 Task: Find and review customer feedback for a specific book on Amazon.
Action: Mouse pressed left at (489, 227)
Screenshot: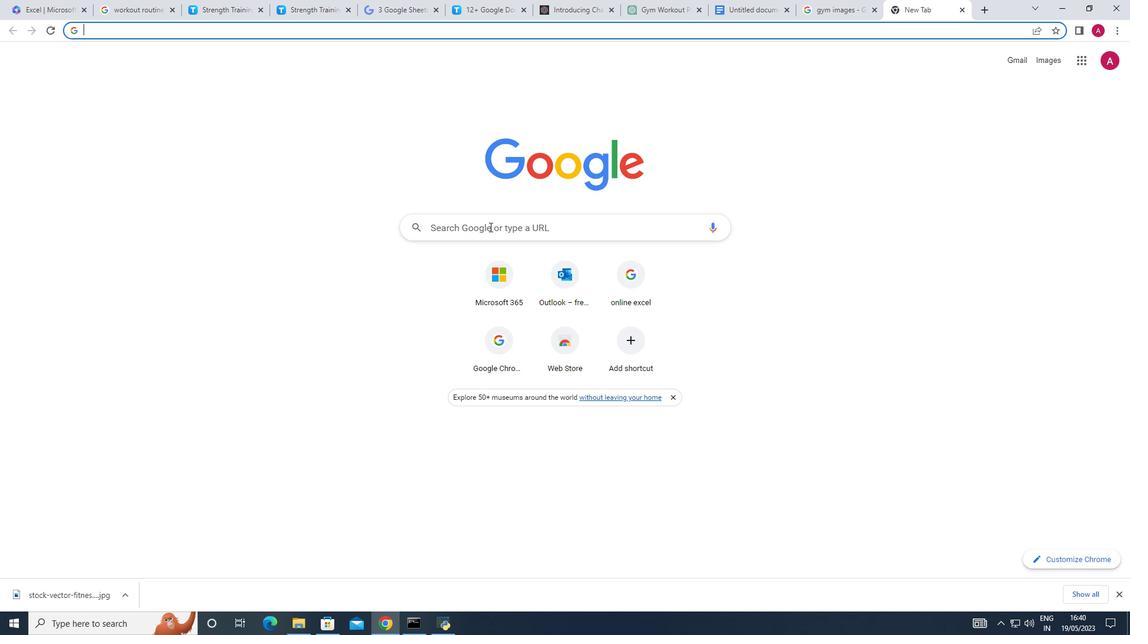 
Action: Mouse moved to (488, 254)
Screenshot: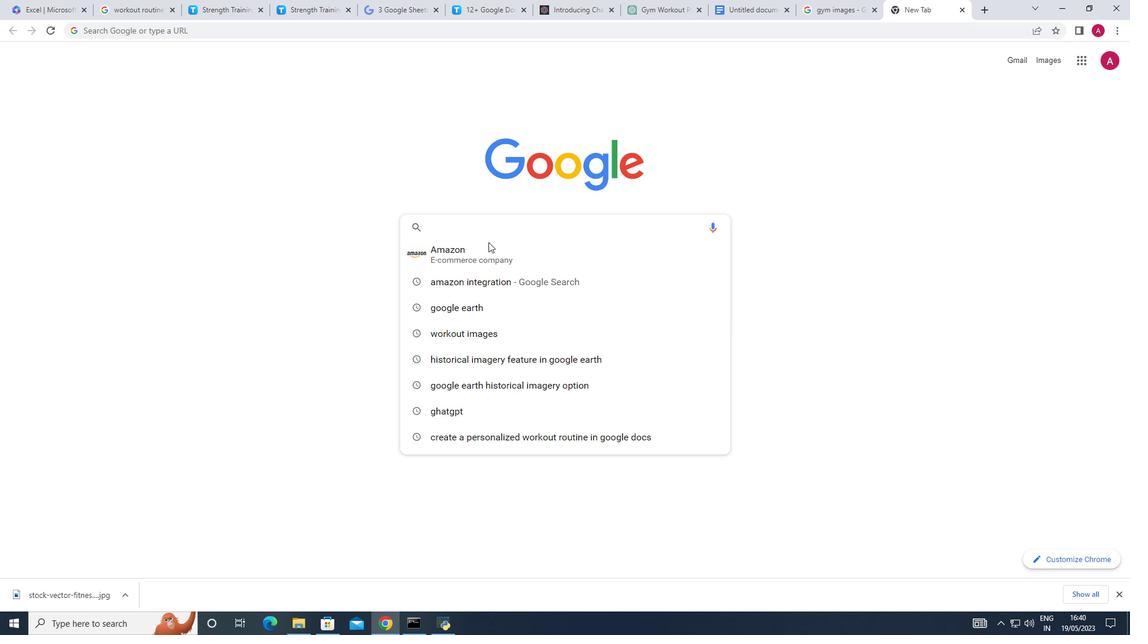 
Action: Mouse pressed left at (488, 254)
Screenshot: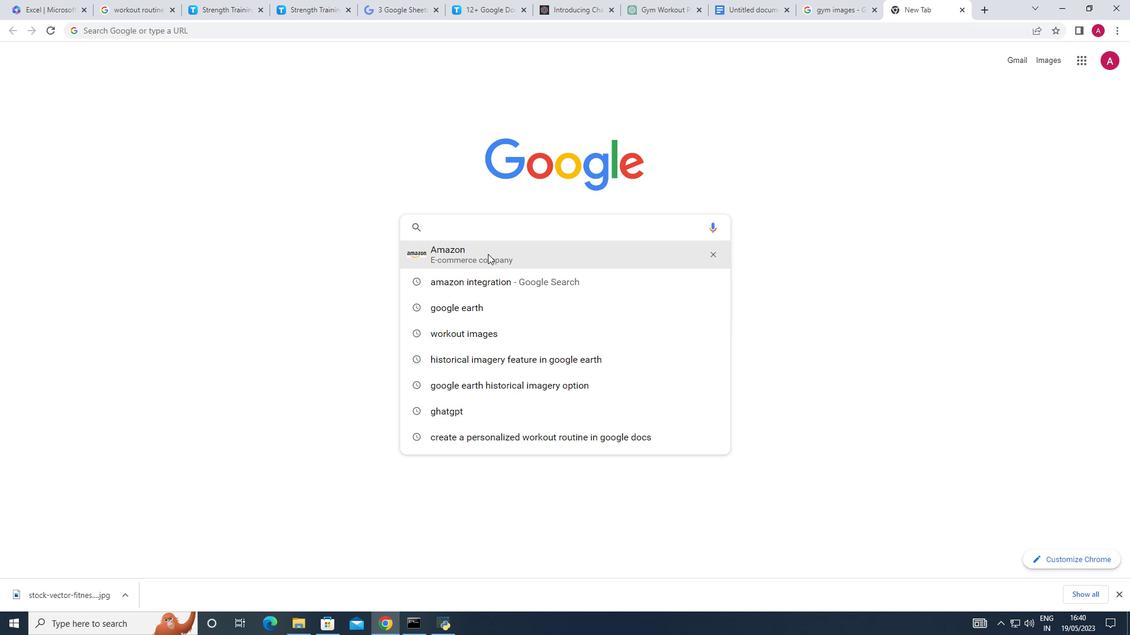 
Action: Mouse moved to (239, 198)
Screenshot: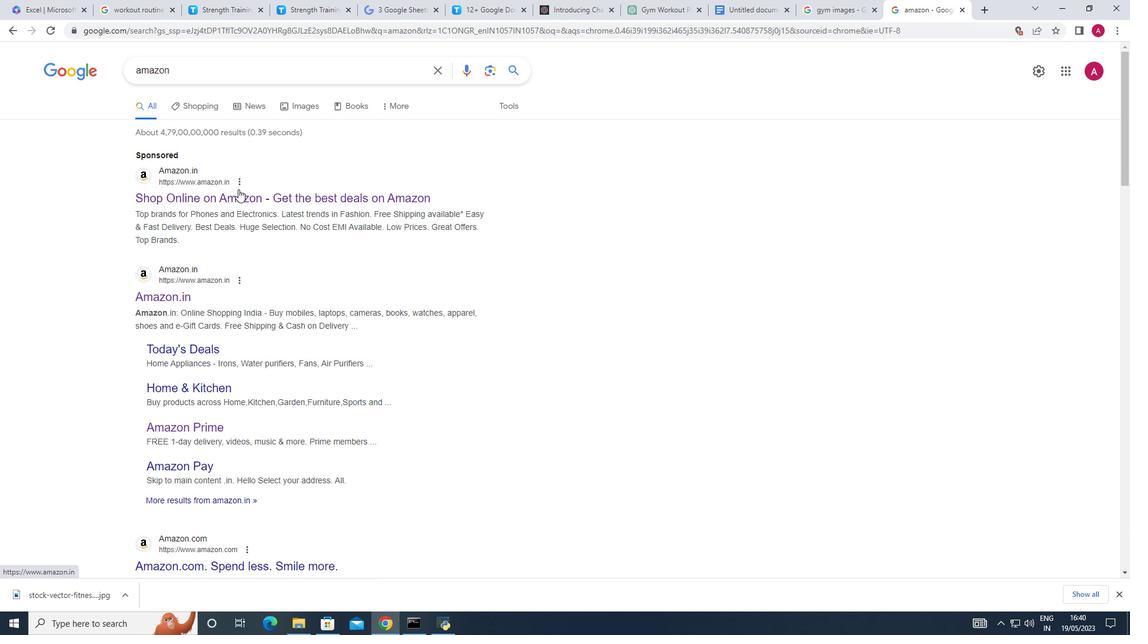 
Action: Mouse pressed left at (239, 198)
Screenshot: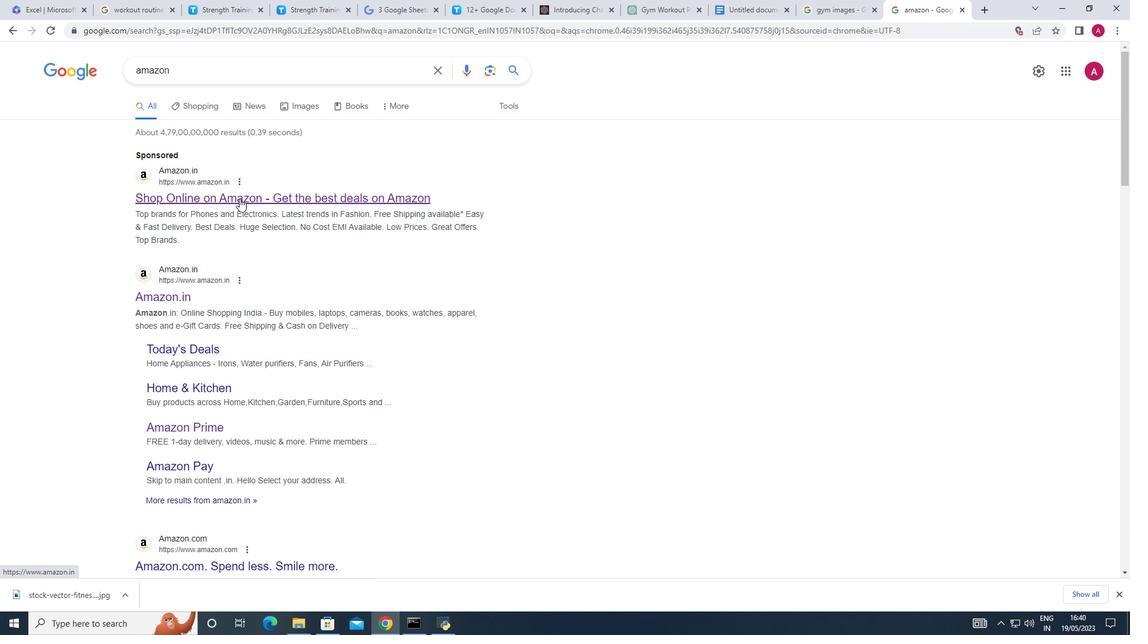 
Action: Mouse scrolled (239, 199) with delta (0, 0)
Screenshot: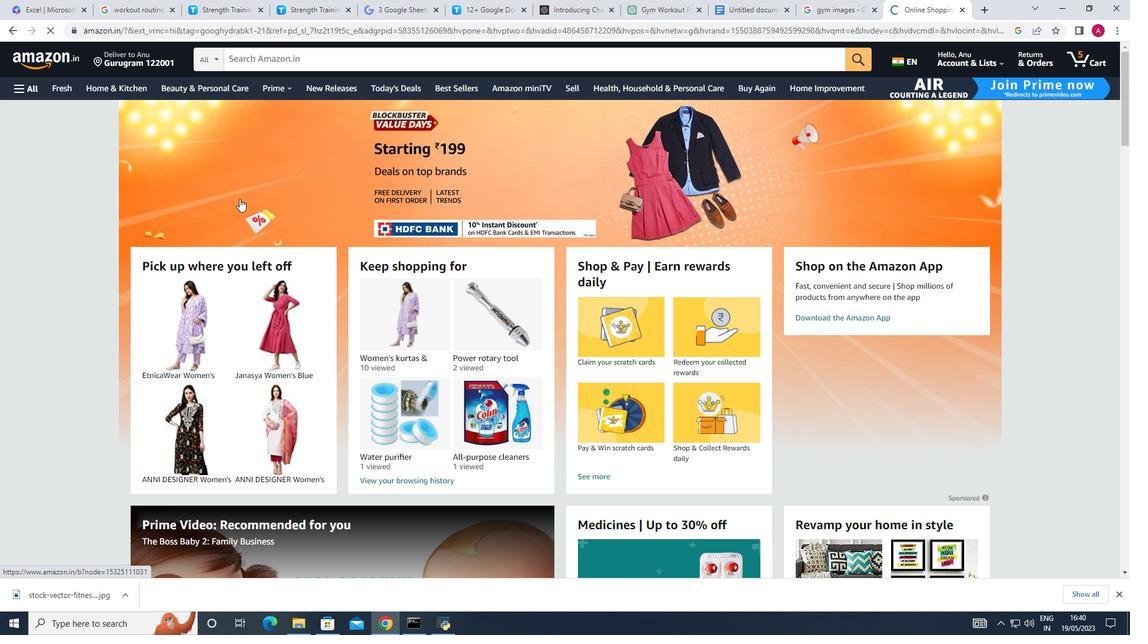 
Action: Mouse moved to (22, 85)
Screenshot: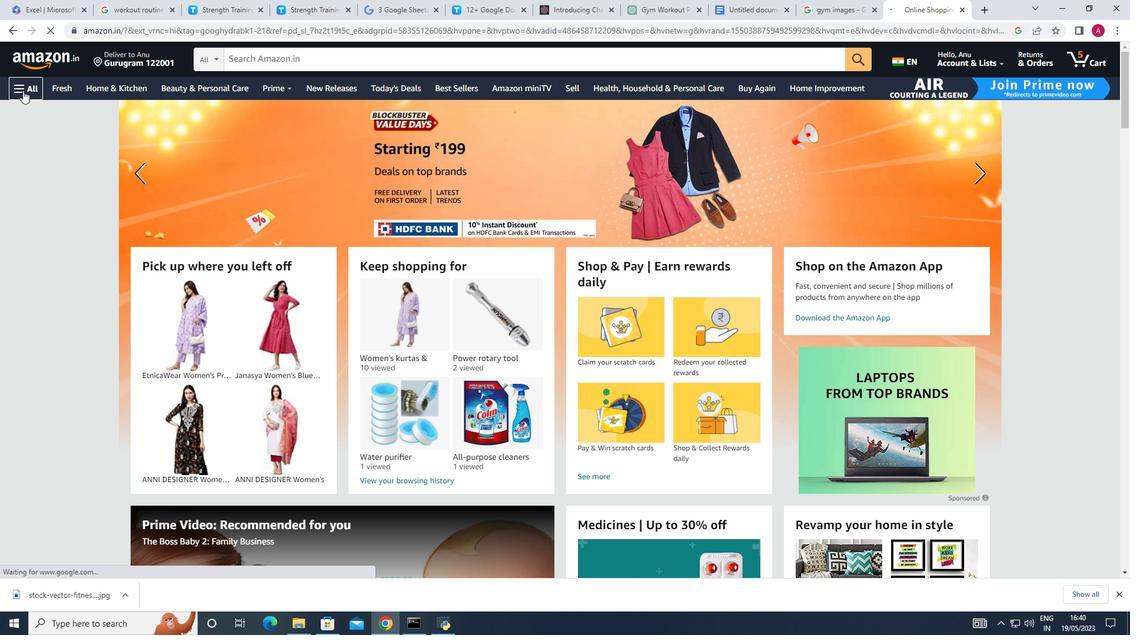 
Action: Mouse pressed left at (22, 85)
Screenshot: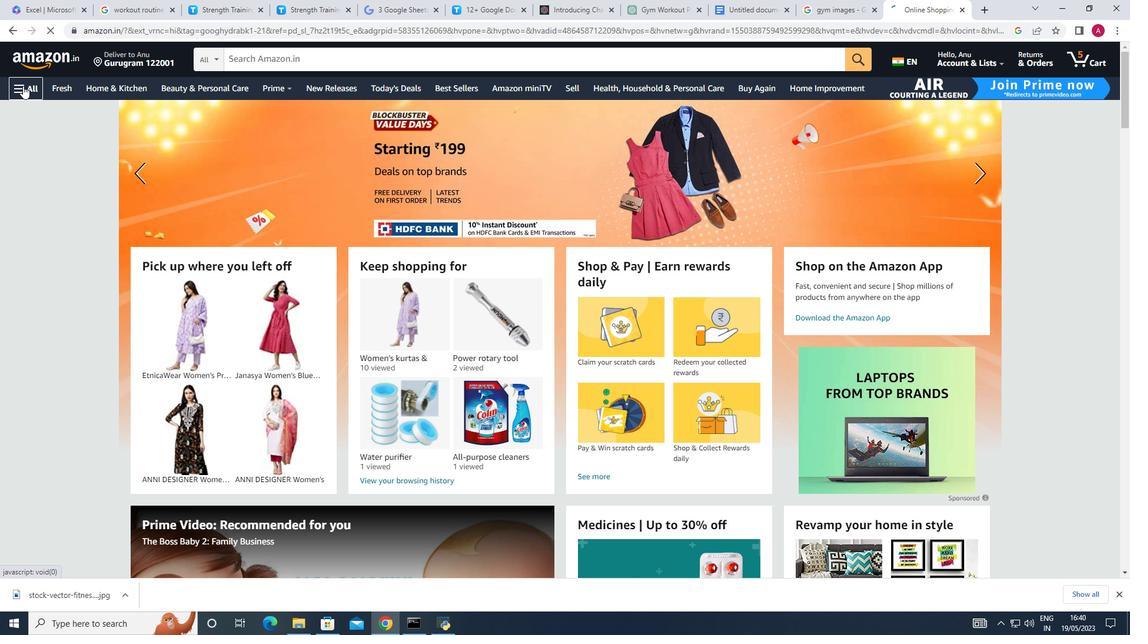 
Action: Mouse moved to (64, 279)
Screenshot: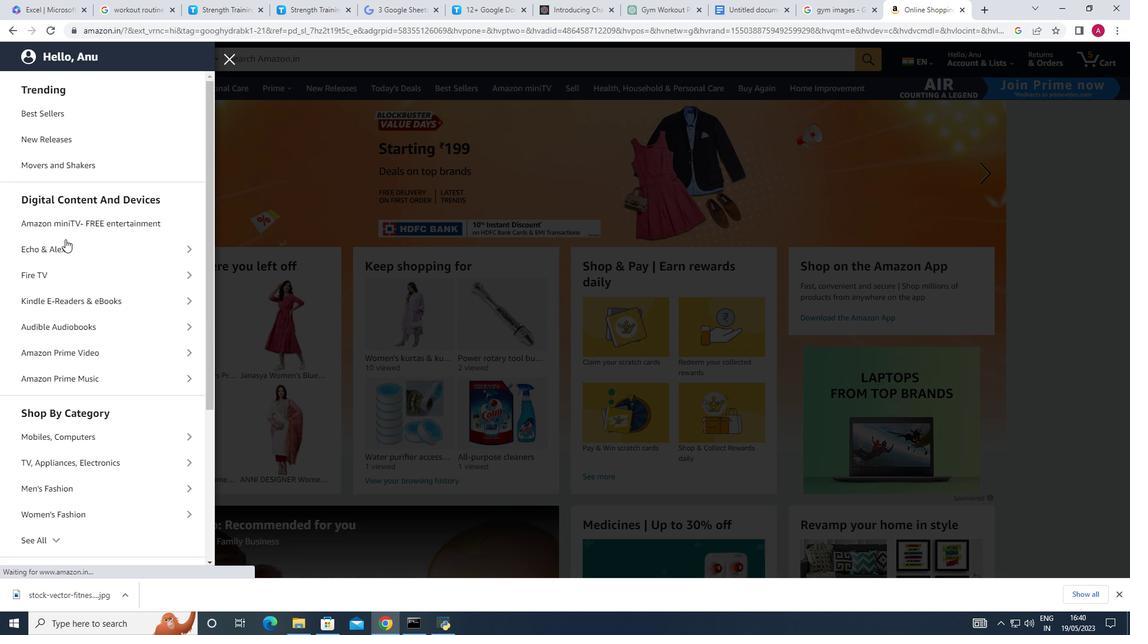 
Action: Mouse scrolled (64, 278) with delta (0, 0)
Screenshot: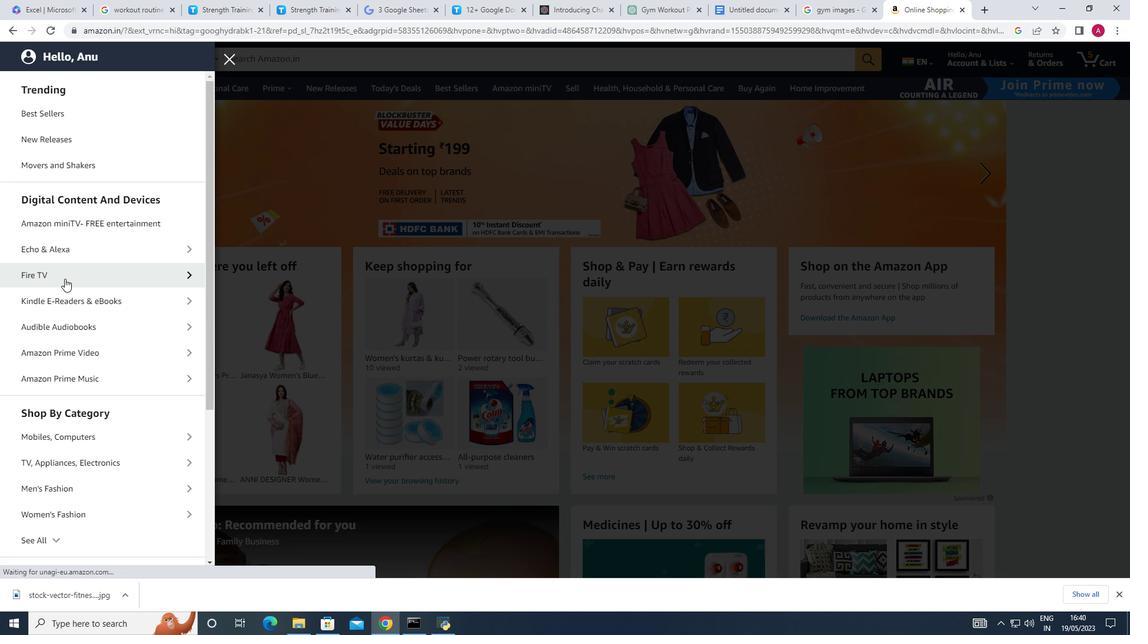 
Action: Mouse scrolled (64, 278) with delta (0, 0)
Screenshot: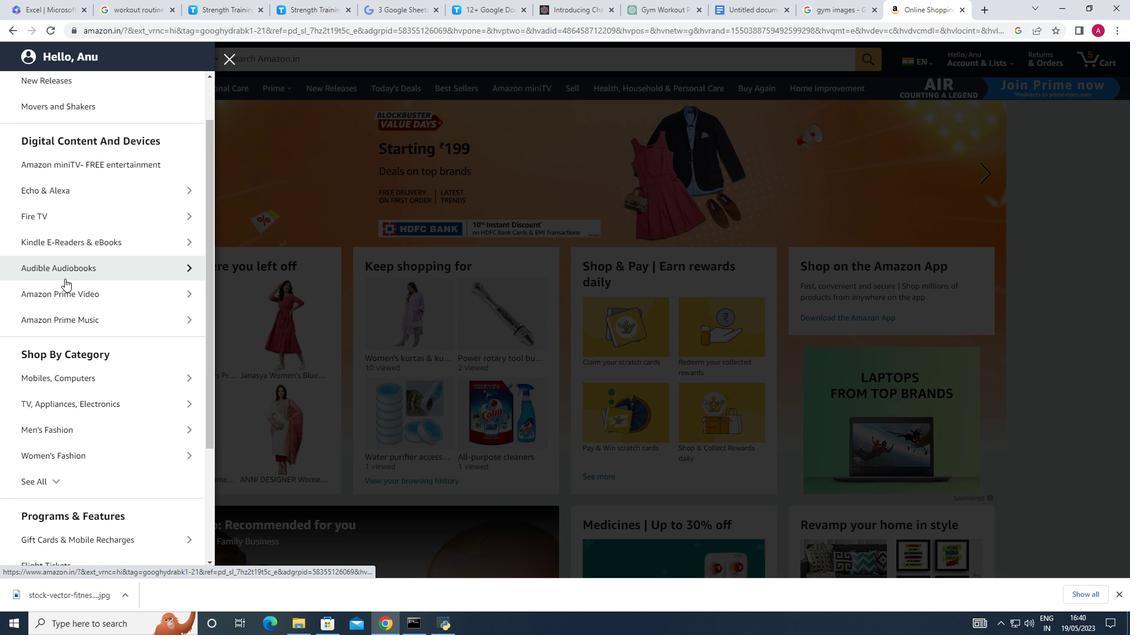 
Action: Mouse moved to (44, 421)
Screenshot: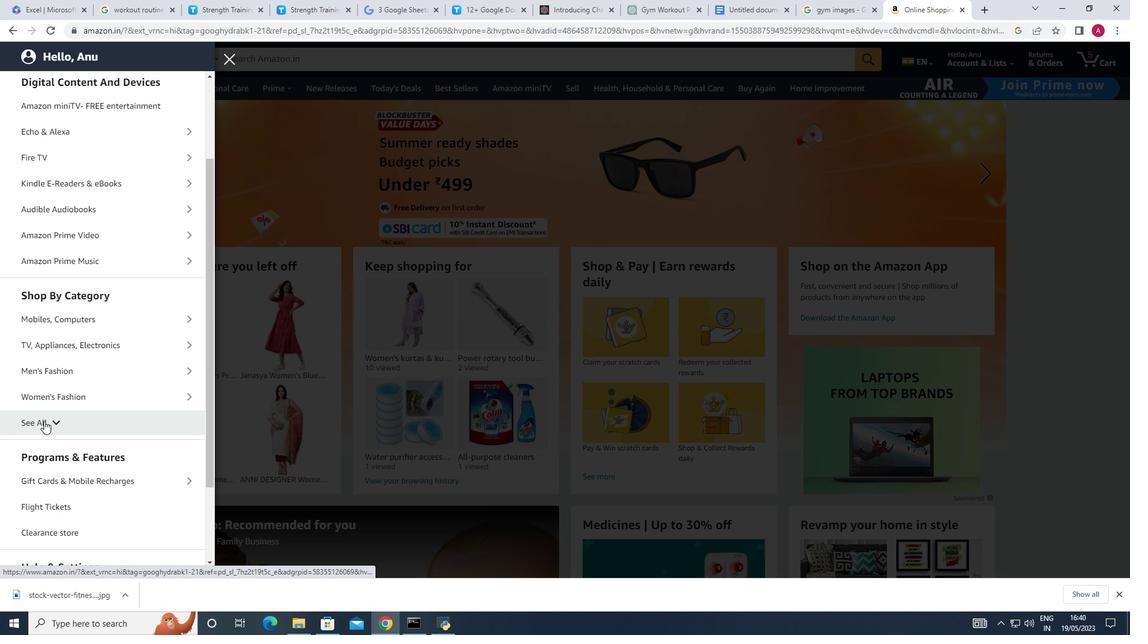 
Action: Mouse pressed left at (44, 421)
Screenshot: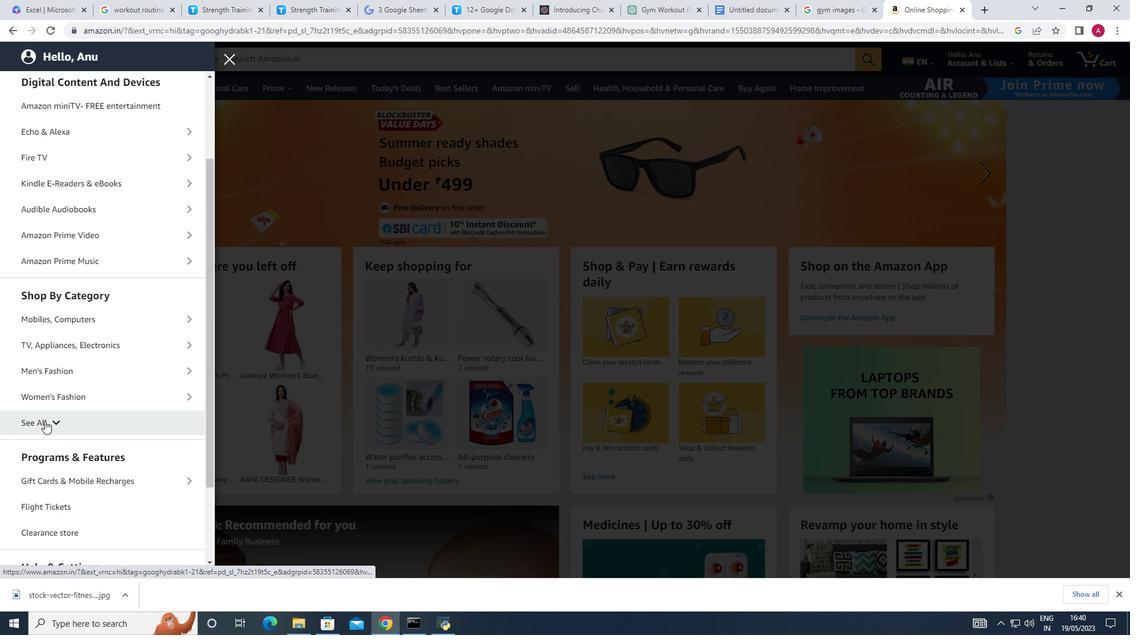 
Action: Mouse moved to (46, 420)
Screenshot: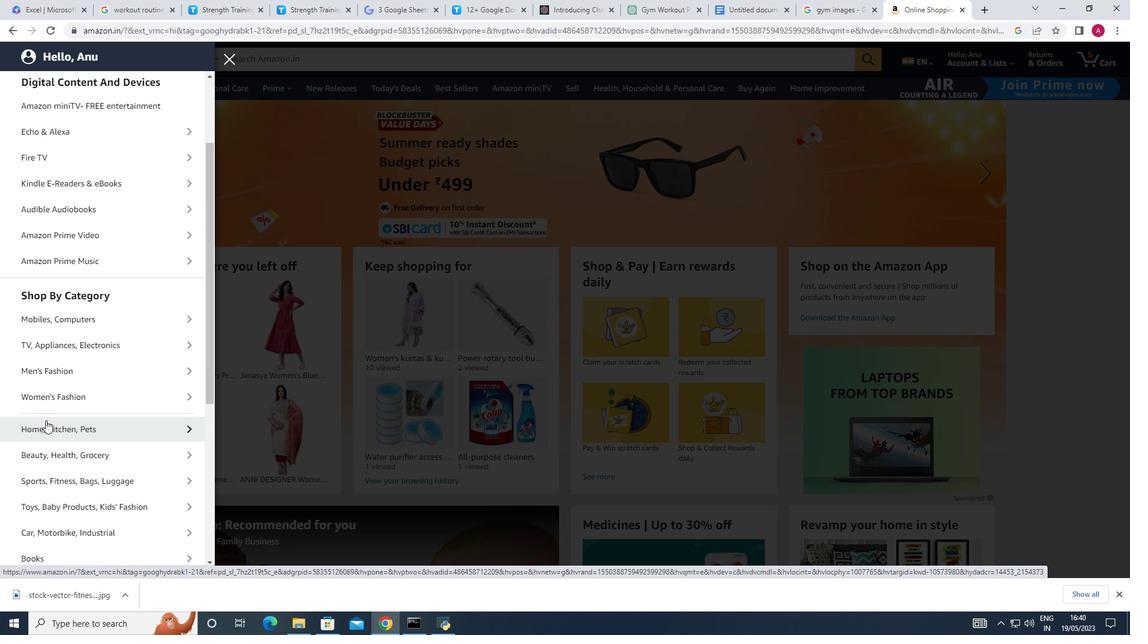 
Action: Mouse scrolled (46, 420) with delta (0, 0)
Screenshot: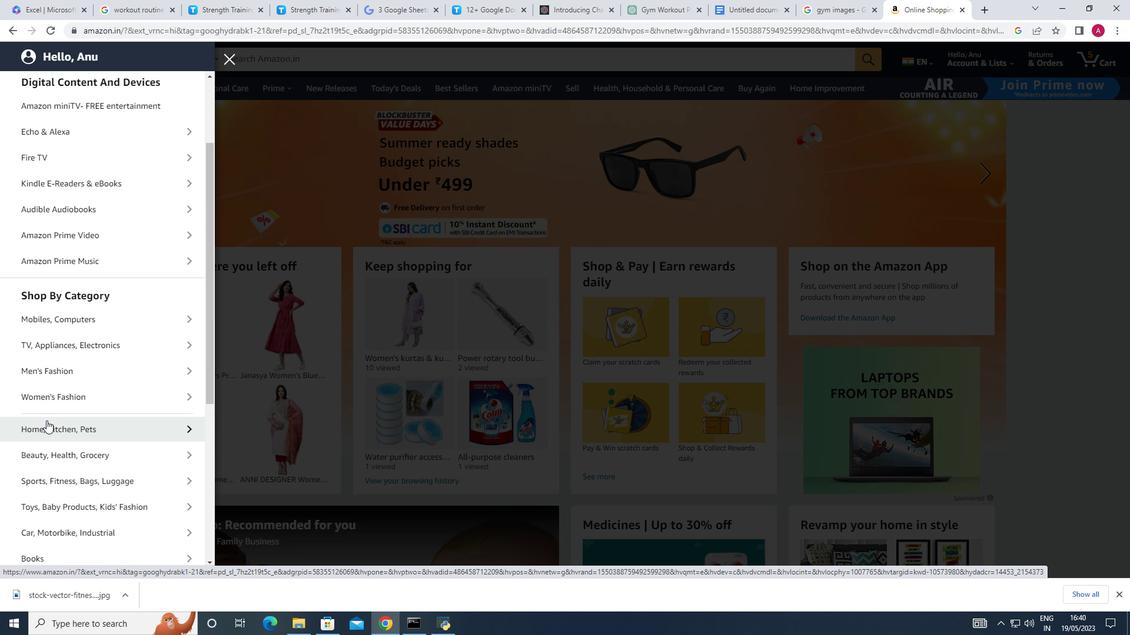 
Action: Mouse scrolled (46, 420) with delta (0, 0)
Screenshot: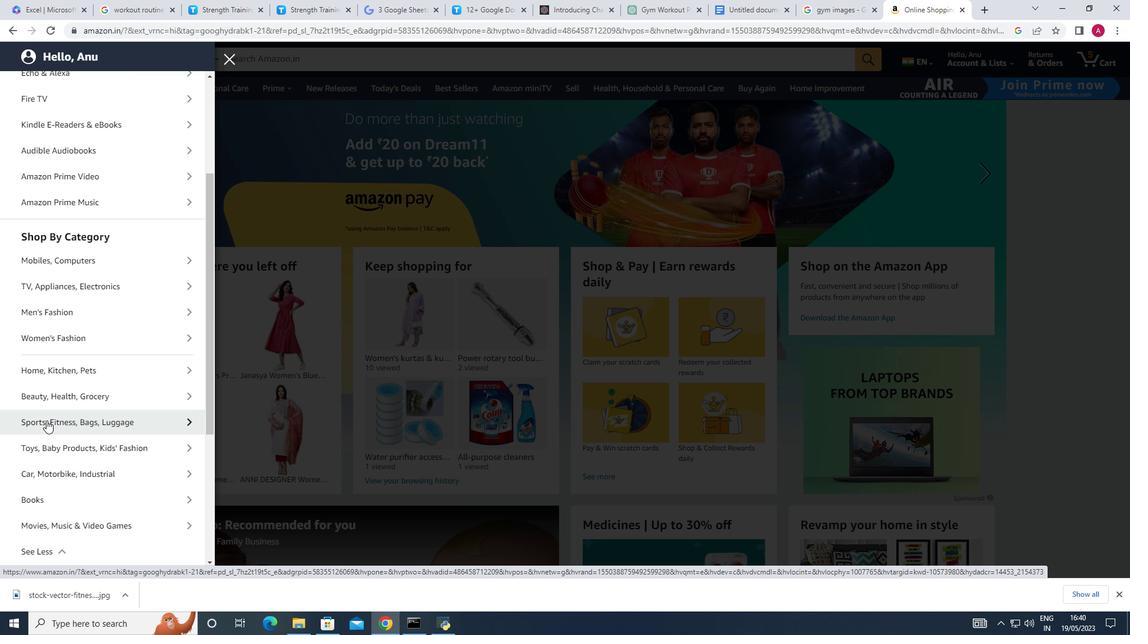 
Action: Mouse moved to (46, 434)
Screenshot: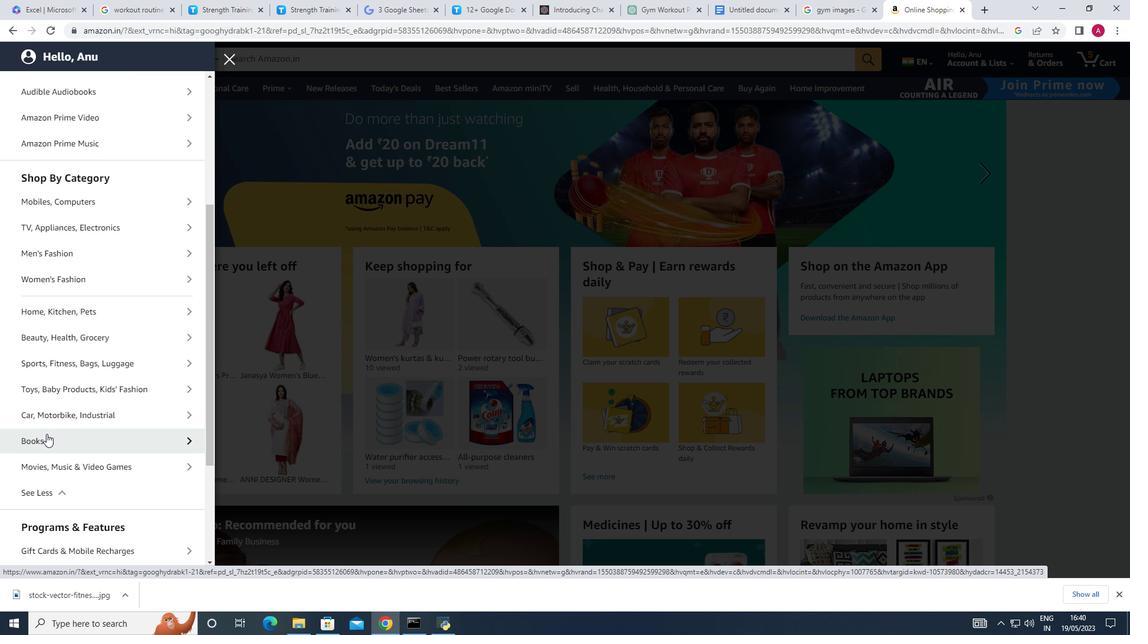 
Action: Mouse pressed left at (46, 434)
Screenshot: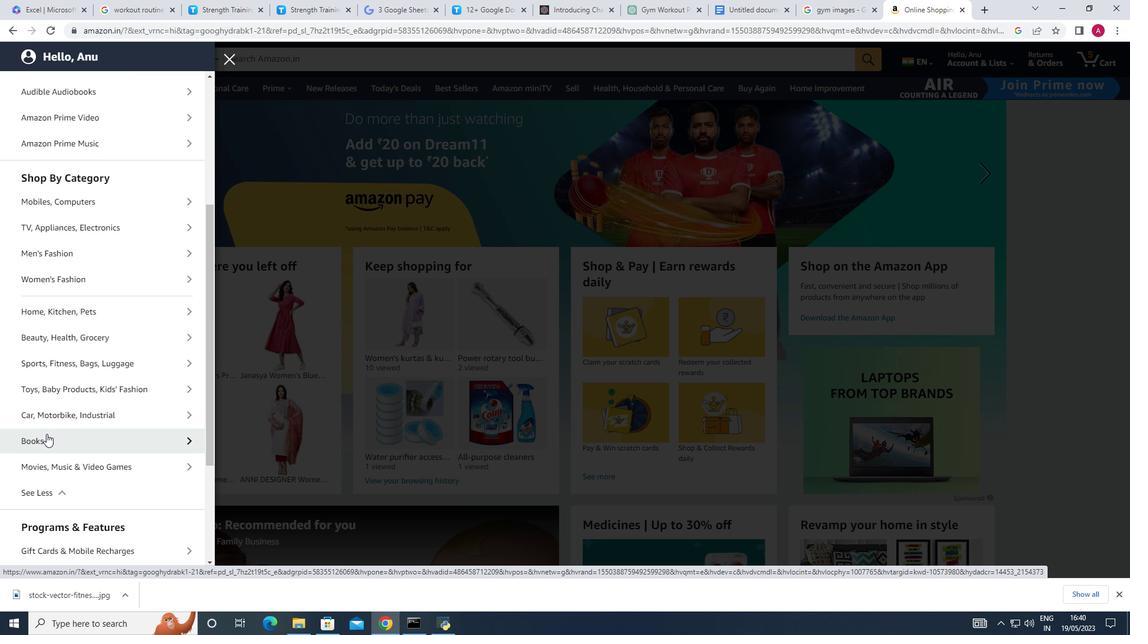 
Action: Mouse moved to (482, 120)
Screenshot: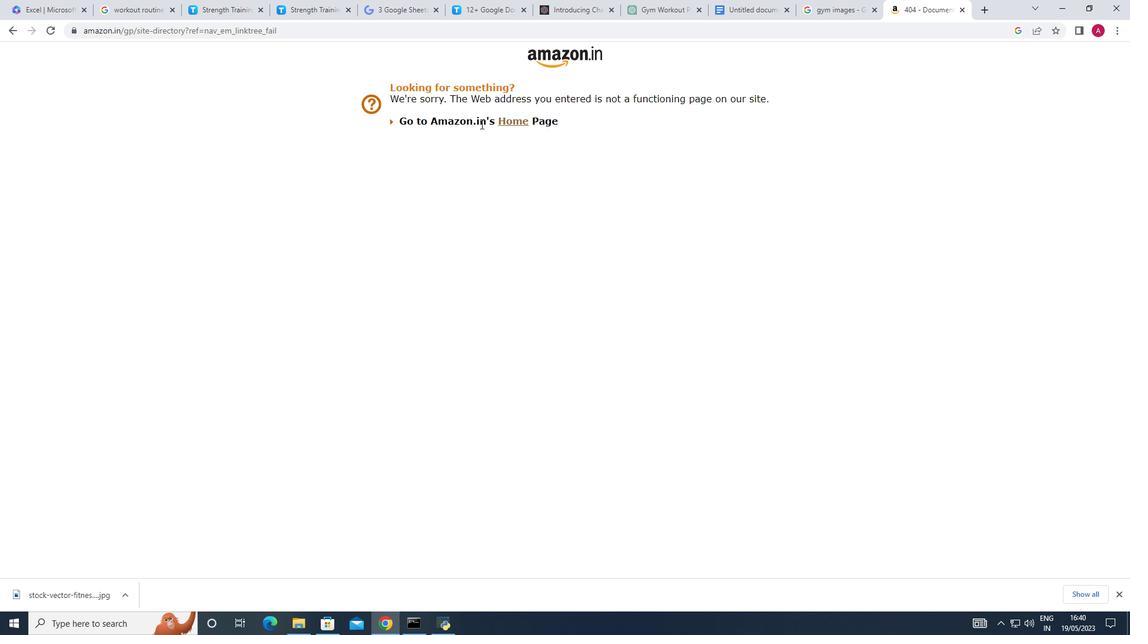 
Action: Mouse pressed left at (482, 120)
Screenshot: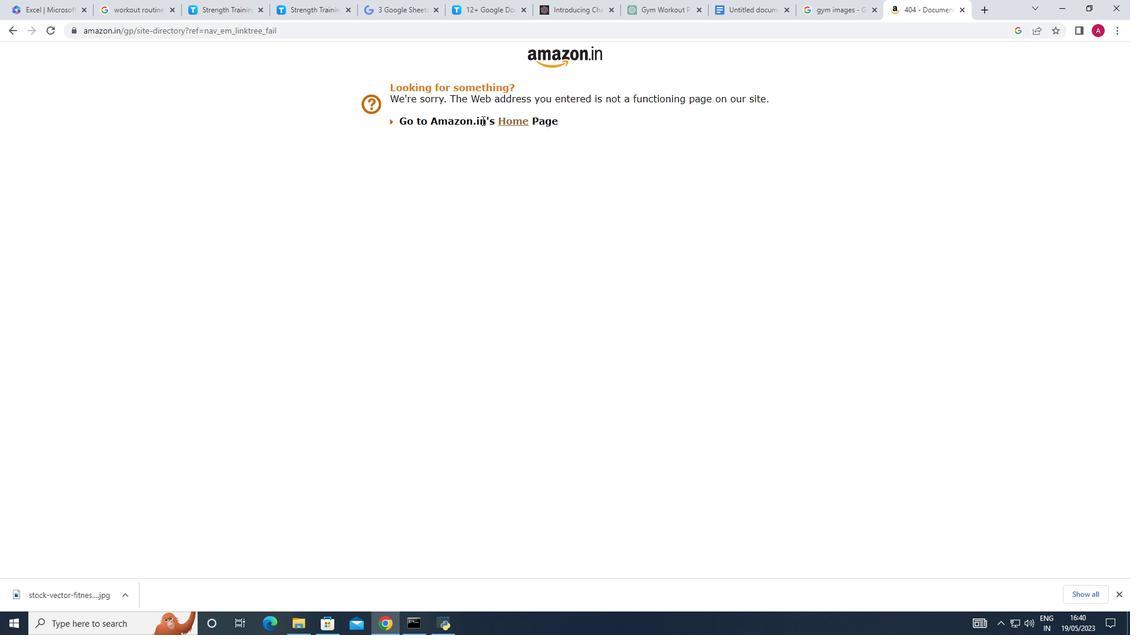 
Action: Mouse moved to (393, 122)
Screenshot: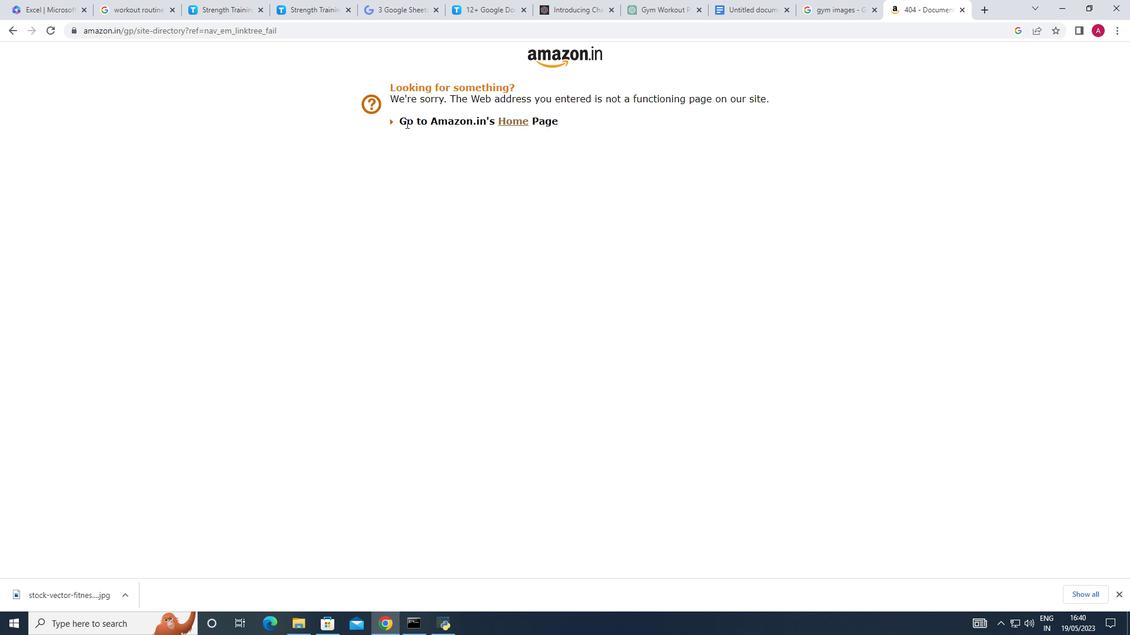 
Action: Mouse pressed left at (393, 122)
Screenshot: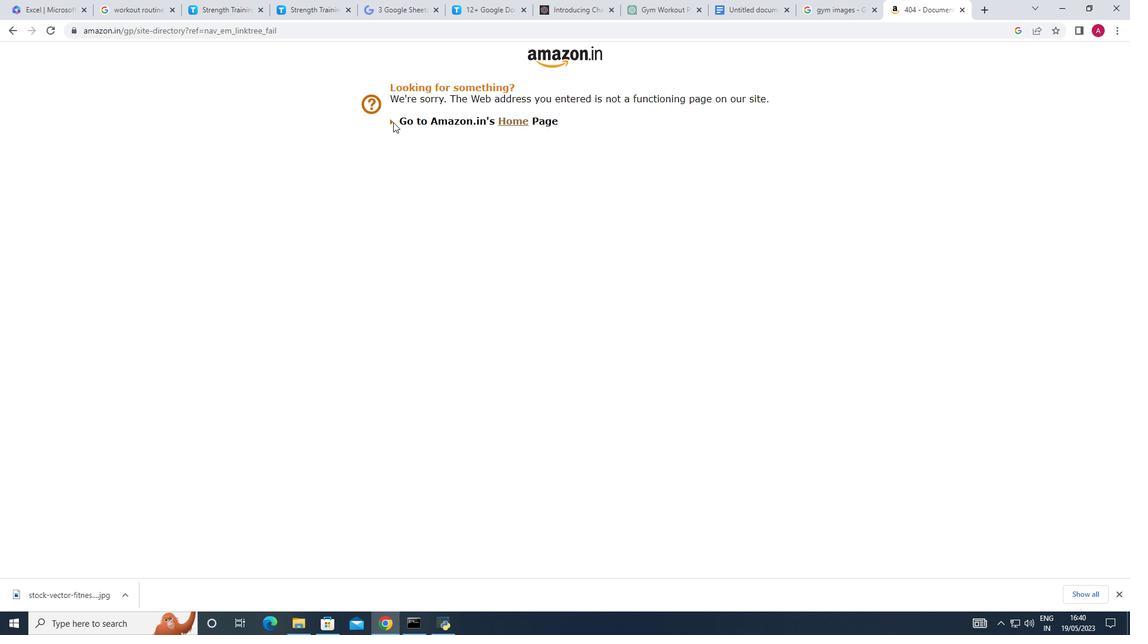 
Action: Mouse moved to (409, 117)
Screenshot: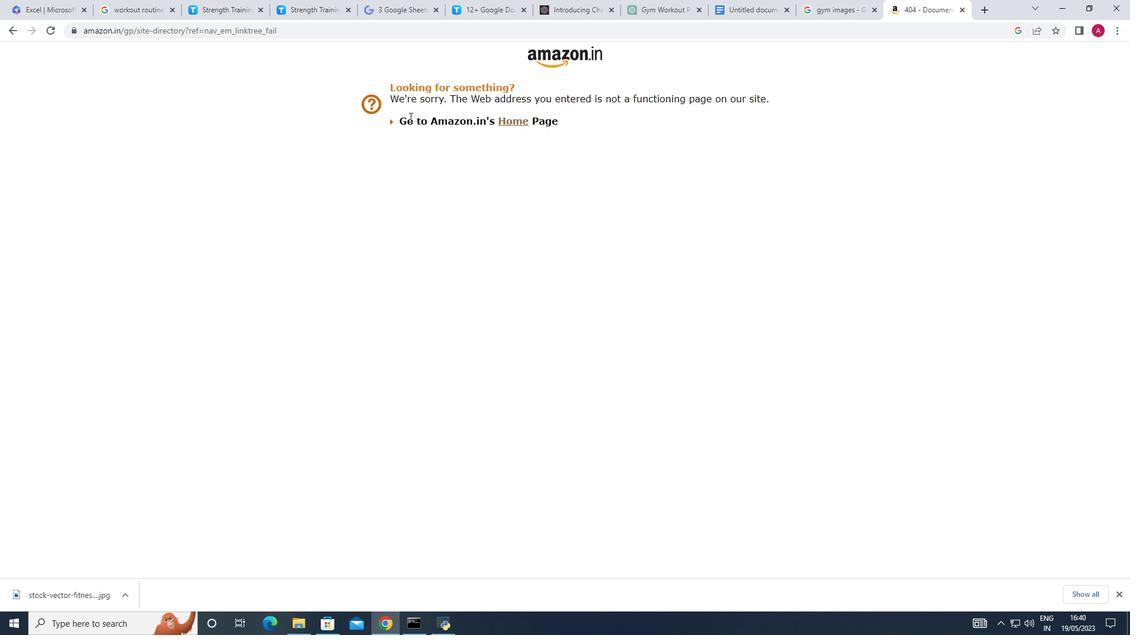 
Action: Mouse pressed left at (409, 117)
Screenshot: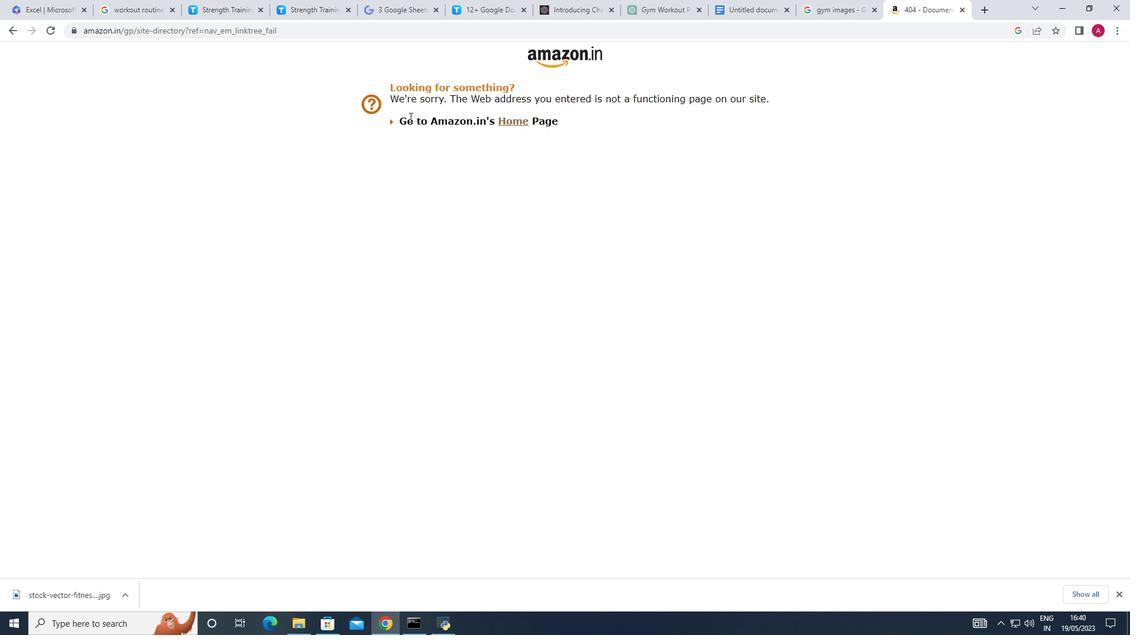 
Action: Mouse moved to (519, 122)
Screenshot: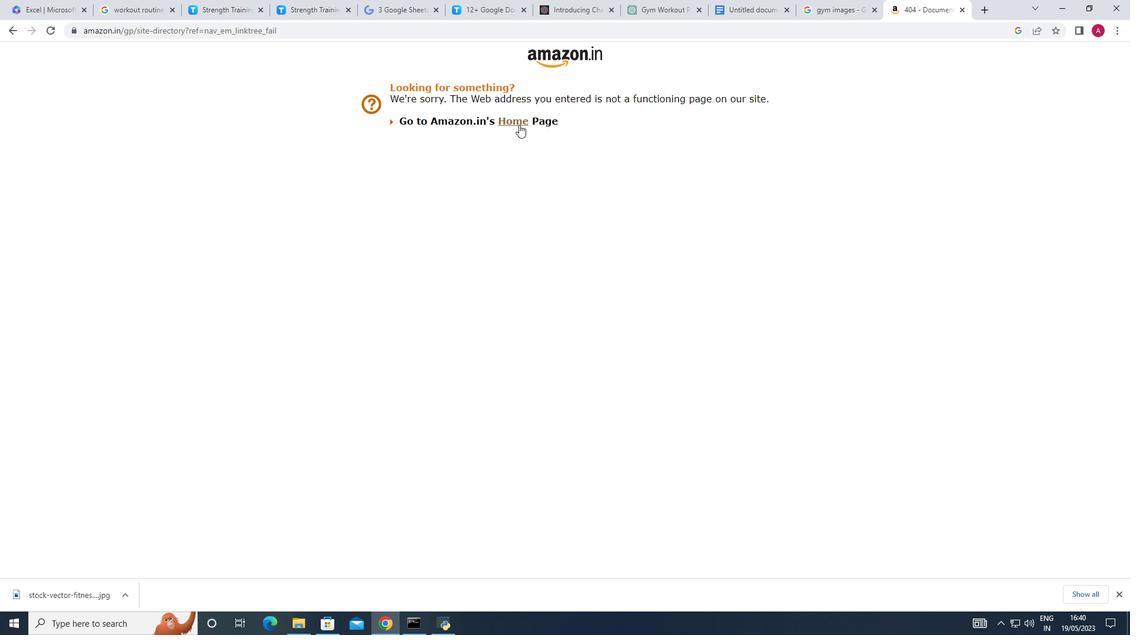 
Action: Mouse pressed left at (519, 122)
Screenshot: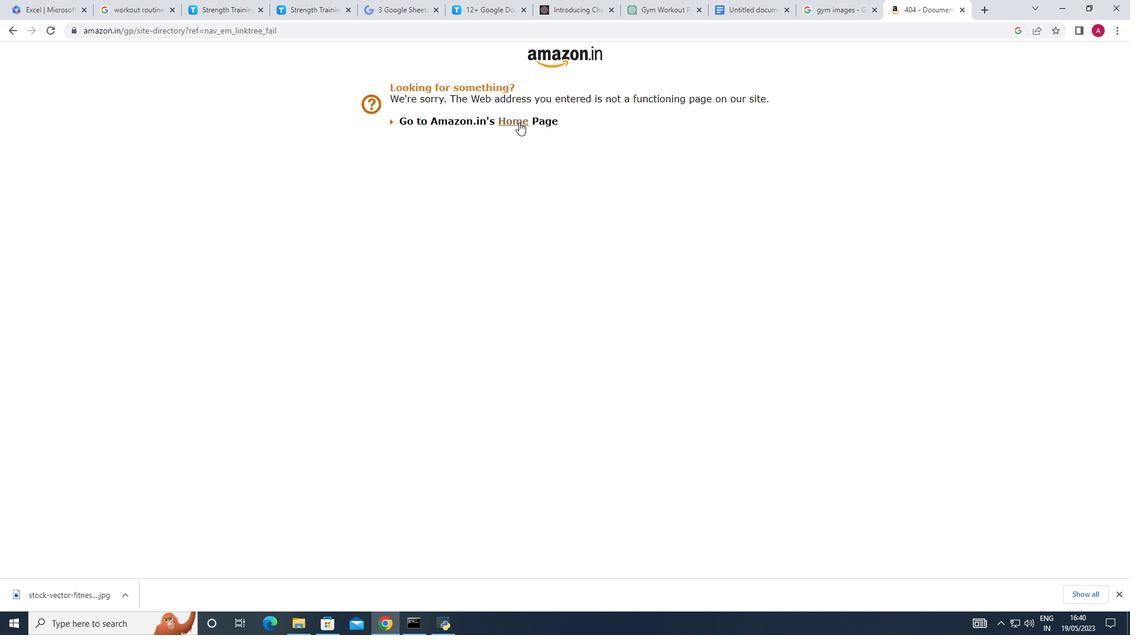 
Action: Mouse moved to (21, 86)
Screenshot: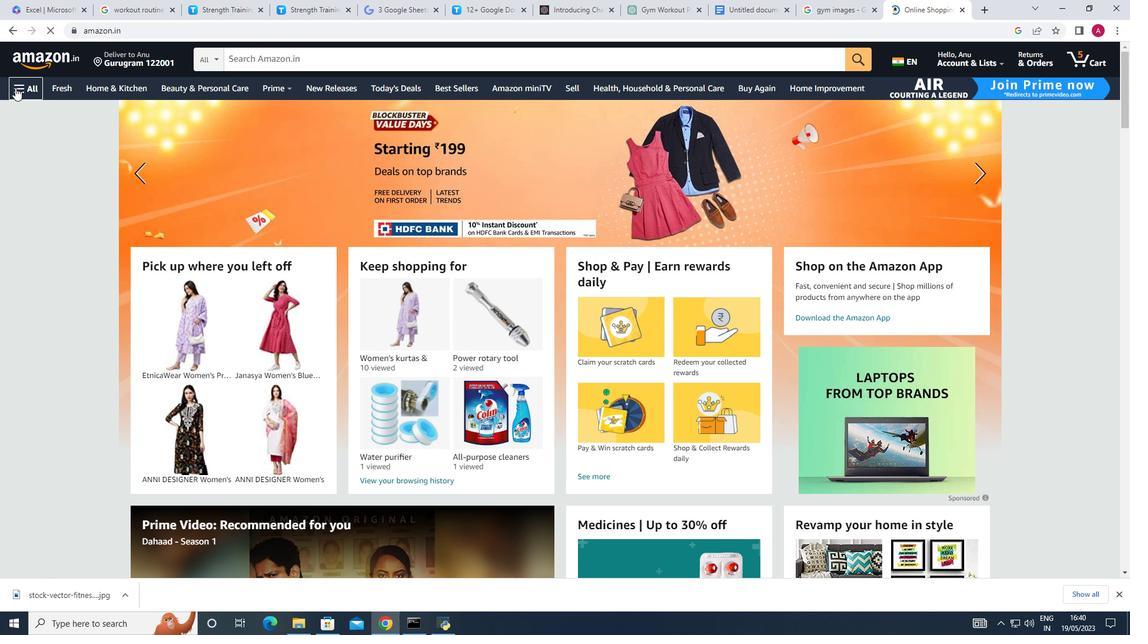 
Action: Mouse pressed left at (21, 86)
Screenshot: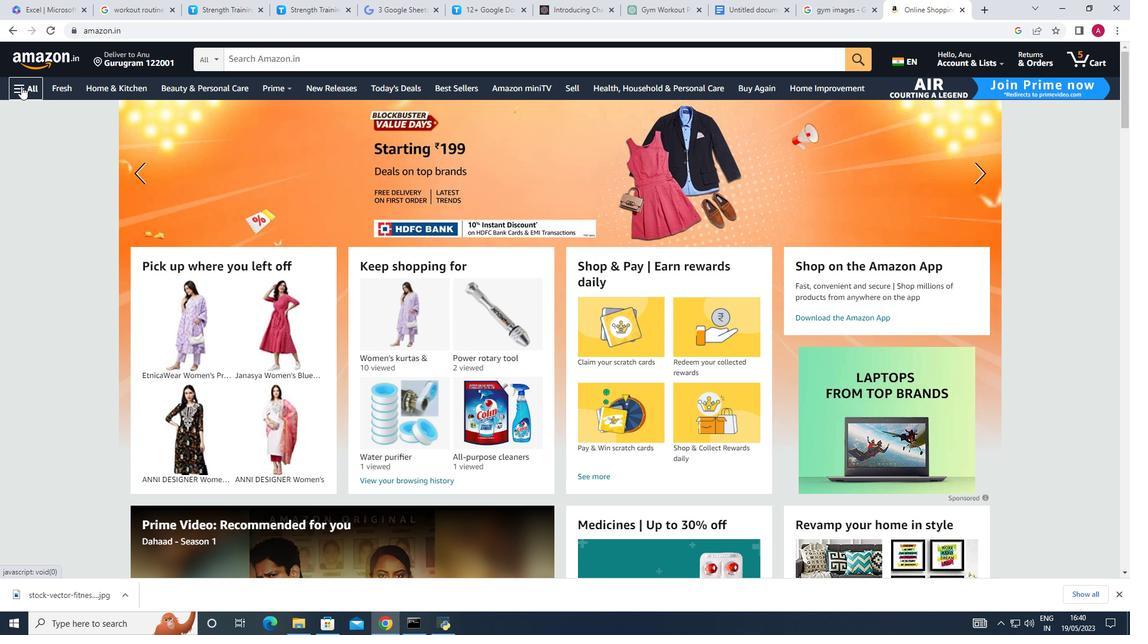 
Action: Mouse moved to (40, 287)
Screenshot: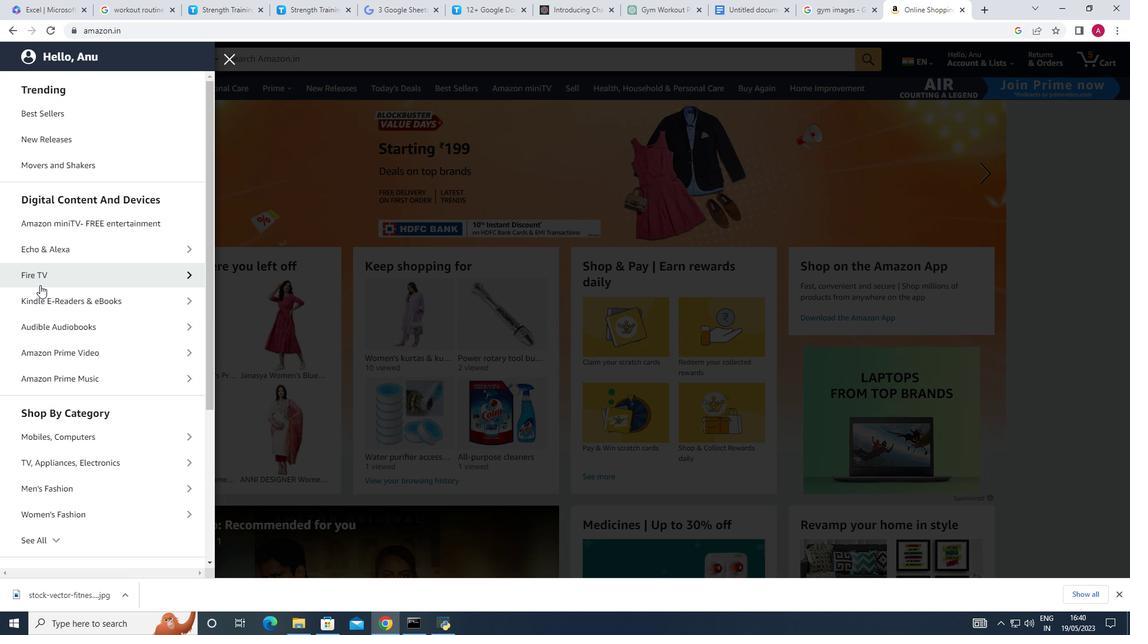 
Action: Mouse scrolled (40, 287) with delta (0, 0)
Screenshot: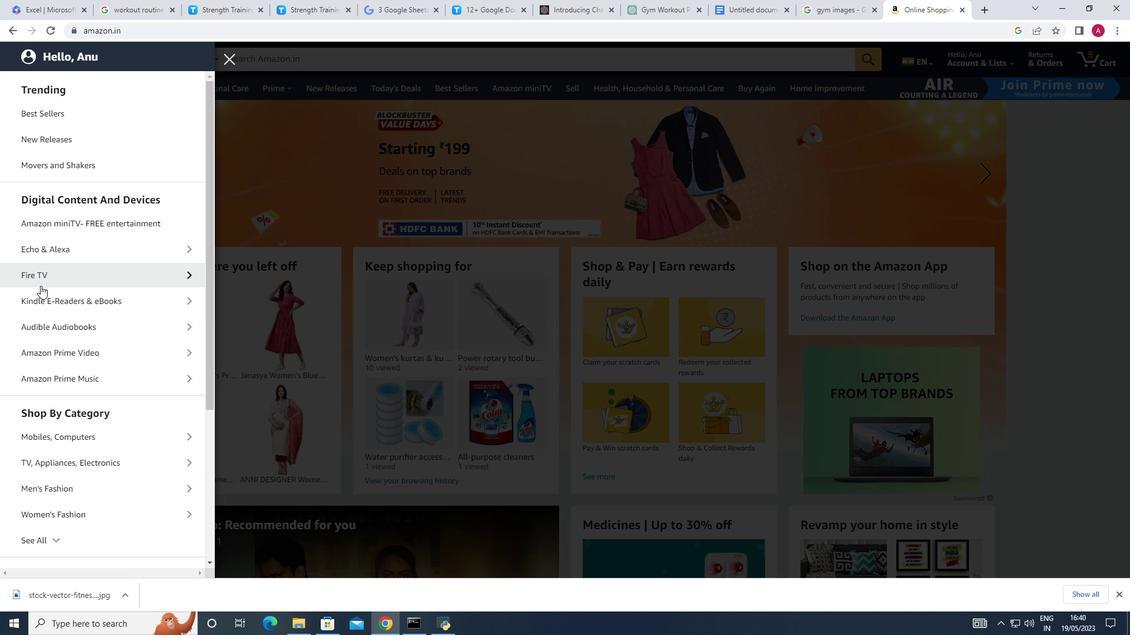 
Action: Mouse moved to (40, 289)
Screenshot: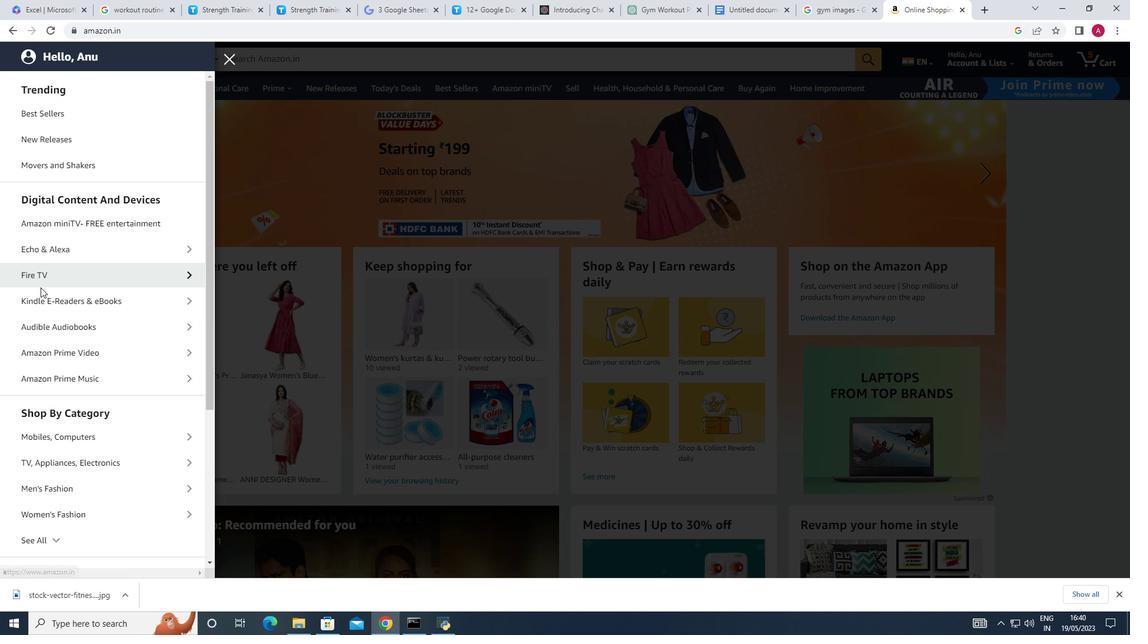 
Action: Mouse scrolled (40, 288) with delta (0, 0)
Screenshot: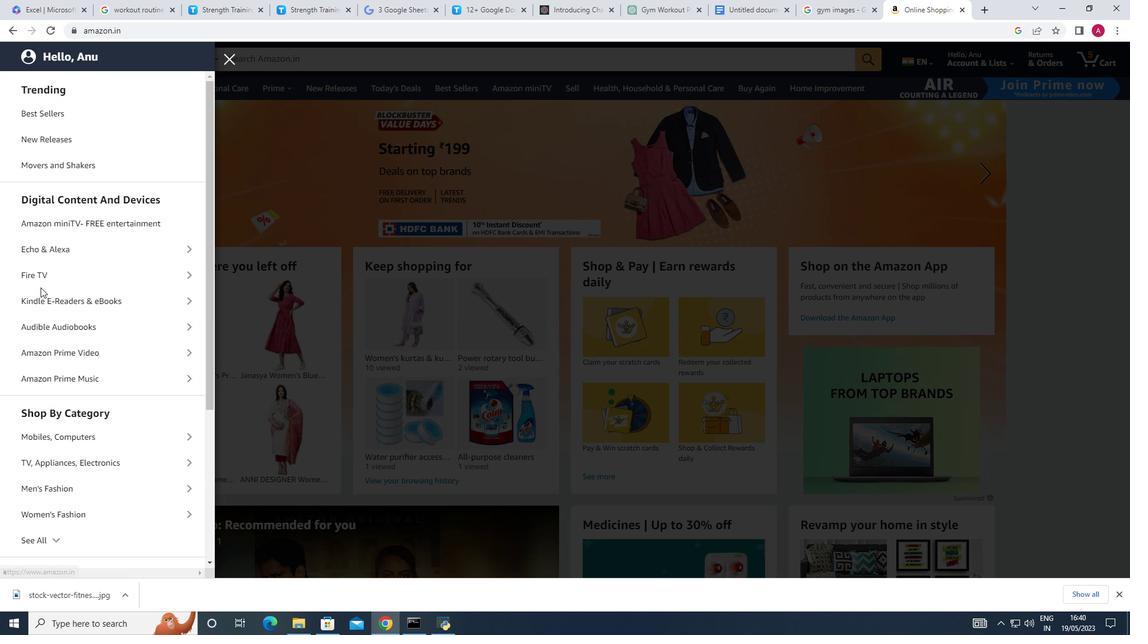 
Action: Mouse moved to (40, 290)
Screenshot: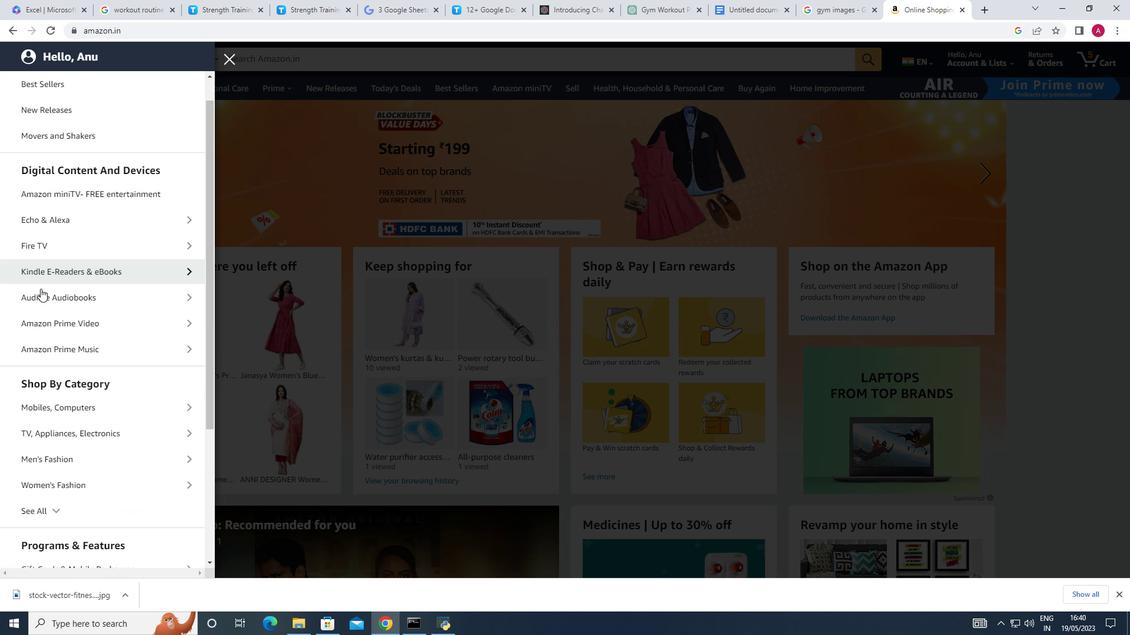 
Action: Mouse scrolled (40, 290) with delta (0, 0)
Screenshot: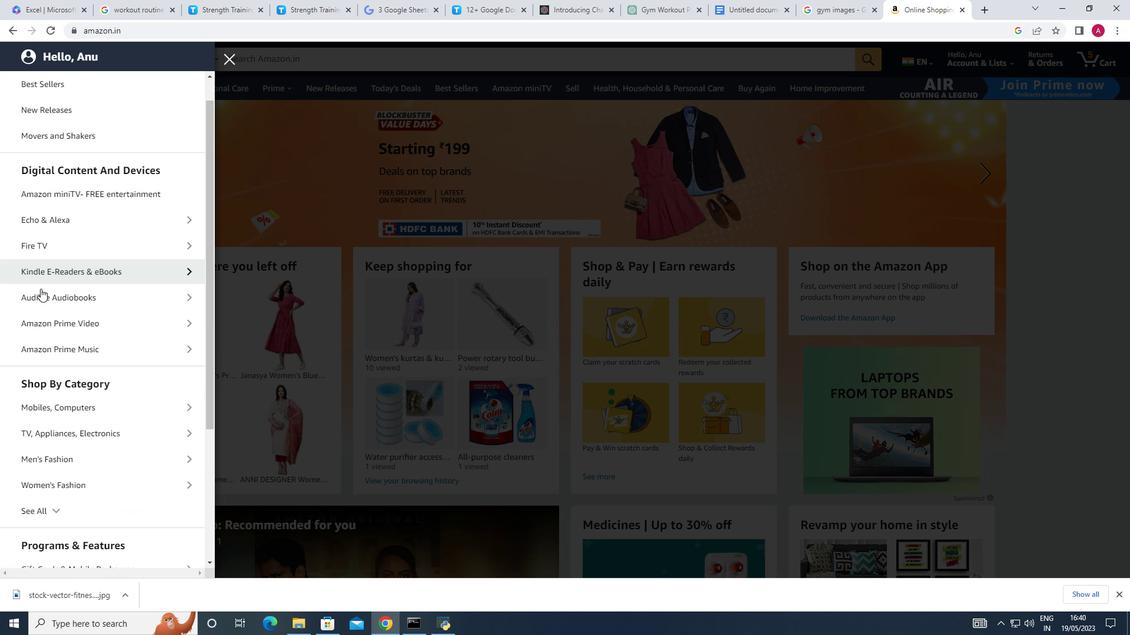 
Action: Mouse moved to (58, 365)
Screenshot: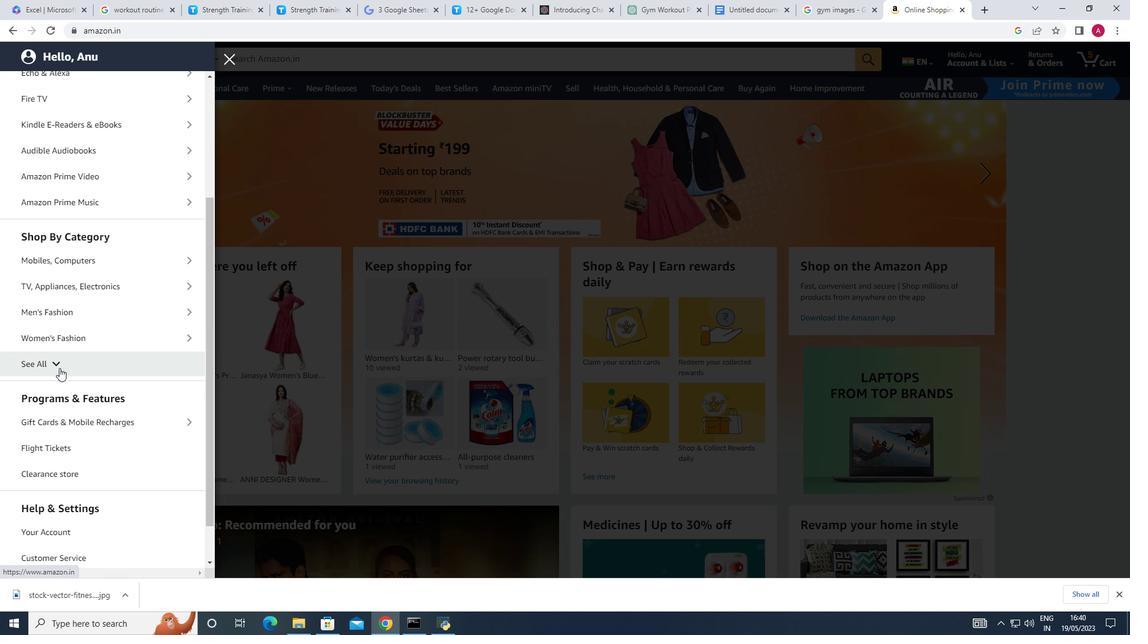 
Action: Mouse pressed left at (58, 365)
Screenshot: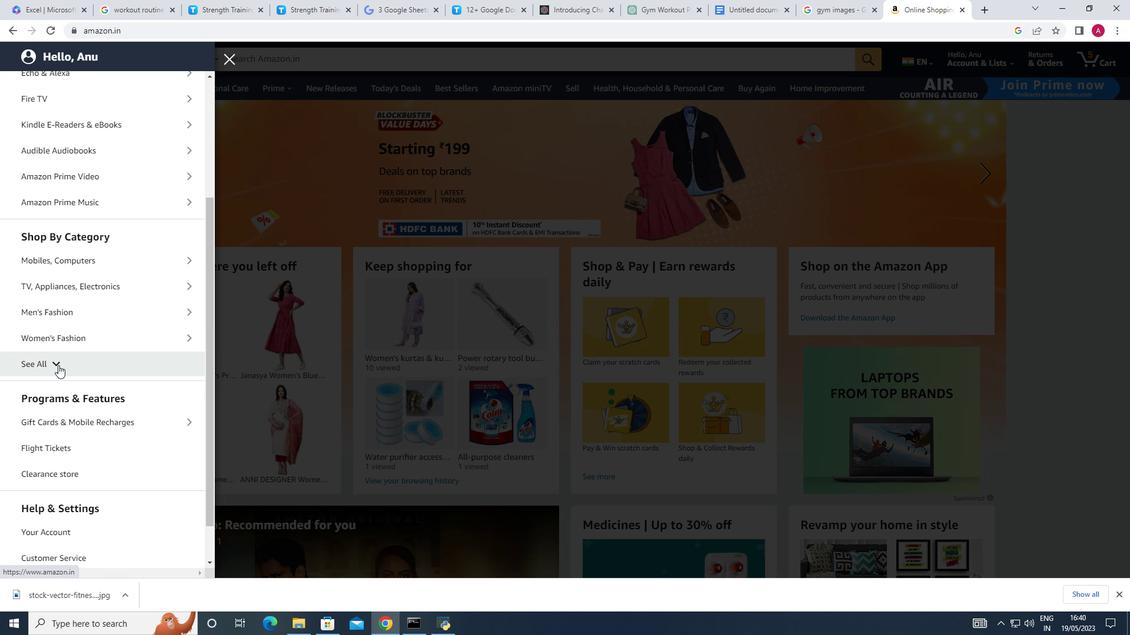 
Action: Mouse moved to (58, 364)
Screenshot: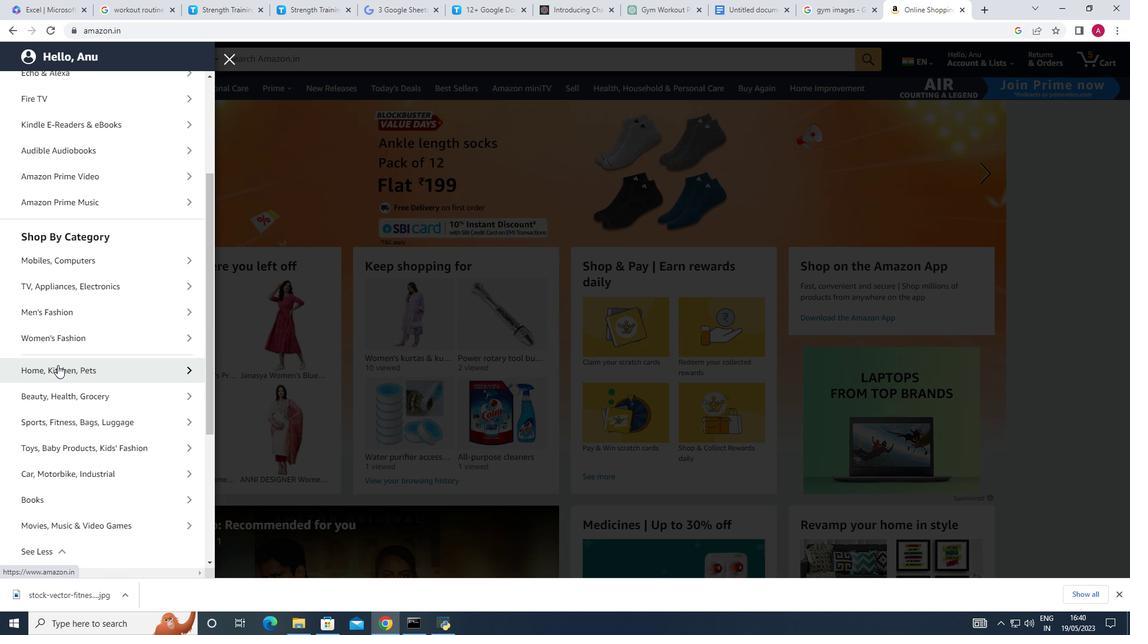 
Action: Mouse scrolled (58, 364) with delta (0, 0)
Screenshot: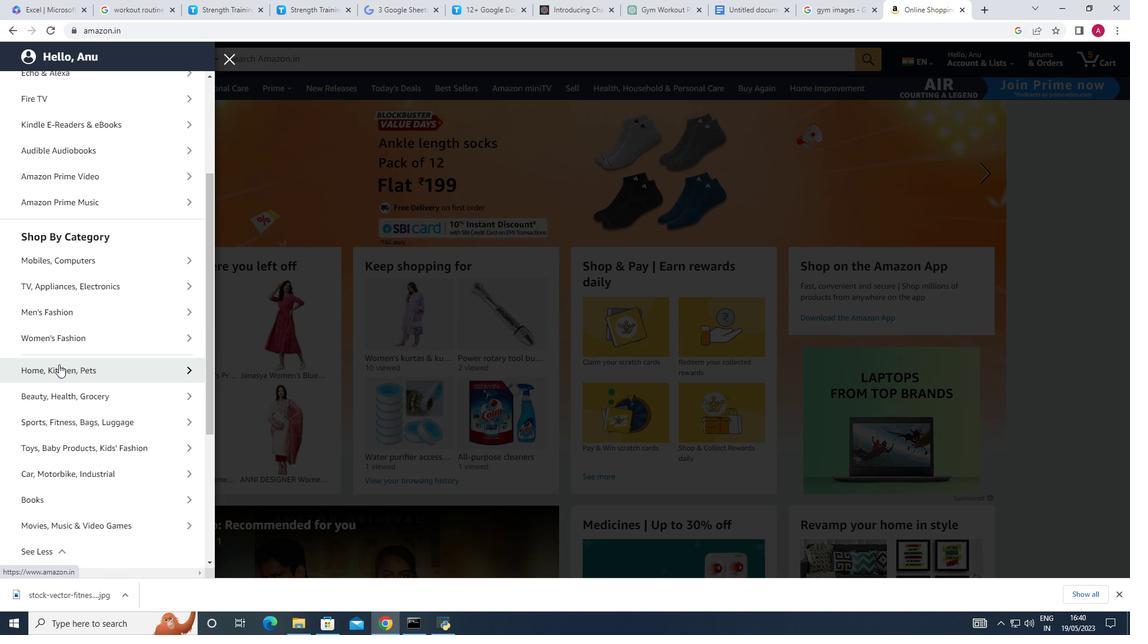 
Action: Mouse scrolled (58, 364) with delta (0, 0)
Screenshot: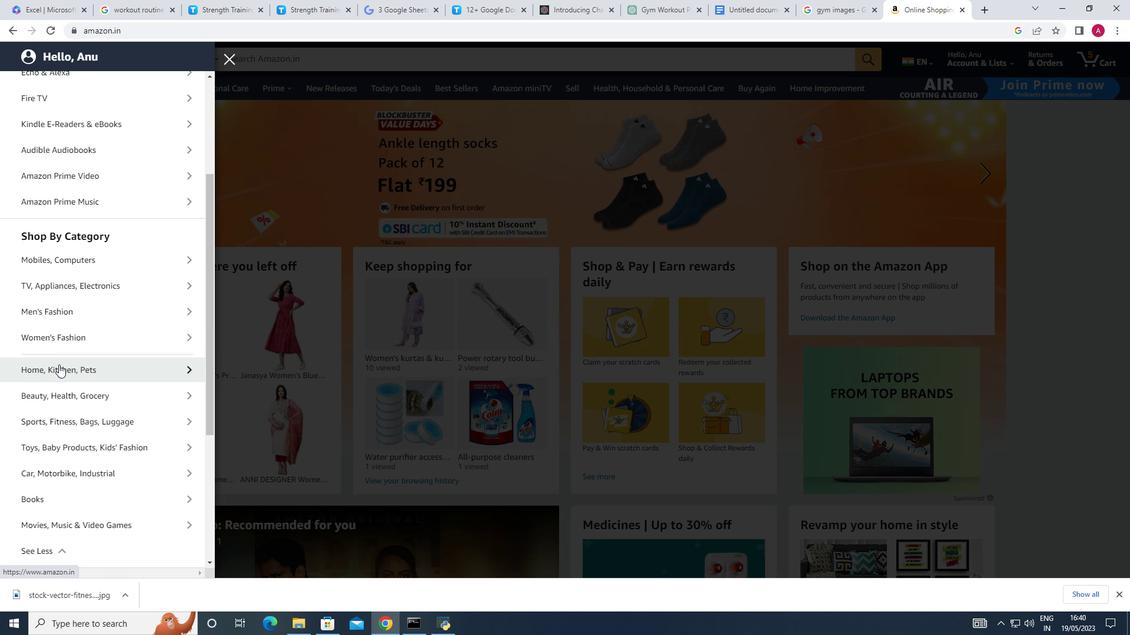 
Action: Mouse moved to (52, 378)
Screenshot: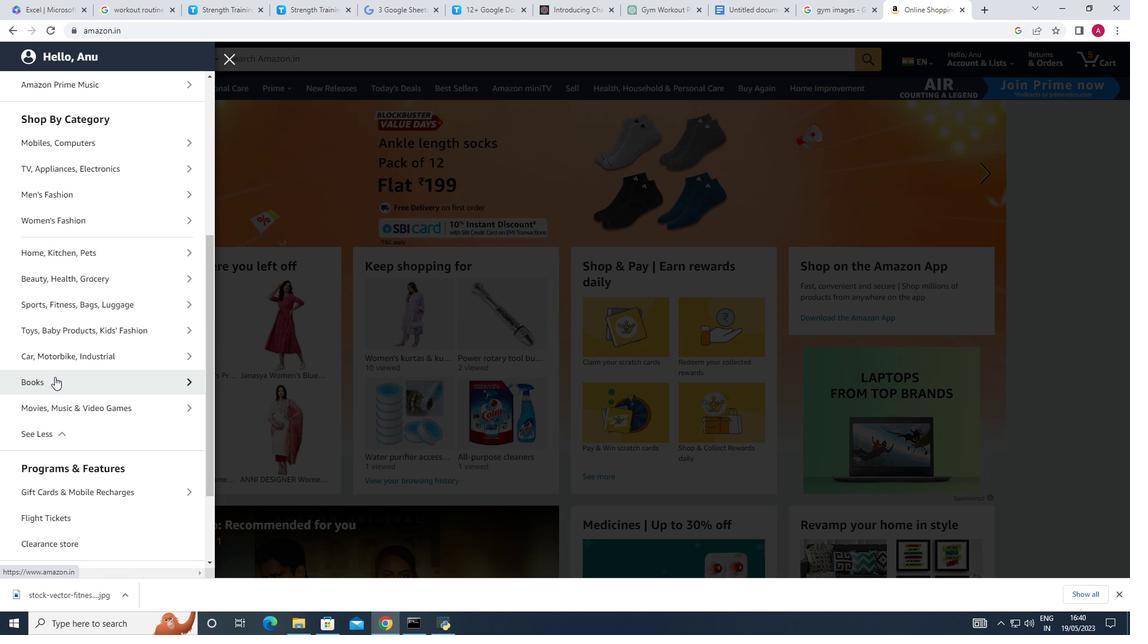 
Action: Mouse pressed left at (52, 378)
Screenshot: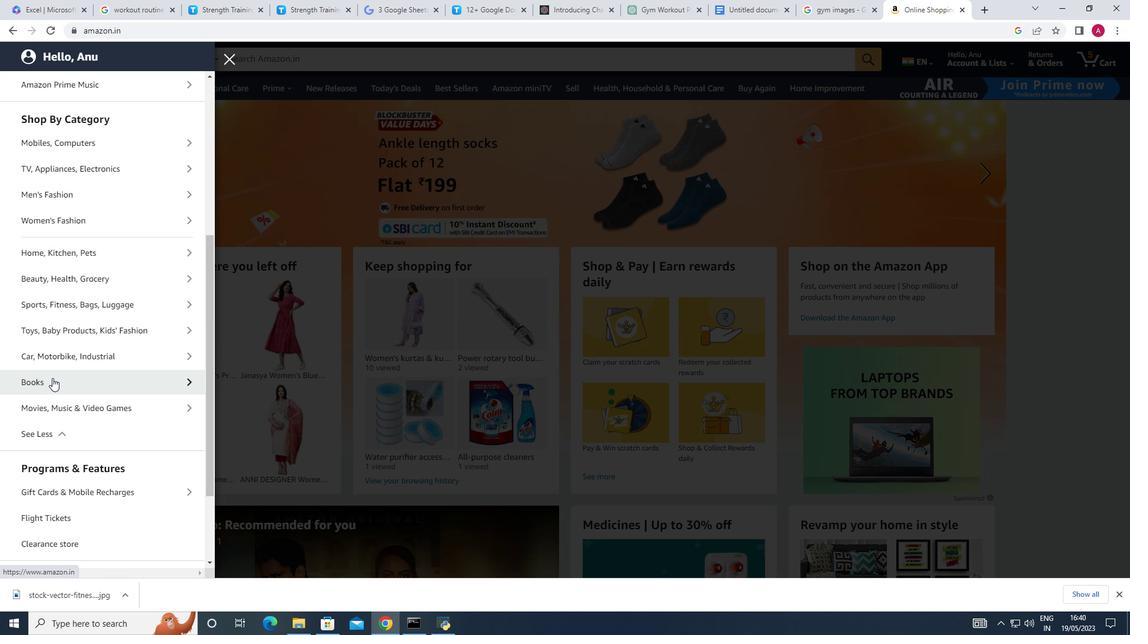 
Action: Mouse moved to (60, 145)
Screenshot: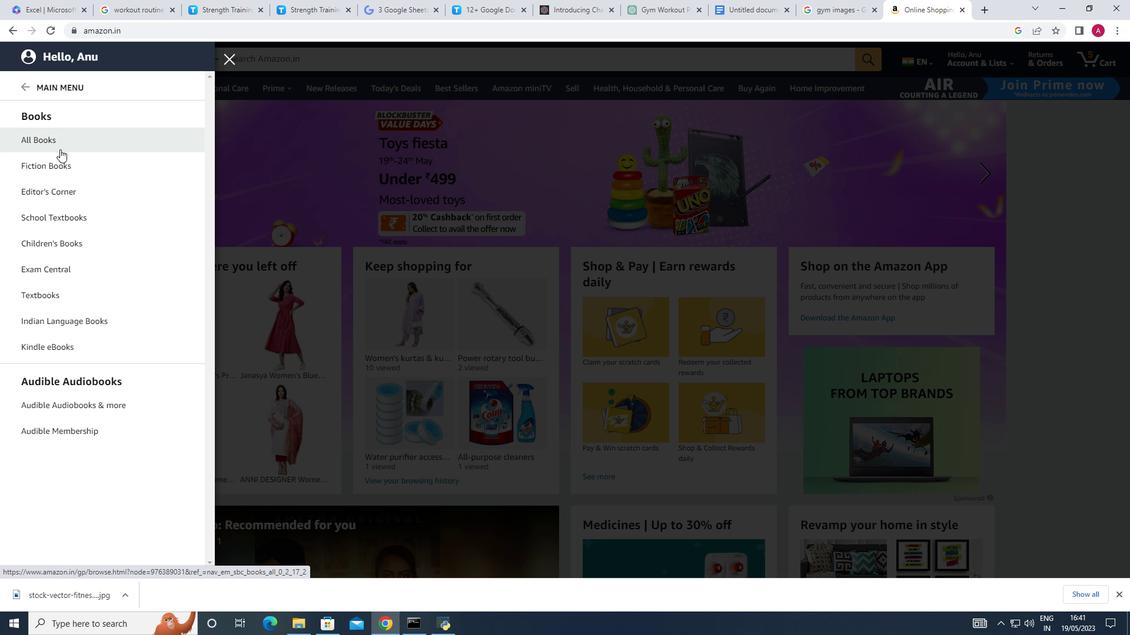 
Action: Mouse pressed left at (60, 145)
Screenshot: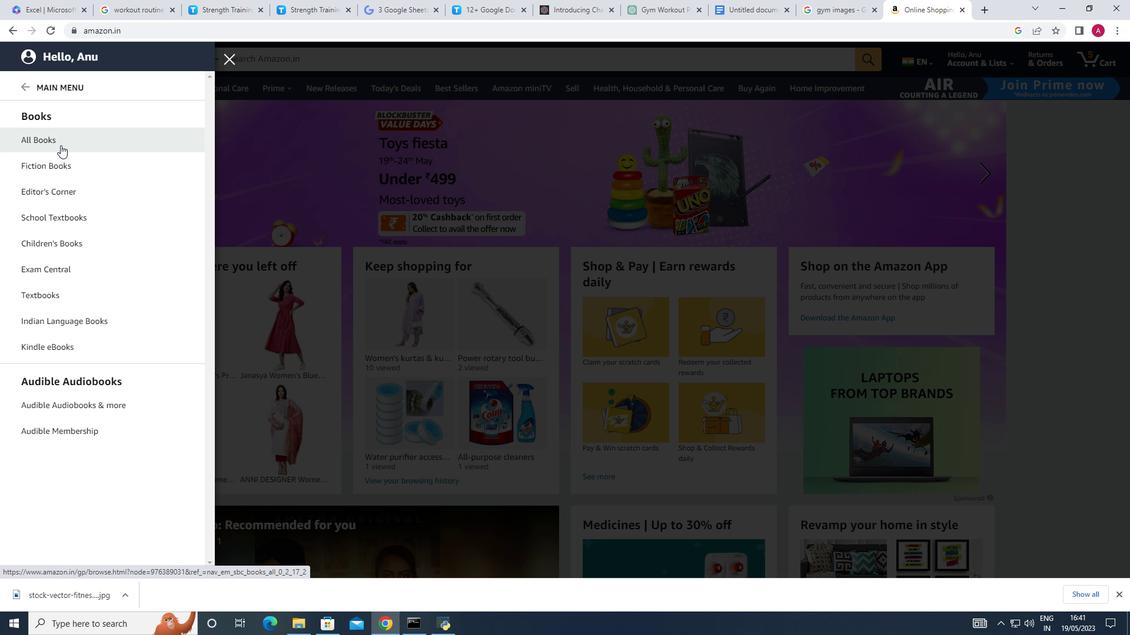 
Action: Mouse moved to (287, 303)
Screenshot: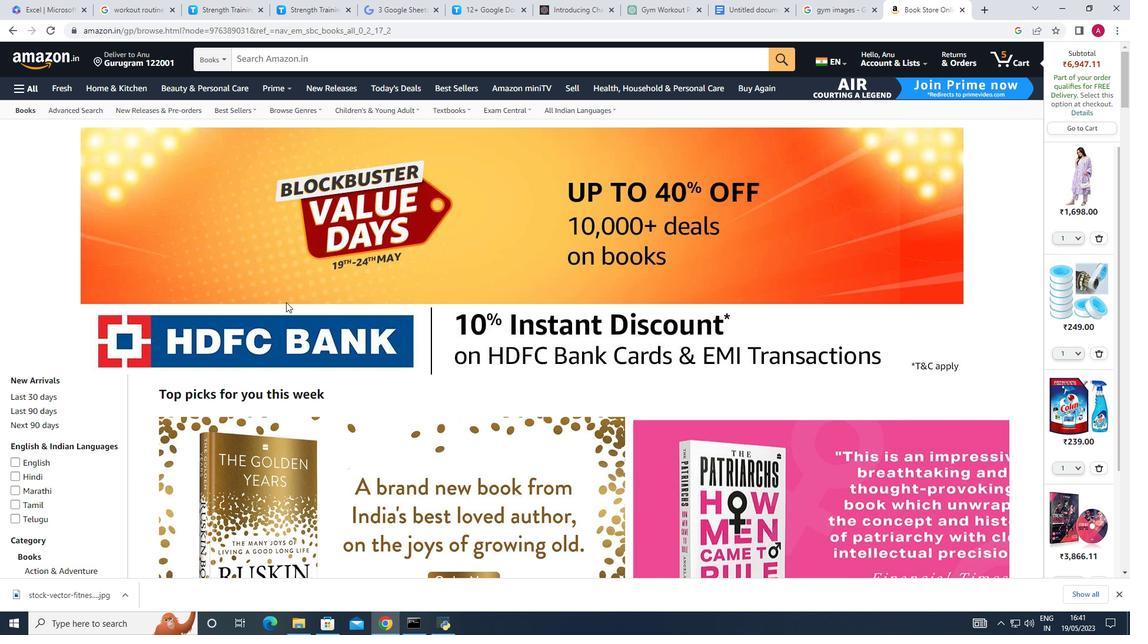 
Action: Mouse scrolled (287, 303) with delta (0, 0)
Screenshot: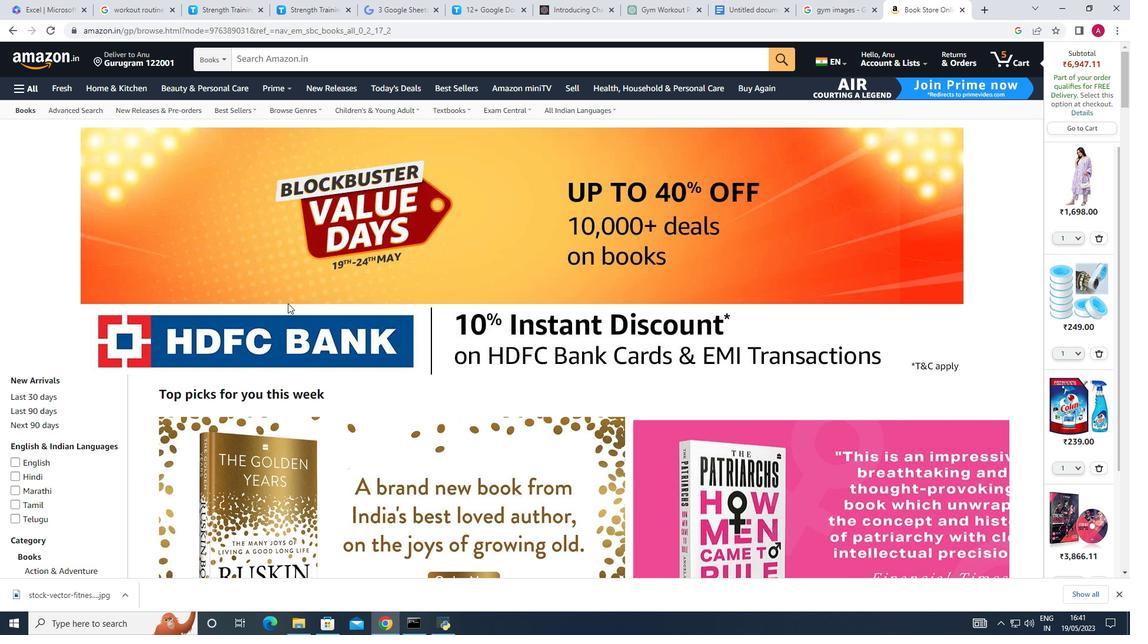 
Action: Mouse scrolled (287, 303) with delta (0, 0)
Screenshot: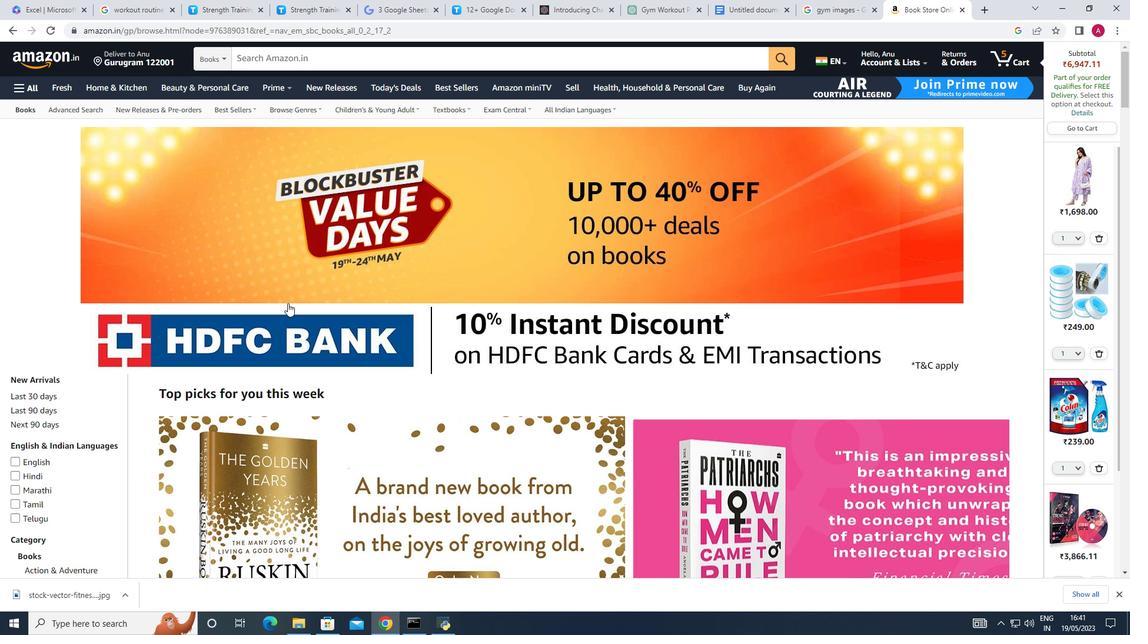 
Action: Mouse scrolled (287, 303) with delta (0, 0)
Screenshot: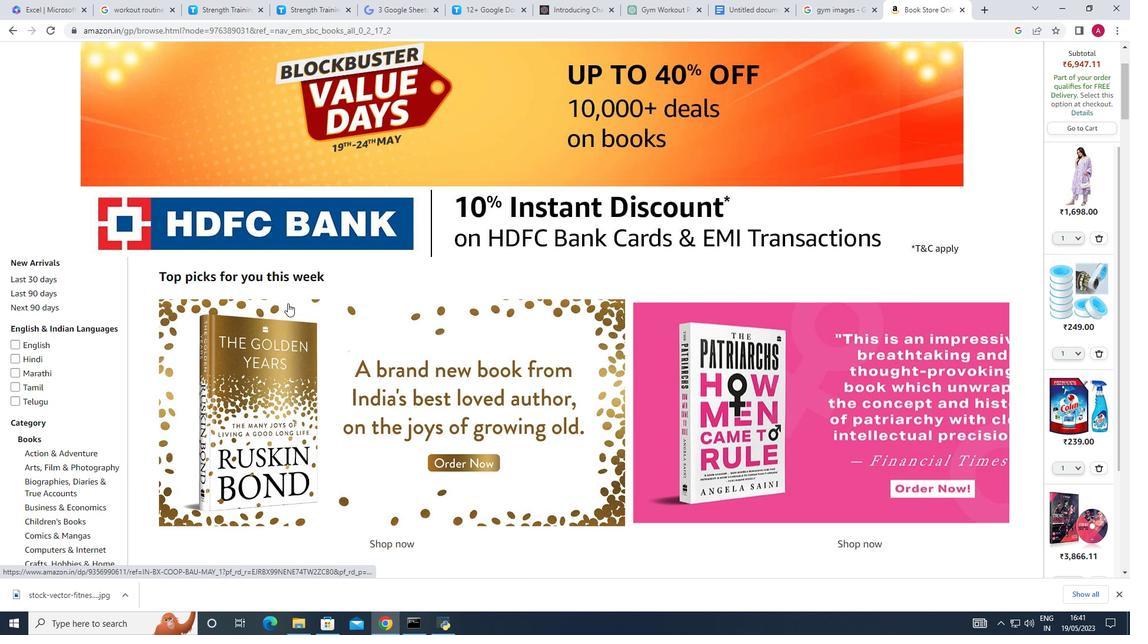 
Action: Mouse moved to (279, 312)
Screenshot: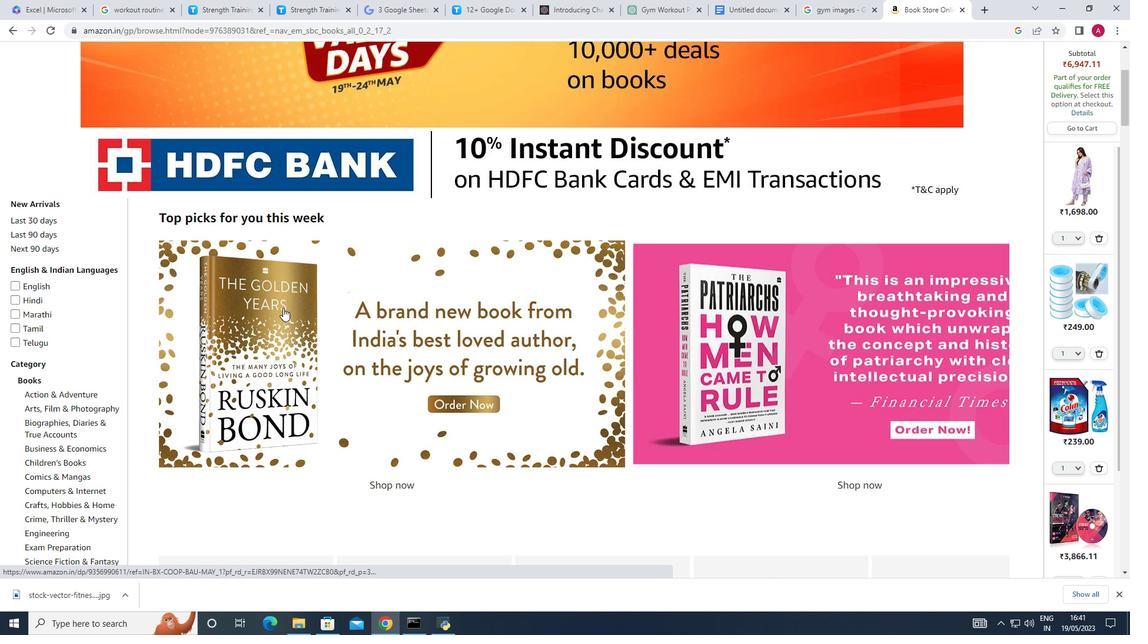 
Action: Mouse scrolled (279, 311) with delta (0, 0)
Screenshot: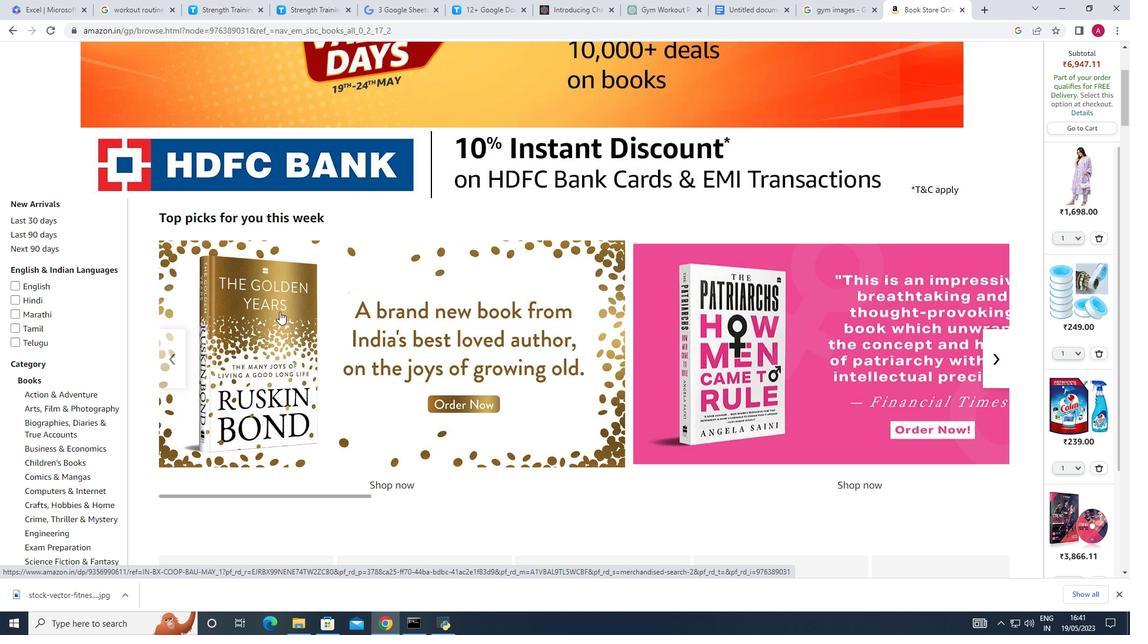 
Action: Mouse moved to (93, 363)
Screenshot: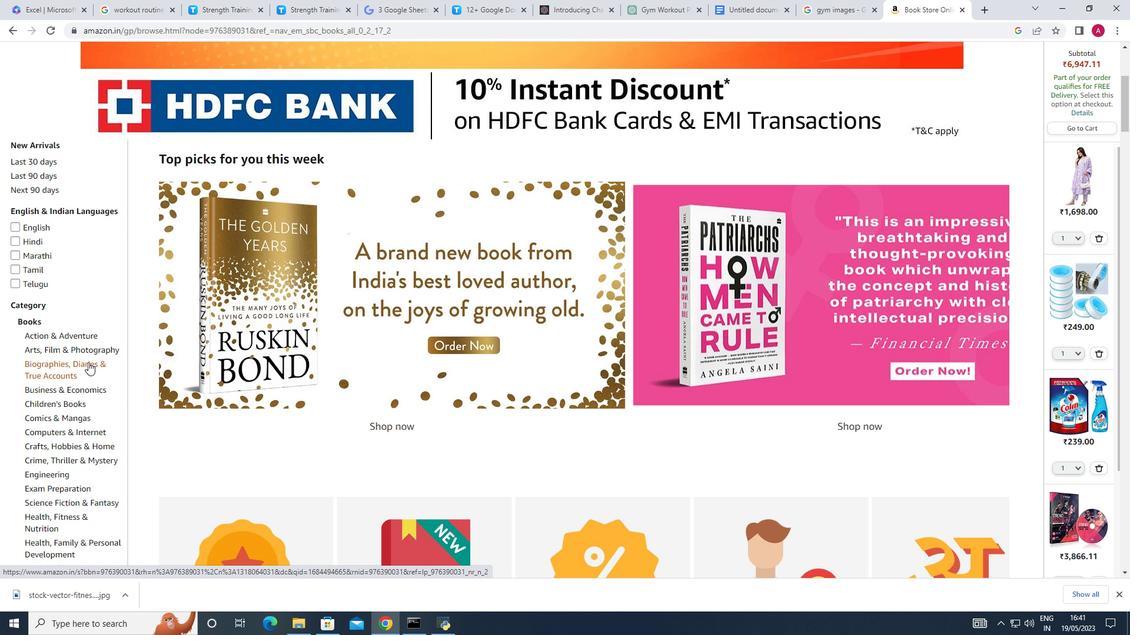 
Action: Mouse pressed left at (93, 363)
Screenshot: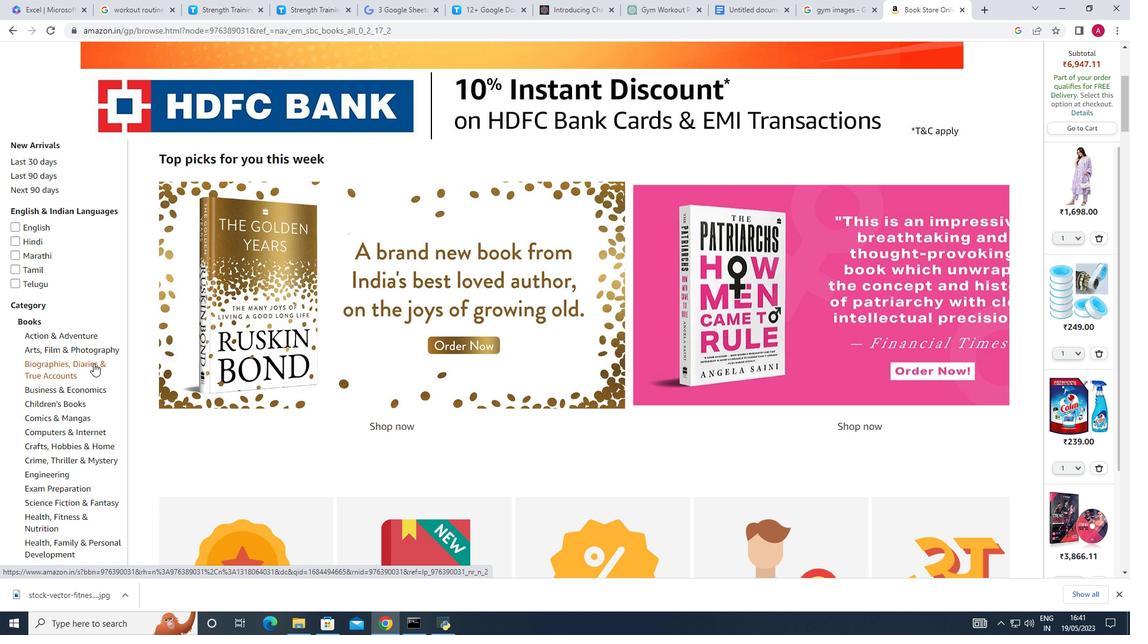 
Action: Mouse moved to (344, 360)
Screenshot: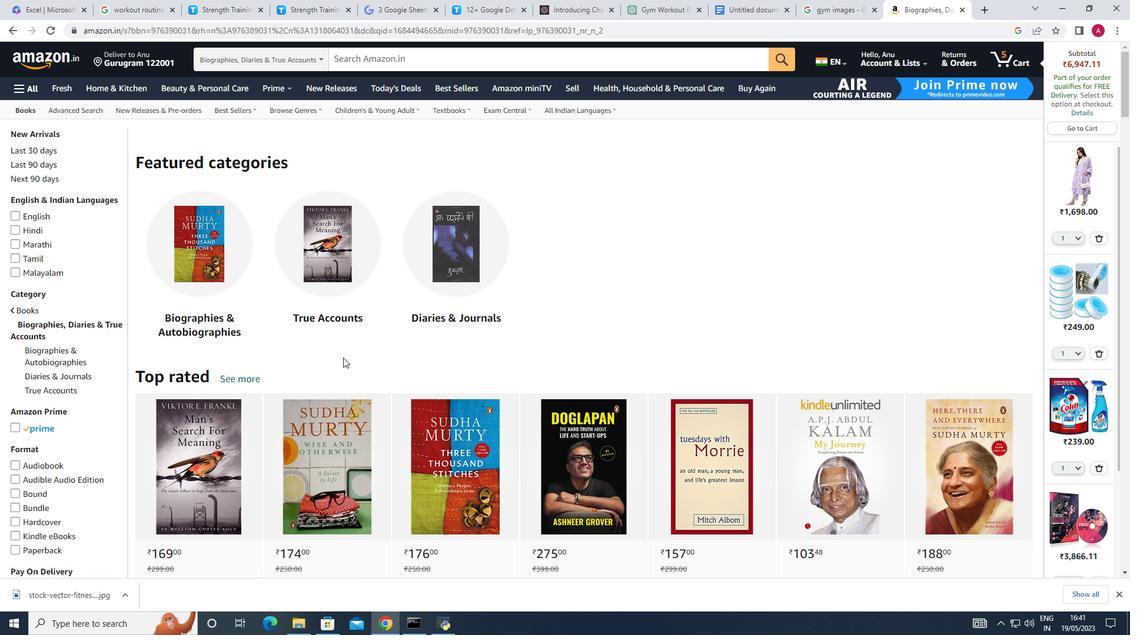 
Action: Mouse scrolled (344, 360) with delta (0, 0)
Screenshot: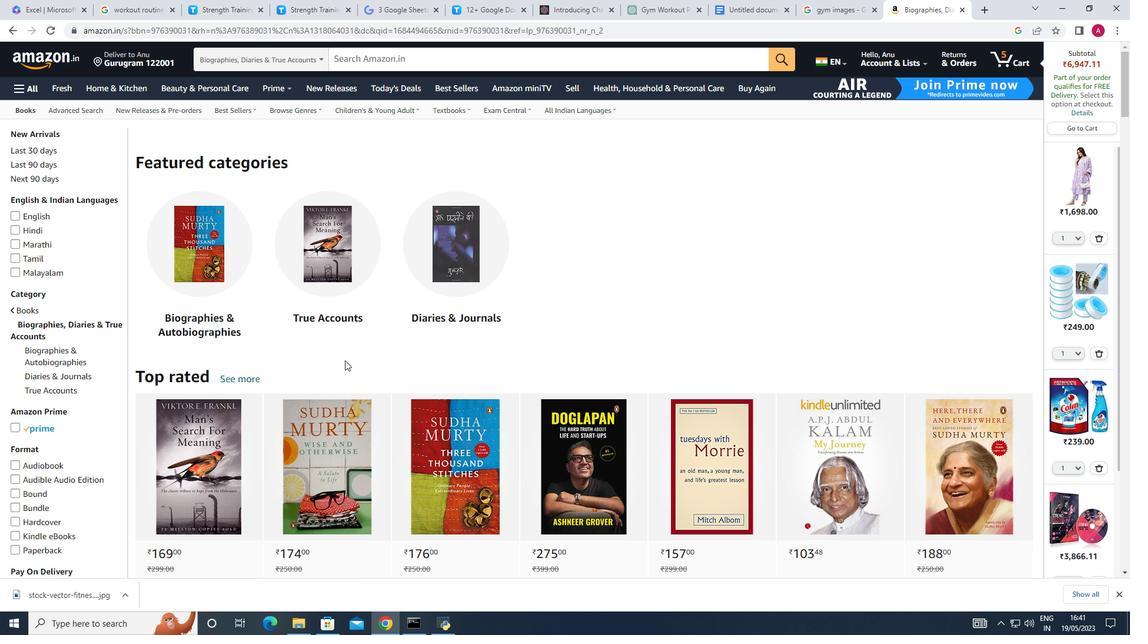 
Action: Mouse scrolled (344, 360) with delta (0, 0)
Screenshot: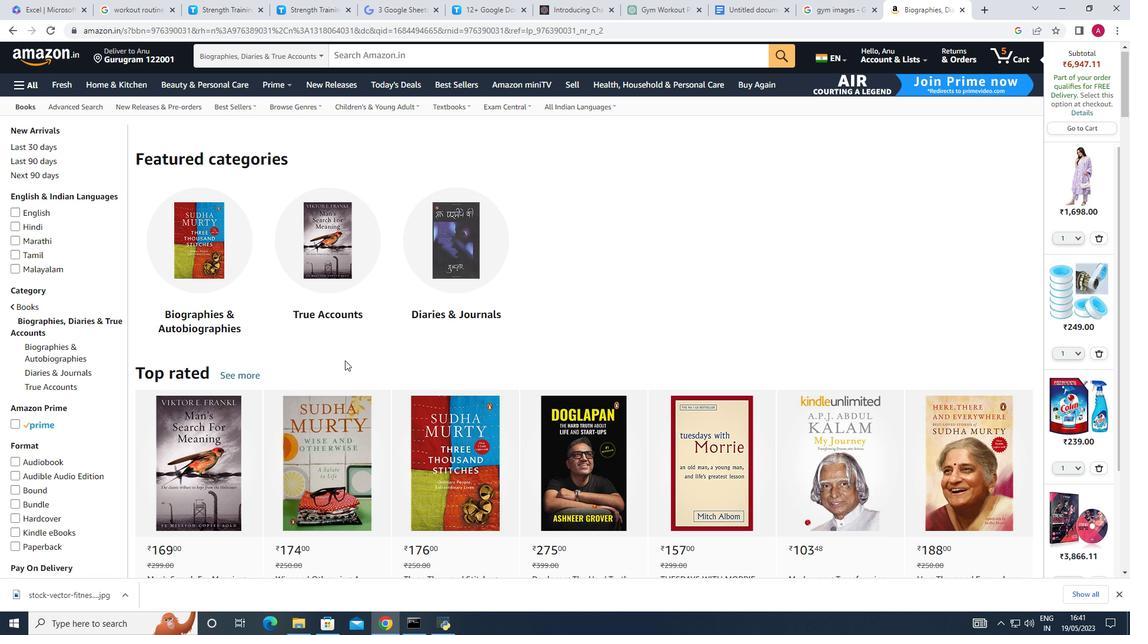 
Action: Mouse moved to (342, 364)
Screenshot: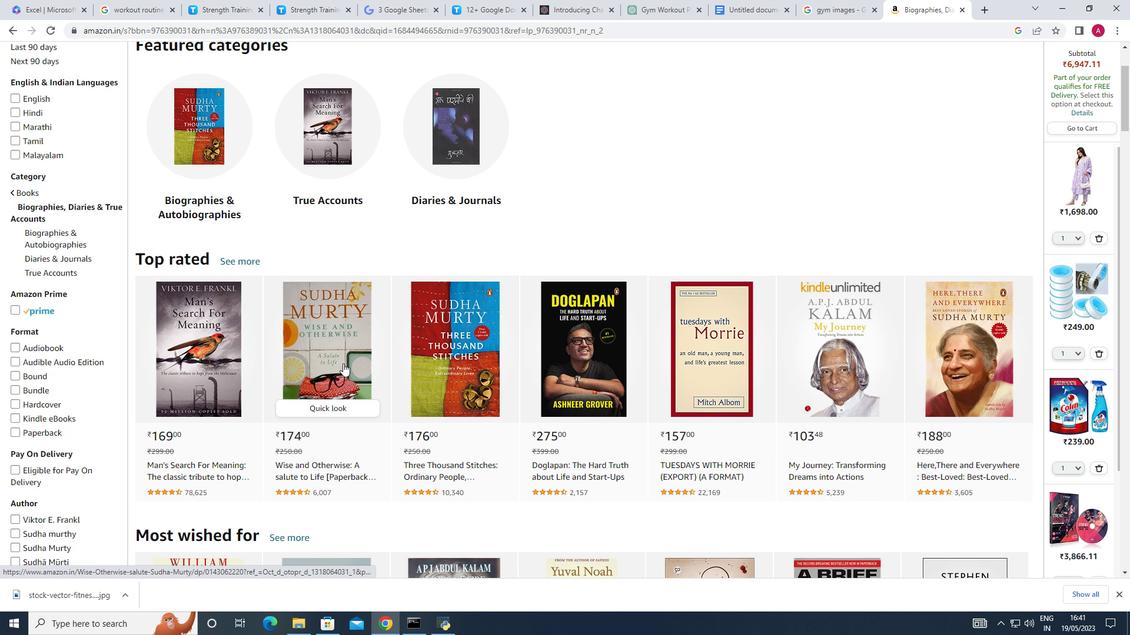 
Action: Mouse scrolled (342, 363) with delta (0, 0)
Screenshot: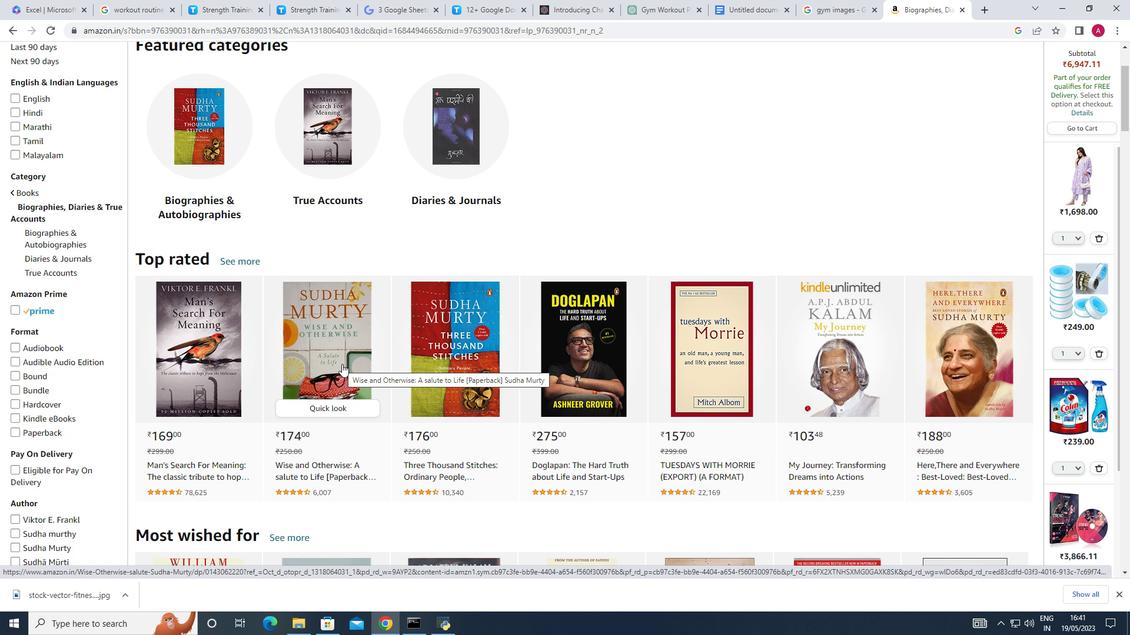 
Action: Mouse scrolled (342, 363) with delta (0, 0)
Screenshot: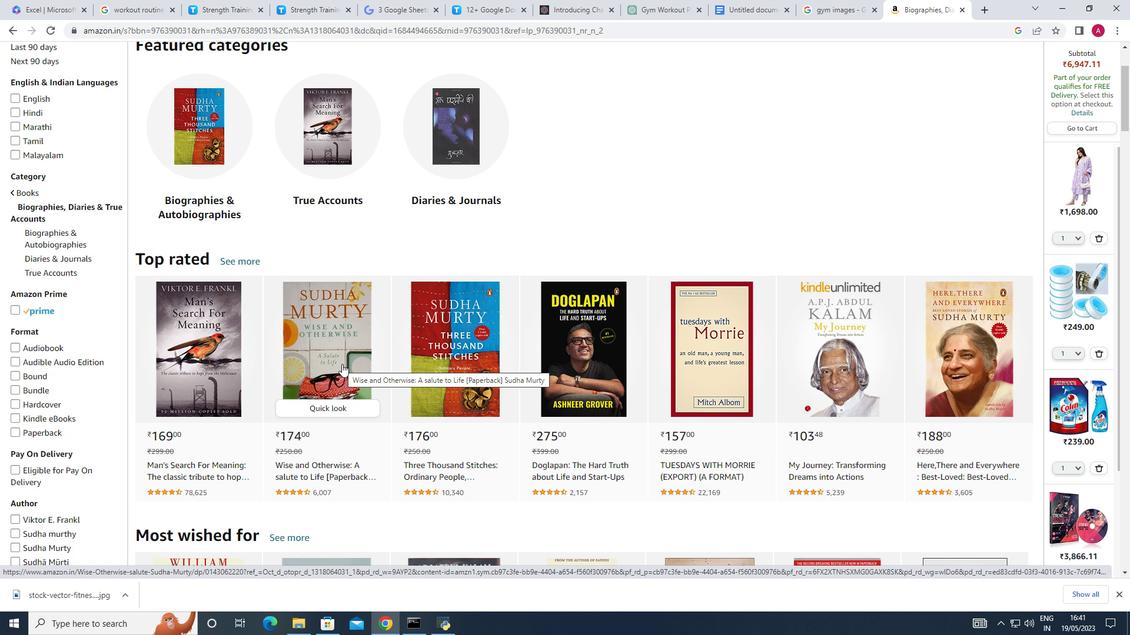 
Action: Mouse scrolled (342, 363) with delta (0, 0)
Screenshot: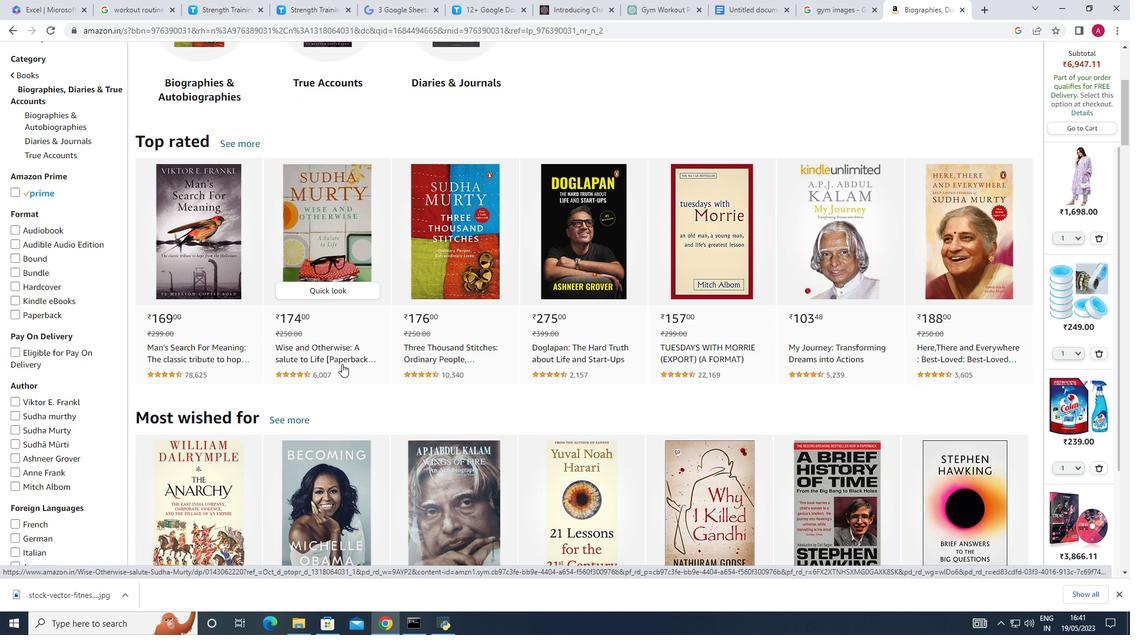 
Action: Mouse moved to (337, 367)
Screenshot: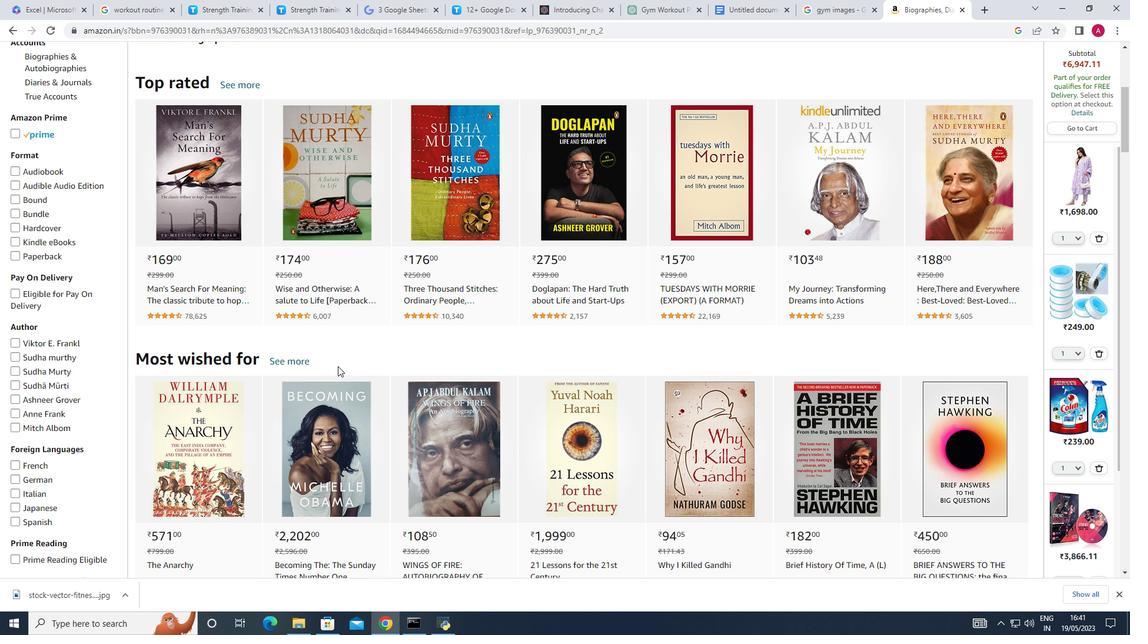 
Action: Mouse scrolled (337, 366) with delta (0, 0)
Screenshot: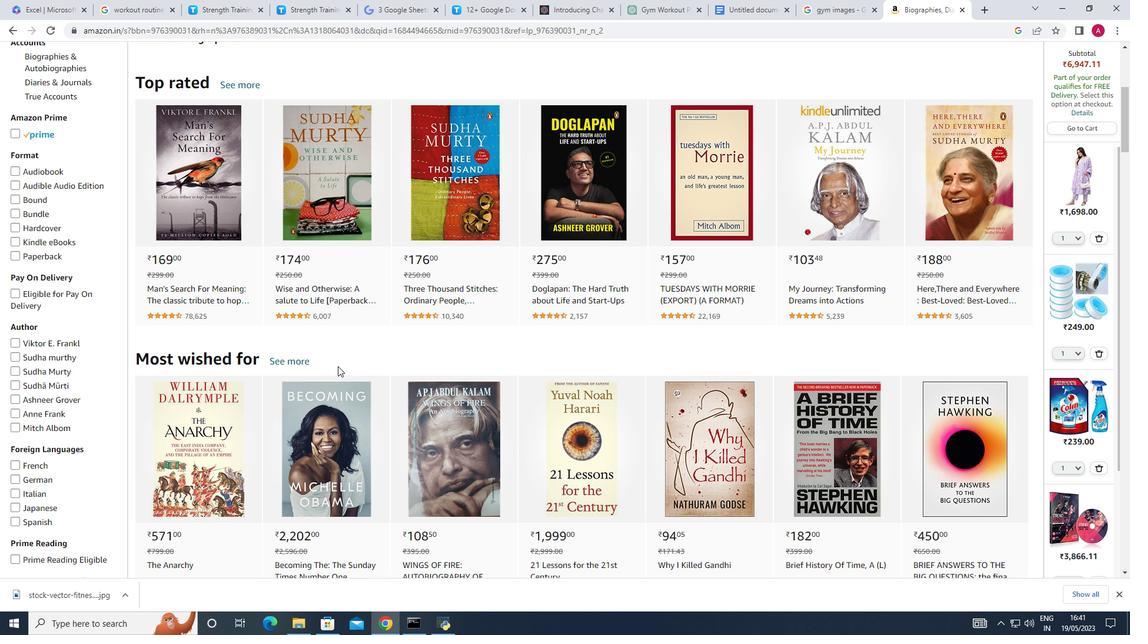 
Action: Mouse moved to (335, 368)
Screenshot: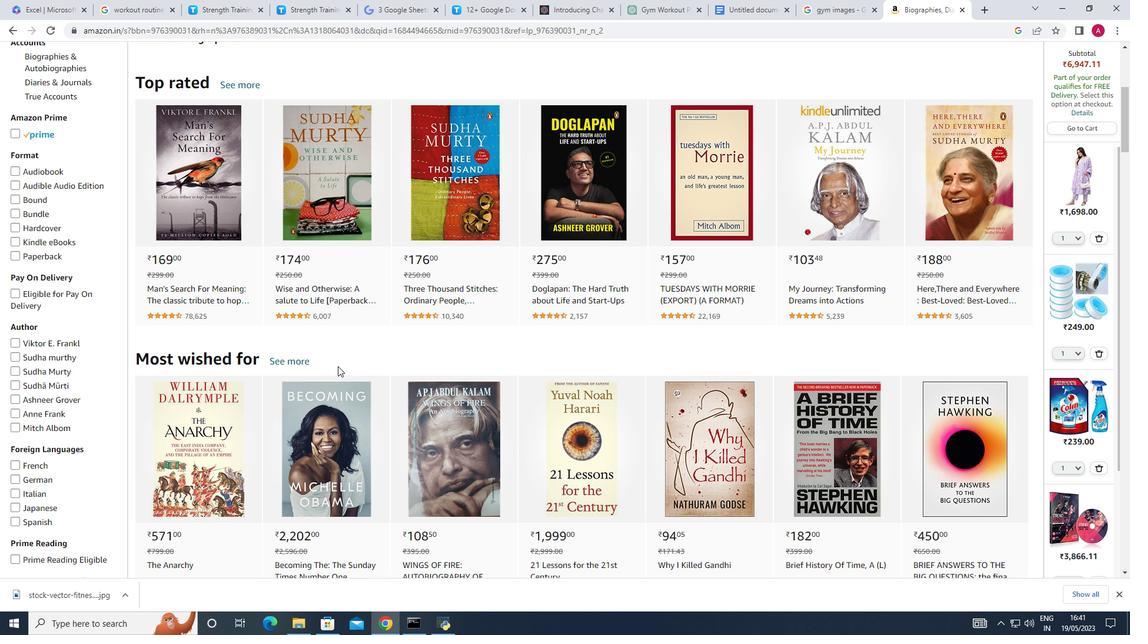 
Action: Mouse scrolled (335, 367) with delta (0, 0)
Screenshot: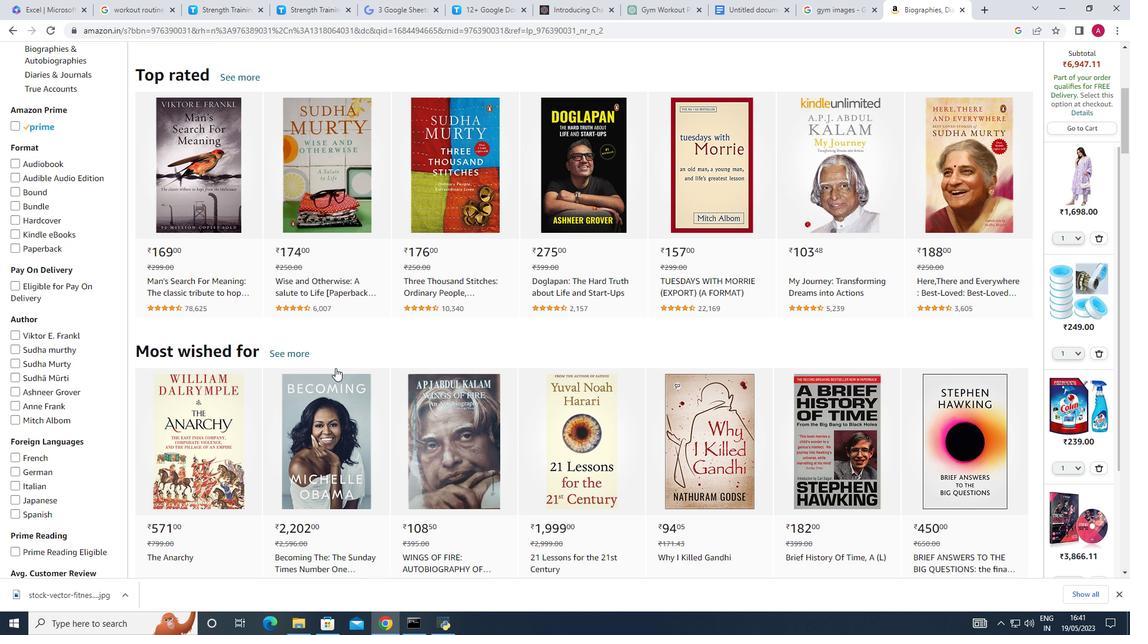 
Action: Mouse moved to (340, 363)
Screenshot: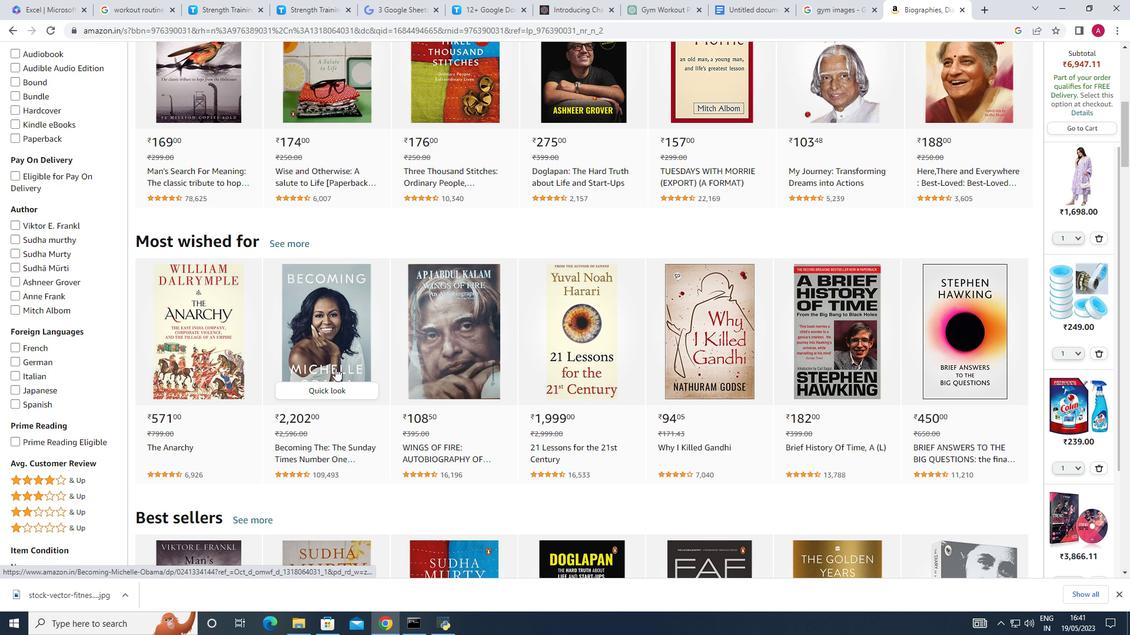 
Action: Mouse scrolled (340, 363) with delta (0, 0)
Screenshot: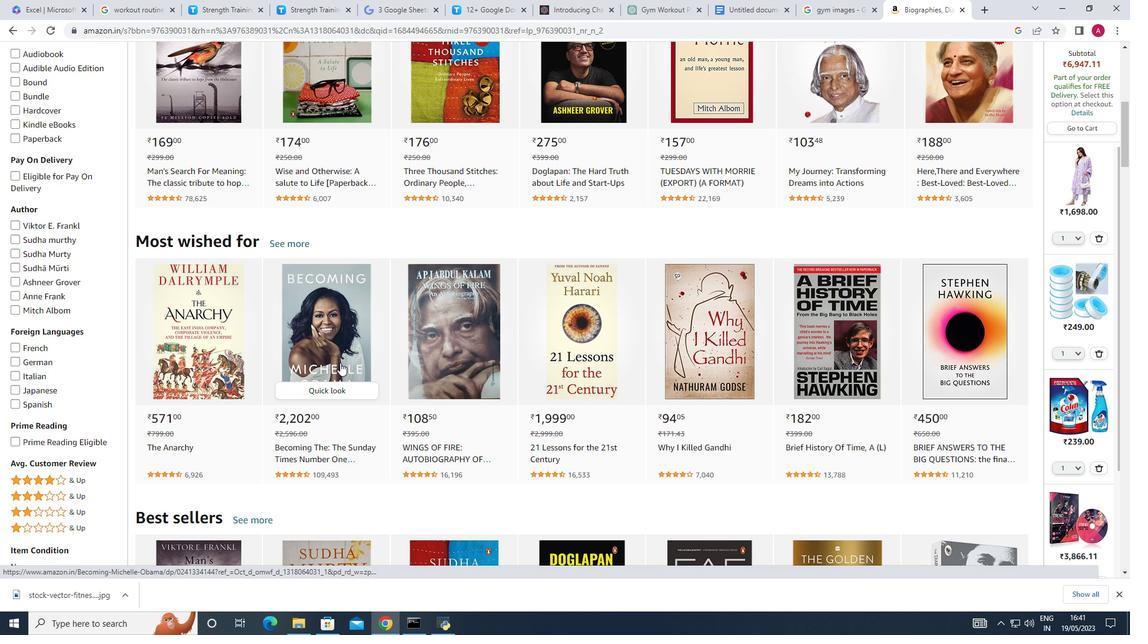 
Action: Mouse moved to (380, 361)
Screenshot: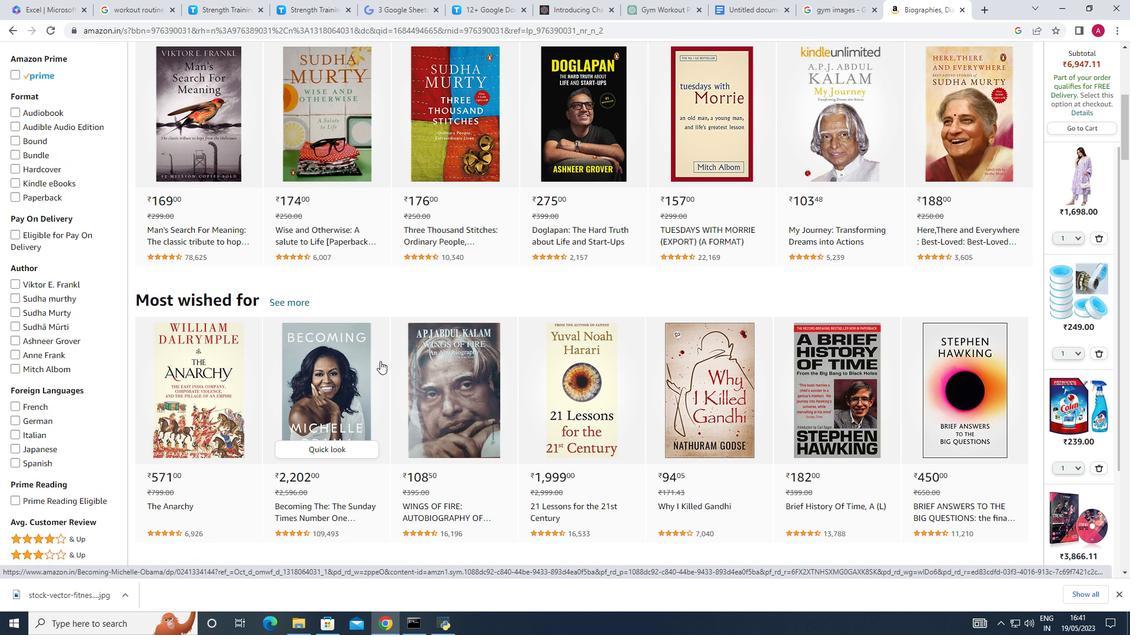 
Action: Mouse scrolled (380, 362) with delta (0, 0)
Screenshot: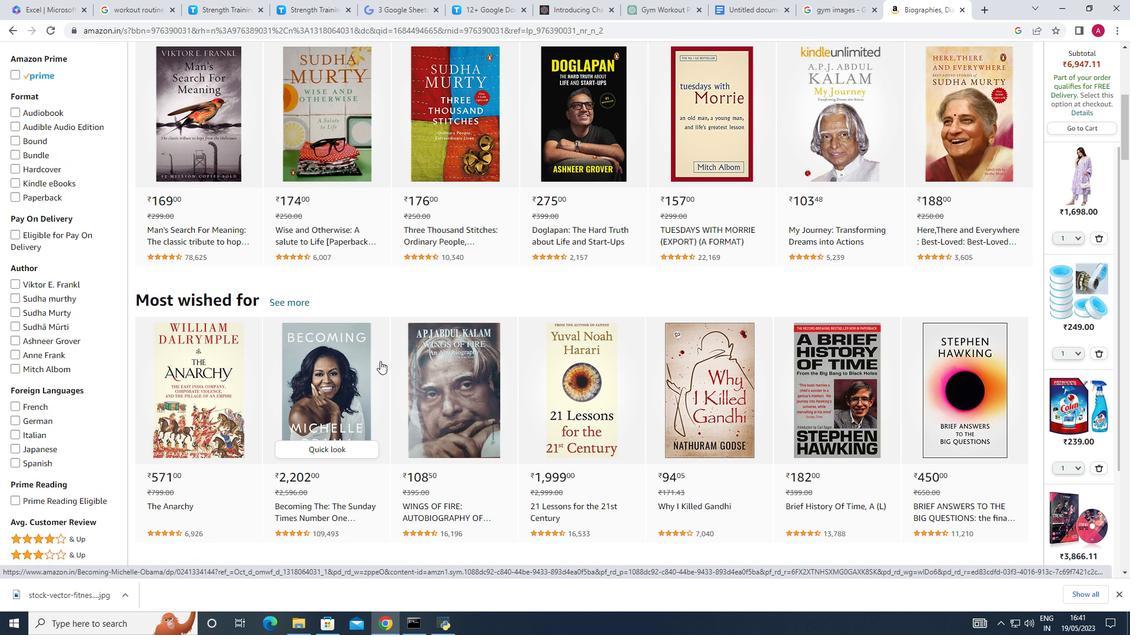 
Action: Mouse moved to (387, 358)
Screenshot: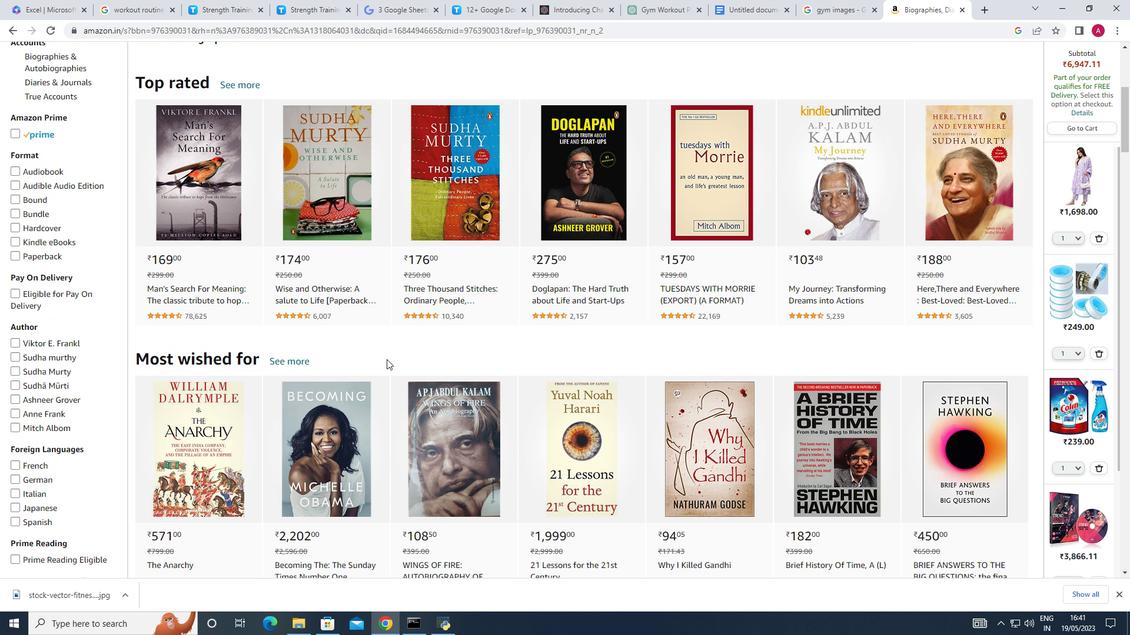 
Action: Mouse scrolled (387, 357) with delta (0, 0)
Screenshot: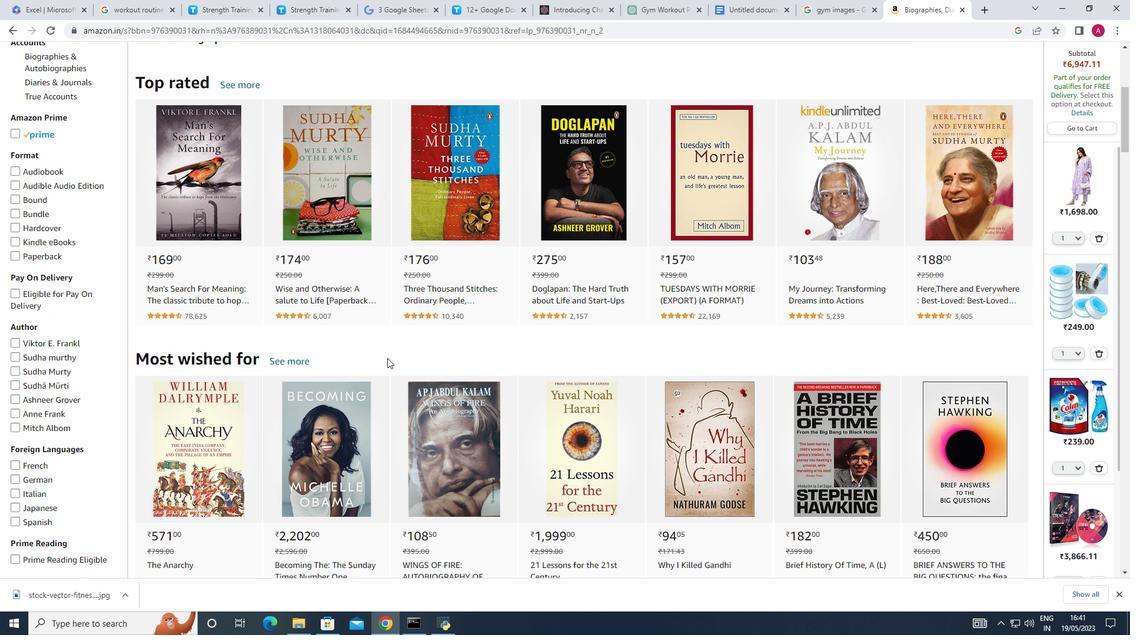 
Action: Mouse scrolled (387, 357) with delta (0, 0)
Screenshot: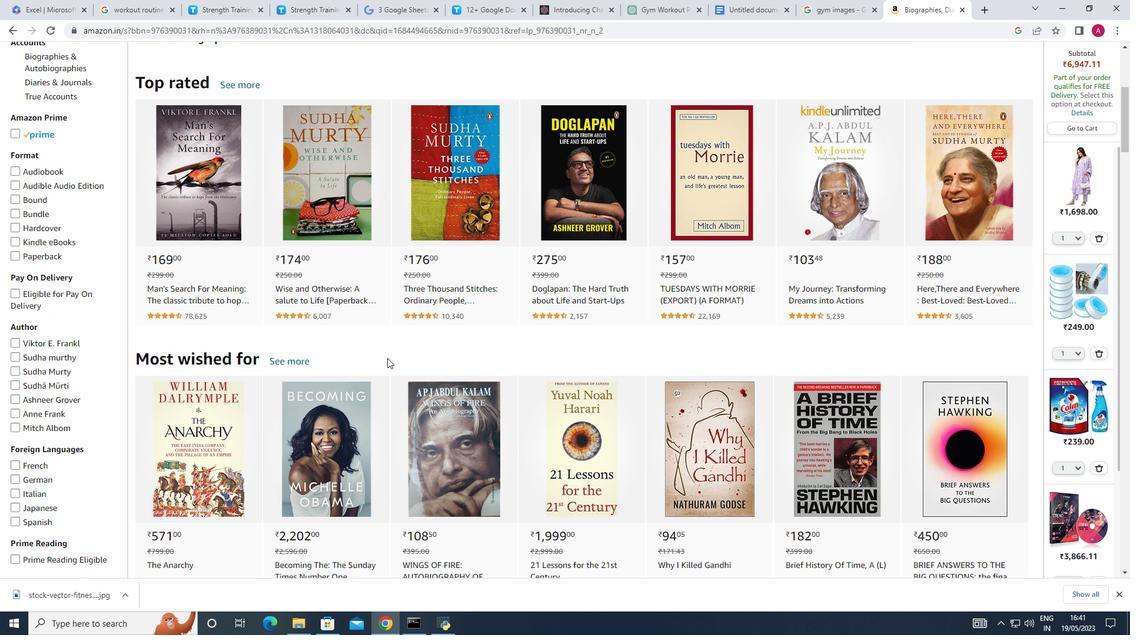 
Action: Mouse moved to (690, 367)
Screenshot: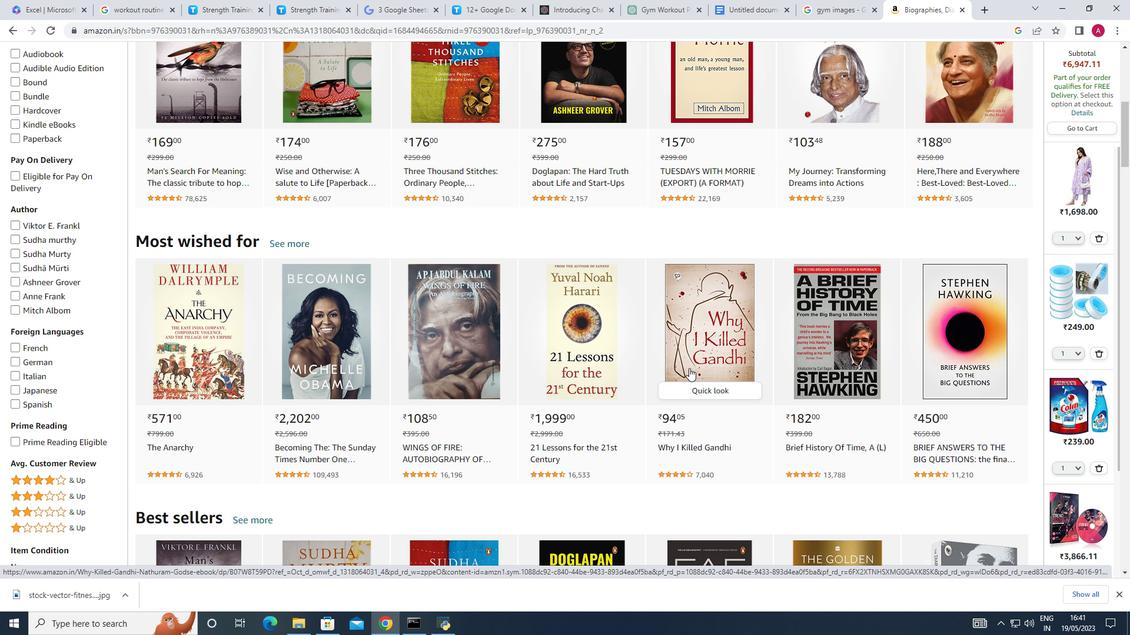 
Action: Mouse pressed left at (690, 367)
Screenshot: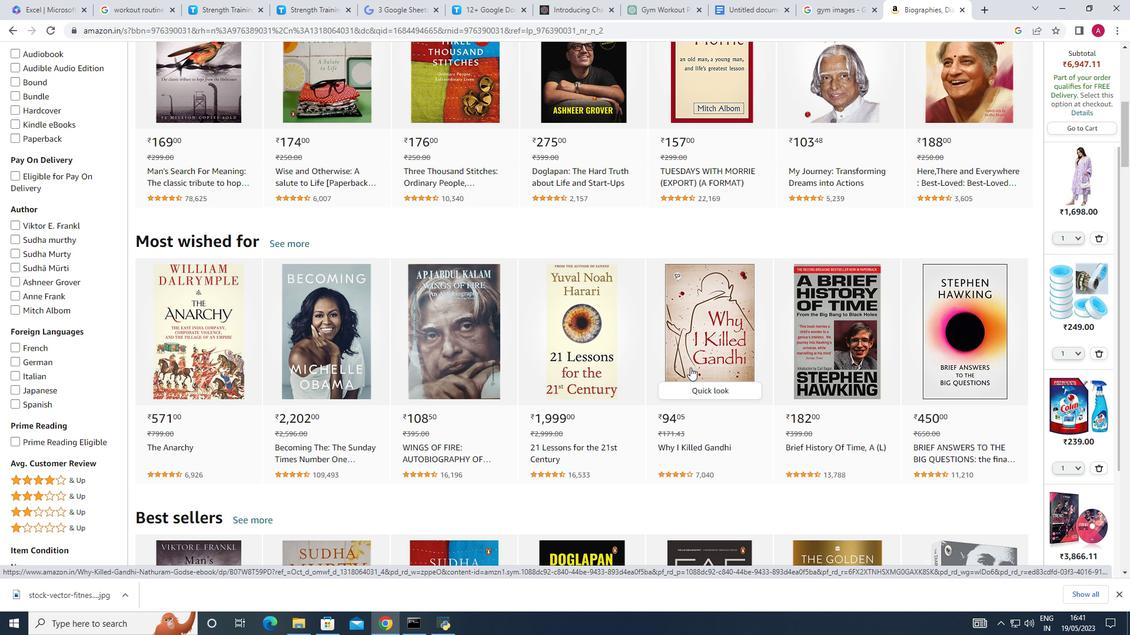 
Action: Mouse moved to (308, 360)
Screenshot: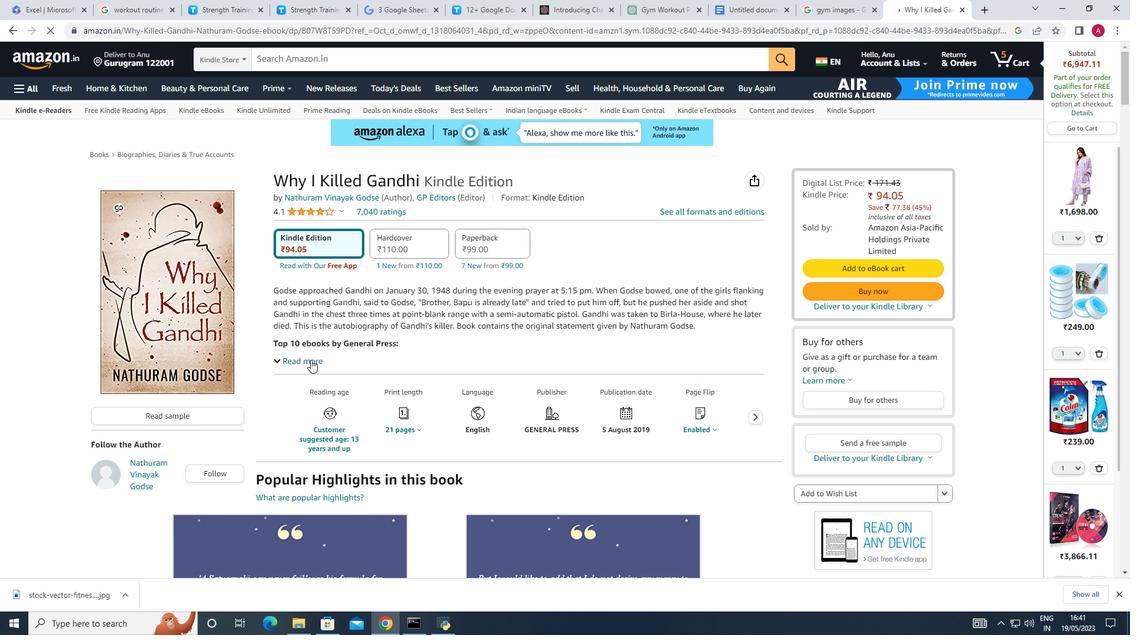 
Action: Mouse pressed left at (308, 360)
Screenshot: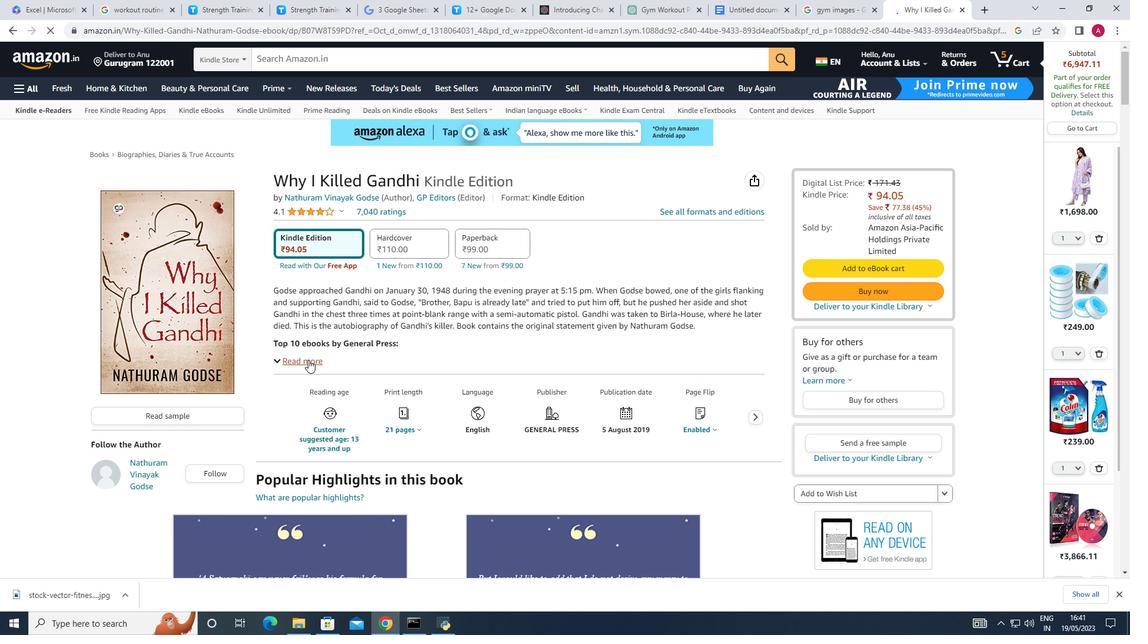 
Action: Mouse moved to (474, 365)
Screenshot: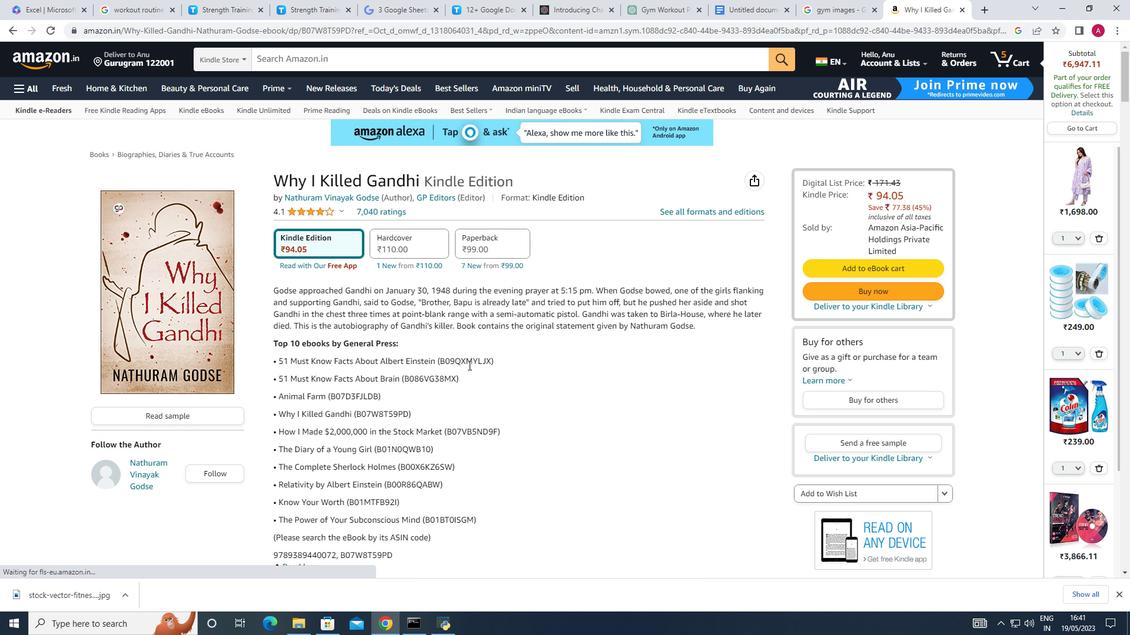 
Action: Mouse scrolled (474, 364) with delta (0, 0)
Screenshot: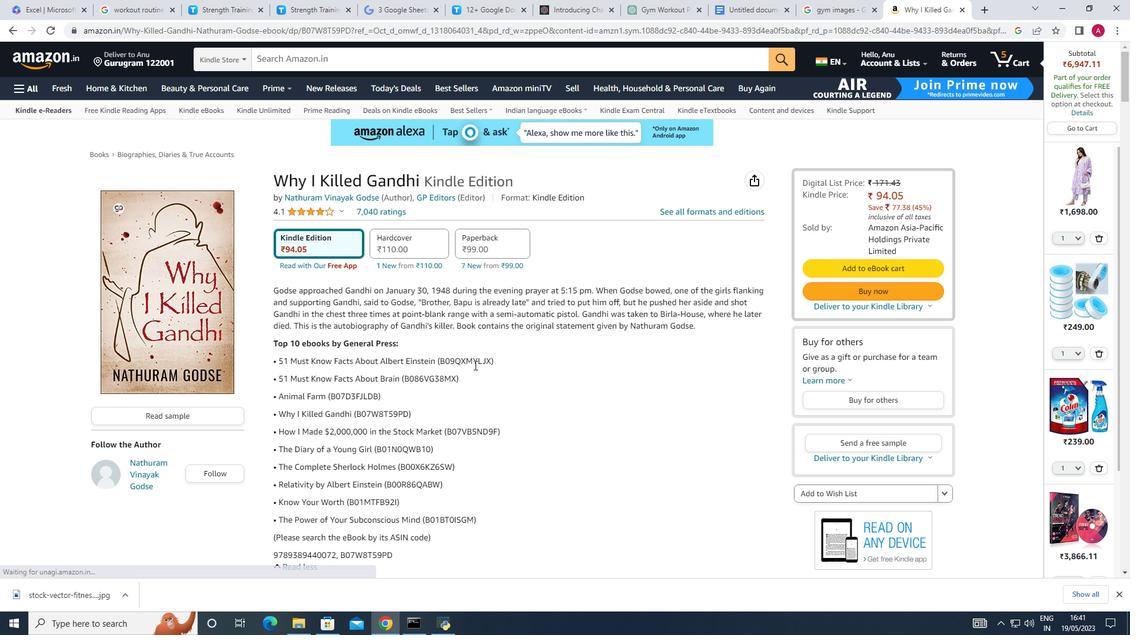 
Action: Mouse scrolled (474, 364) with delta (0, 0)
Screenshot: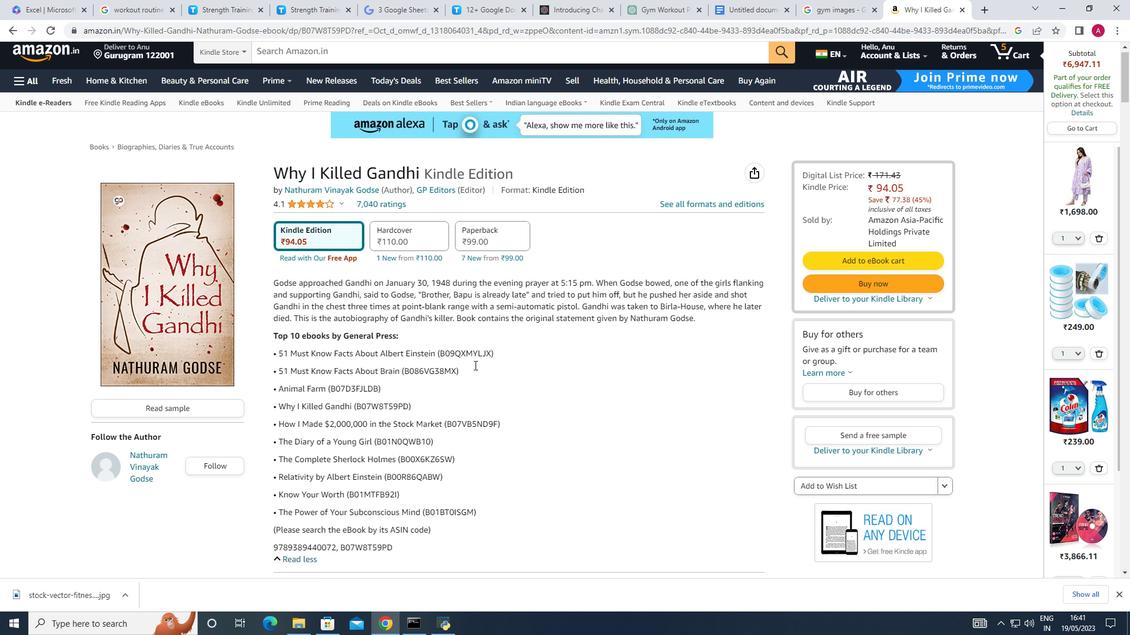 
Action: Mouse moved to (475, 363)
Screenshot: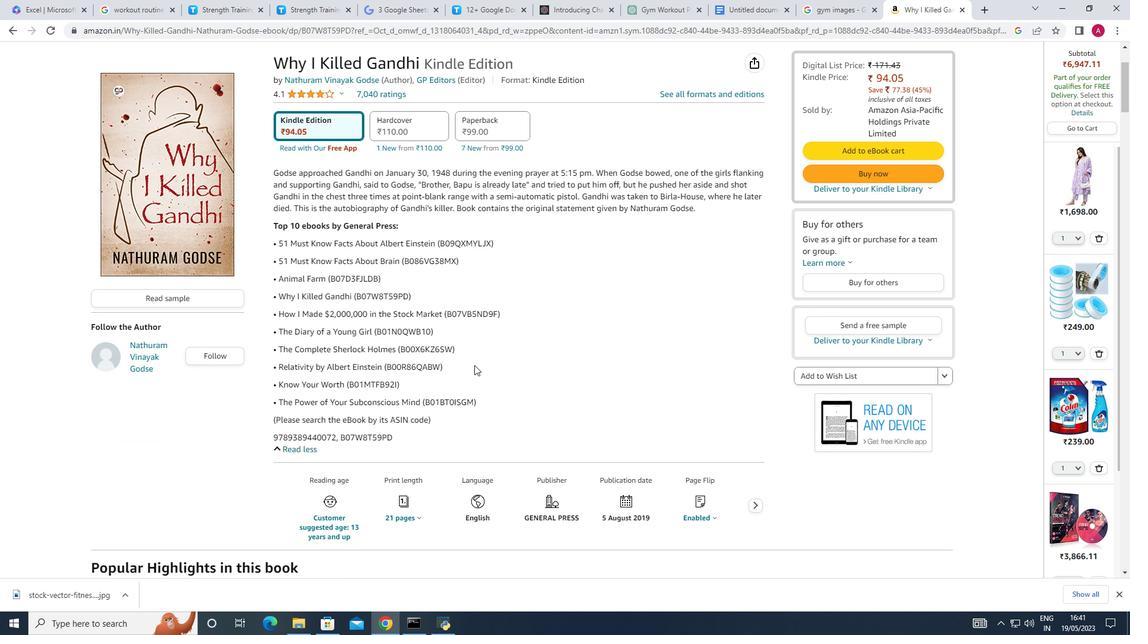 
Action: Mouse scrolled (475, 363) with delta (0, 0)
Screenshot: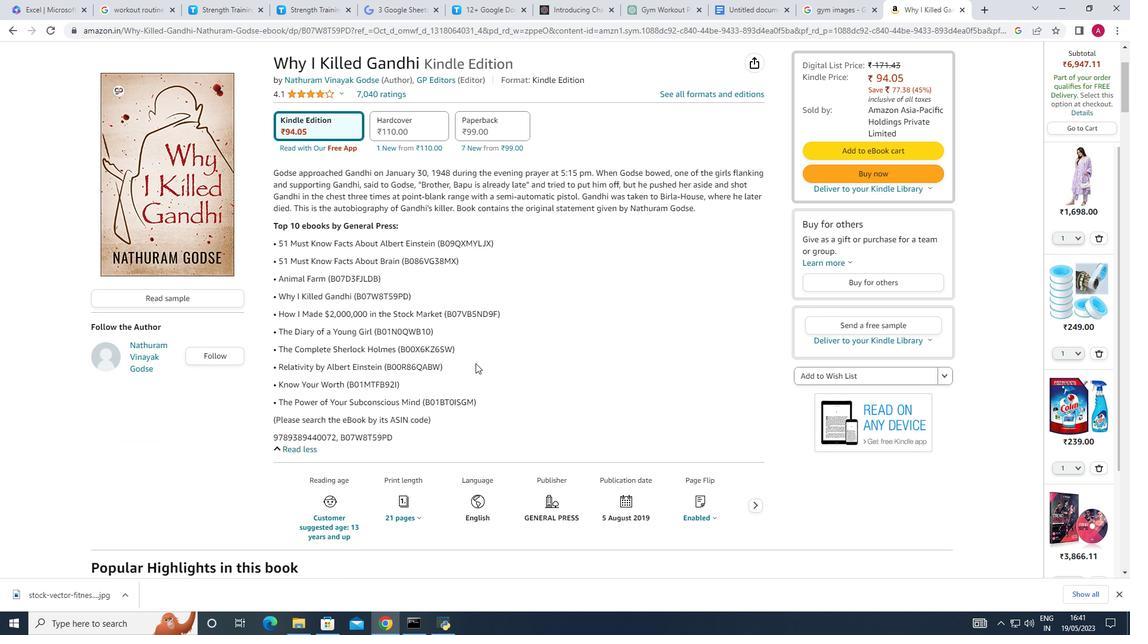 
Action: Mouse scrolled (475, 363) with delta (0, 0)
Screenshot: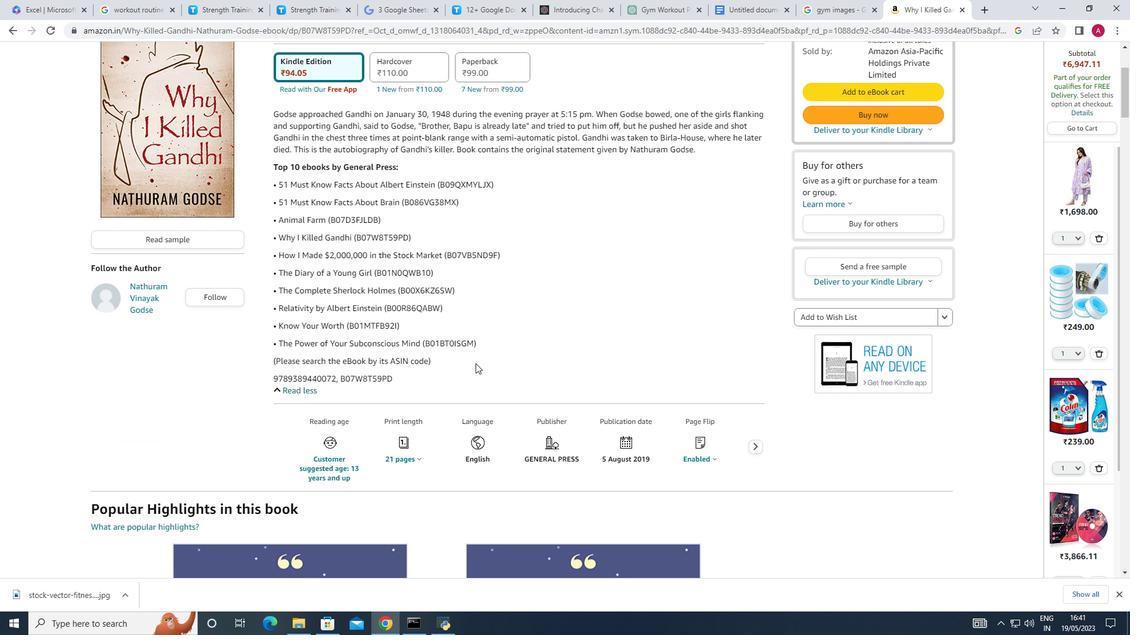 
Action: Mouse scrolled (475, 364) with delta (0, 0)
Screenshot: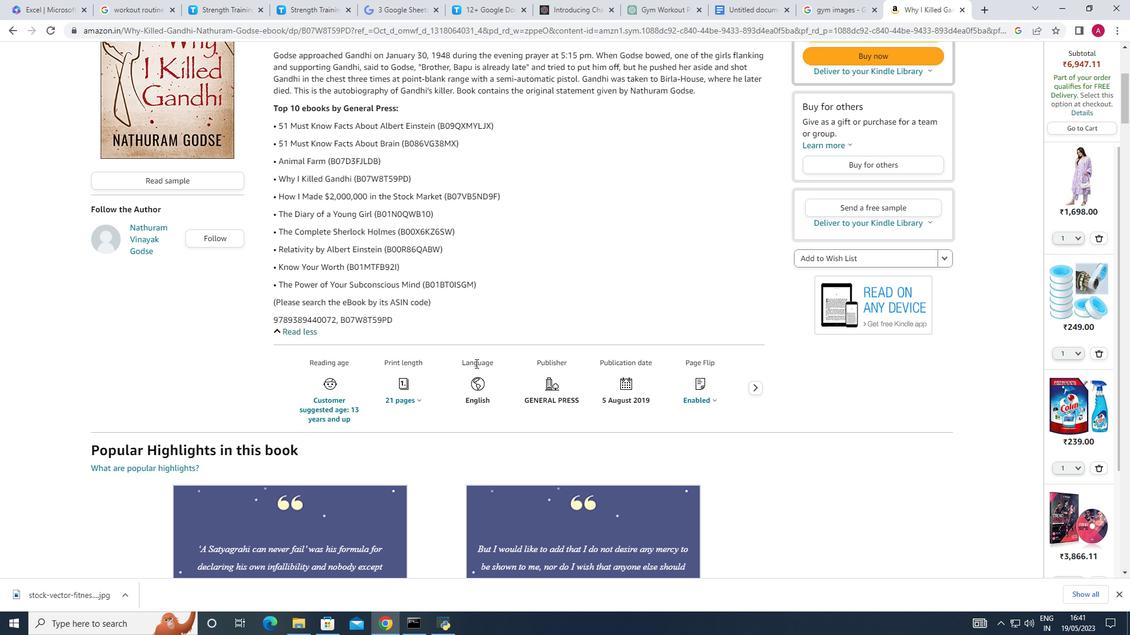 
Action: Mouse scrolled (475, 363) with delta (0, 0)
Screenshot: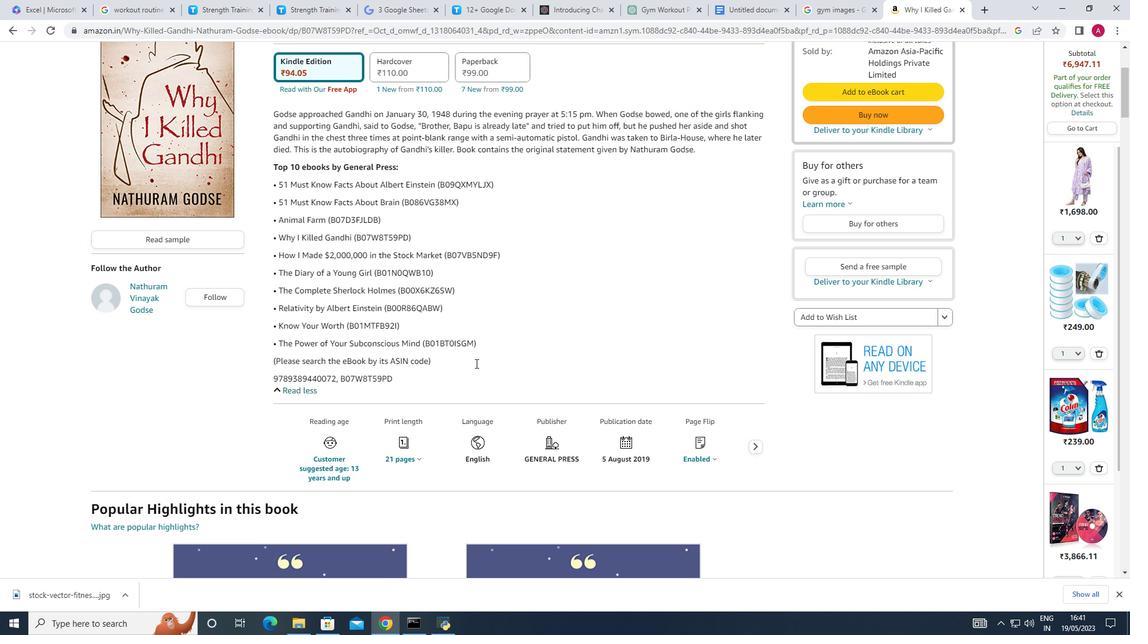 
Action: Mouse scrolled (475, 363) with delta (0, 0)
Screenshot: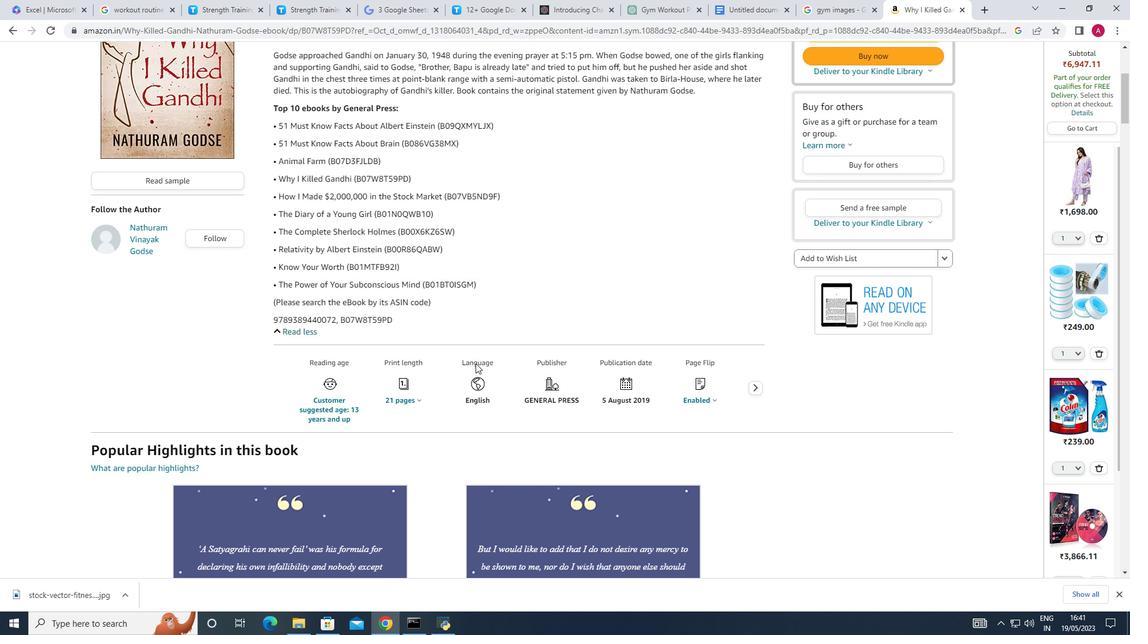 
Action: Mouse scrolled (475, 363) with delta (0, 0)
Screenshot: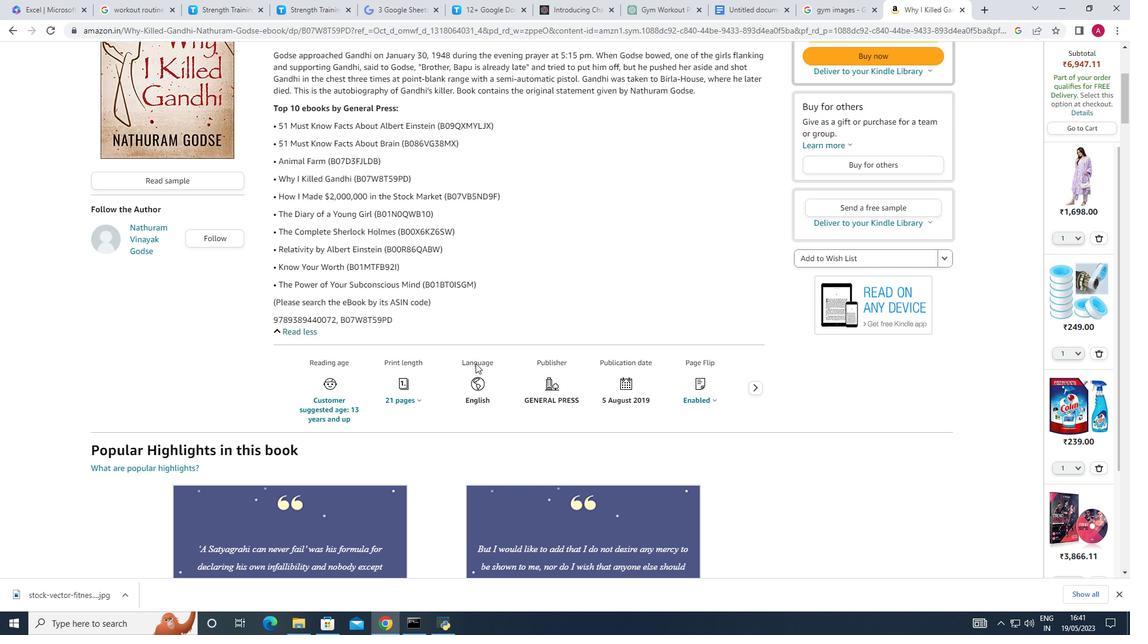 
Action: Mouse scrolled (475, 363) with delta (0, 0)
Screenshot: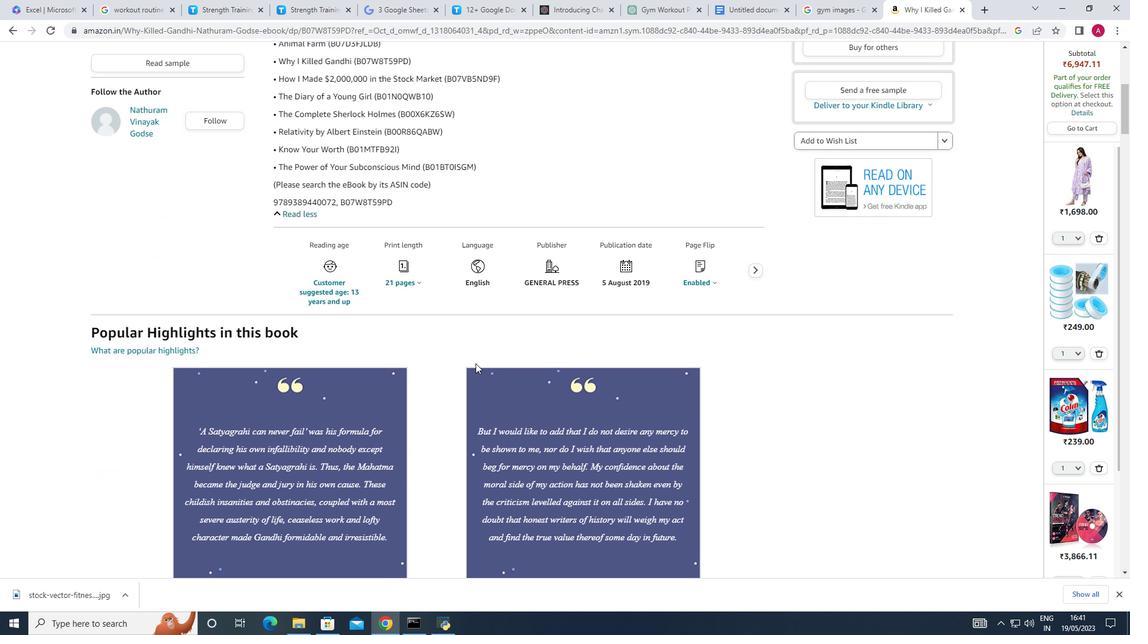 
Action: Mouse scrolled (475, 363) with delta (0, 0)
Screenshot: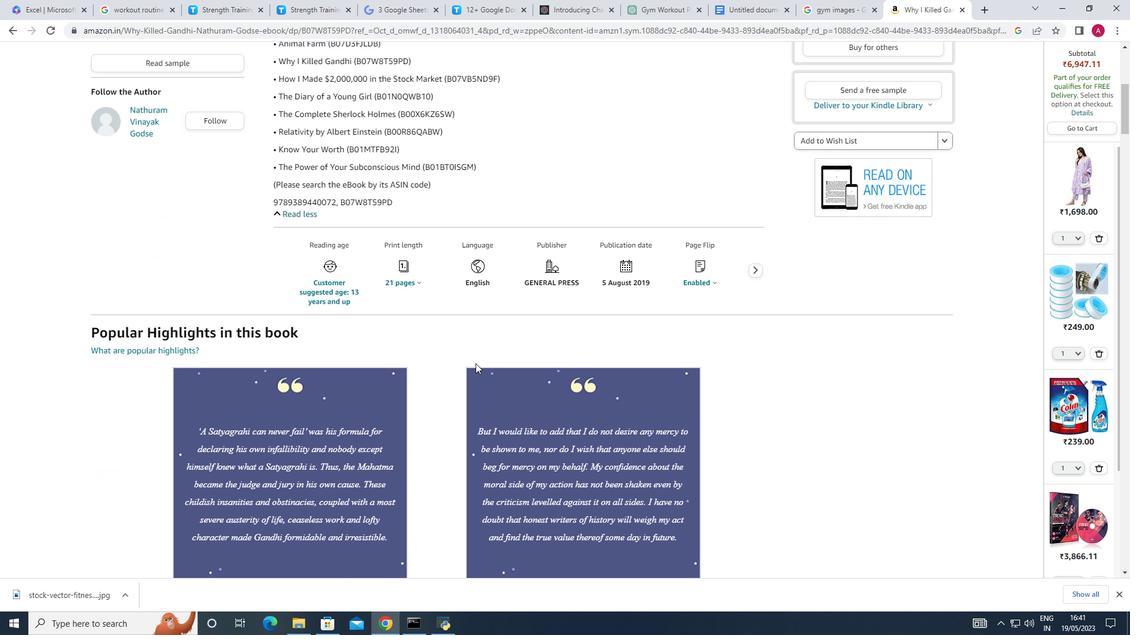 
Action: Mouse scrolled (475, 363) with delta (0, 0)
Screenshot: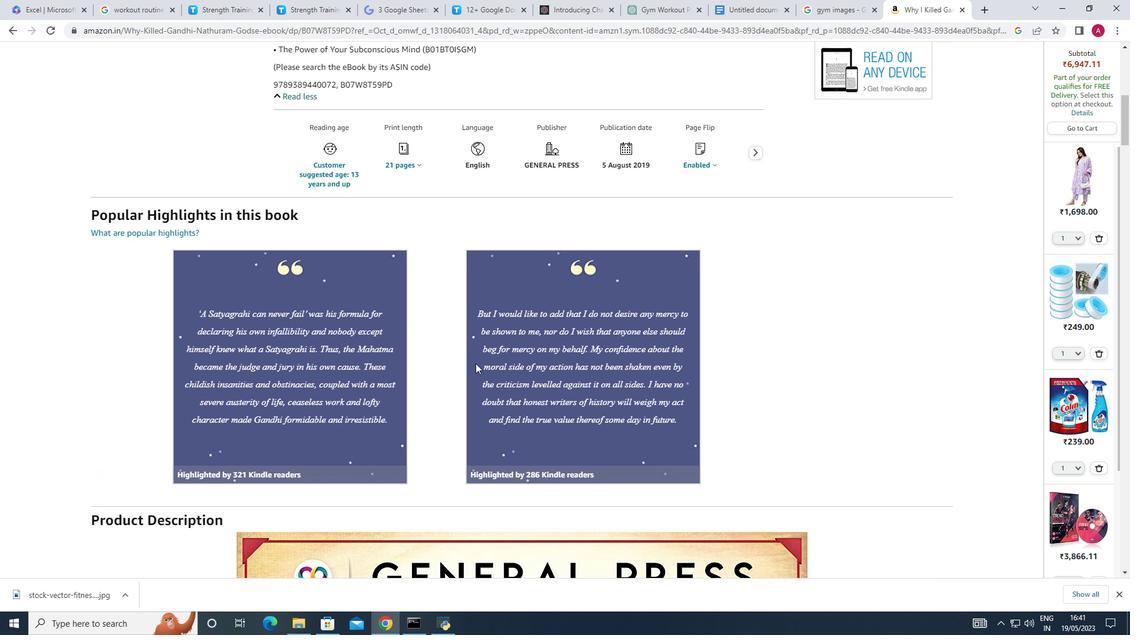 
Action: Mouse scrolled (475, 363) with delta (0, 0)
Screenshot: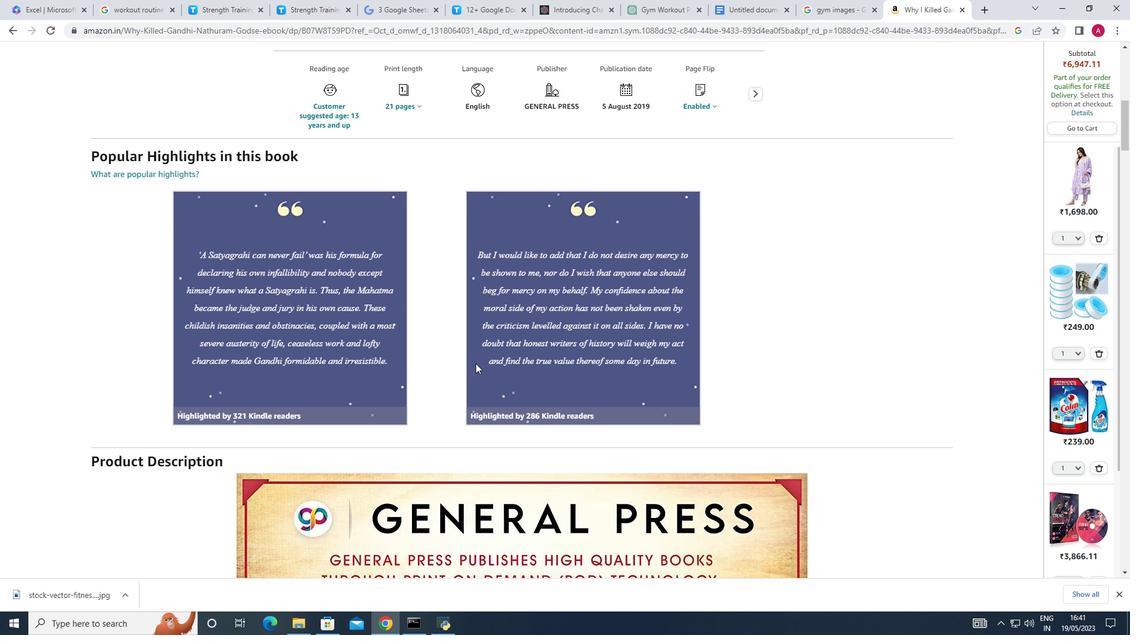 
Action: Mouse scrolled (475, 363) with delta (0, 0)
Screenshot: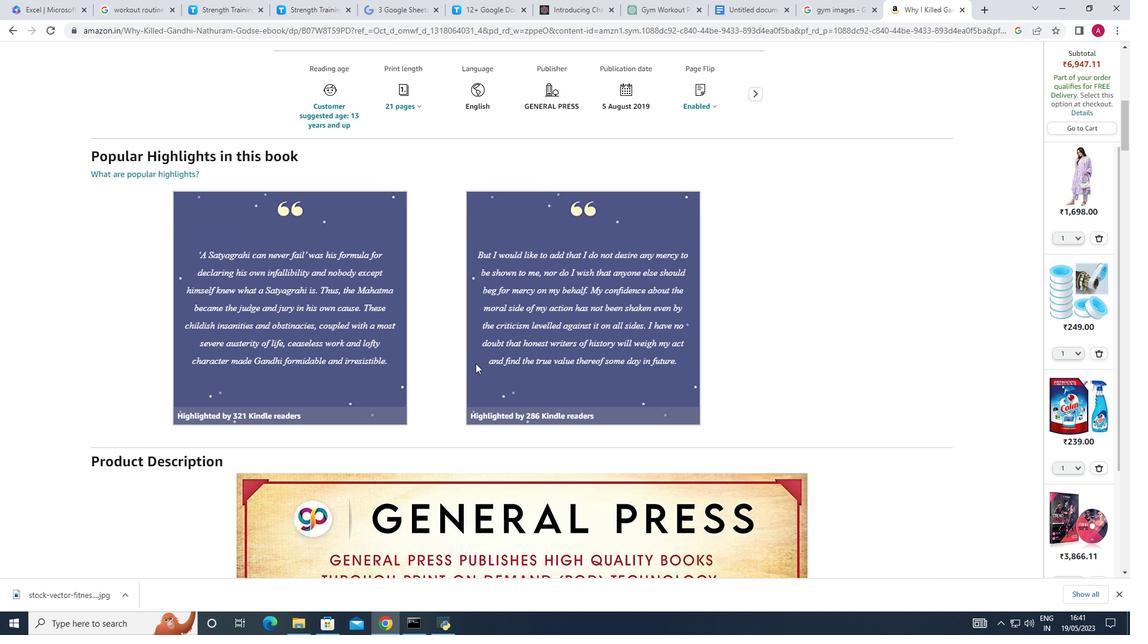 
Action: Mouse scrolled (475, 363) with delta (0, 0)
Screenshot: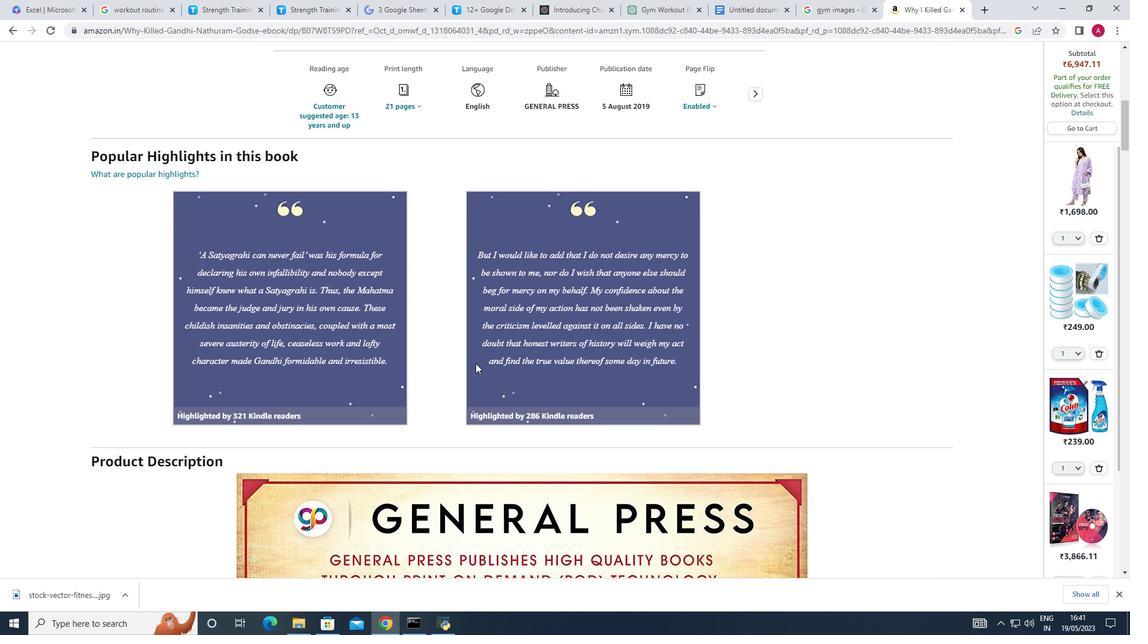 
Action: Mouse scrolled (475, 363) with delta (0, 0)
Screenshot: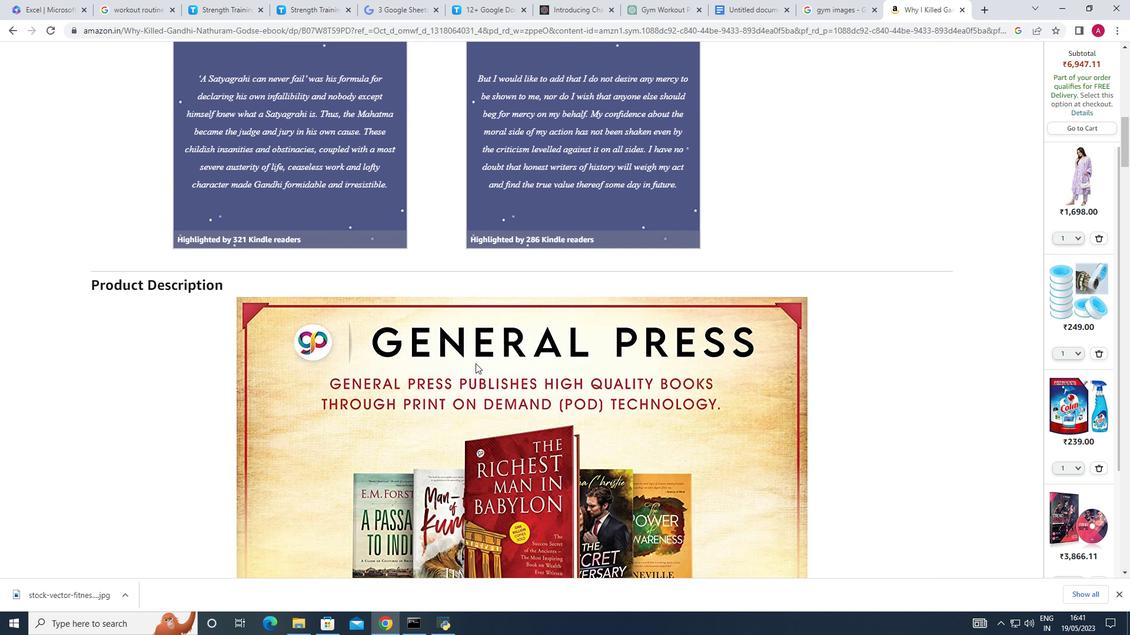 
Action: Mouse scrolled (475, 363) with delta (0, 0)
Screenshot: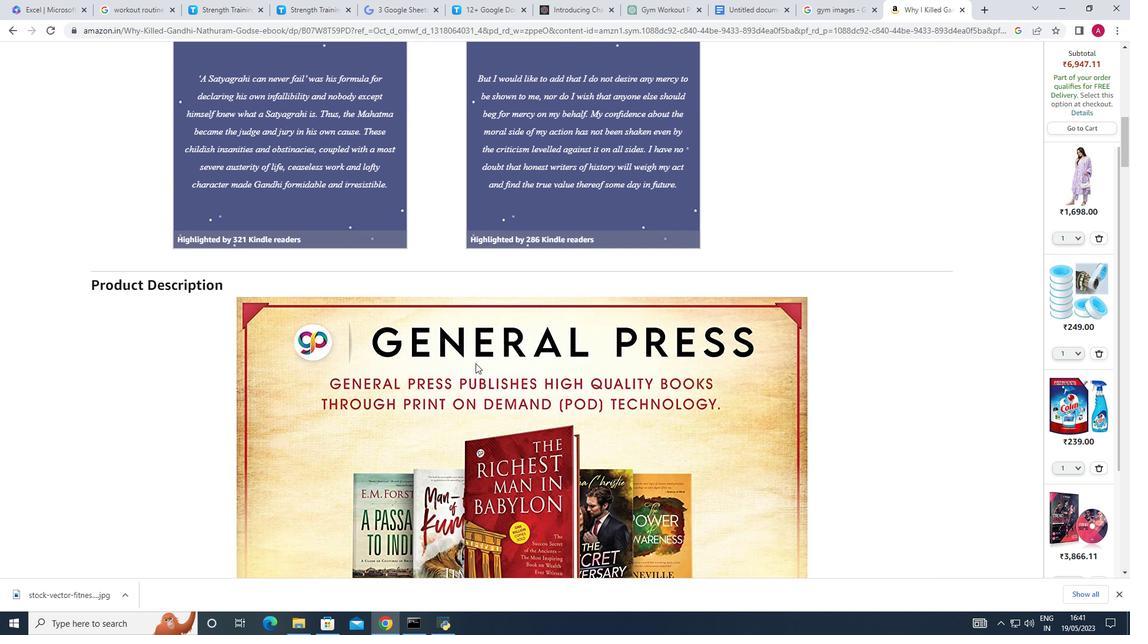 
Action: Mouse scrolled (475, 363) with delta (0, 0)
Screenshot: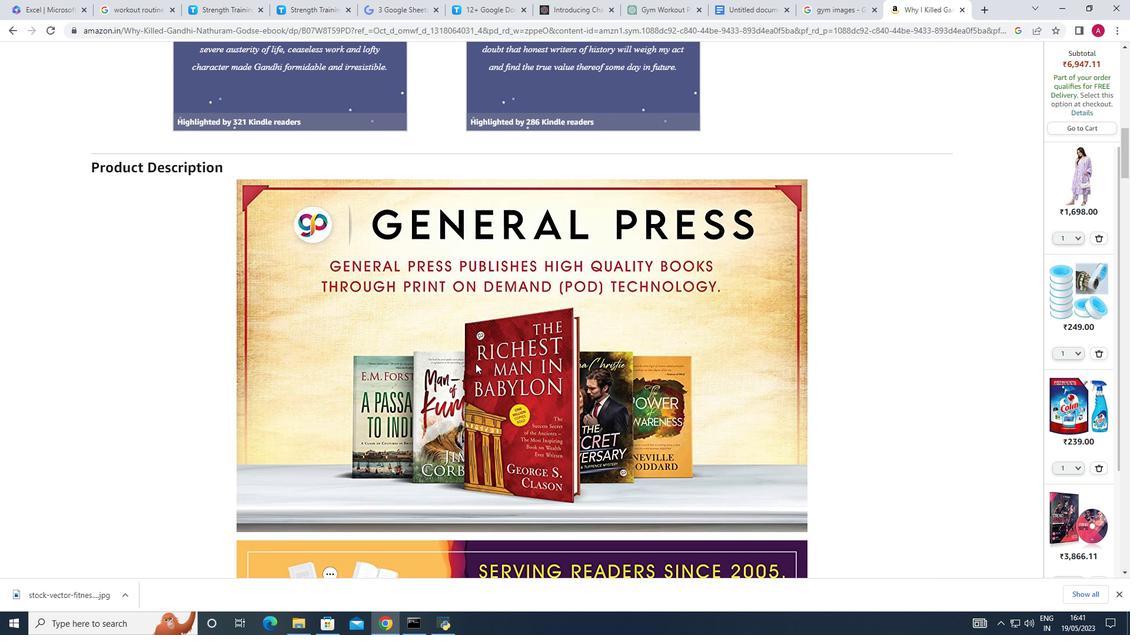 
Action: Mouse scrolled (475, 363) with delta (0, 0)
Screenshot: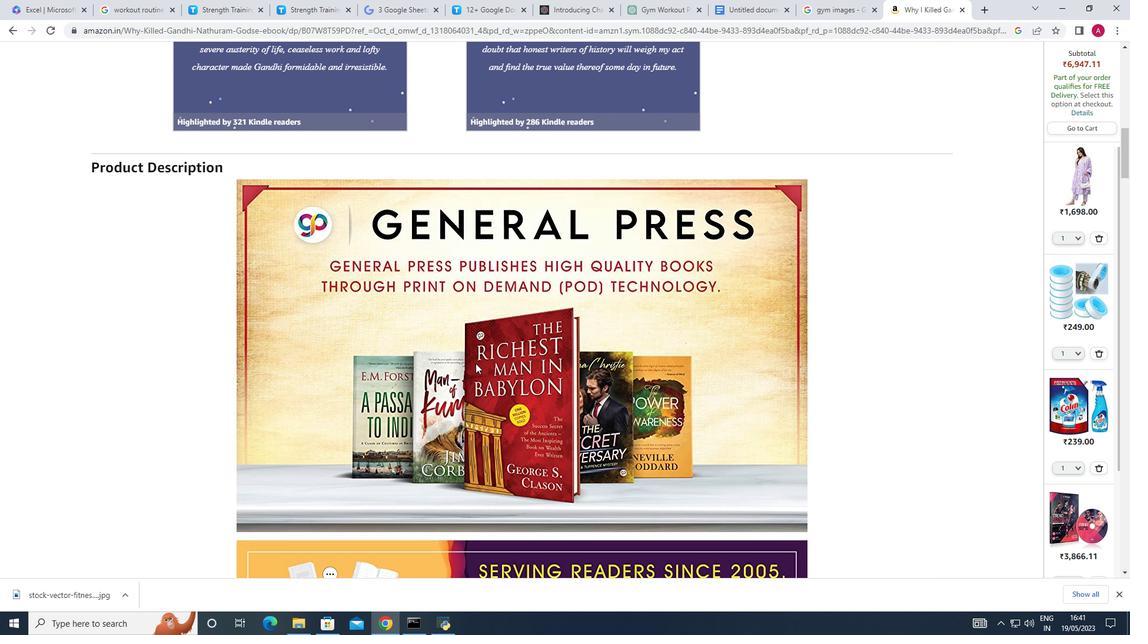 
Action: Mouse scrolled (475, 363) with delta (0, 0)
Screenshot: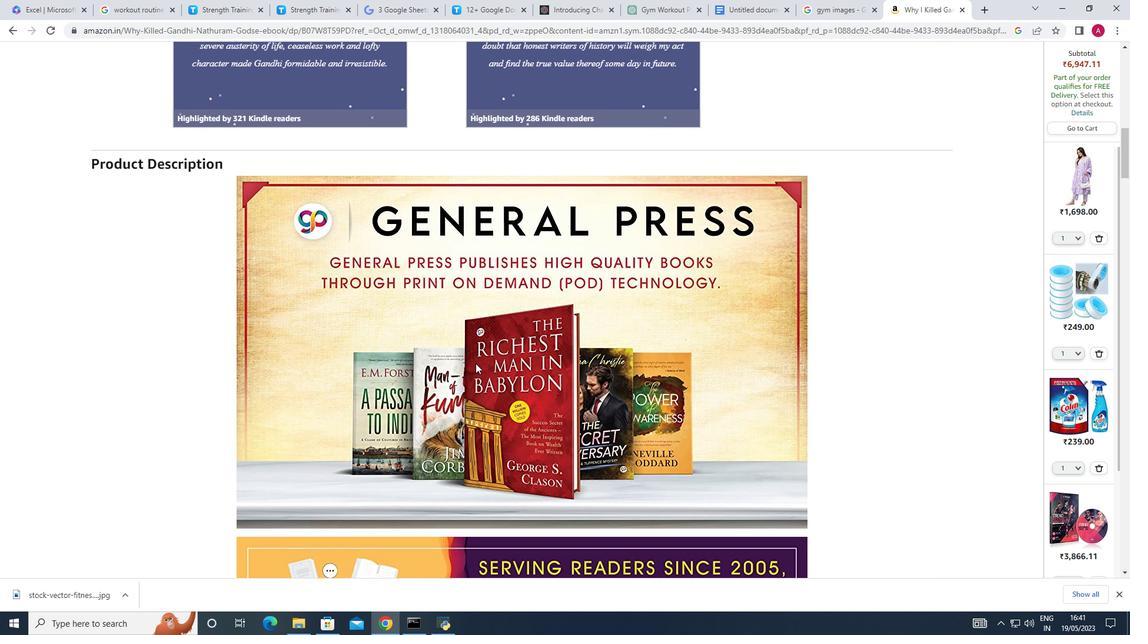 
Action: Mouse scrolled (475, 363) with delta (0, 0)
Screenshot: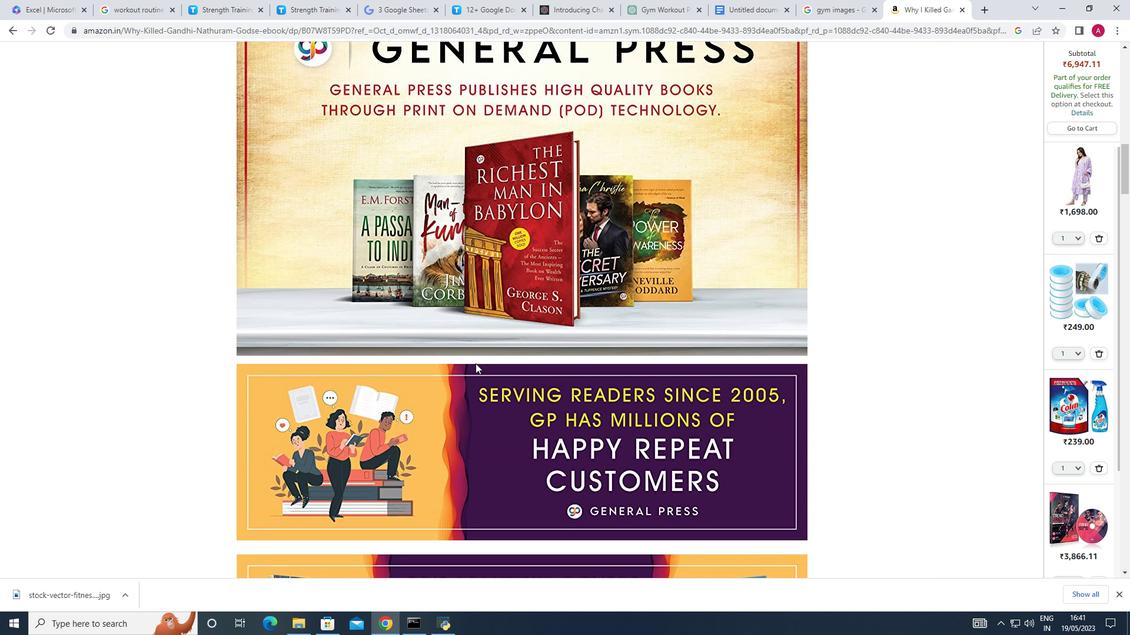 
Action: Mouse scrolled (475, 363) with delta (0, 0)
Screenshot: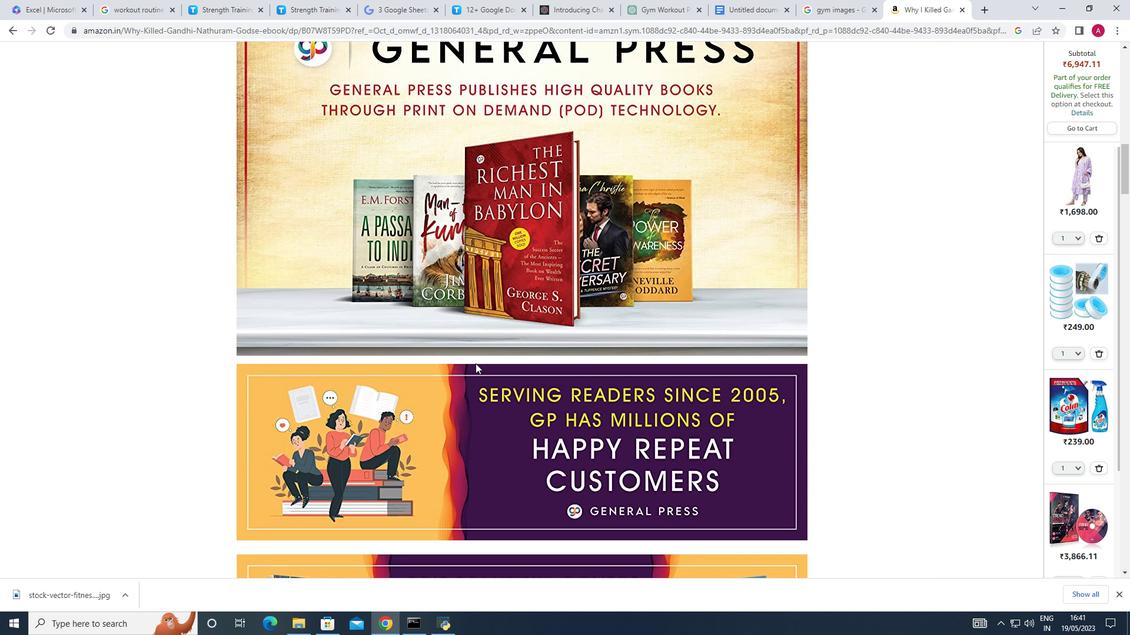 
Action: Mouse scrolled (475, 363) with delta (0, 0)
Screenshot: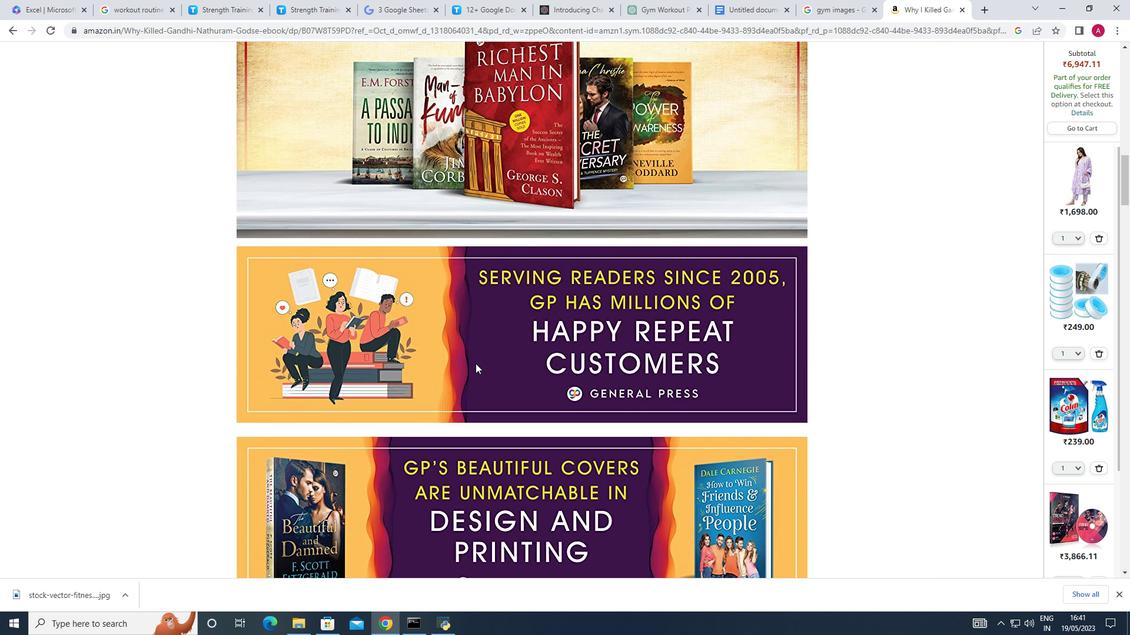 
Action: Mouse scrolled (475, 363) with delta (0, 0)
Screenshot: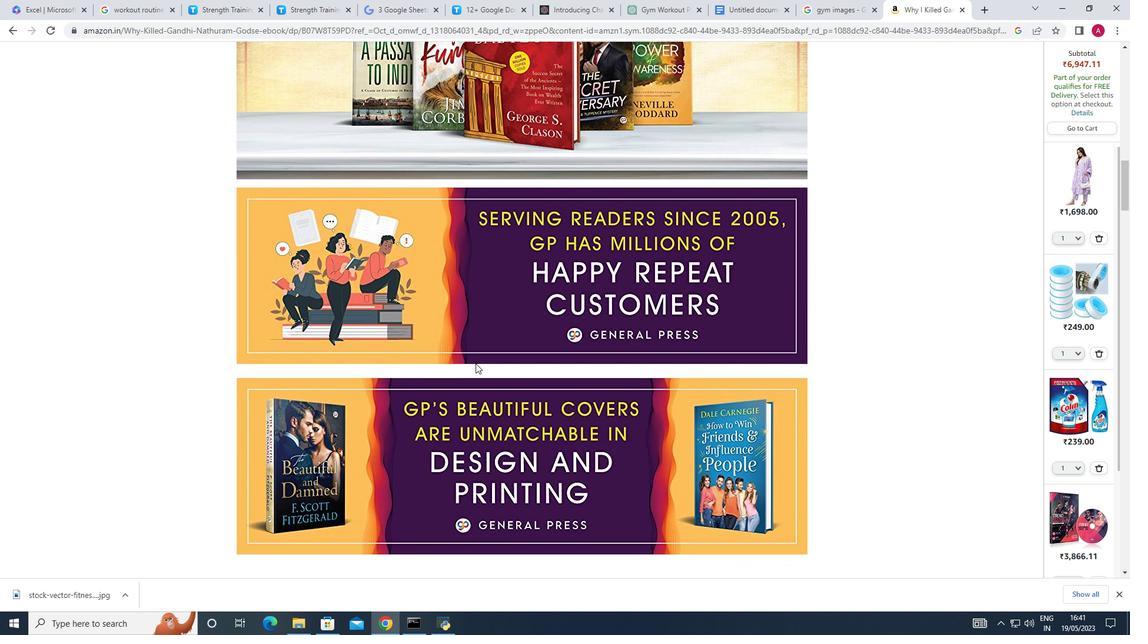 
Action: Mouse scrolled (475, 363) with delta (0, 0)
Screenshot: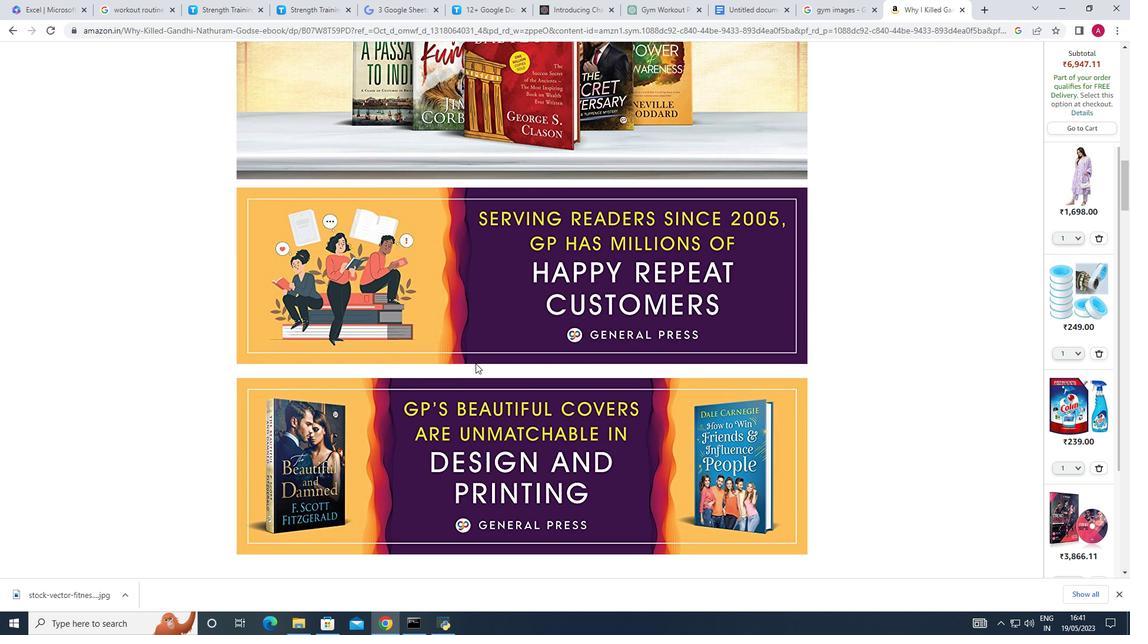 
Action: Mouse scrolled (475, 363) with delta (0, 0)
Screenshot: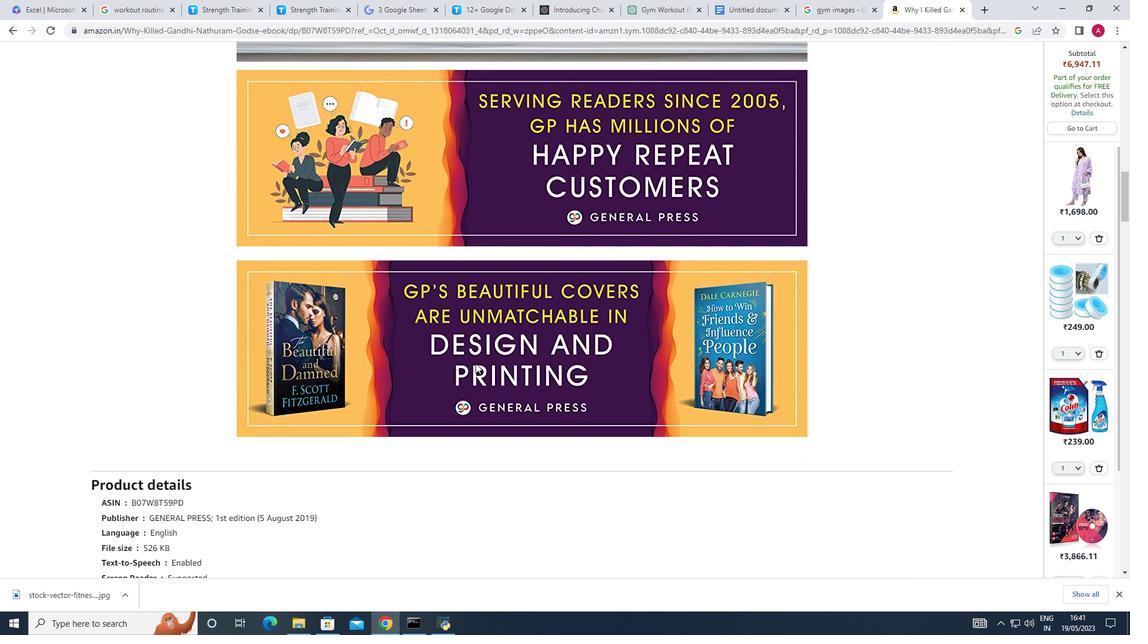 
Action: Mouse scrolled (475, 363) with delta (0, 0)
Screenshot: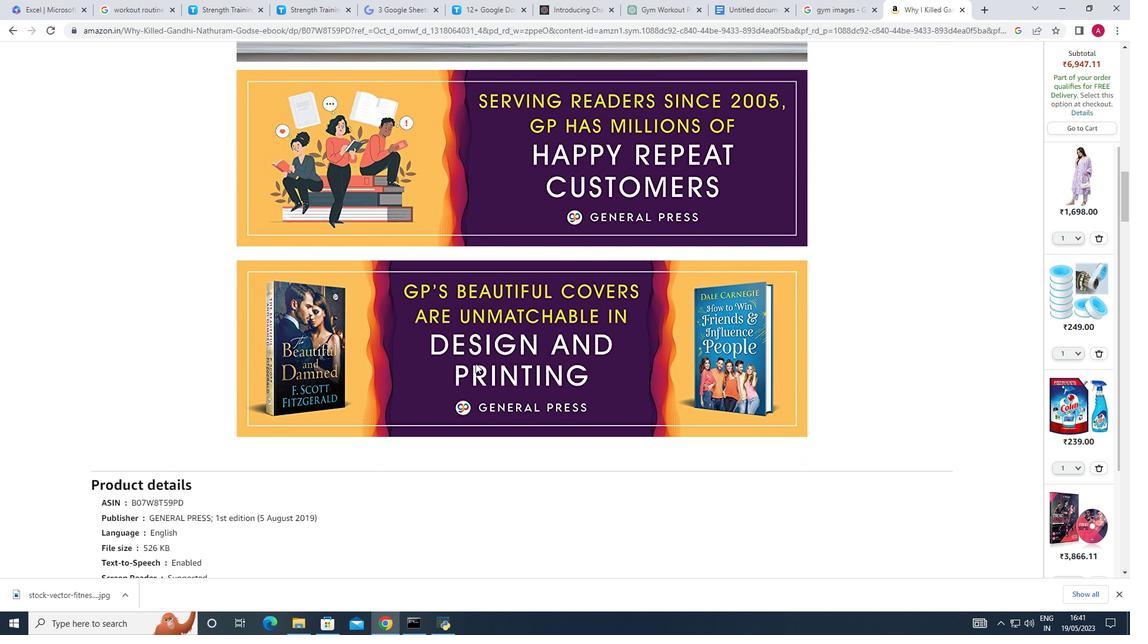 
Action: Mouse scrolled (475, 363) with delta (0, 0)
Screenshot: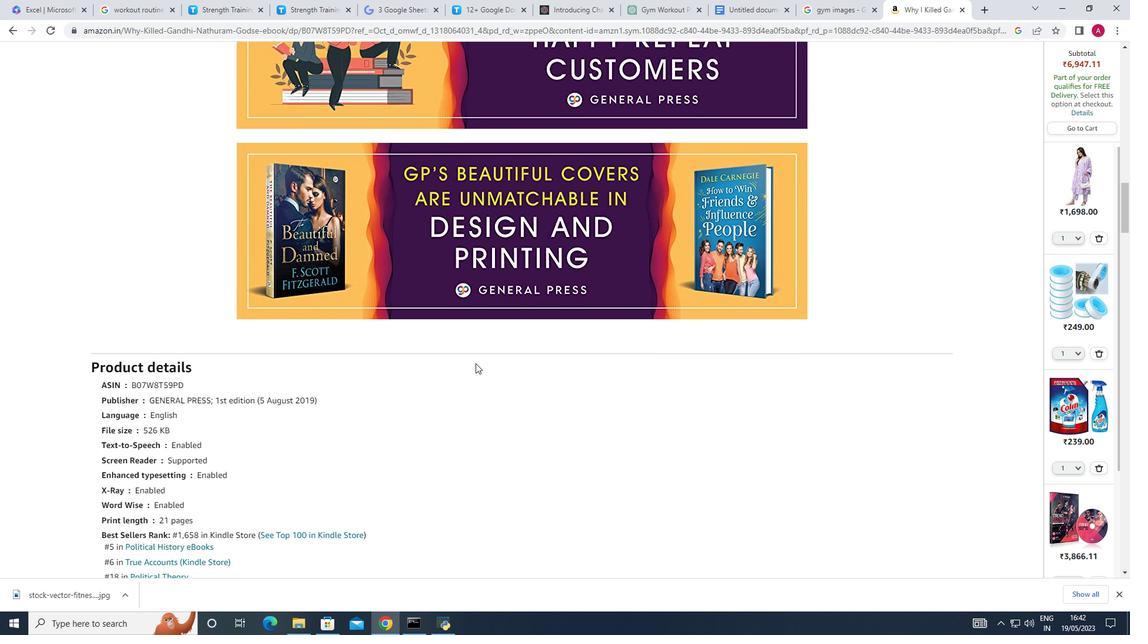 
Action: Mouse scrolled (475, 363) with delta (0, 0)
Screenshot: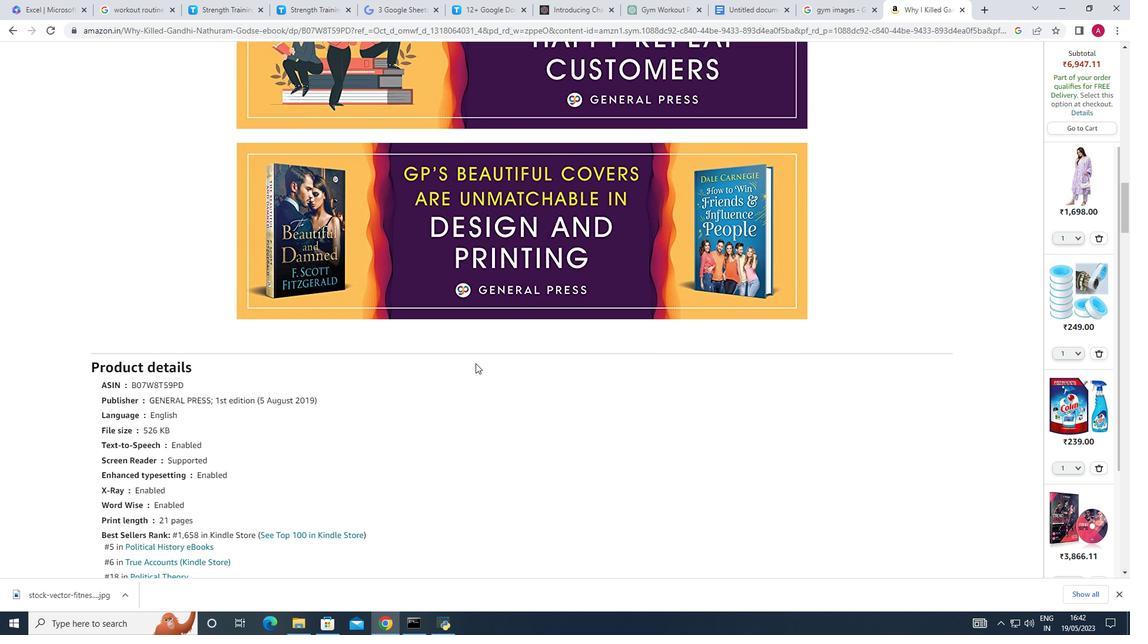 
Action: Mouse scrolled (475, 363) with delta (0, 0)
Screenshot: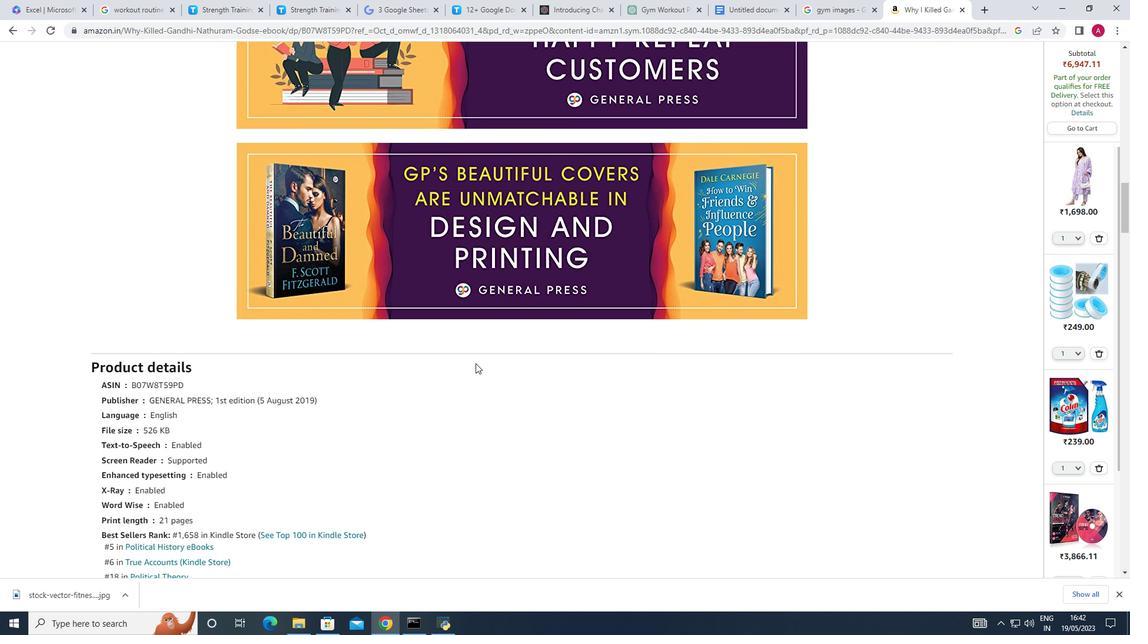 
Action: Mouse scrolled (475, 363) with delta (0, 0)
Screenshot: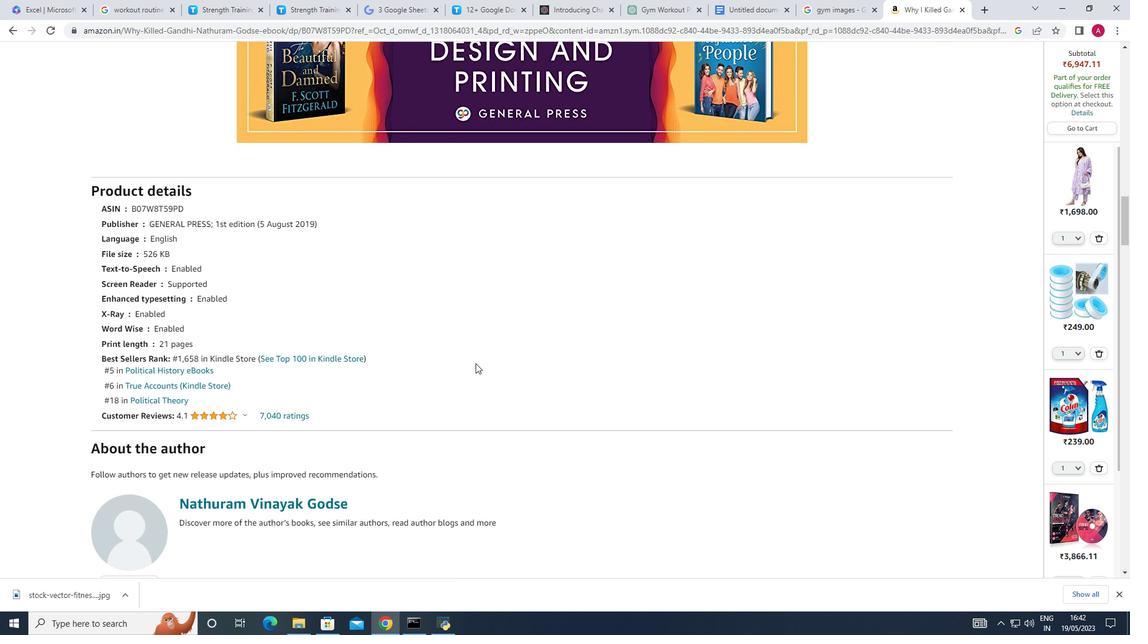 
Action: Mouse scrolled (475, 363) with delta (0, 0)
Screenshot: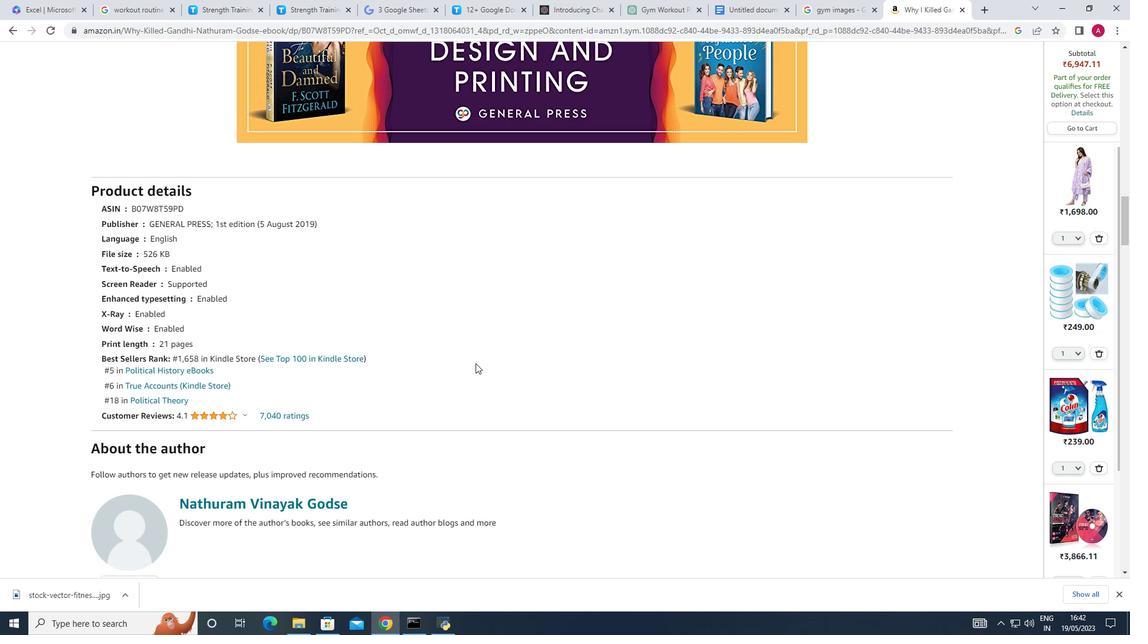 
Action: Mouse scrolled (475, 363) with delta (0, 0)
Screenshot: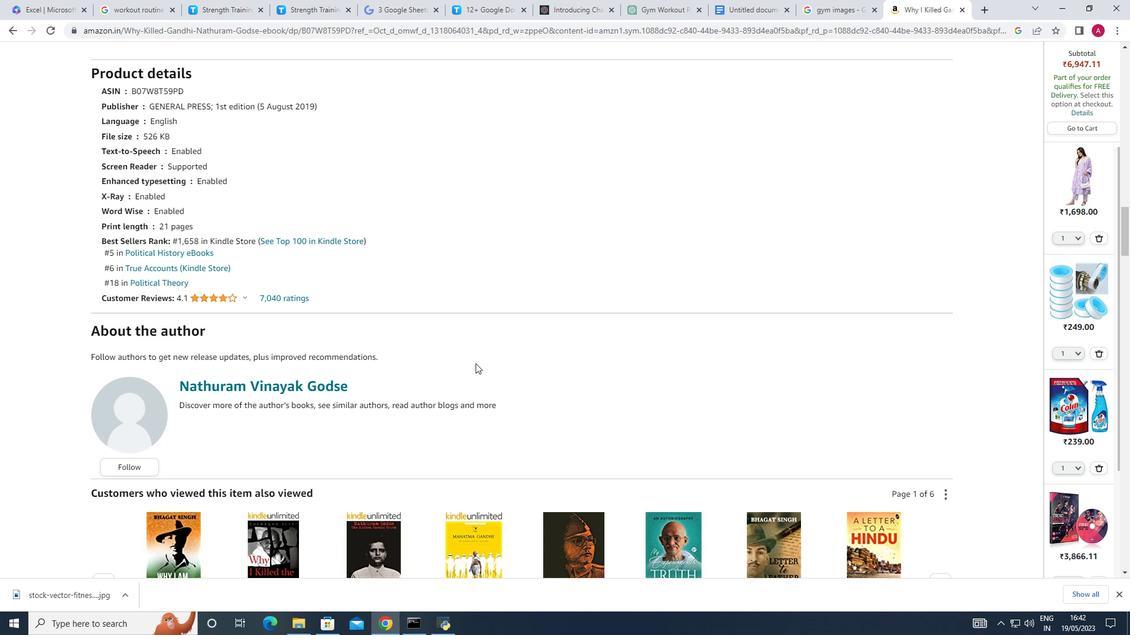 
Action: Mouse scrolled (475, 363) with delta (0, 0)
Screenshot: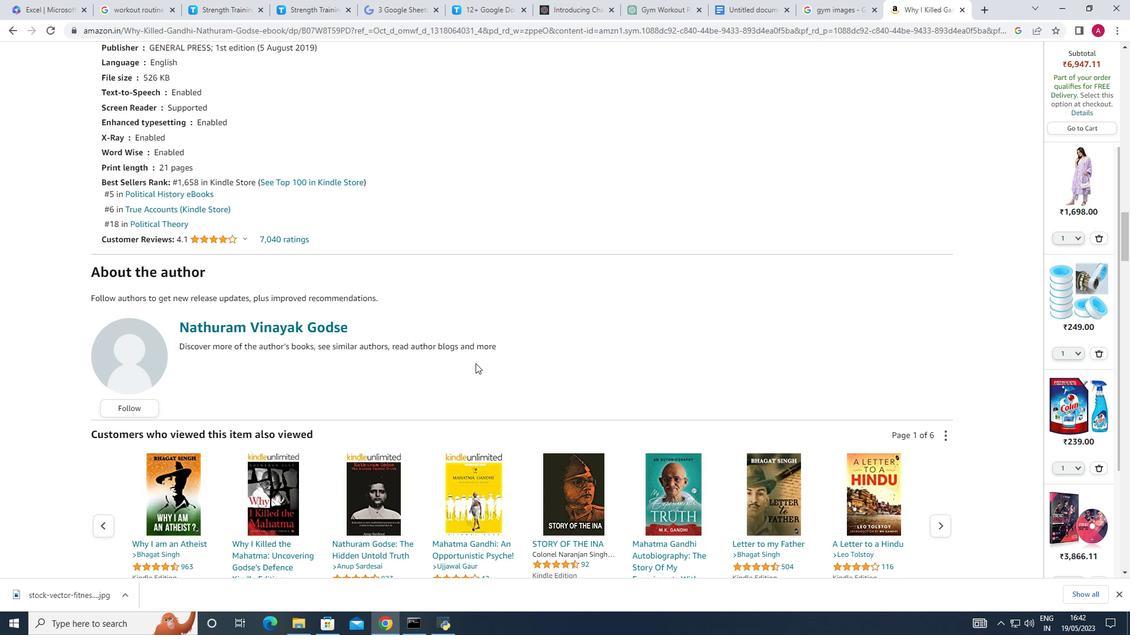 
Action: Mouse scrolled (475, 363) with delta (0, 0)
Screenshot: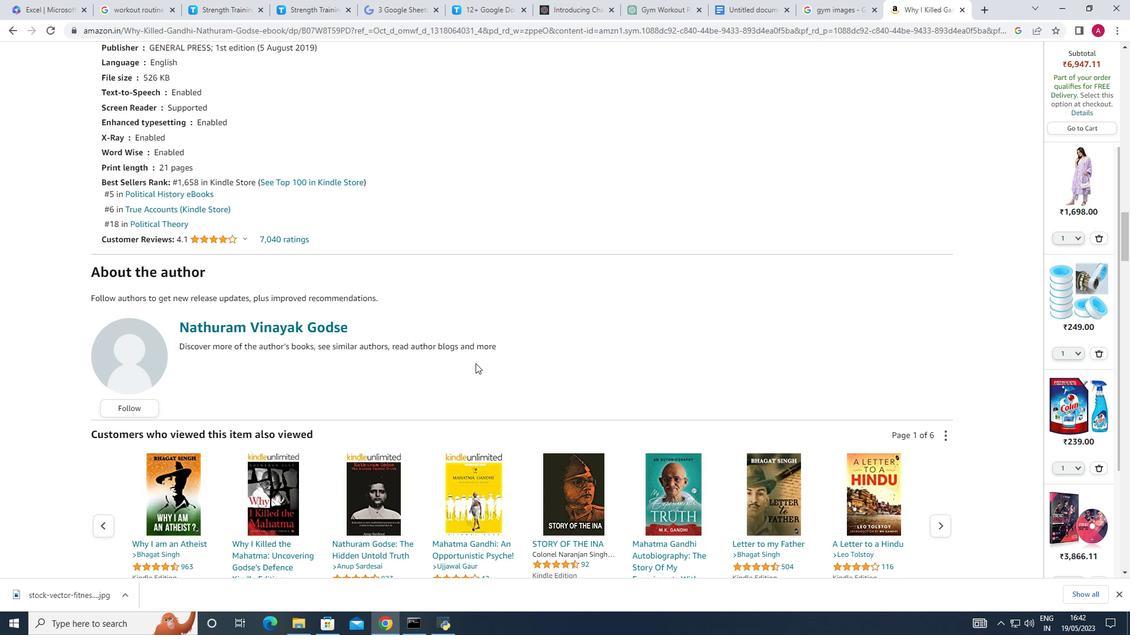 
Action: Mouse scrolled (475, 363) with delta (0, 0)
Screenshot: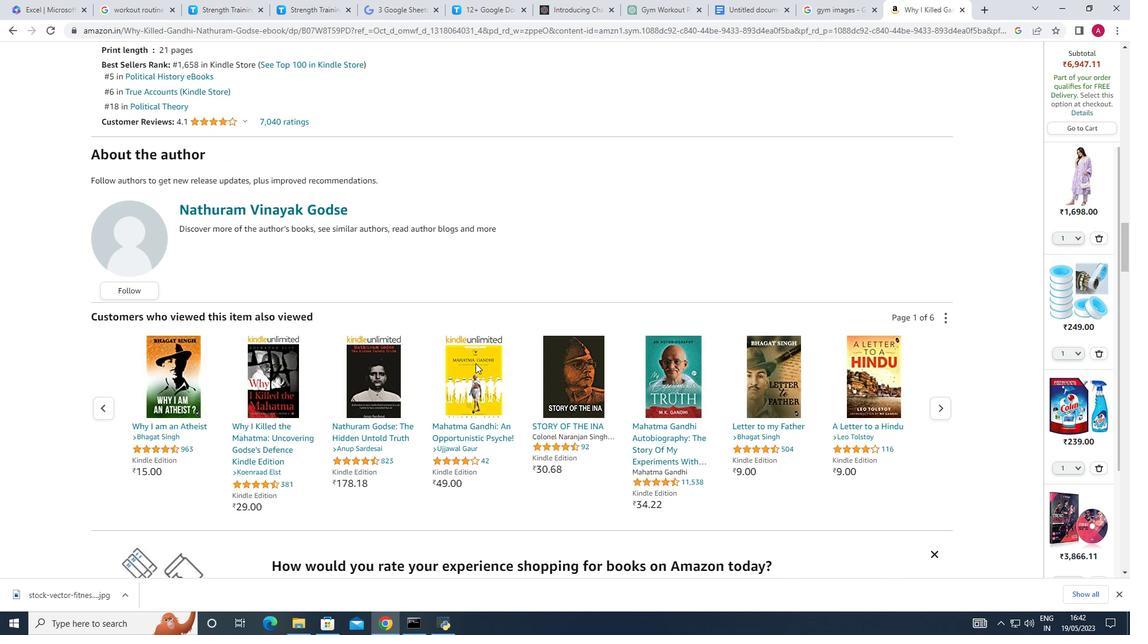 
Action: Mouse scrolled (475, 363) with delta (0, 0)
Screenshot: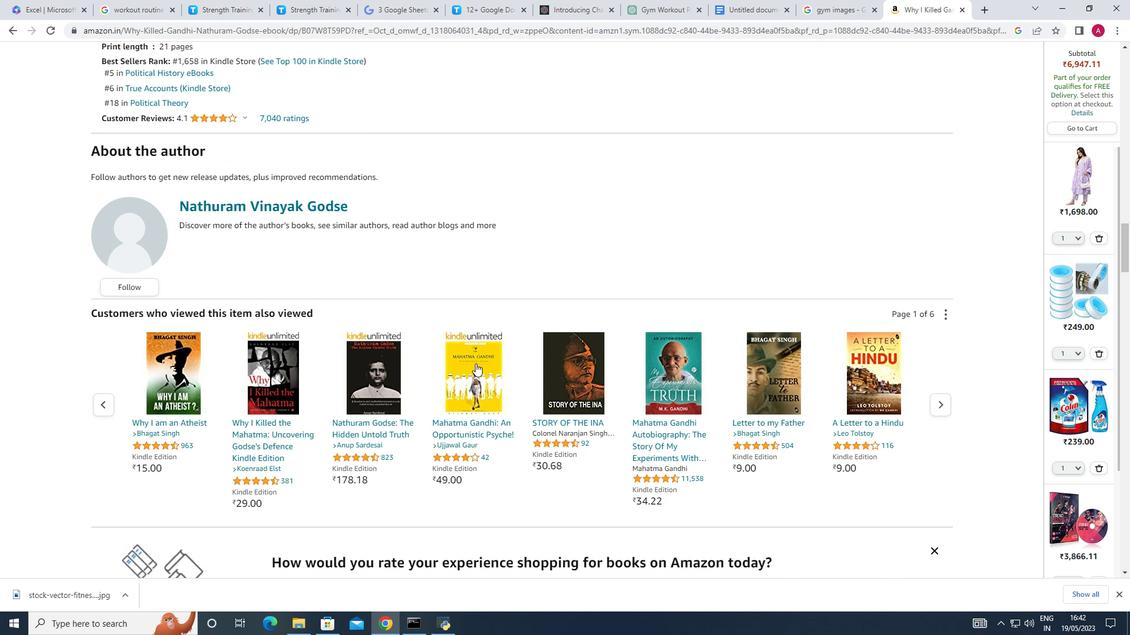 
Action: Mouse scrolled (475, 363) with delta (0, 0)
Screenshot: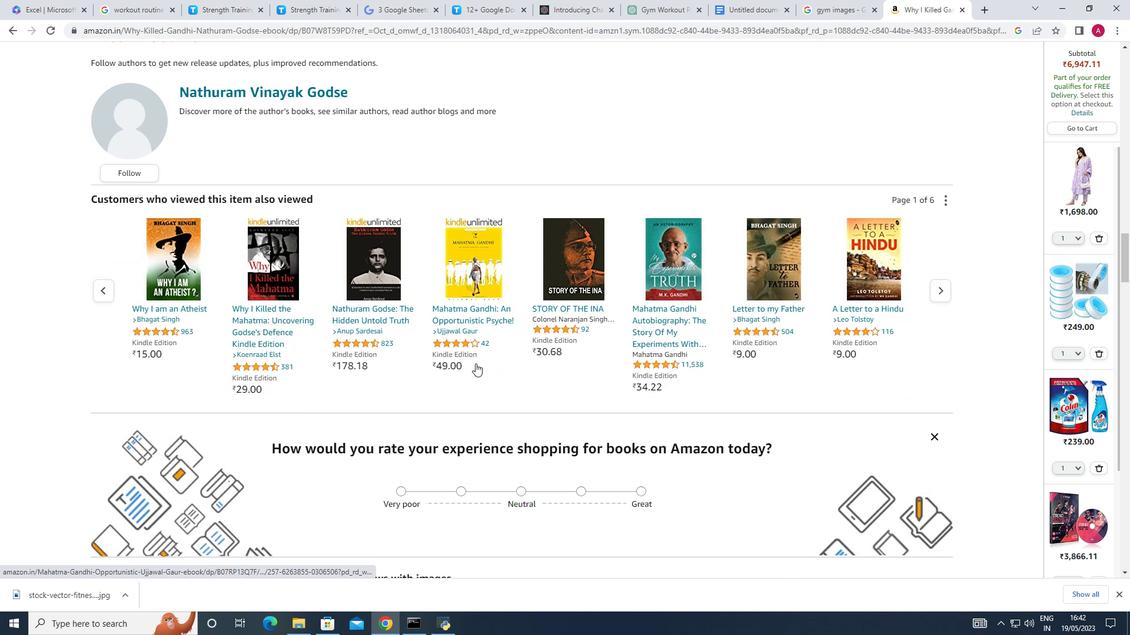 
Action: Mouse scrolled (475, 363) with delta (0, 0)
Screenshot: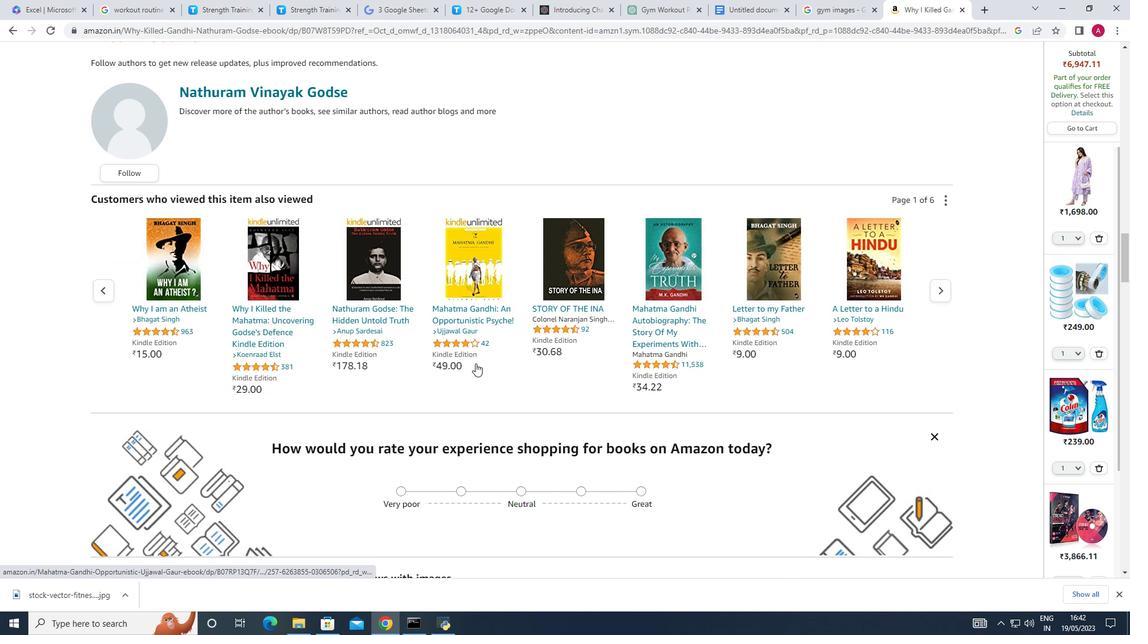 
Action: Mouse scrolled (475, 363) with delta (0, 0)
Screenshot: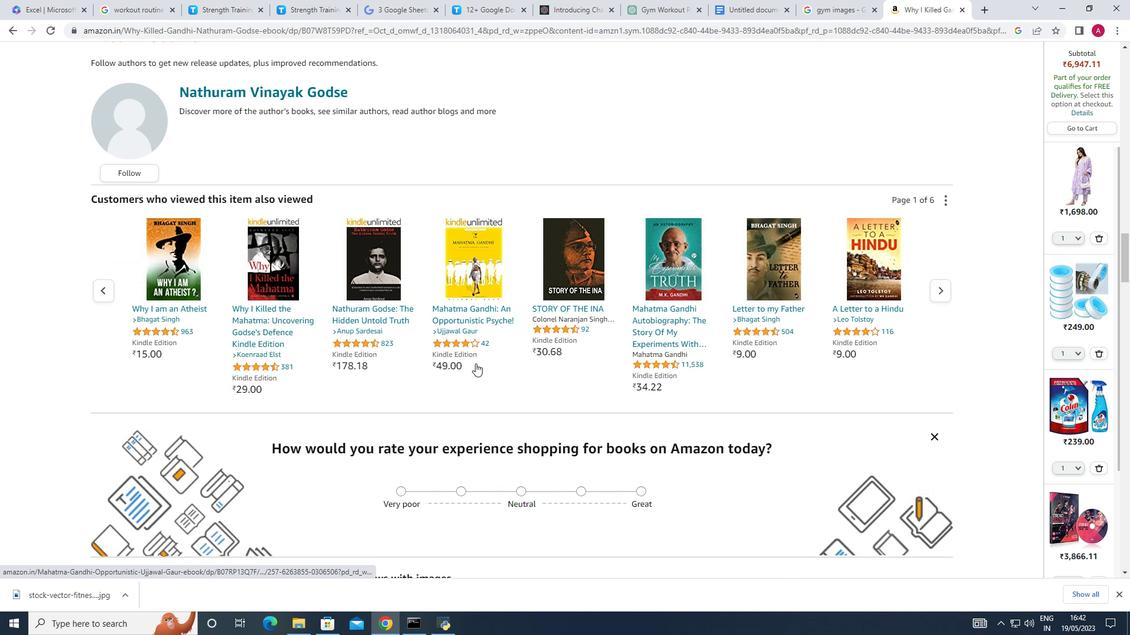 
Action: Mouse scrolled (475, 363) with delta (0, 0)
Screenshot: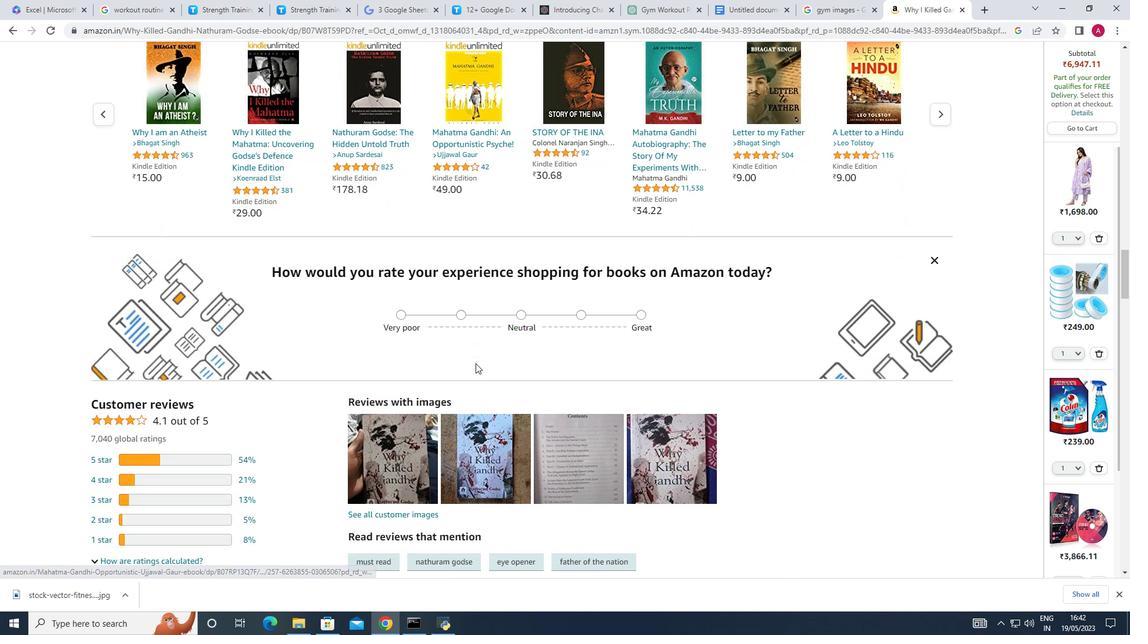 
Action: Mouse scrolled (475, 363) with delta (0, 0)
Screenshot: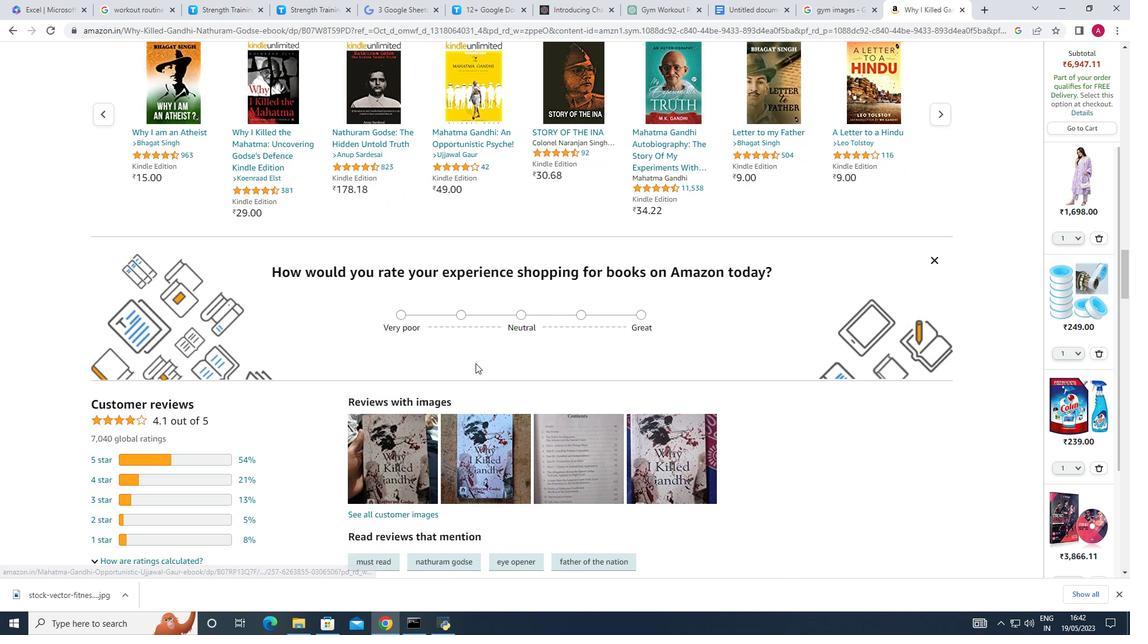 
Action: Mouse scrolled (475, 363) with delta (0, 0)
Screenshot: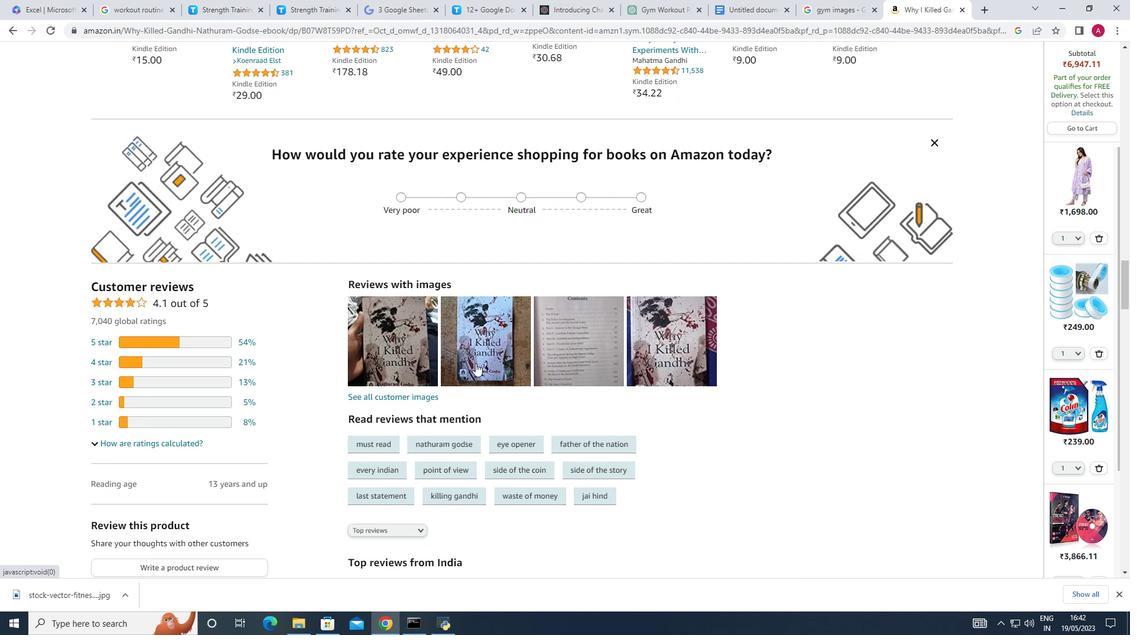 
Action: Mouse moved to (422, 307)
Screenshot: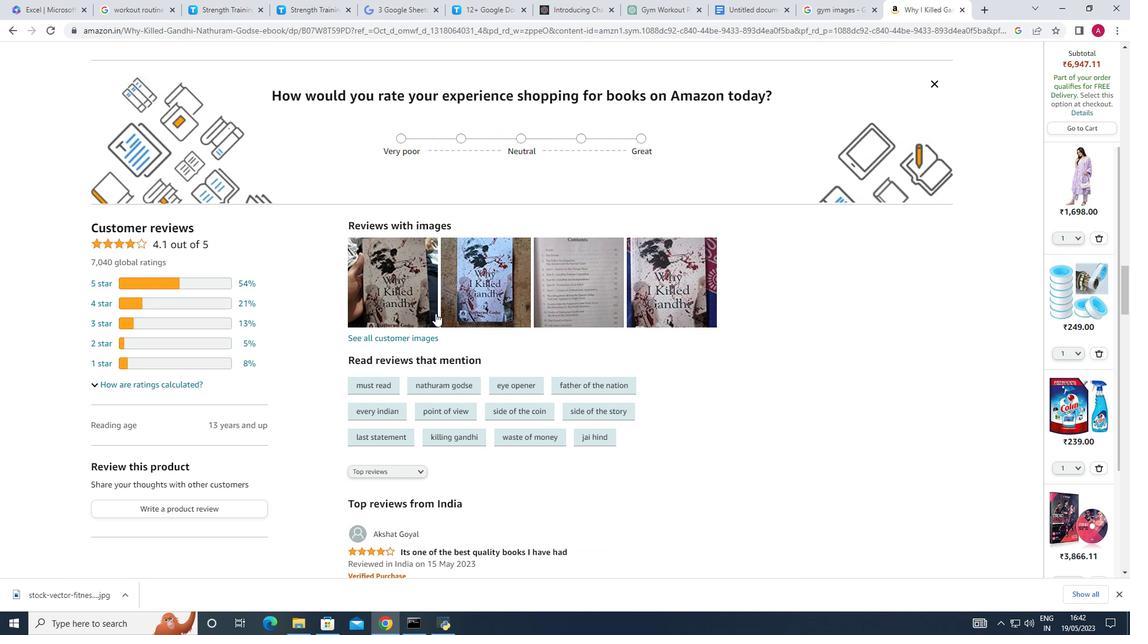 
Action: Mouse pressed left at (422, 307)
Screenshot: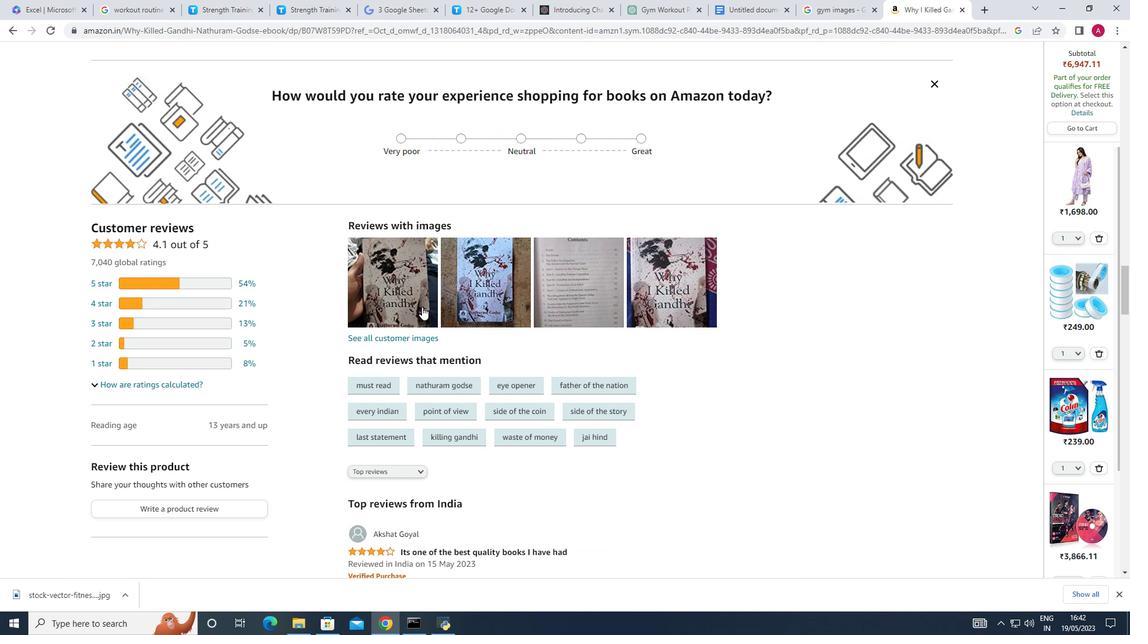 
Action: Mouse moved to (649, 337)
Screenshot: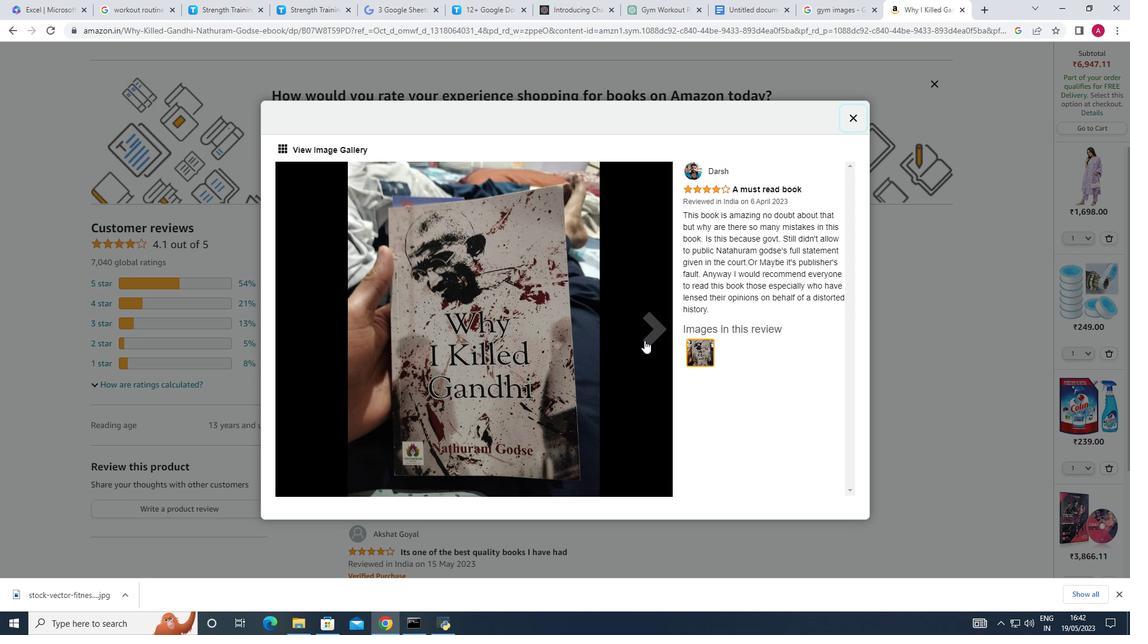 
Action: Mouse pressed left at (649, 337)
Screenshot: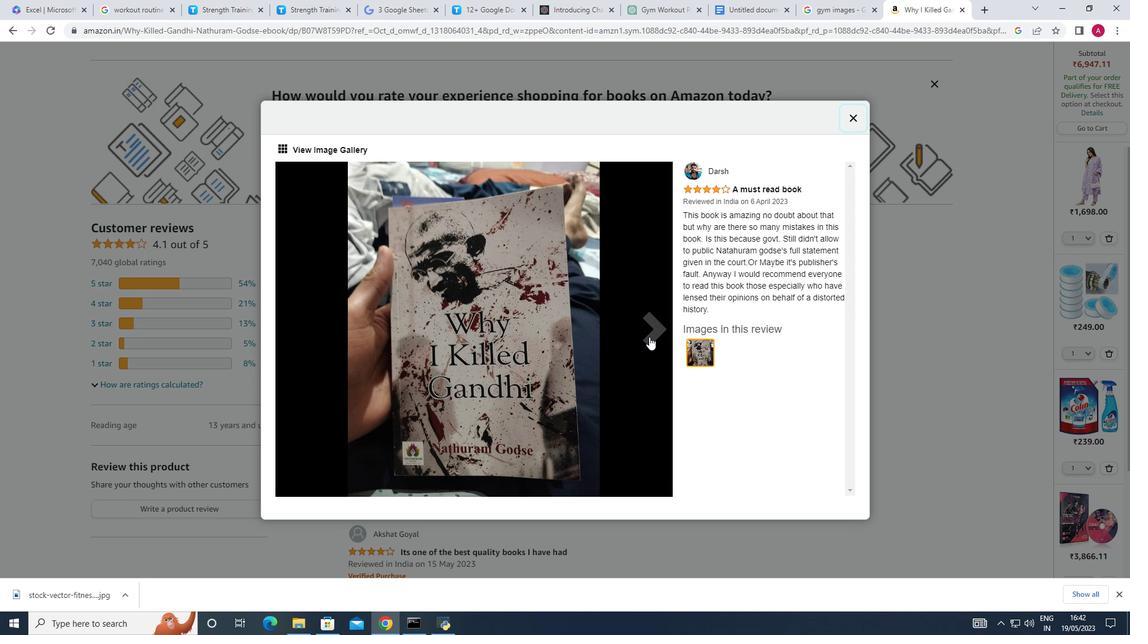 
Action: Mouse pressed left at (649, 337)
Screenshot: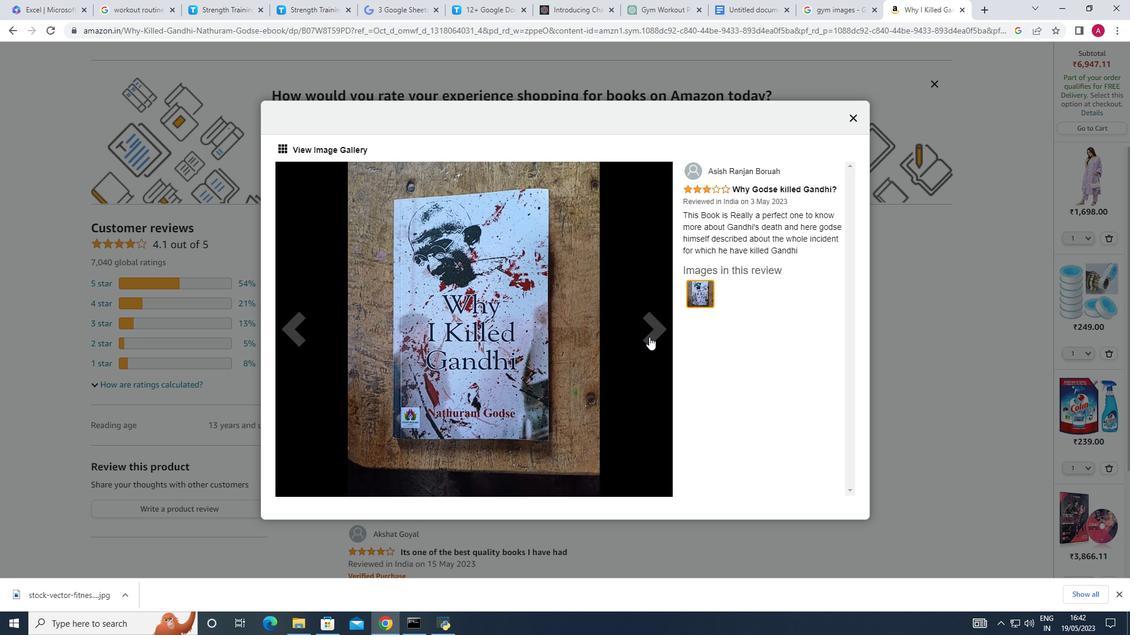
Action: Mouse pressed left at (649, 337)
Screenshot: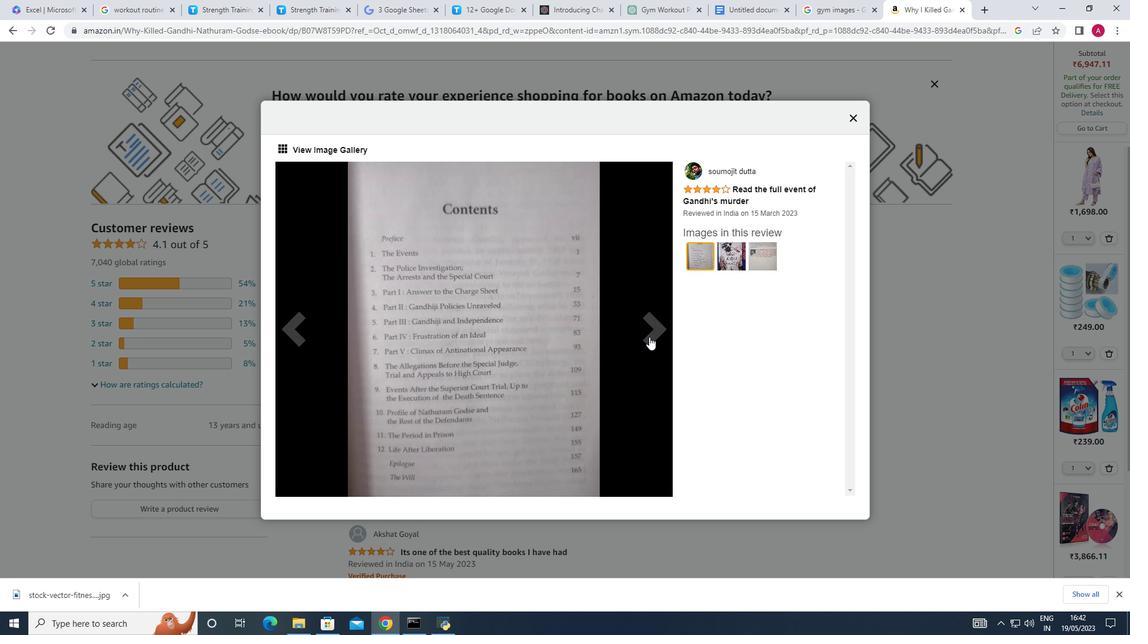 
Action: Mouse moved to (852, 121)
Screenshot: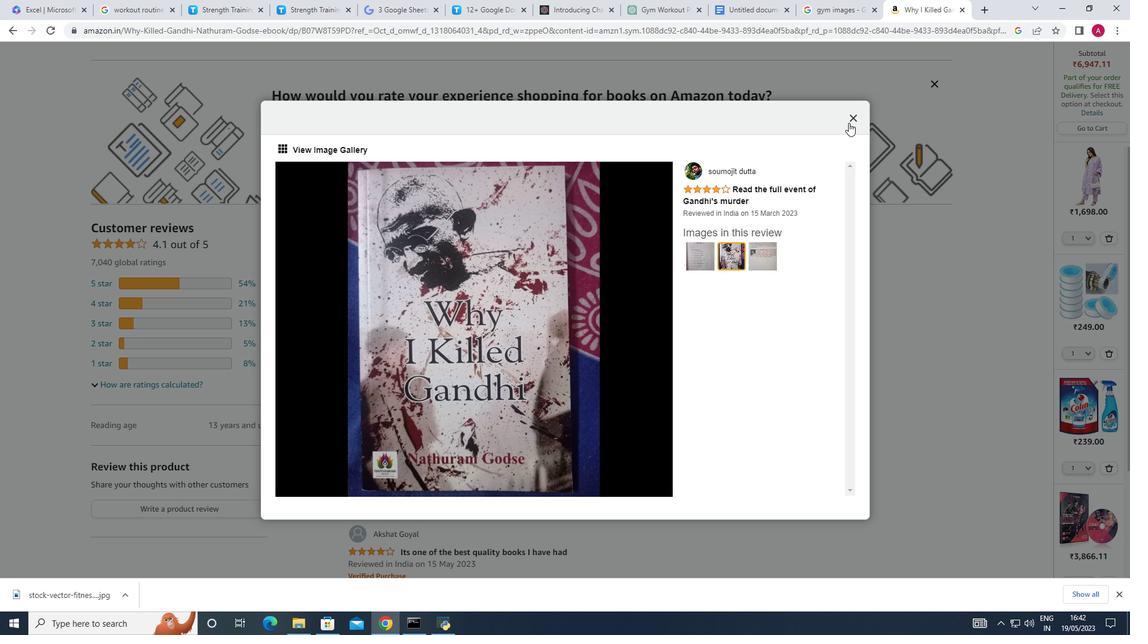 
Action: Mouse pressed left at (852, 121)
Screenshot: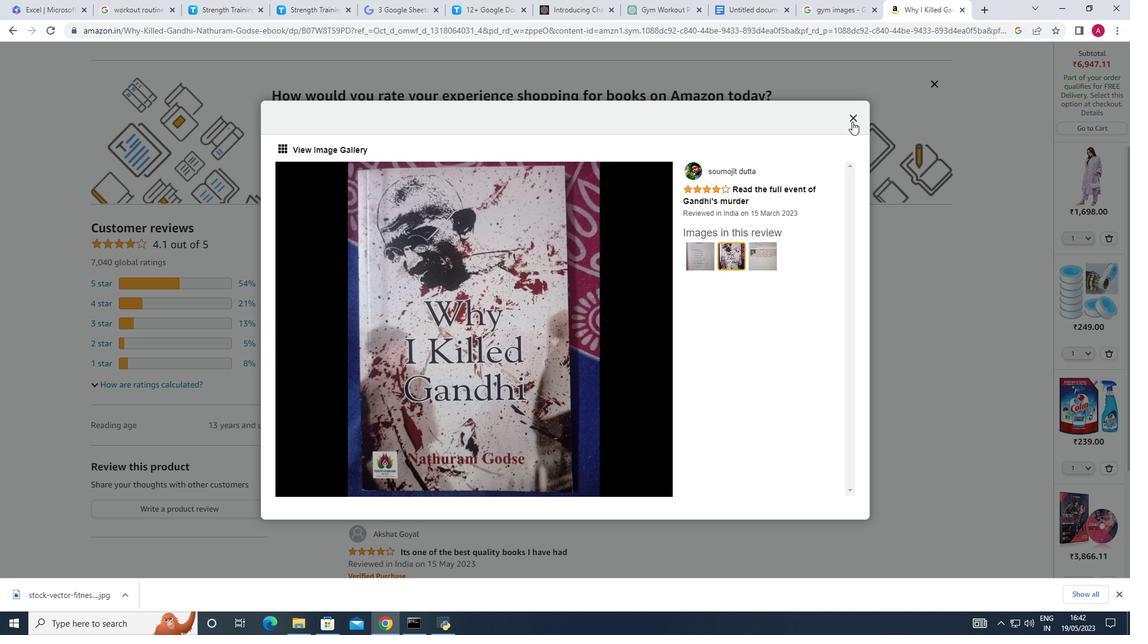 
Action: Mouse moved to (442, 348)
Screenshot: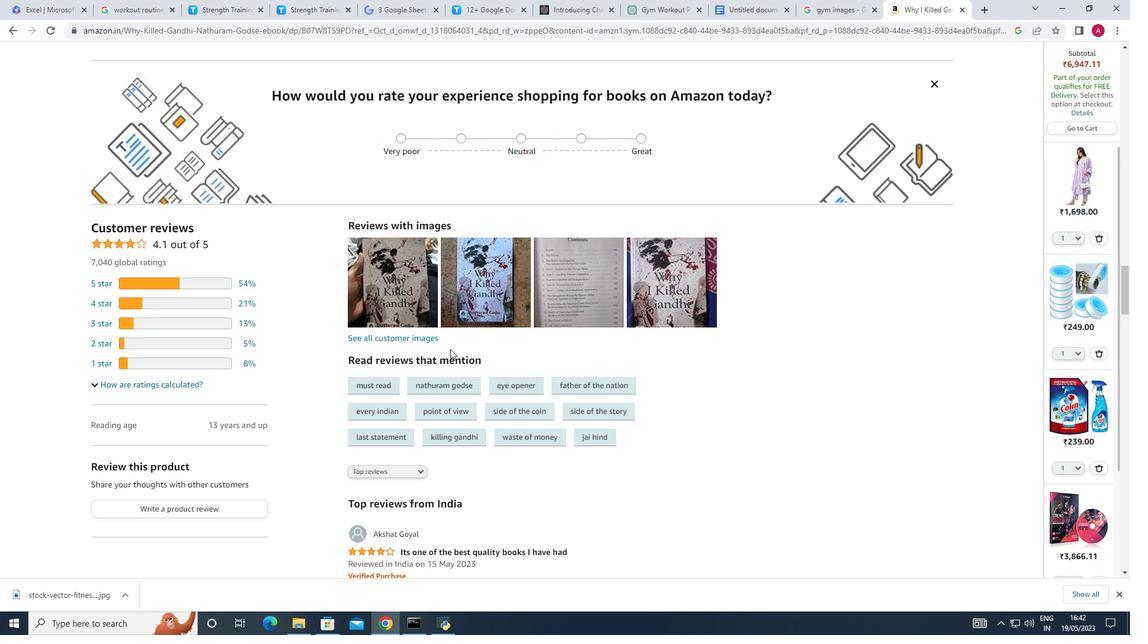 
Action: Mouse scrolled (442, 347) with delta (0, 0)
Screenshot: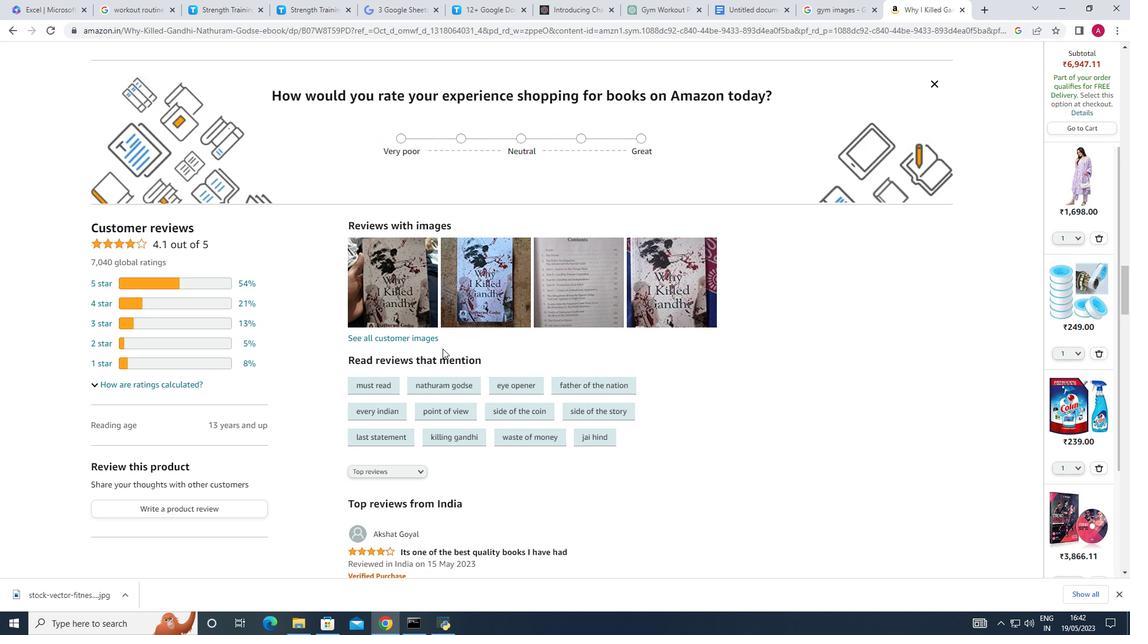
Action: Mouse scrolled (442, 347) with delta (0, 0)
Screenshot: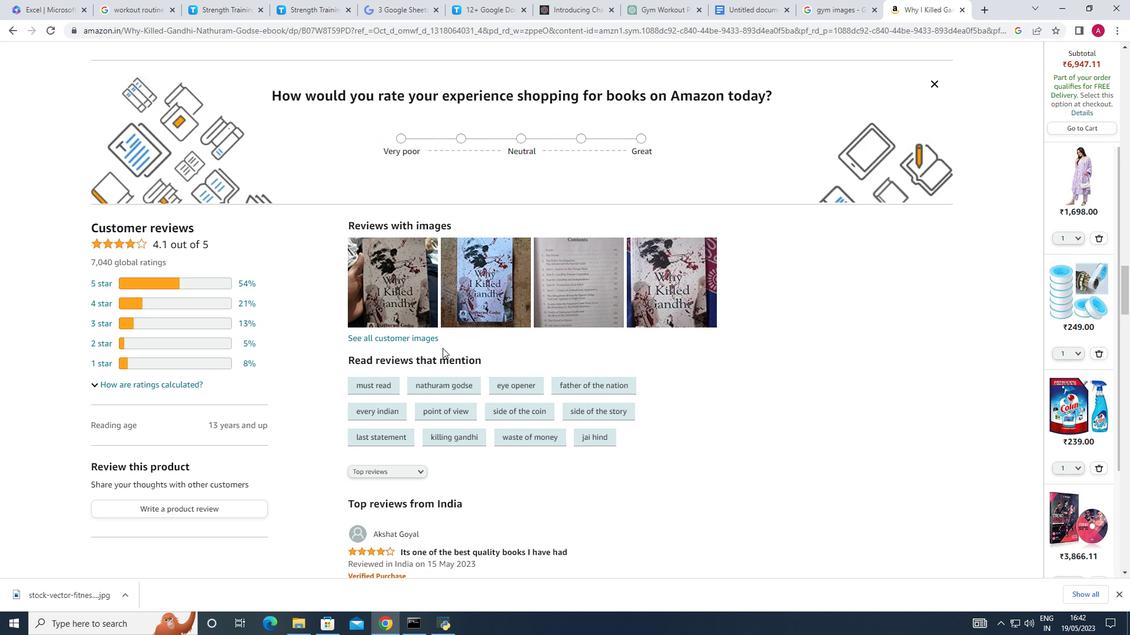 
Action: Mouse scrolled (442, 347) with delta (0, 0)
Screenshot: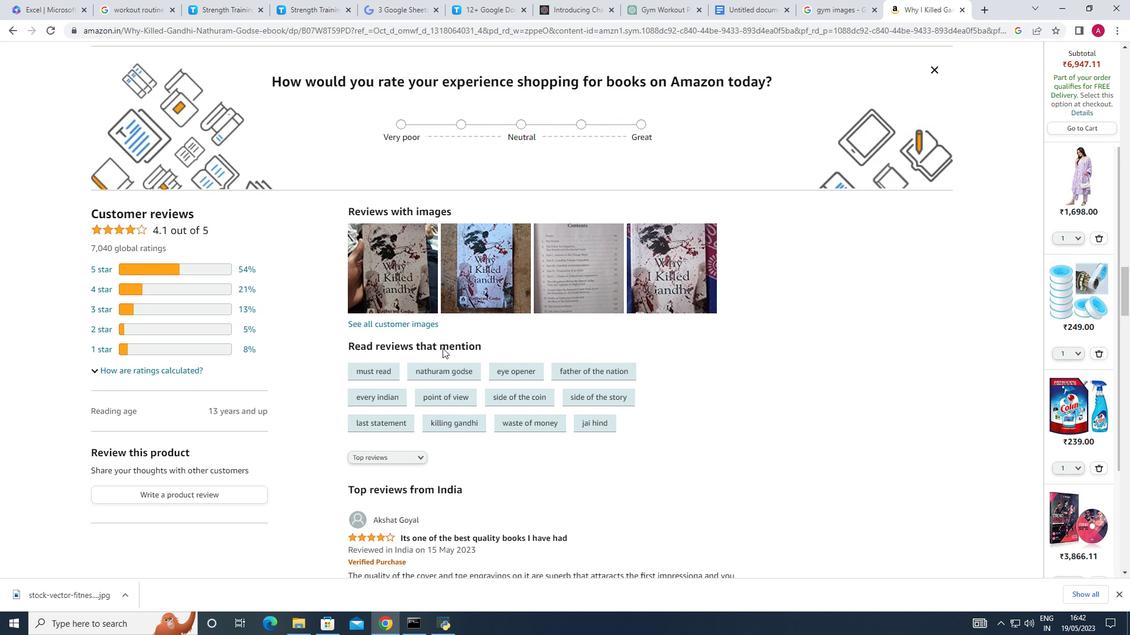 
Action: Mouse scrolled (442, 347) with delta (0, 0)
Screenshot: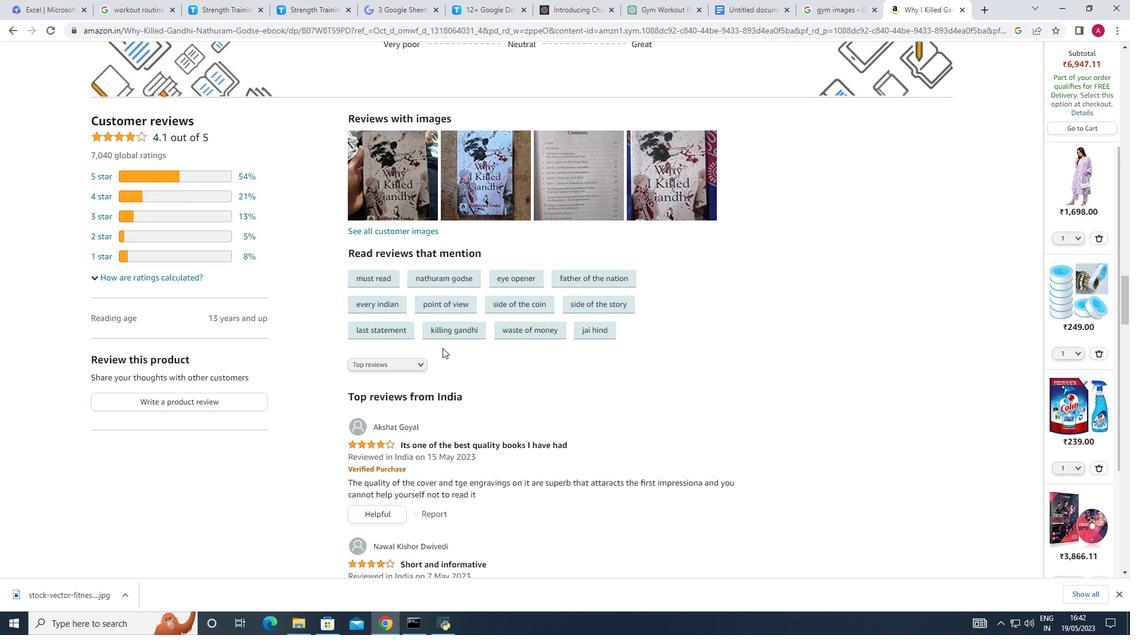 
Action: Mouse scrolled (442, 347) with delta (0, 0)
Screenshot: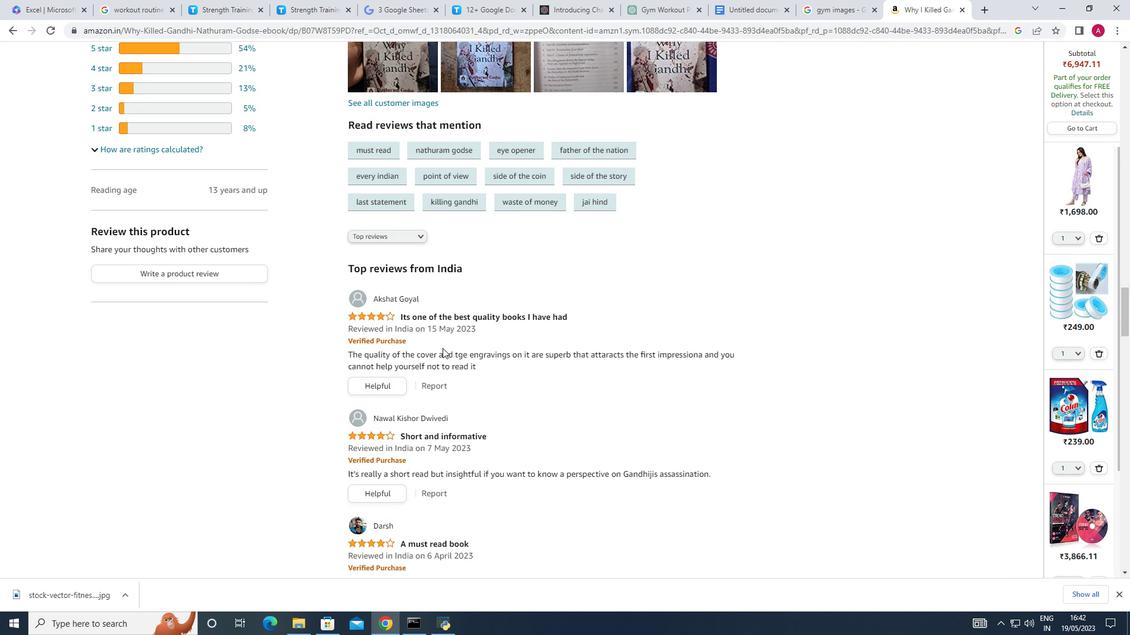 
Action: Mouse scrolled (442, 347) with delta (0, 0)
Screenshot: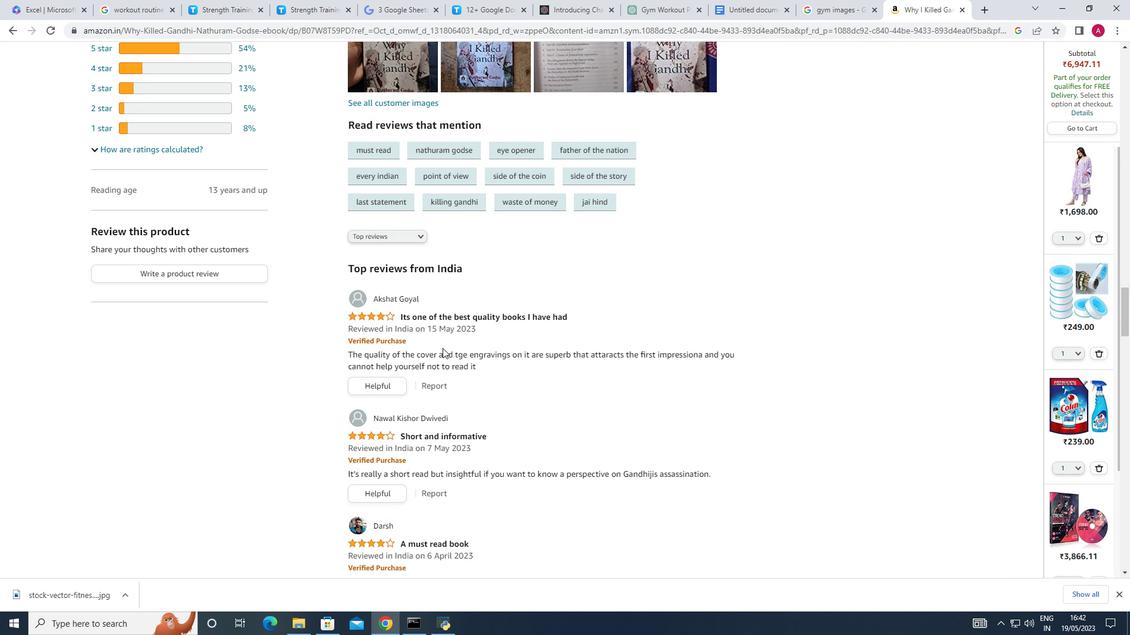 
Action: Mouse scrolled (442, 347) with delta (0, 0)
Screenshot: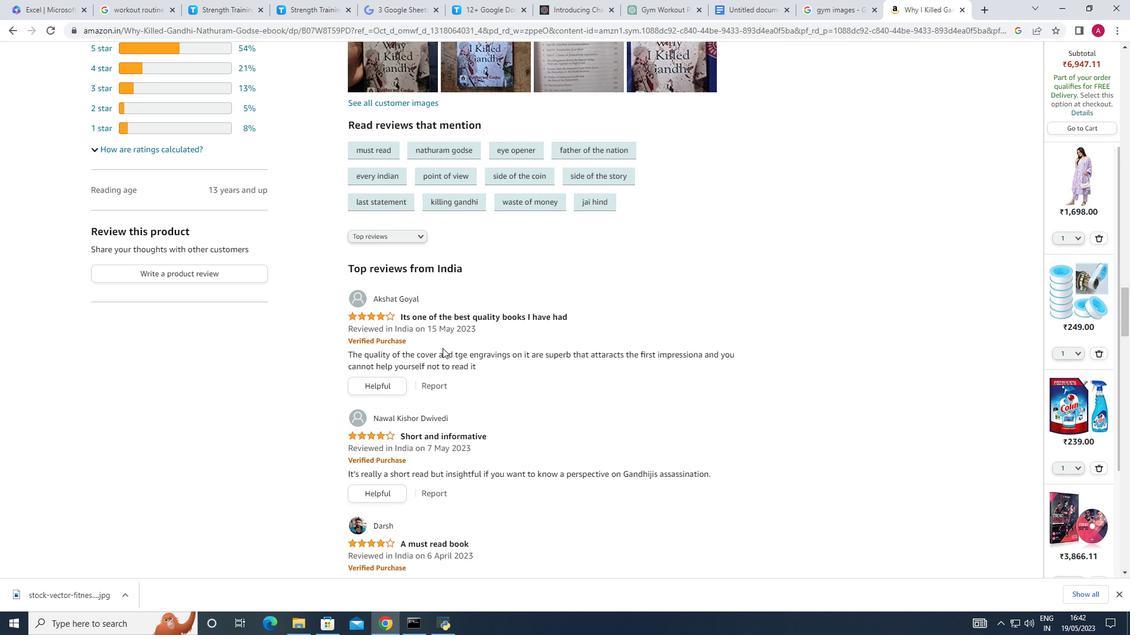 
Action: Mouse scrolled (442, 347) with delta (0, 0)
Screenshot: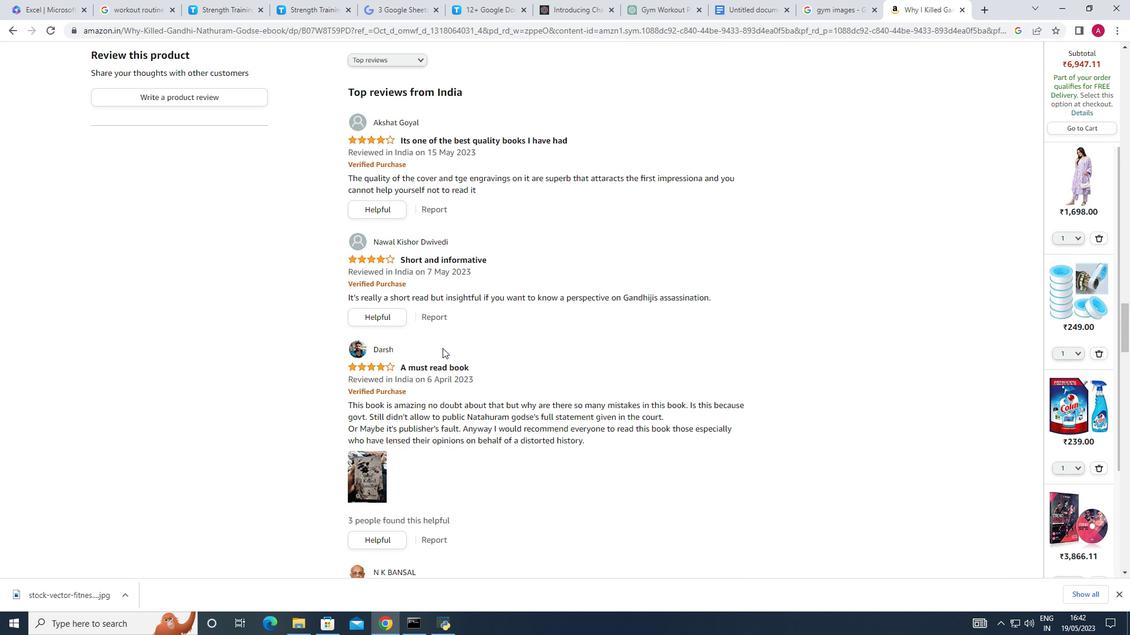 
Action: Mouse scrolled (442, 347) with delta (0, 0)
Screenshot: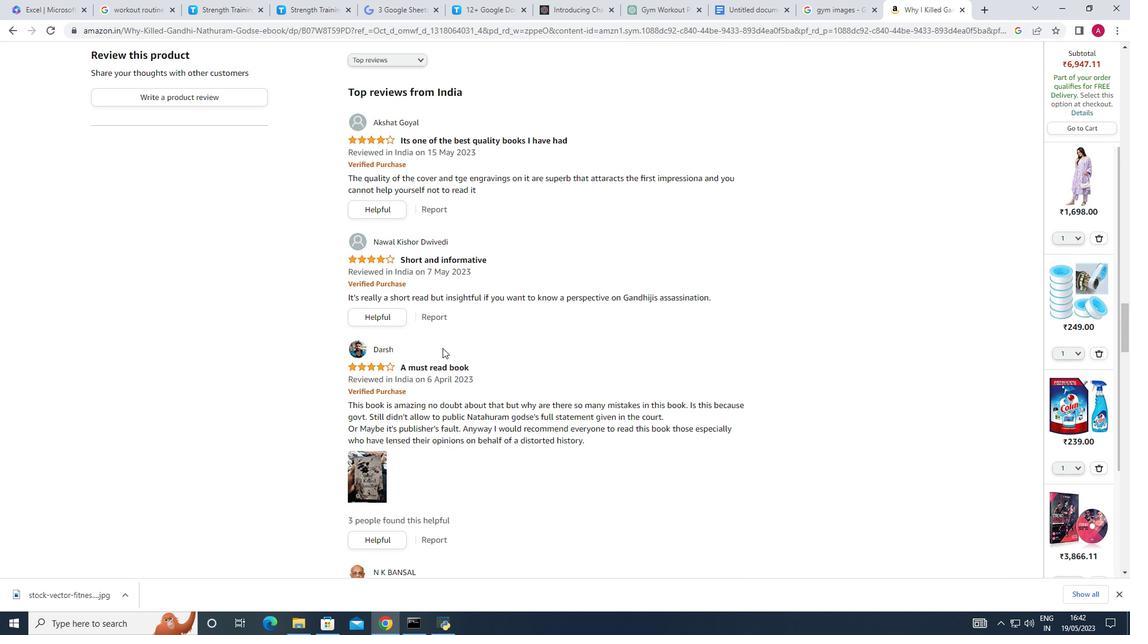 
Action: Mouse scrolled (442, 347) with delta (0, 0)
Screenshot: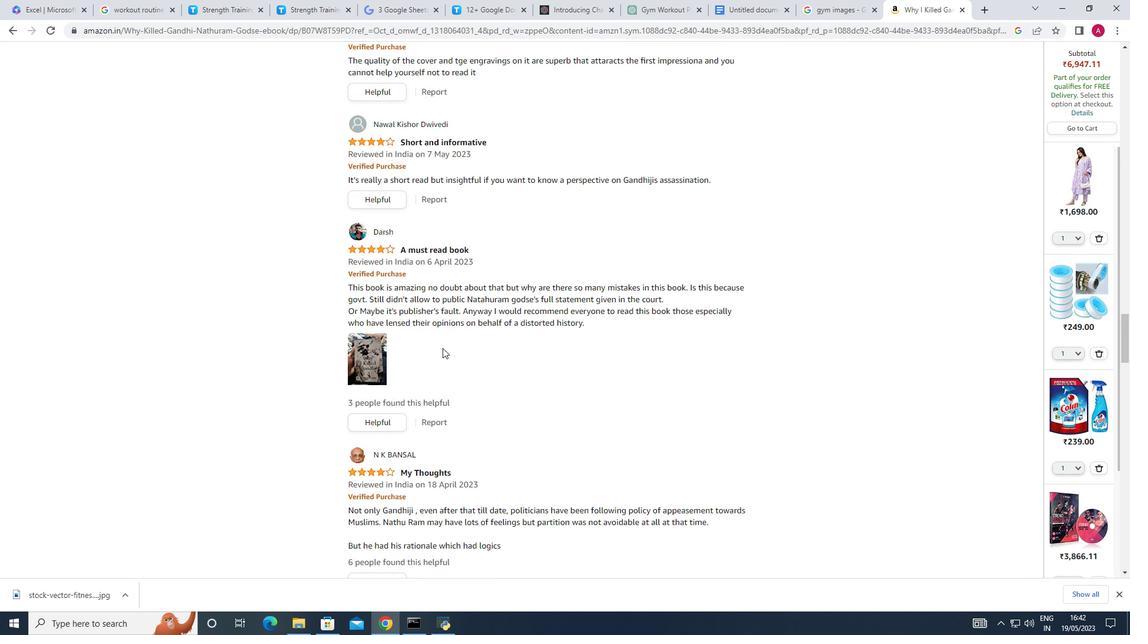 
Action: Mouse scrolled (442, 347) with delta (0, 0)
Screenshot: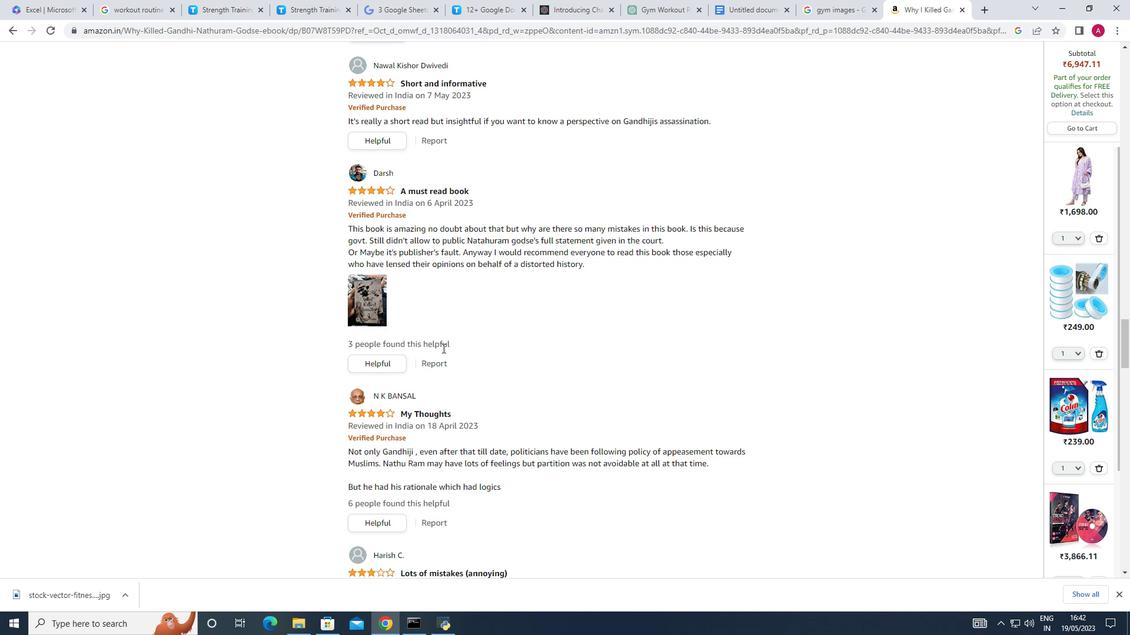 
Action: Mouse scrolled (442, 347) with delta (0, 0)
Screenshot: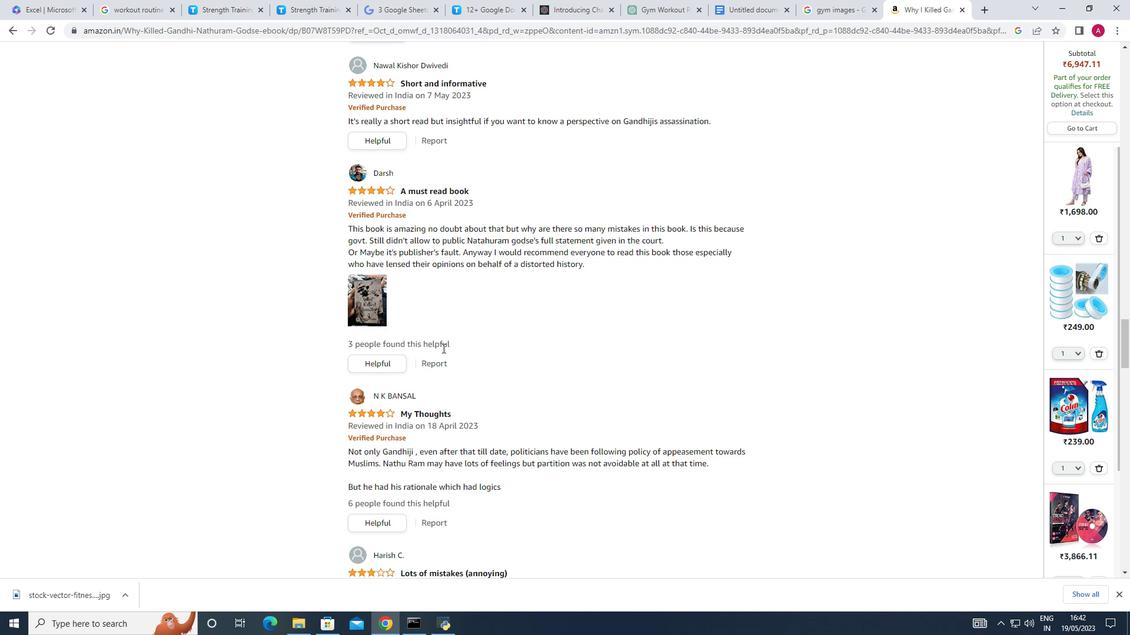 
Action: Mouse scrolled (442, 347) with delta (0, 0)
Screenshot: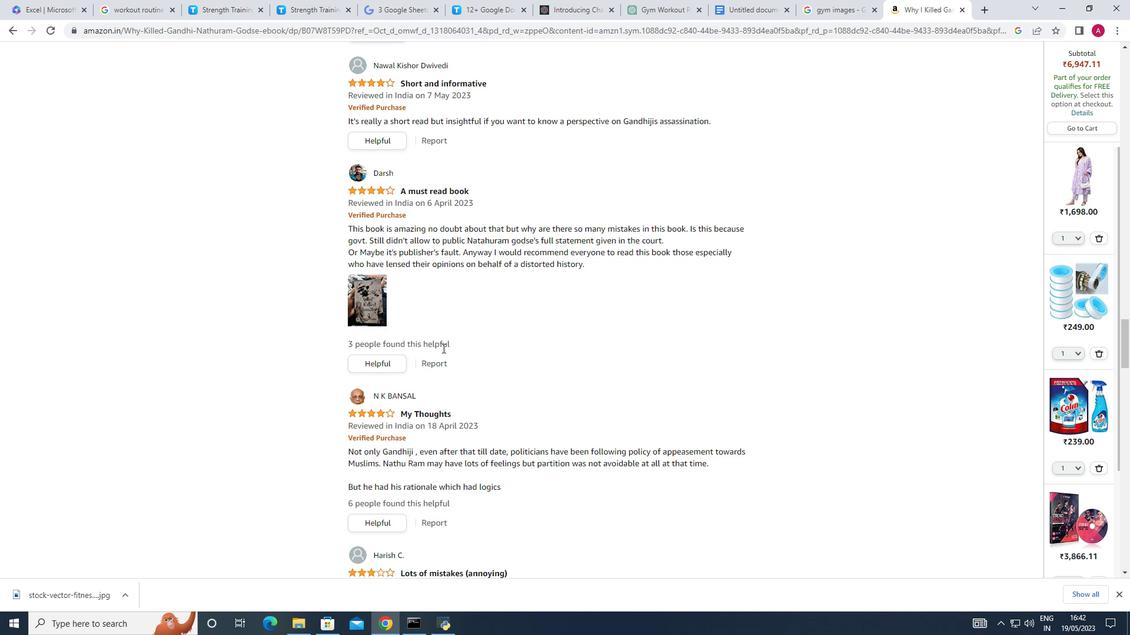 
Action: Mouse scrolled (442, 347) with delta (0, 0)
Screenshot: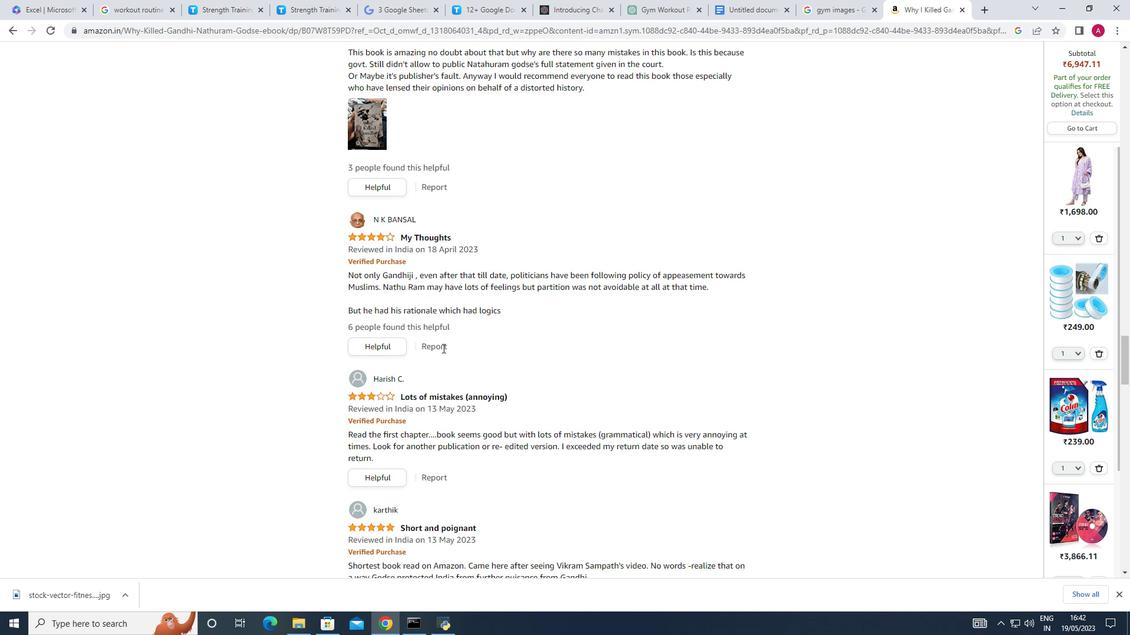 
Action: Mouse scrolled (442, 347) with delta (0, 0)
Screenshot: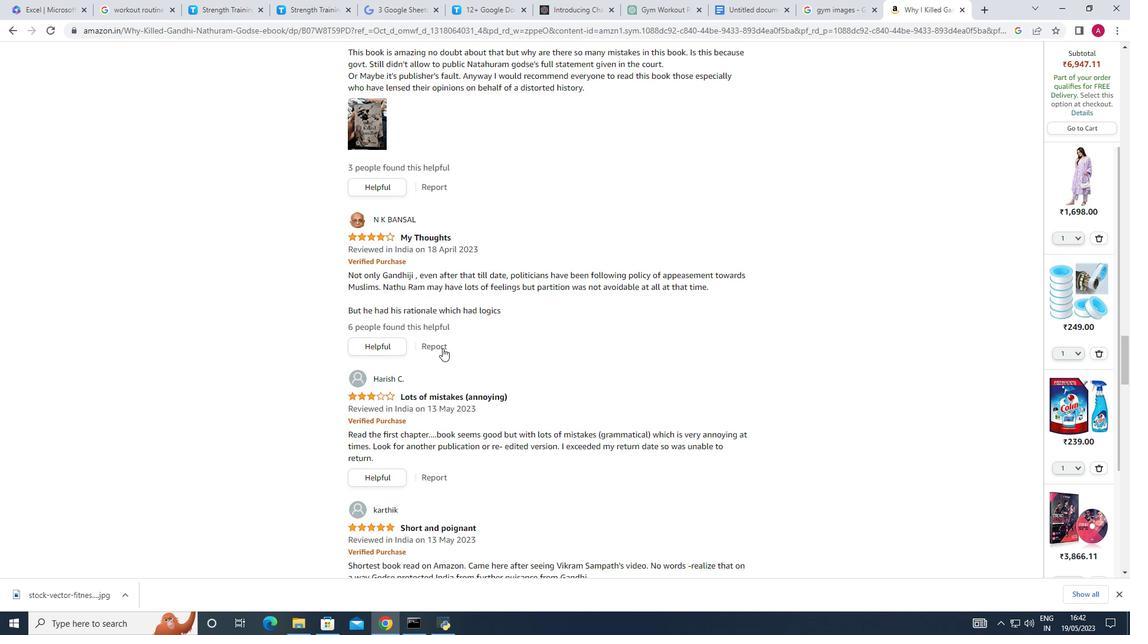 
Action: Mouse scrolled (442, 347) with delta (0, 0)
Screenshot: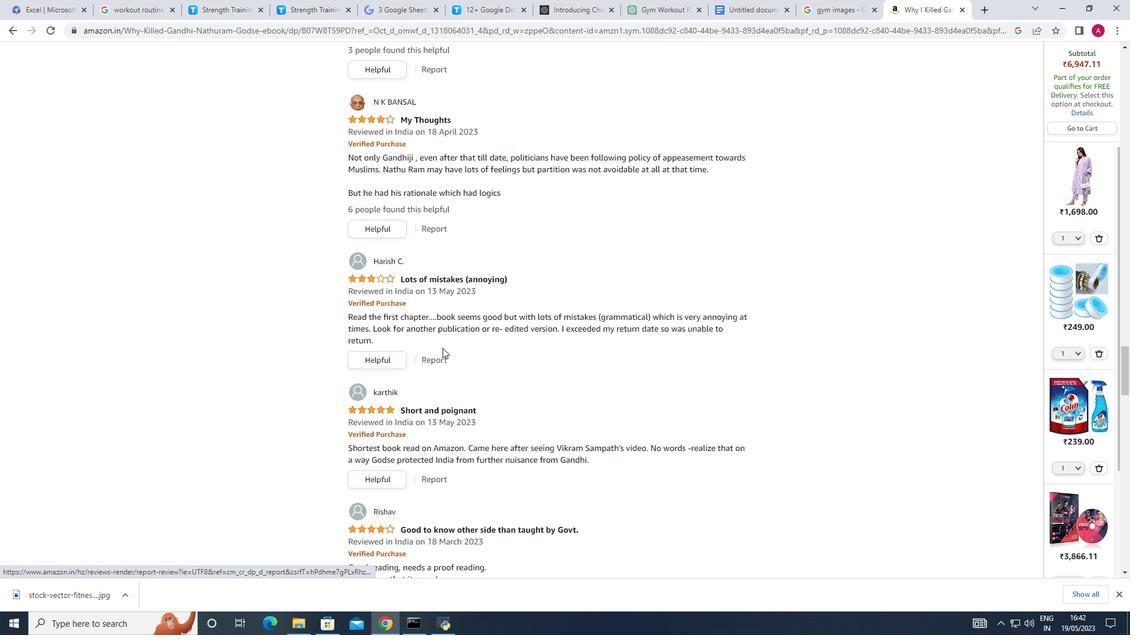 
Action: Mouse scrolled (442, 347) with delta (0, 0)
Screenshot: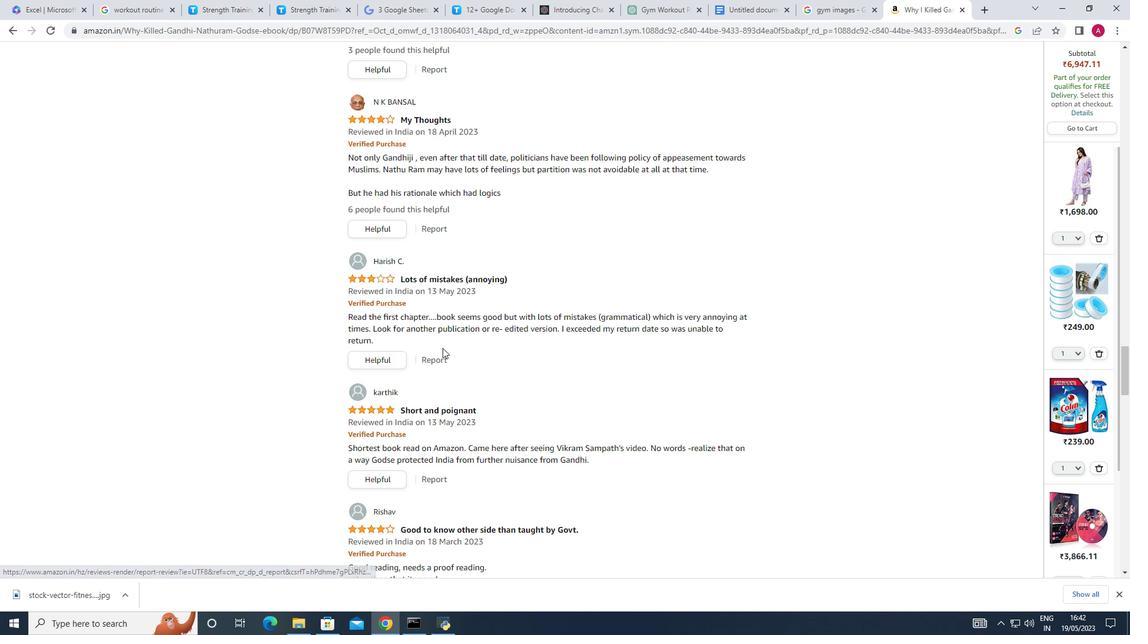 
Action: Mouse scrolled (442, 347) with delta (0, 0)
Screenshot: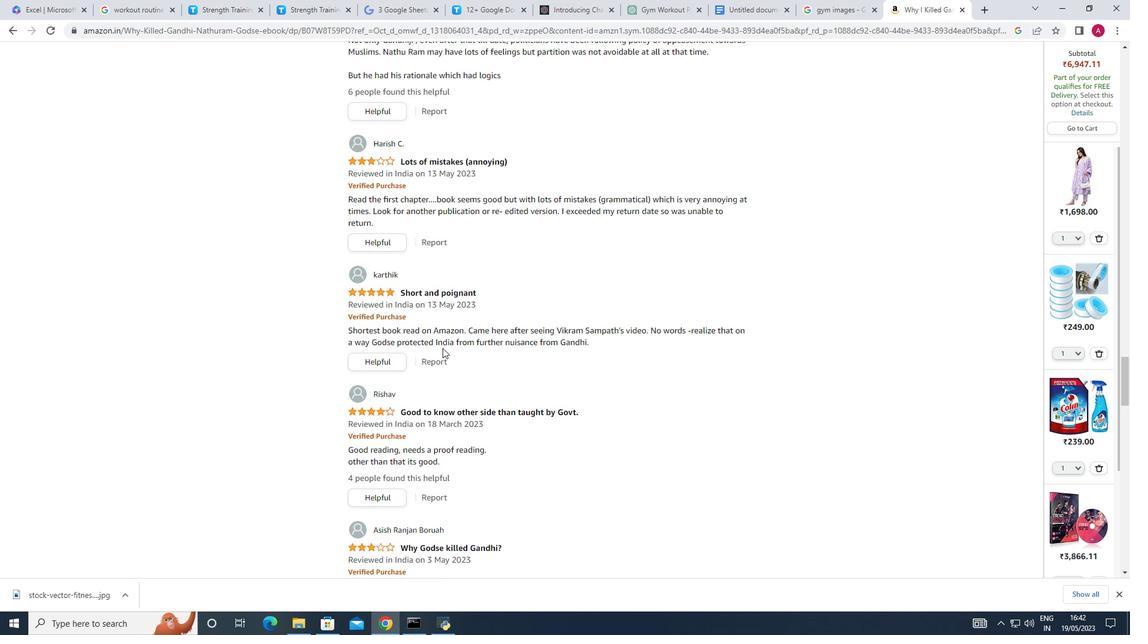 
Action: Mouse scrolled (442, 347) with delta (0, 0)
Screenshot: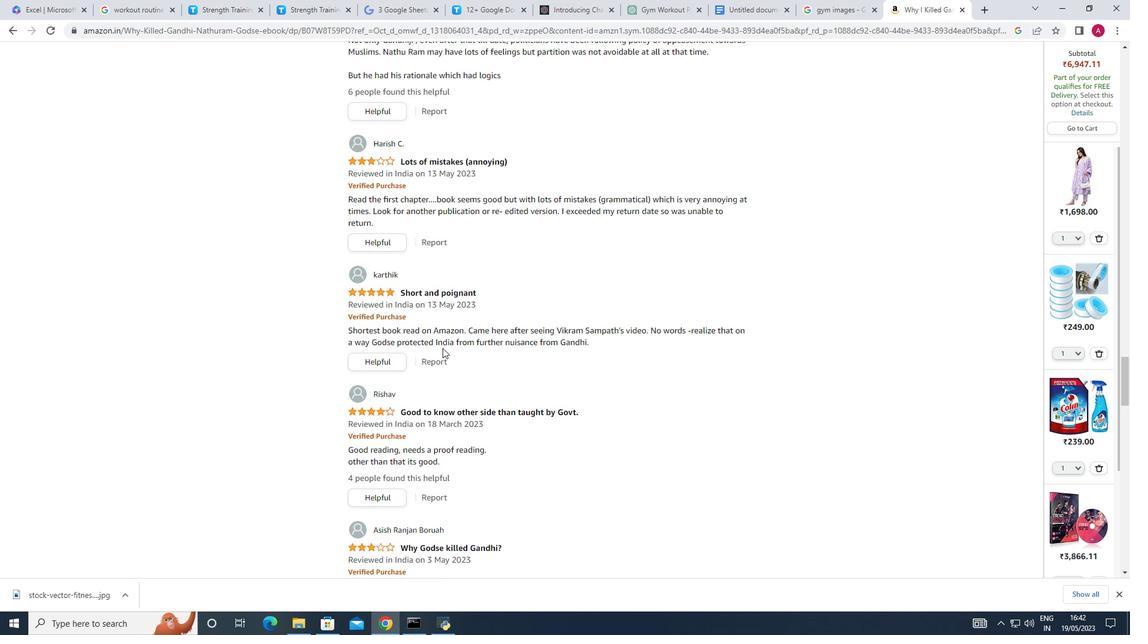 
Action: Mouse scrolled (442, 347) with delta (0, 0)
Screenshot: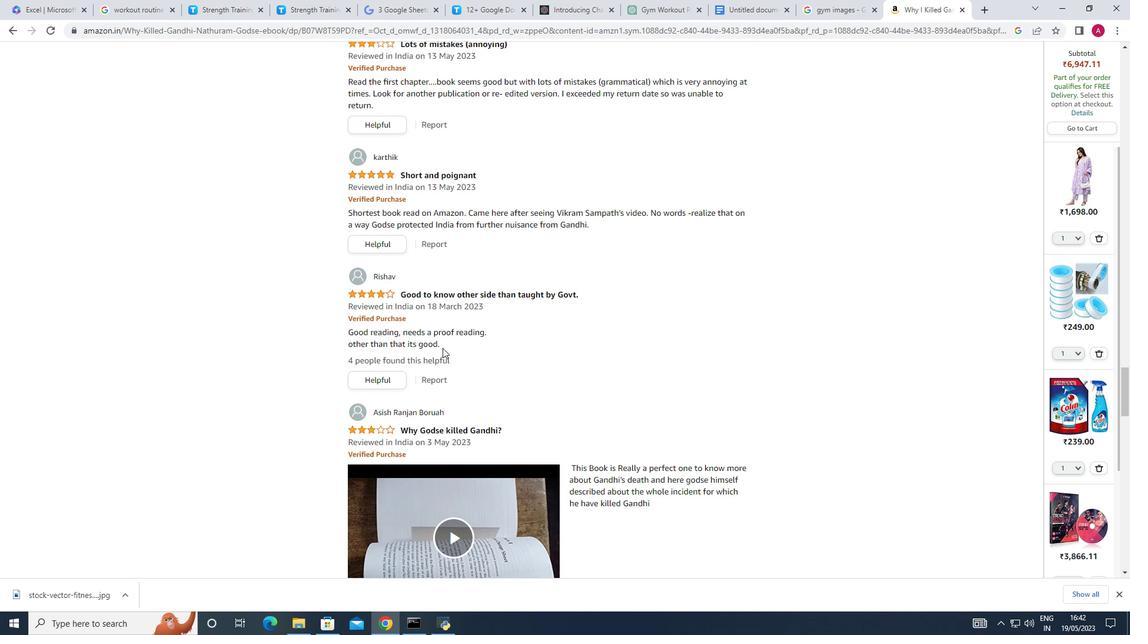 
Action: Mouse scrolled (442, 347) with delta (0, 0)
Screenshot: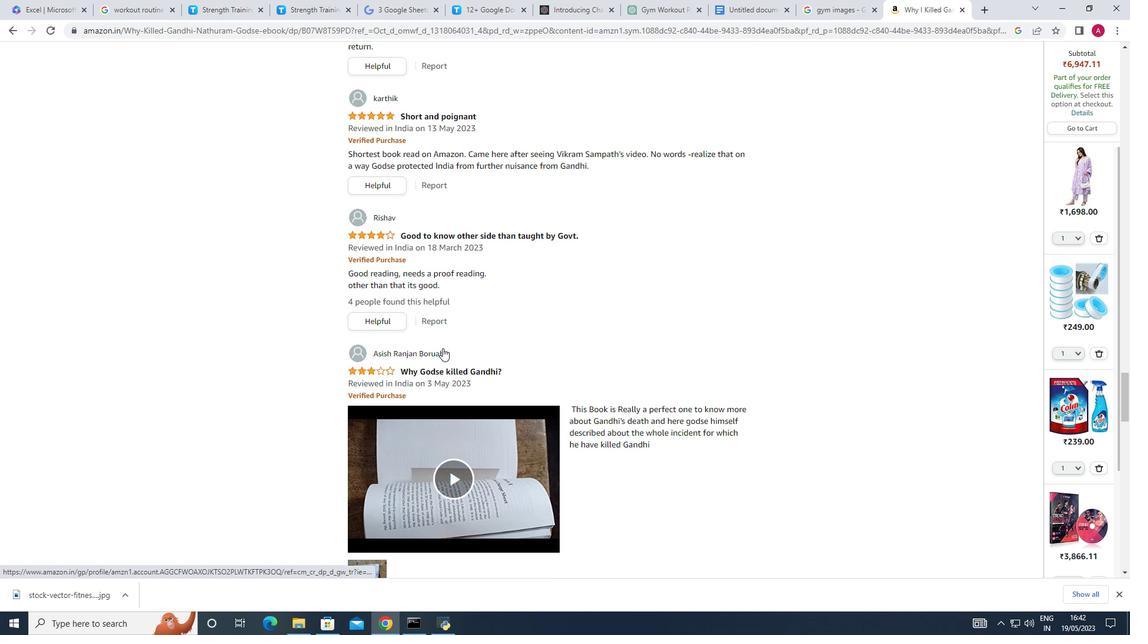 
Action: Mouse scrolled (442, 347) with delta (0, 0)
Screenshot: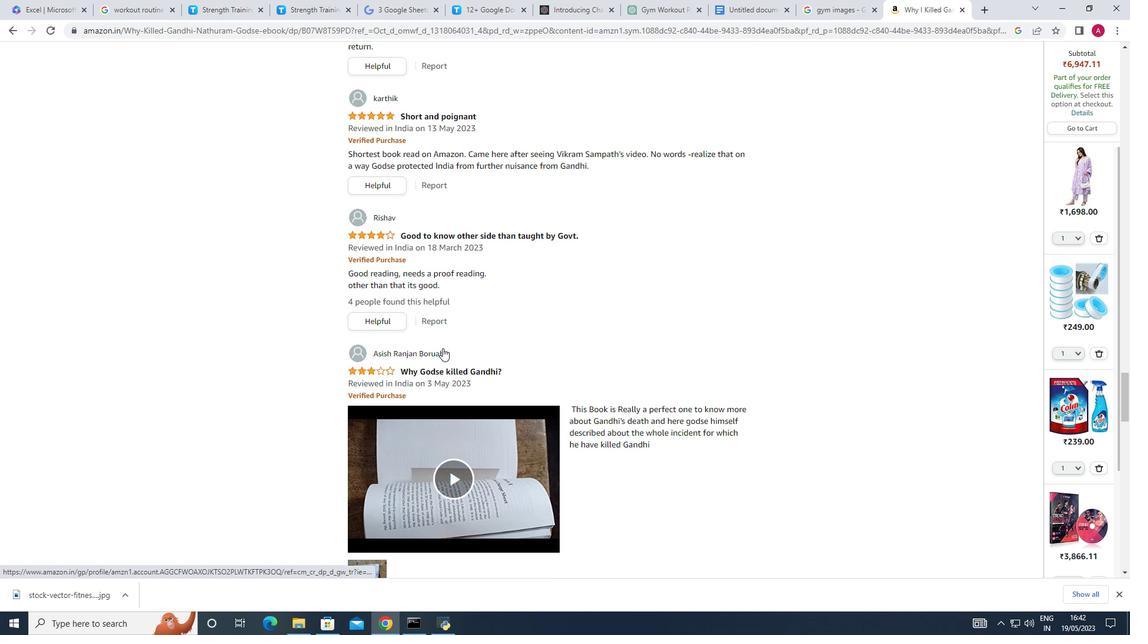 
Action: Mouse scrolled (442, 347) with delta (0, 0)
Screenshot: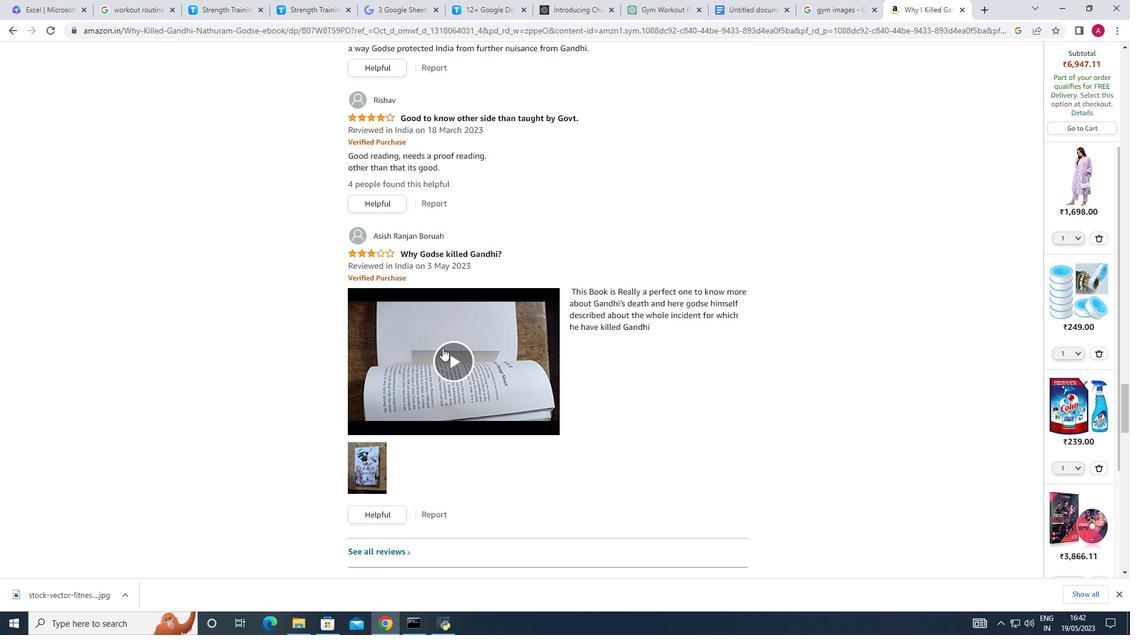 
Action: Mouse scrolled (442, 347) with delta (0, 0)
Screenshot: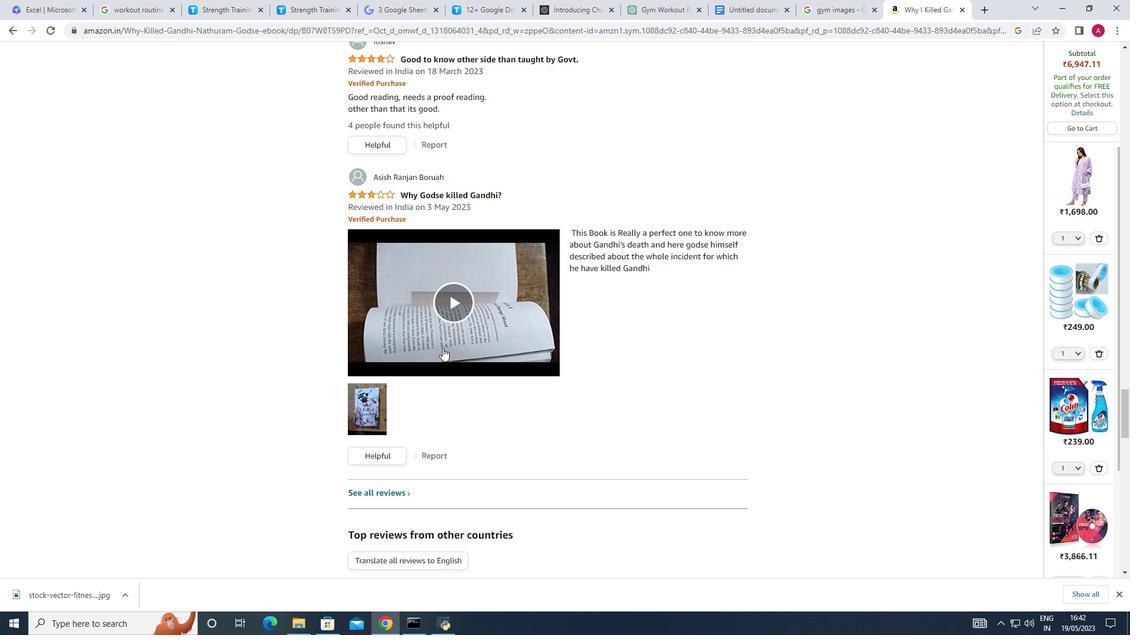 
Action: Mouse scrolled (442, 347) with delta (0, 0)
Screenshot: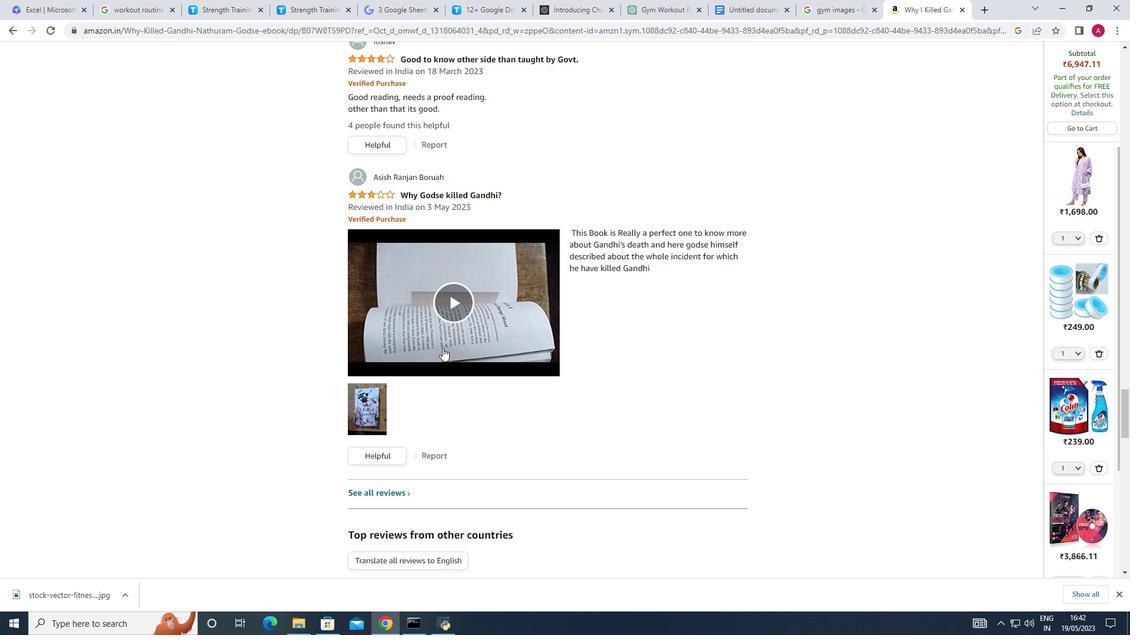 
Action: Mouse moved to (458, 189)
Screenshot: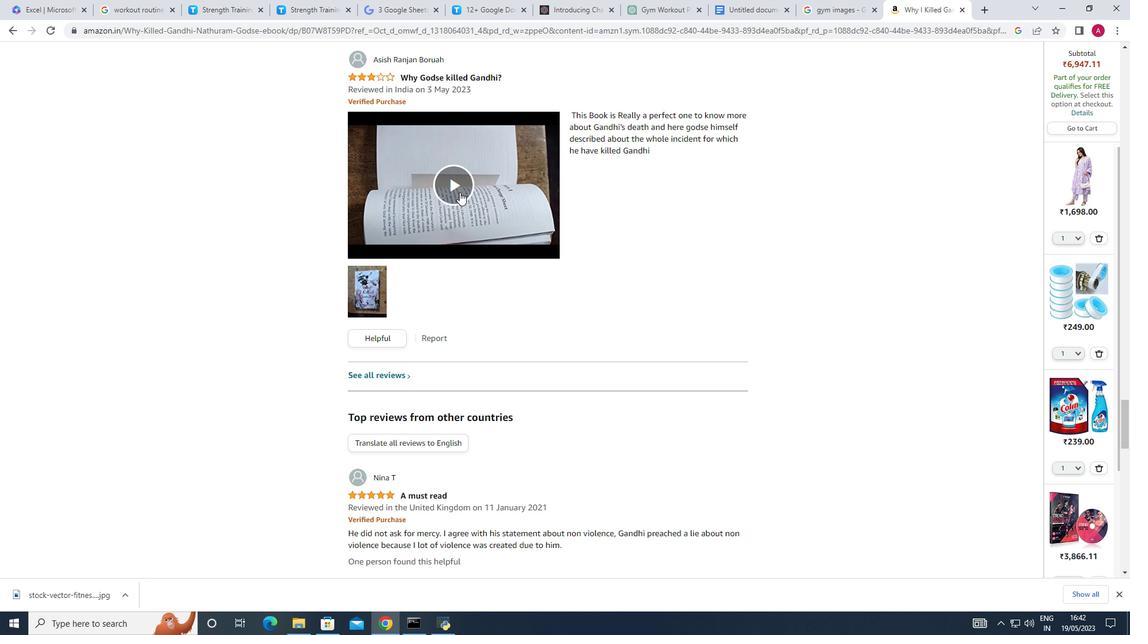 
Action: Mouse pressed left at (458, 189)
Screenshot: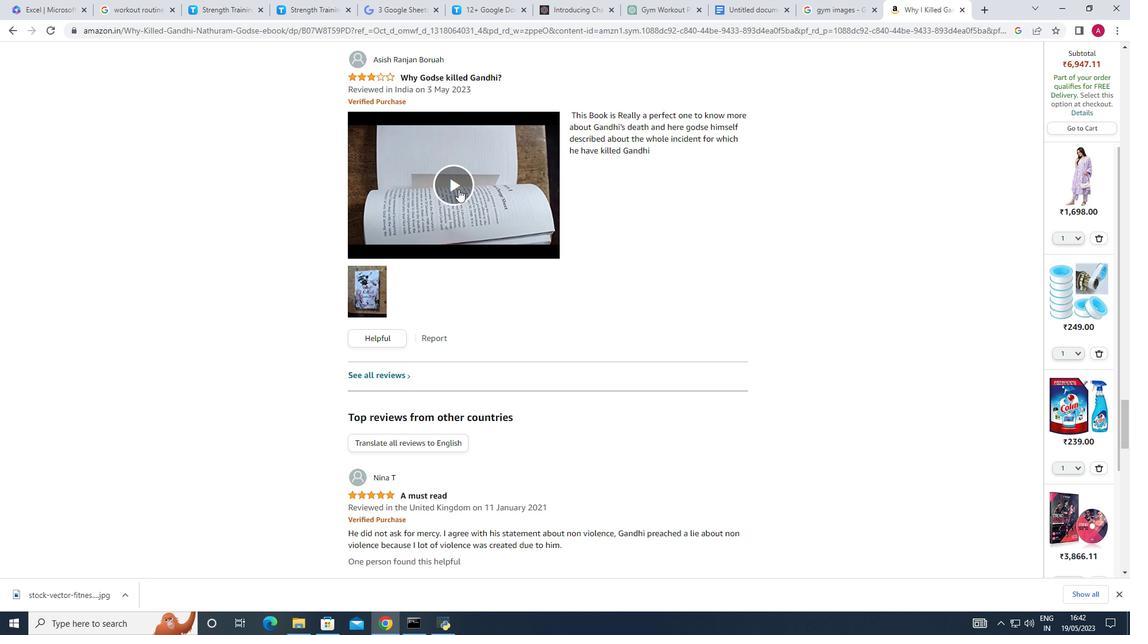 
Action: Mouse moved to (541, 249)
Screenshot: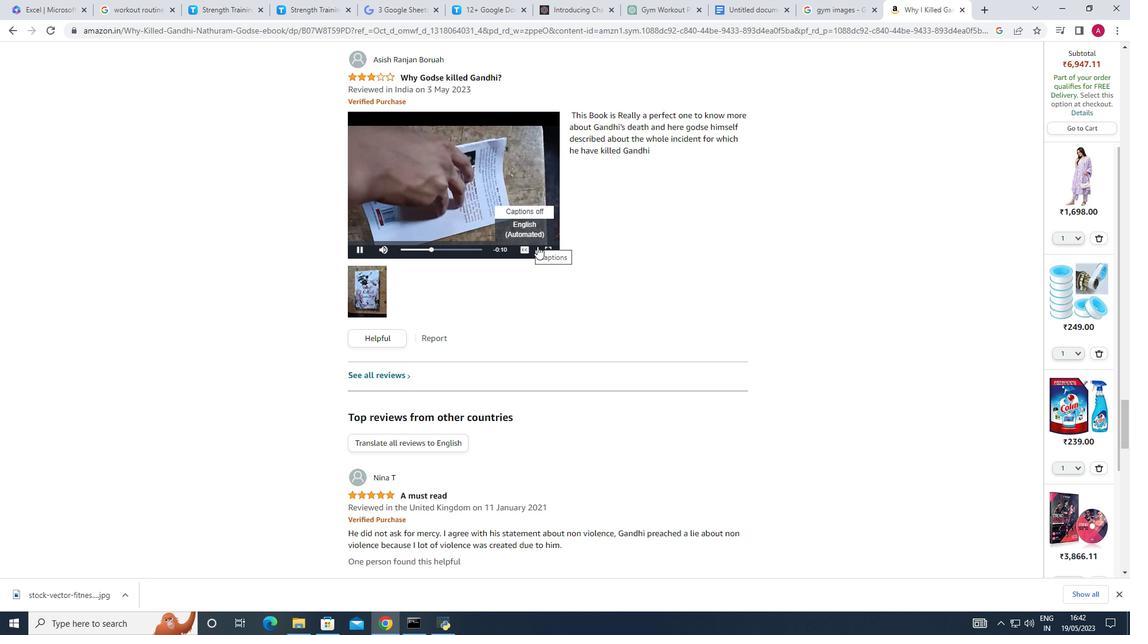 
Action: Mouse pressed left at (541, 249)
Screenshot: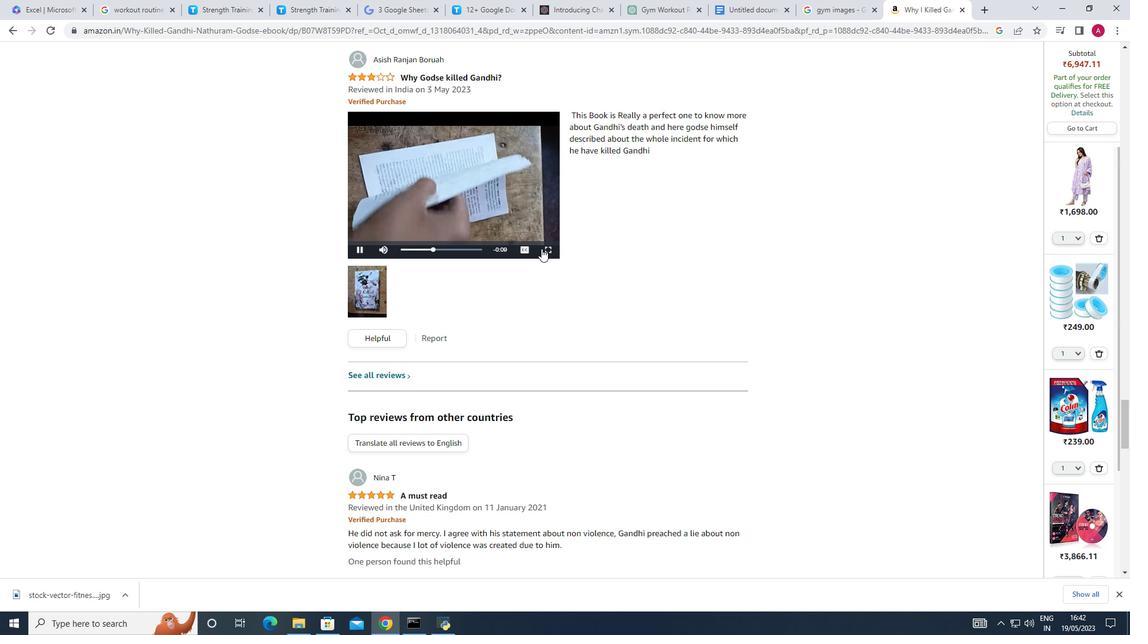 
Action: Mouse moved to (1063, 583)
Screenshot: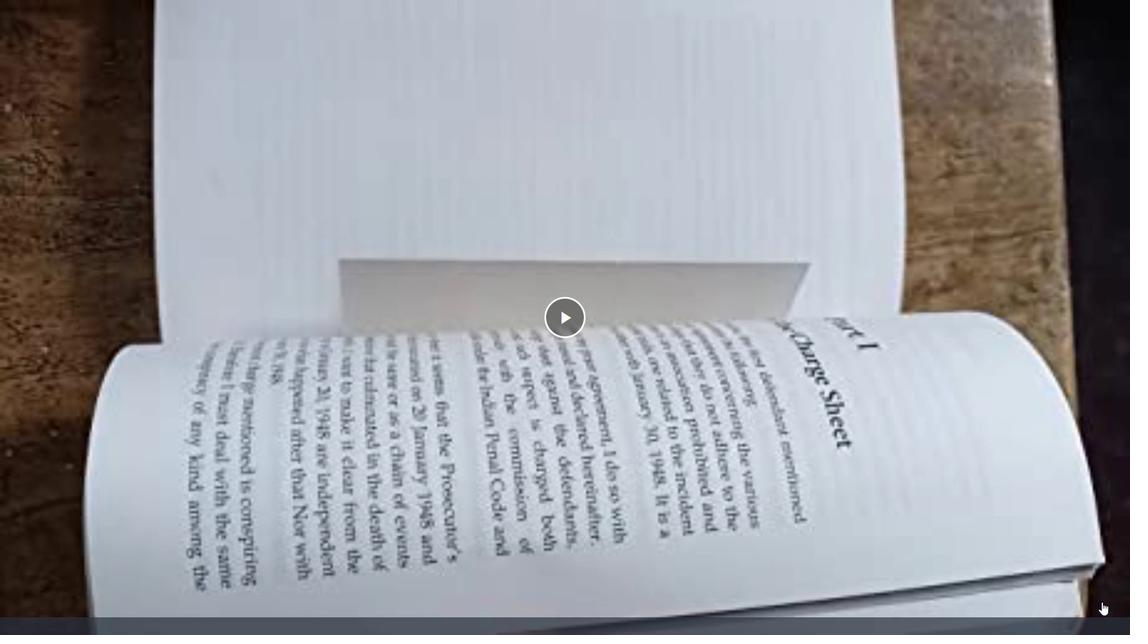 
Action: Mouse pressed left at (1063, 583)
Screenshot: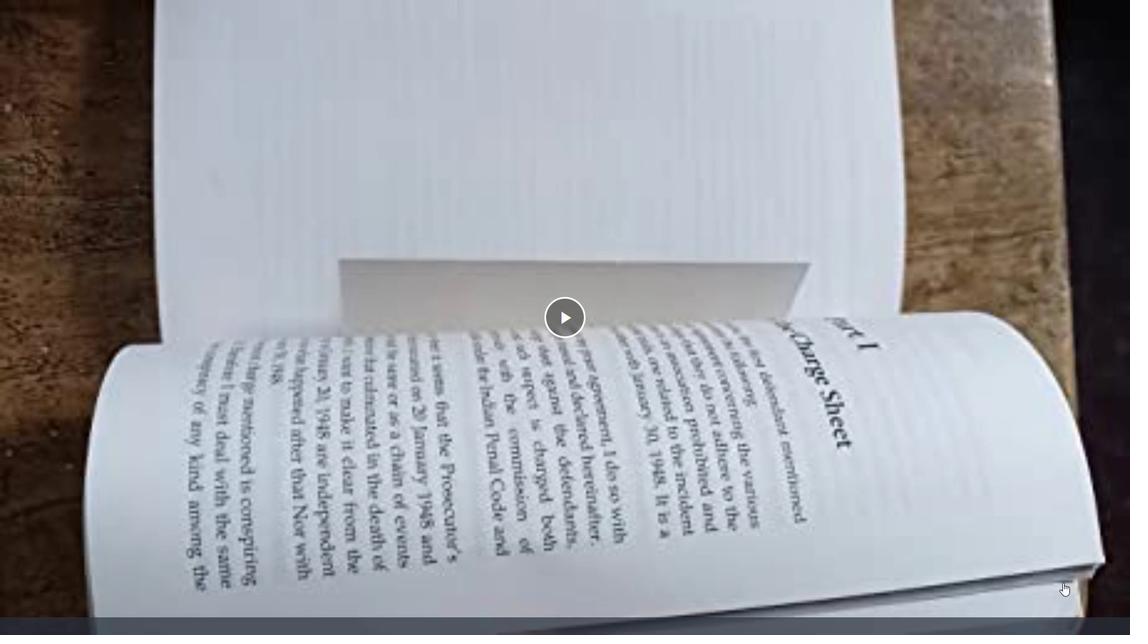 
Action: Mouse moved to (1113, 626)
Screenshot: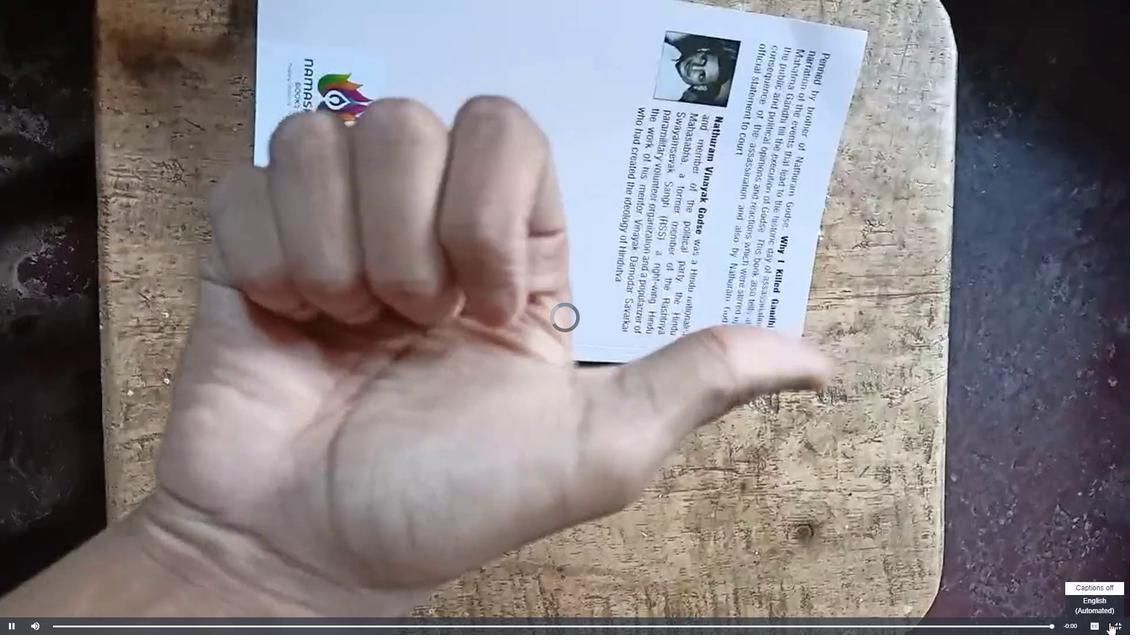 
Action: Mouse pressed left at (1113, 626)
Screenshot: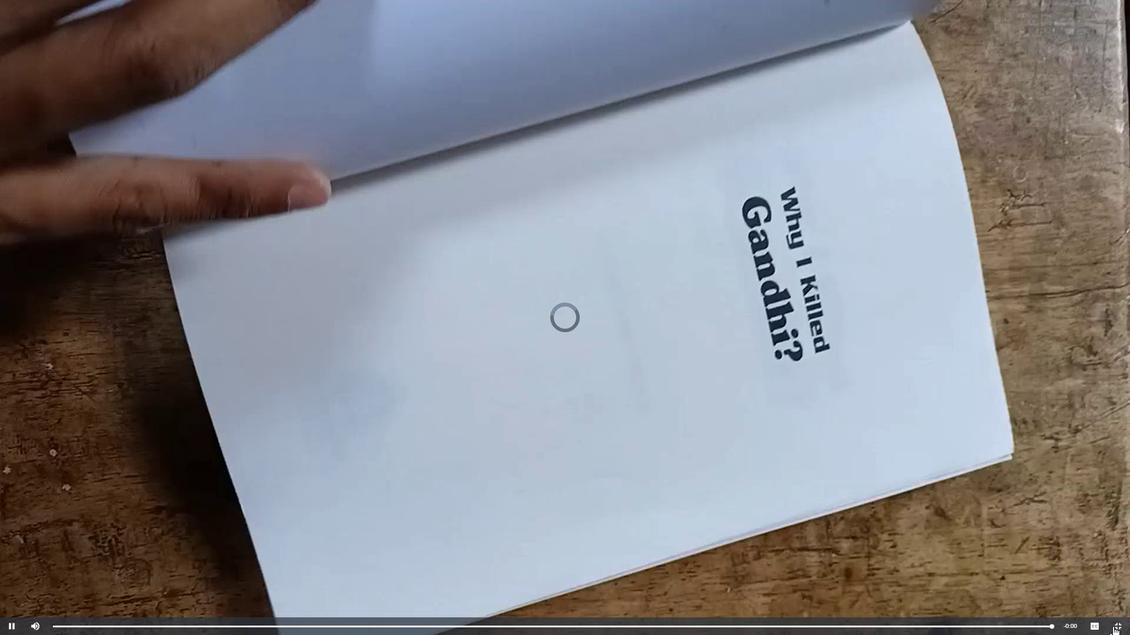 
Action: Mouse moved to (502, 390)
Screenshot: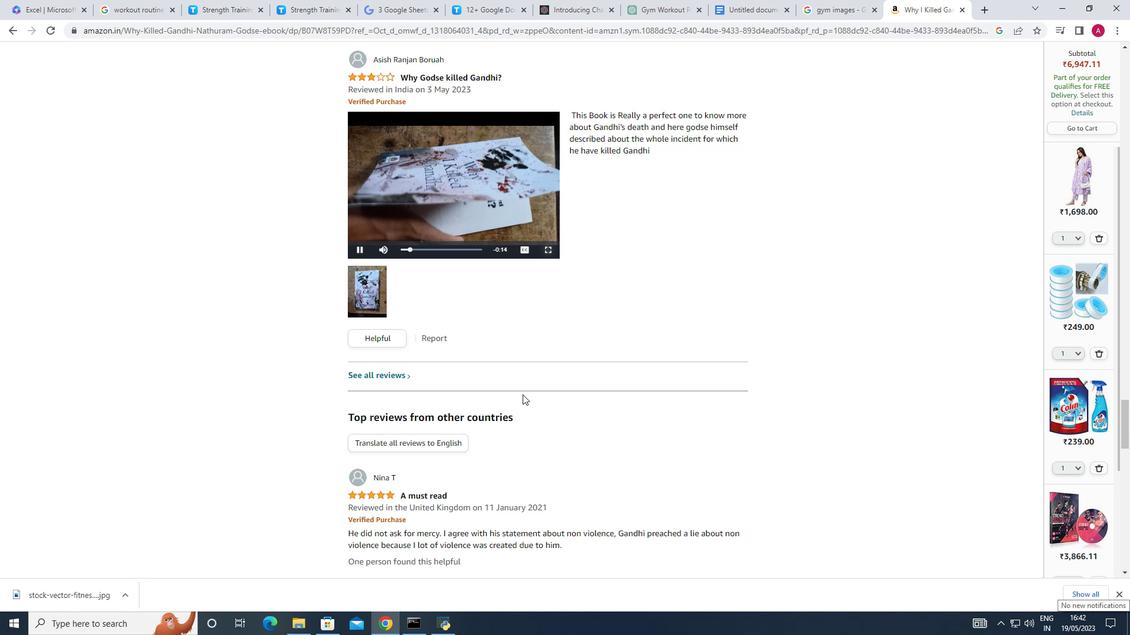 
Action: Mouse scrolled (502, 390) with delta (0, 0)
Screenshot: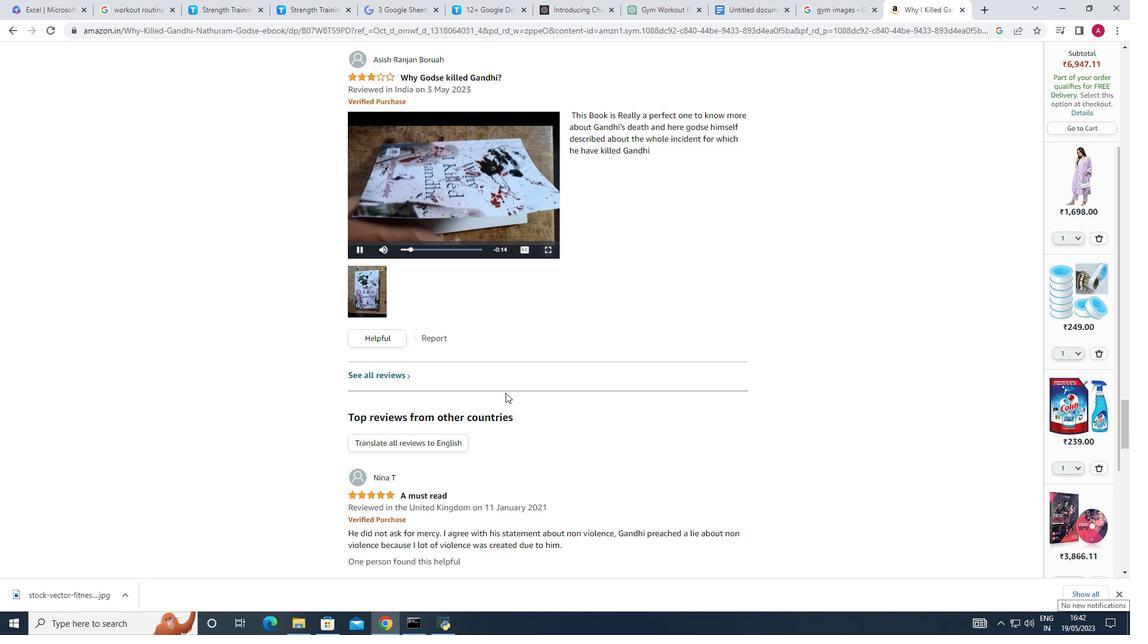 
Action: Mouse scrolled (502, 390) with delta (0, 0)
Screenshot: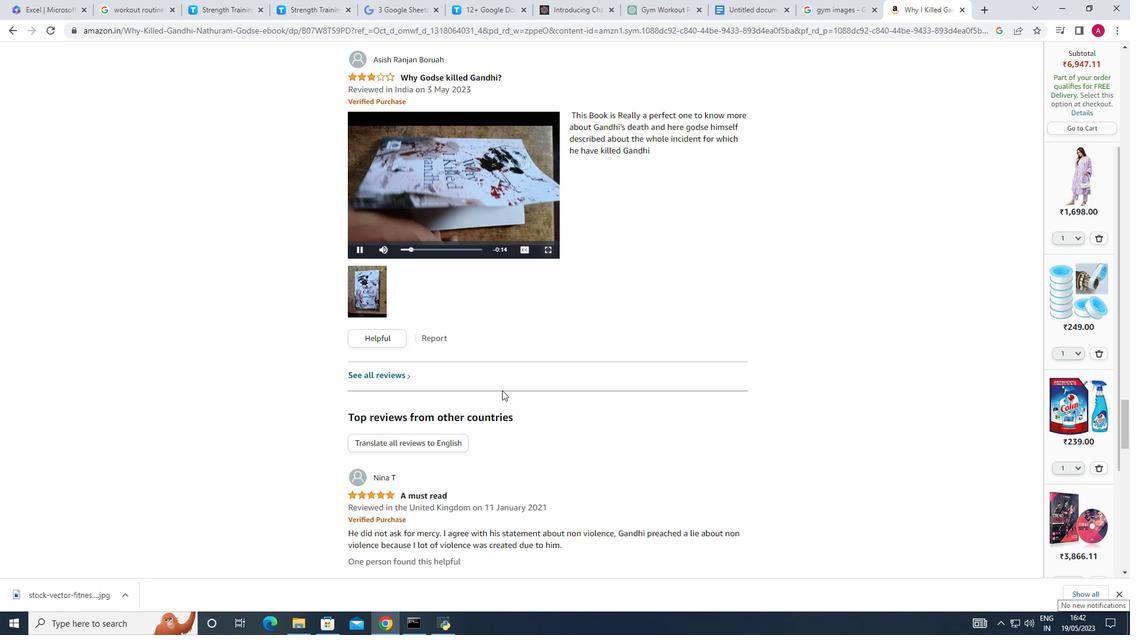 
Action: Mouse scrolled (502, 390) with delta (0, 0)
Screenshot: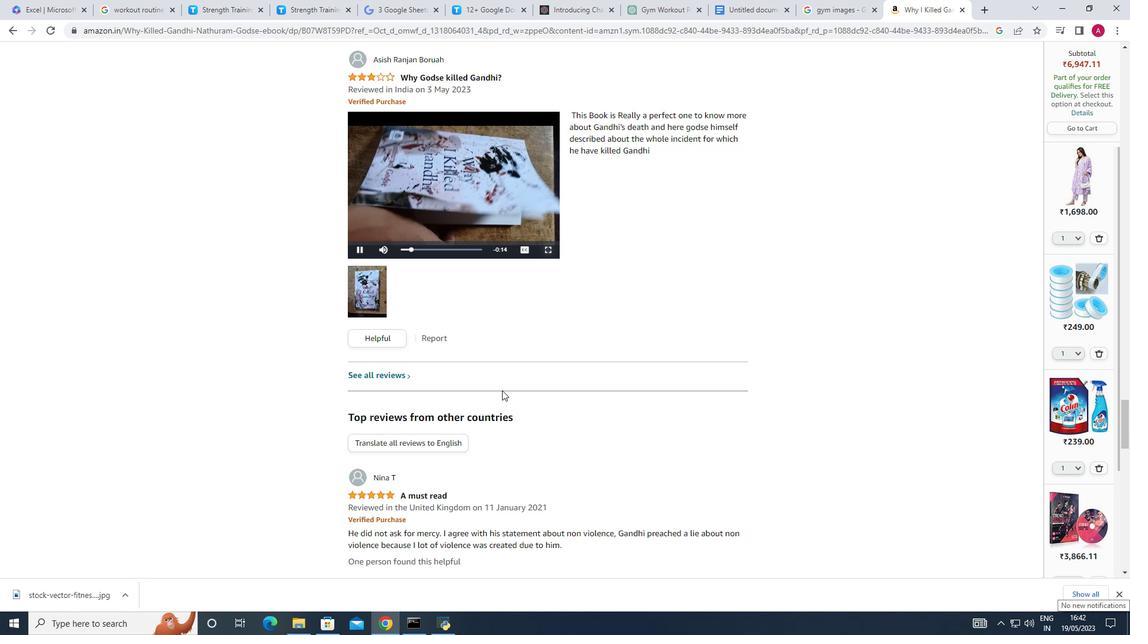 
Action: Mouse scrolled (502, 390) with delta (0, 0)
Screenshot: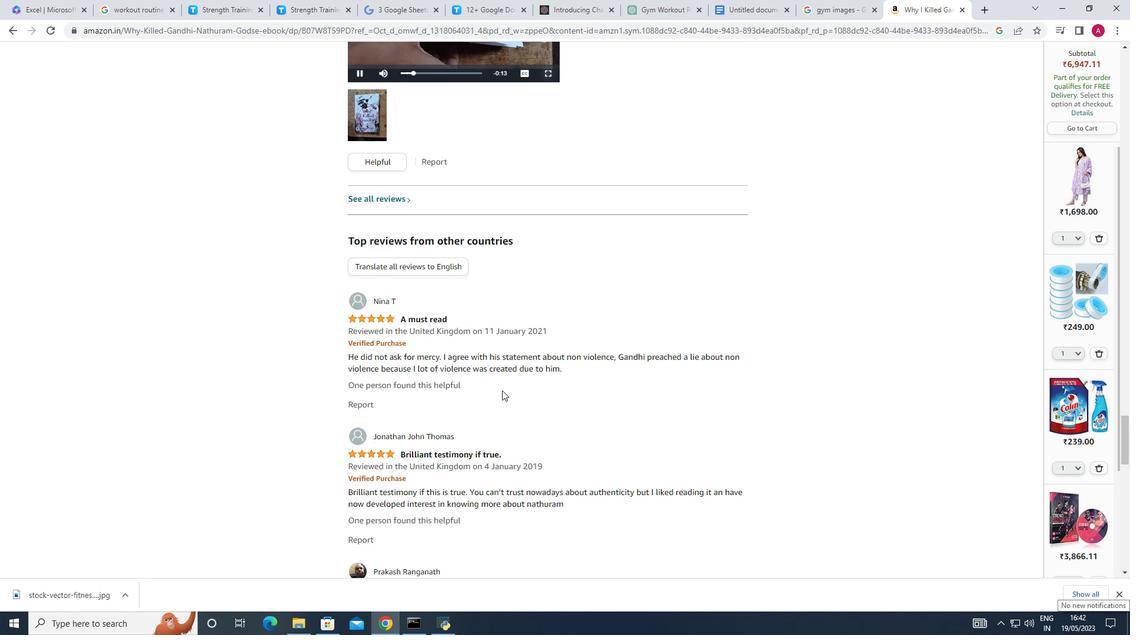 
Action: Mouse scrolled (502, 390) with delta (0, 0)
Screenshot: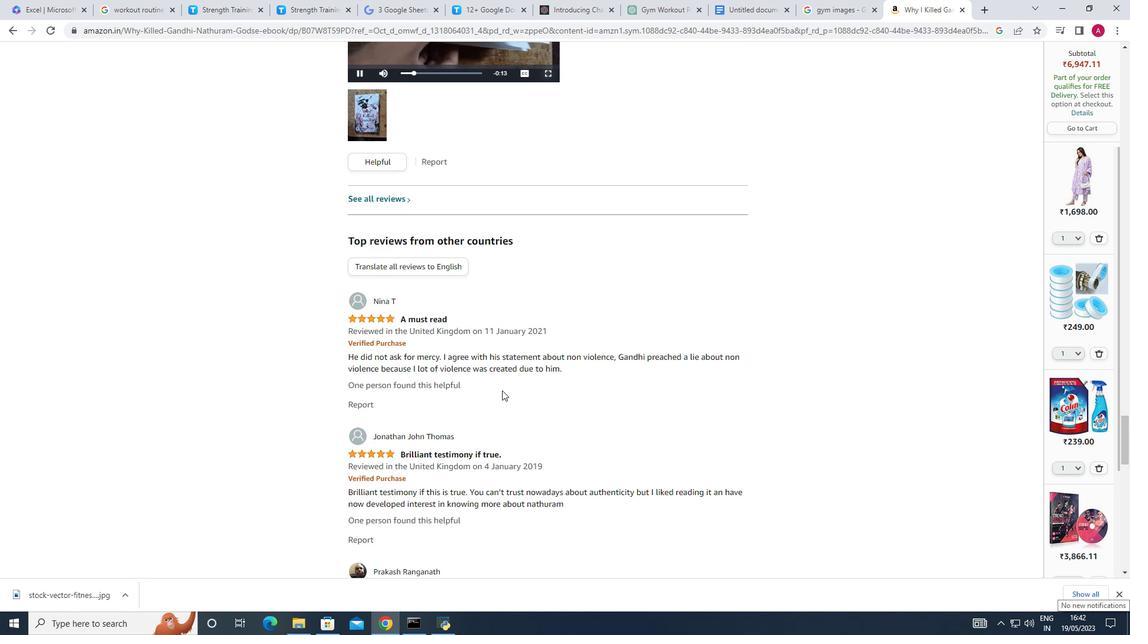 
Action: Mouse scrolled (502, 390) with delta (0, 0)
Screenshot: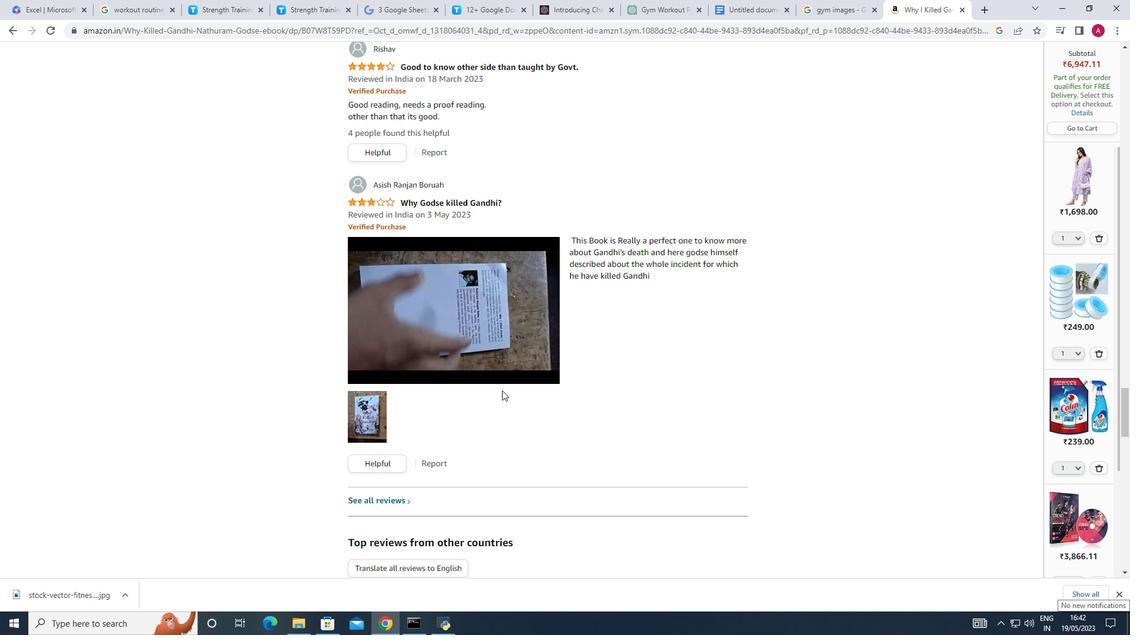 
Action: Mouse scrolled (502, 390) with delta (0, 0)
Screenshot: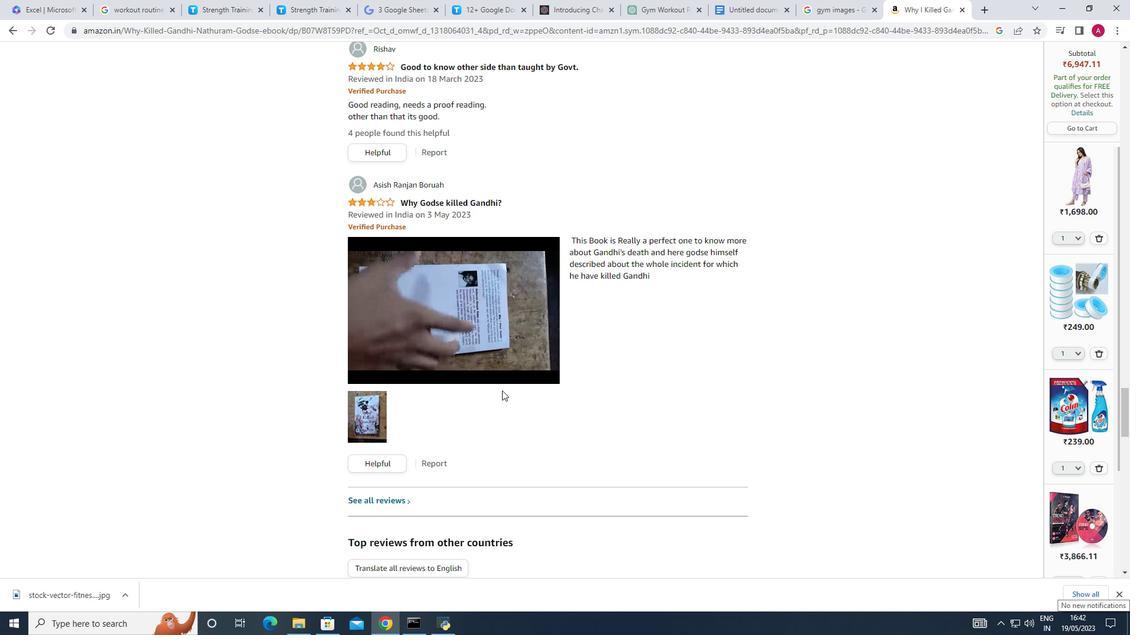 
Action: Mouse scrolled (502, 390) with delta (0, 0)
Screenshot: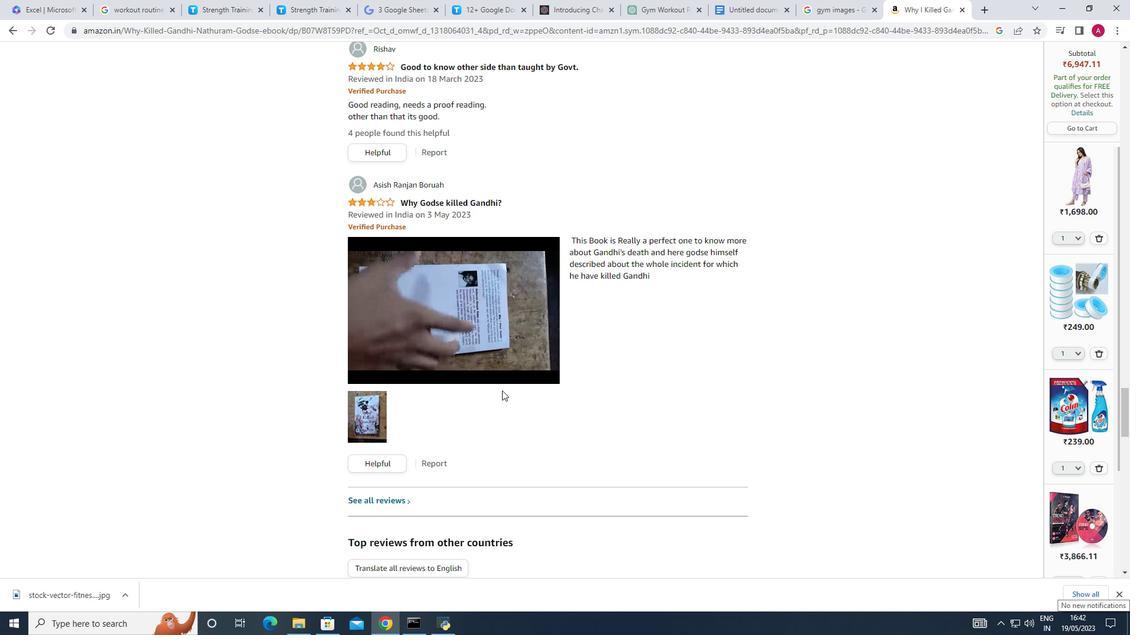 
Action: Mouse scrolled (502, 390) with delta (0, 0)
Screenshot: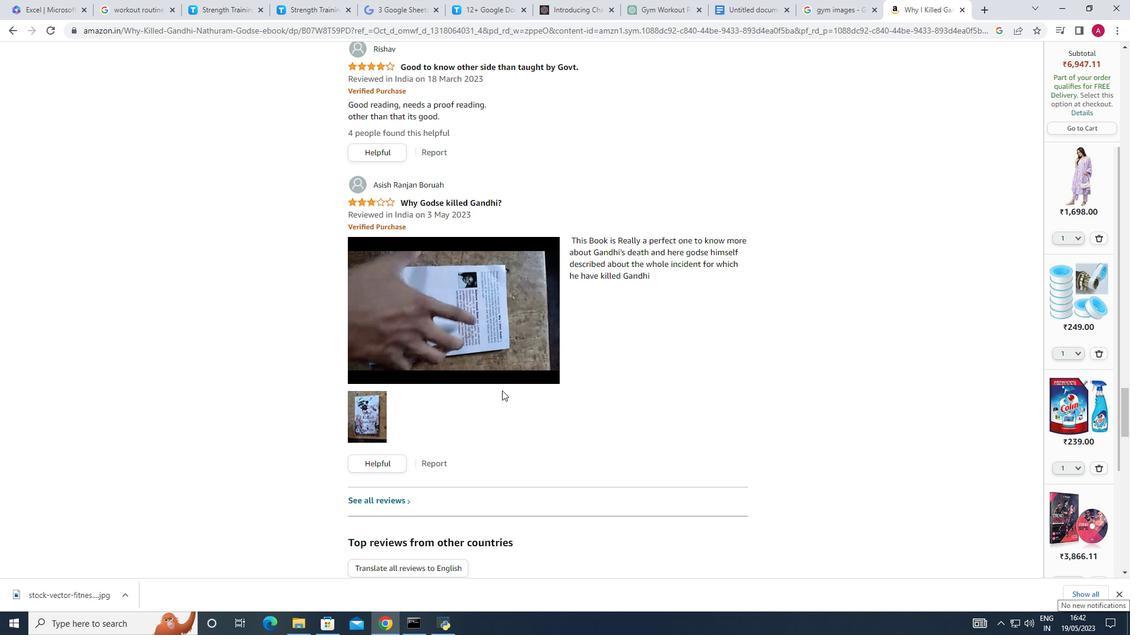 
Action: Mouse scrolled (502, 390) with delta (0, 0)
Screenshot: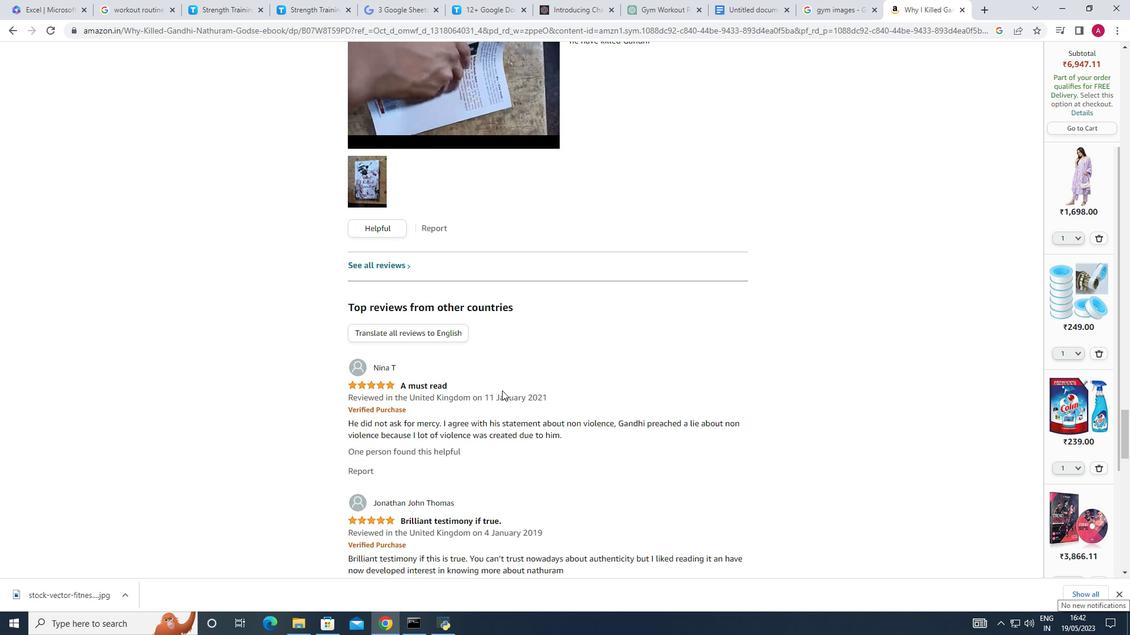 
Action: Mouse scrolled (502, 390) with delta (0, 0)
Screenshot: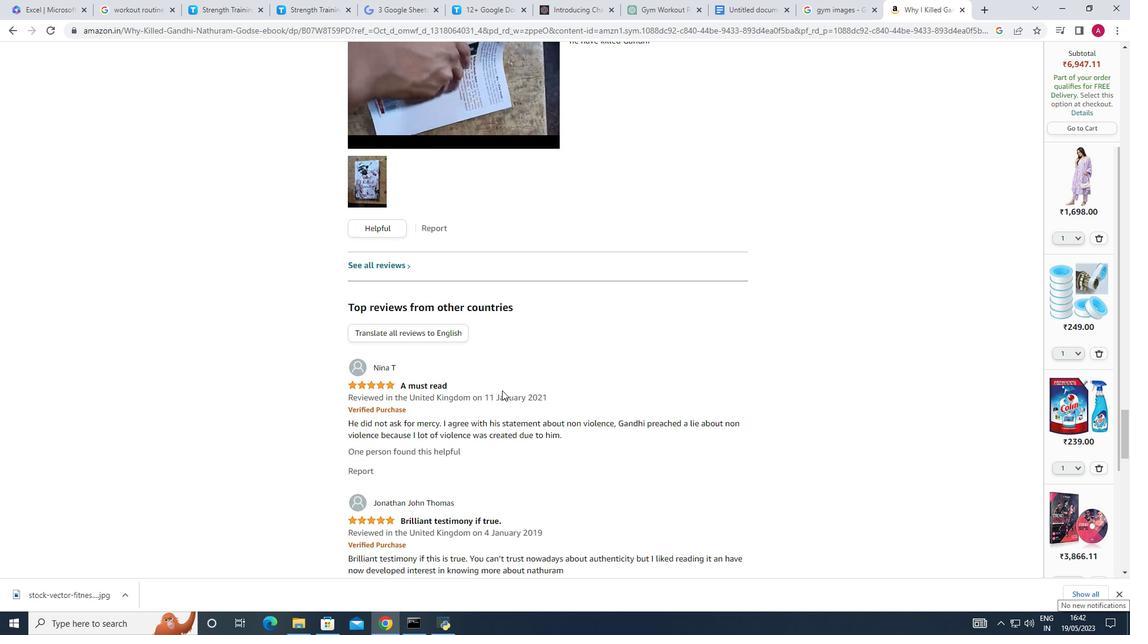 
Action: Mouse scrolled (502, 390) with delta (0, 0)
Screenshot: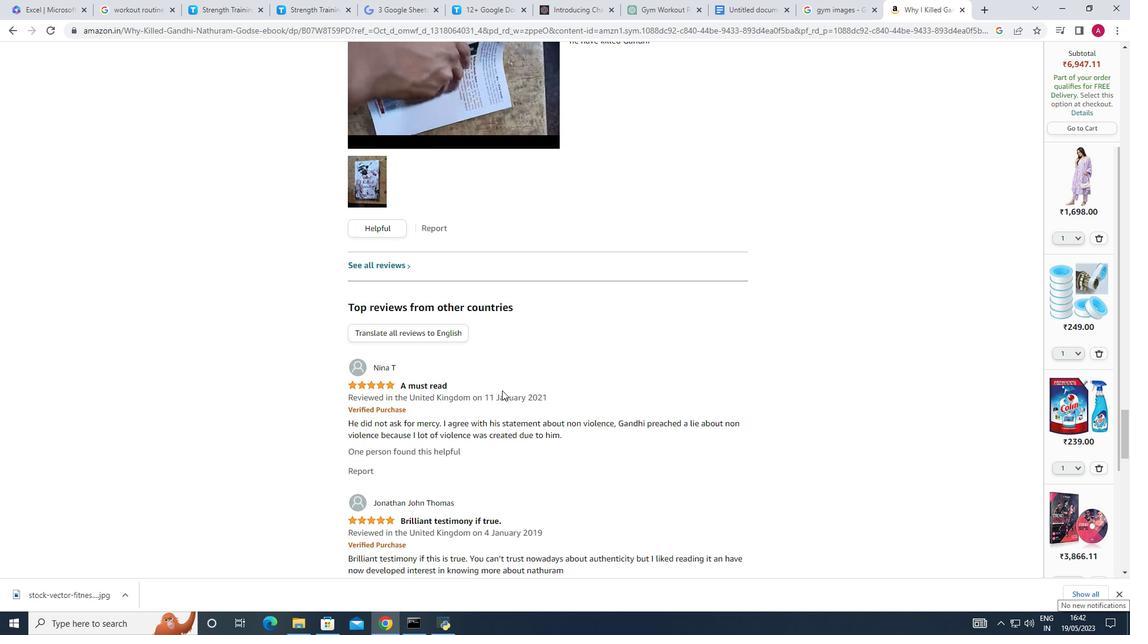 
Action: Mouse scrolled (502, 390) with delta (0, 0)
Screenshot: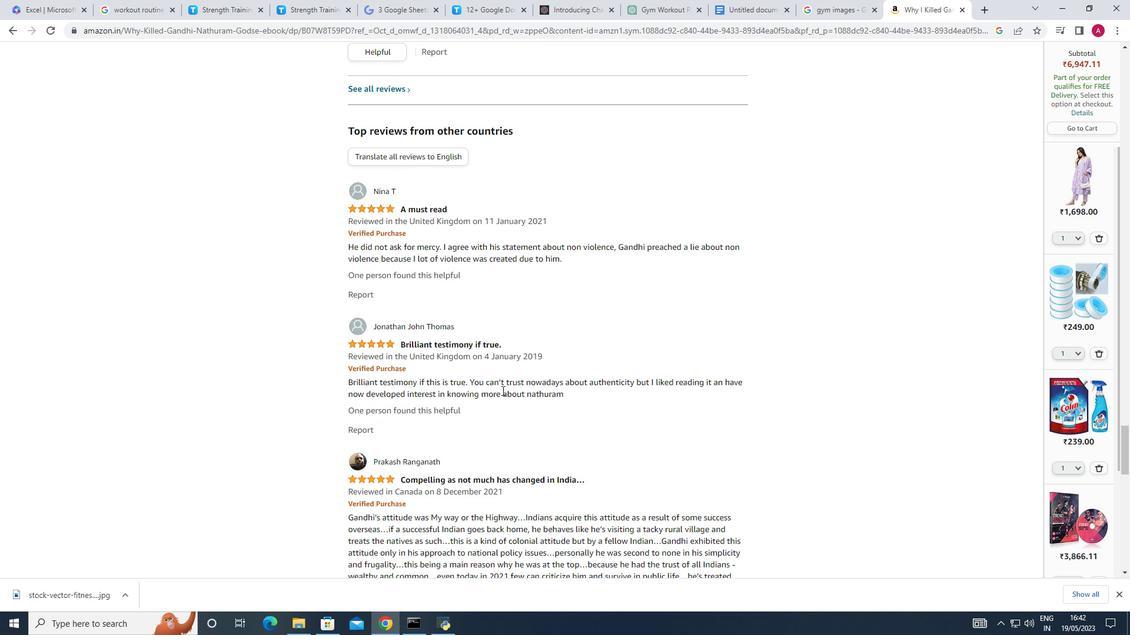 
Action: Mouse scrolled (502, 390) with delta (0, 0)
Screenshot: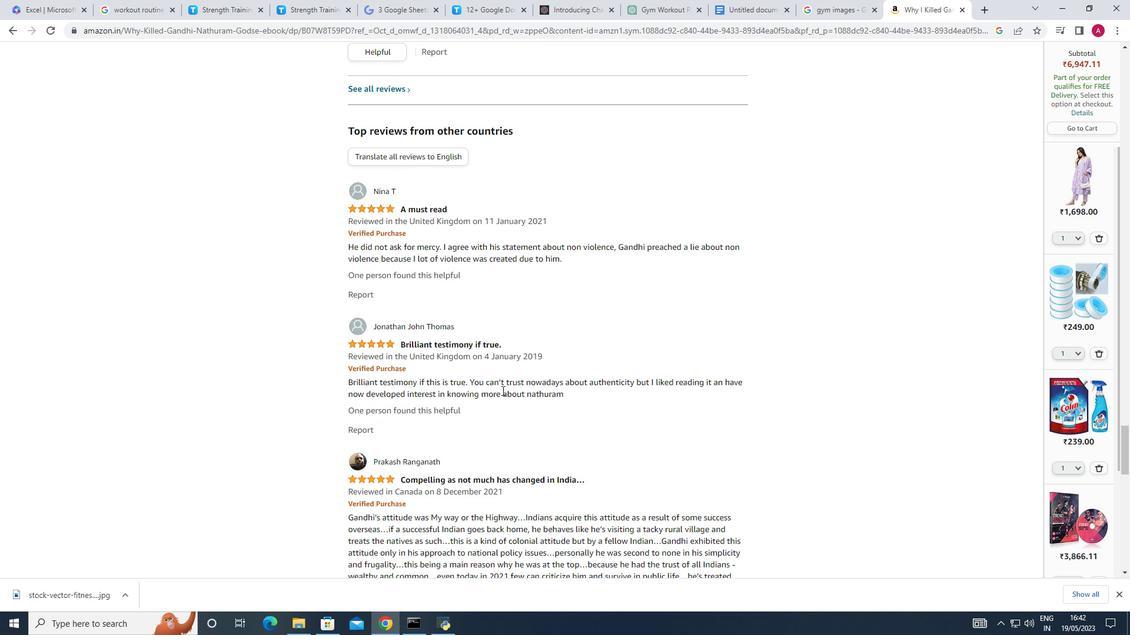 
Action: Mouse scrolled (502, 390) with delta (0, 0)
Screenshot: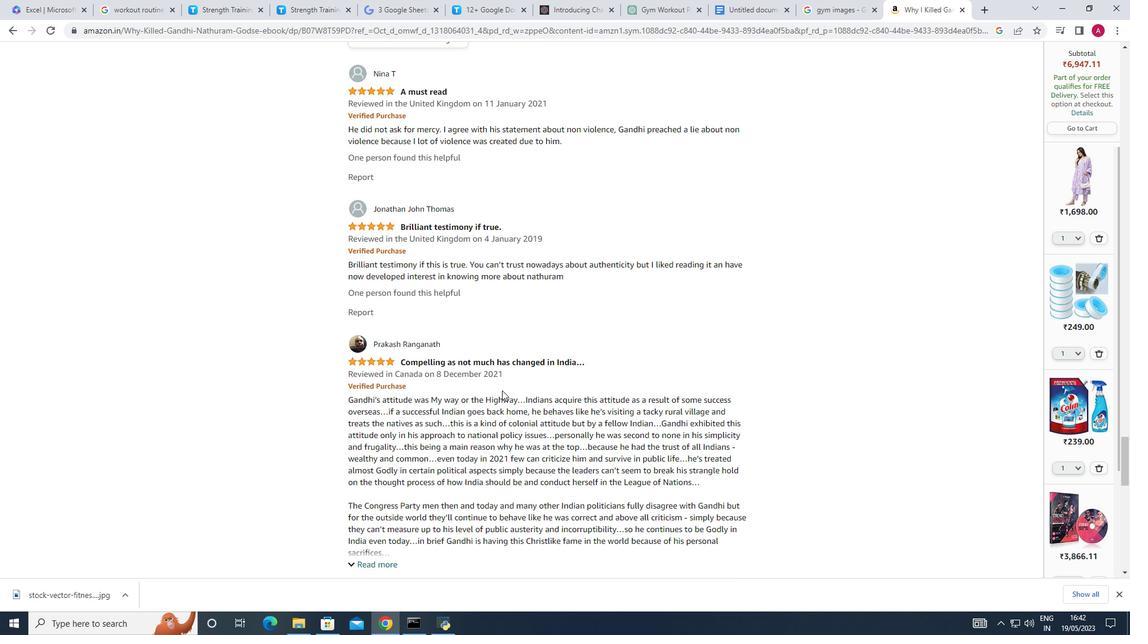 
Action: Mouse scrolled (502, 390) with delta (0, 0)
Screenshot: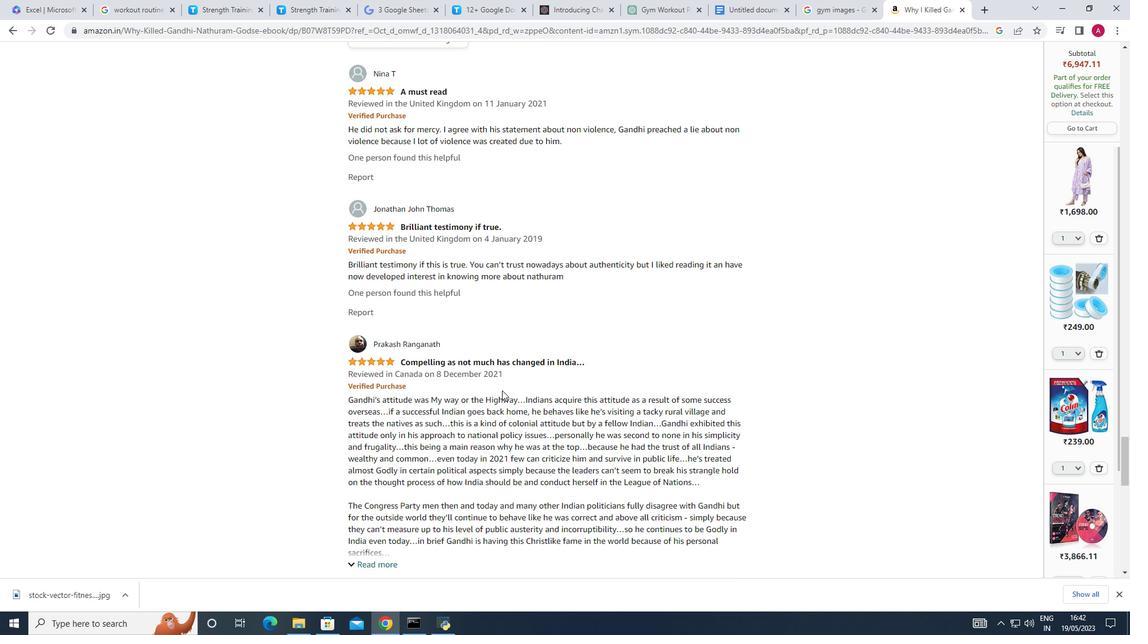 
Action: Mouse scrolled (502, 390) with delta (0, 0)
Screenshot: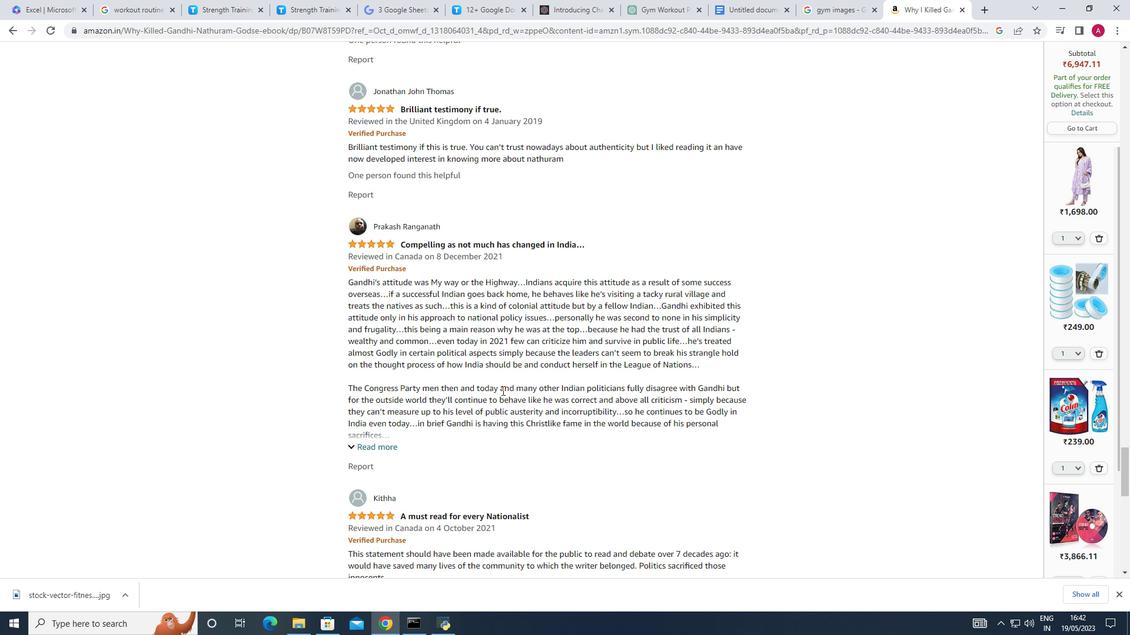
Action: Mouse scrolled (502, 390) with delta (0, 0)
Screenshot: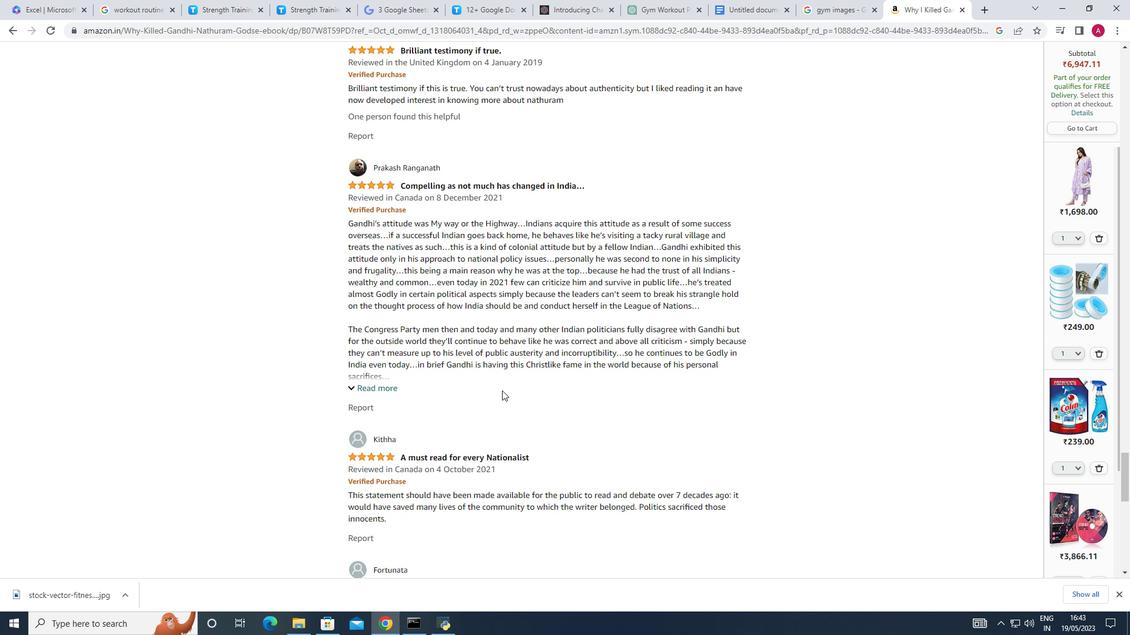 
Action: Mouse scrolled (502, 390) with delta (0, 0)
Screenshot: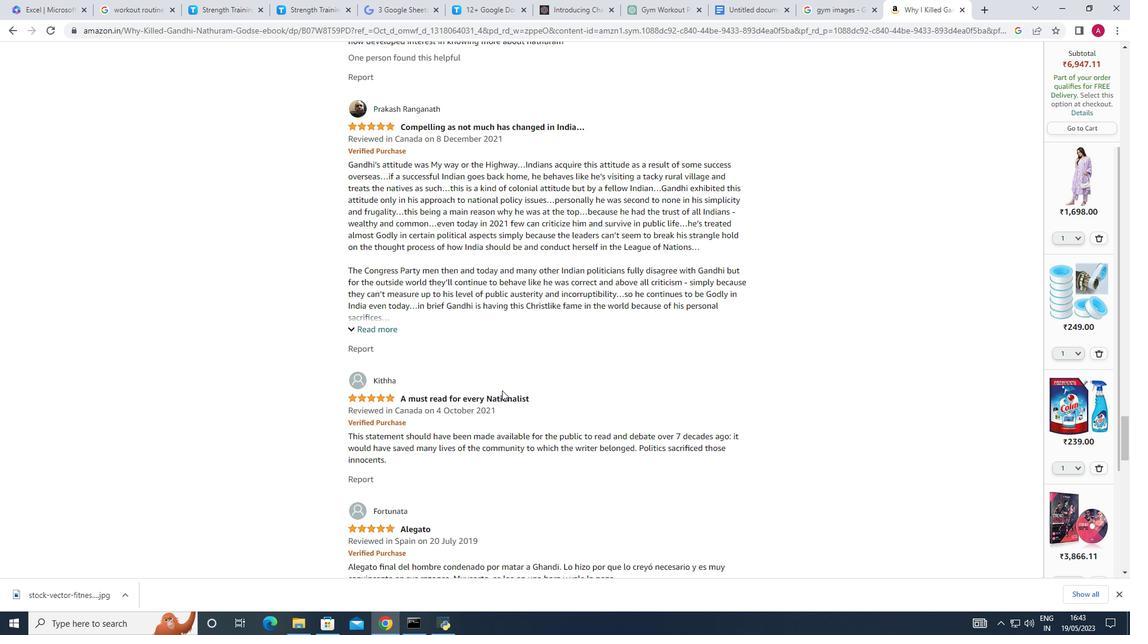 
Action: Mouse scrolled (502, 390) with delta (0, 0)
Screenshot: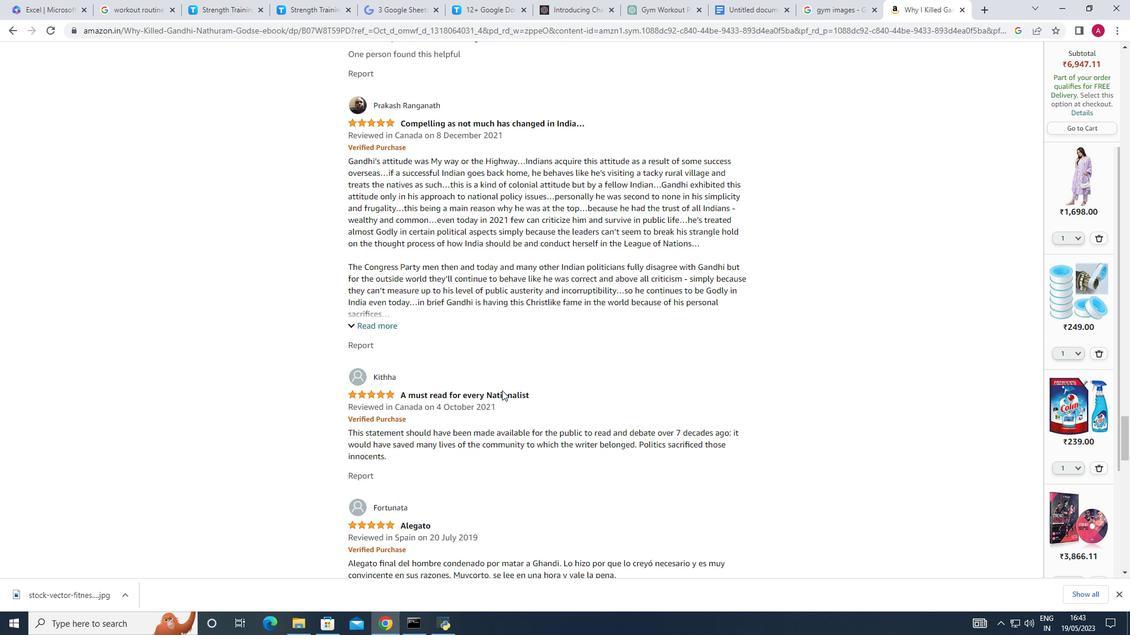
Action: Mouse scrolled (502, 390) with delta (0, 0)
Screenshot: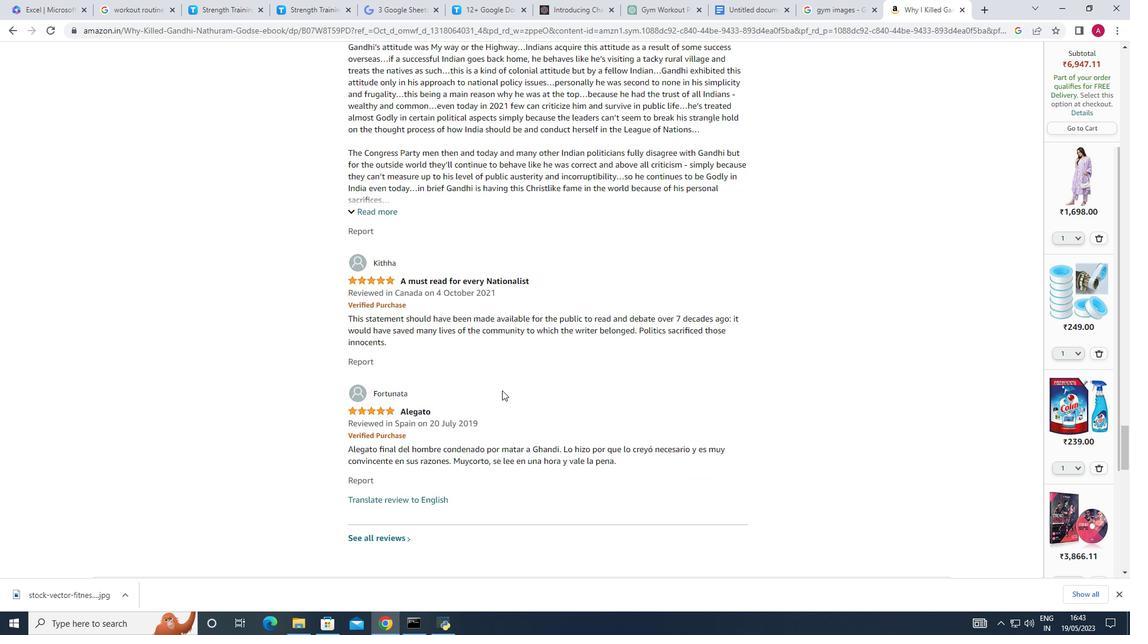 
Action: Mouse scrolled (502, 390) with delta (0, 0)
Screenshot: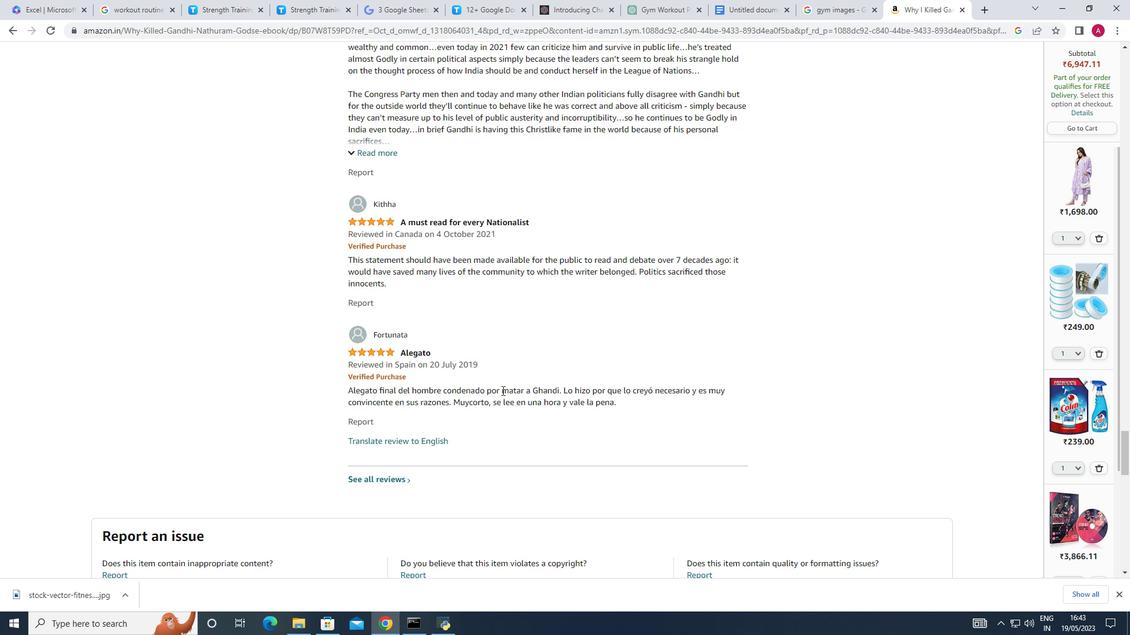 
Action: Mouse scrolled (502, 391) with delta (0, 0)
Screenshot: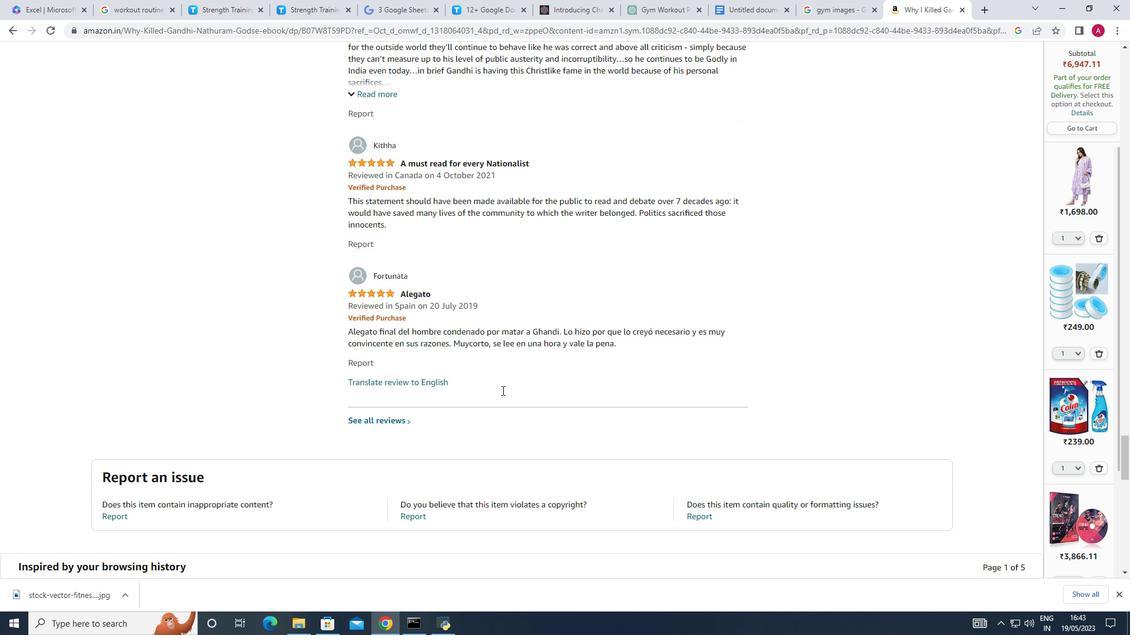 
Action: Mouse scrolled (502, 391) with delta (0, 0)
Screenshot: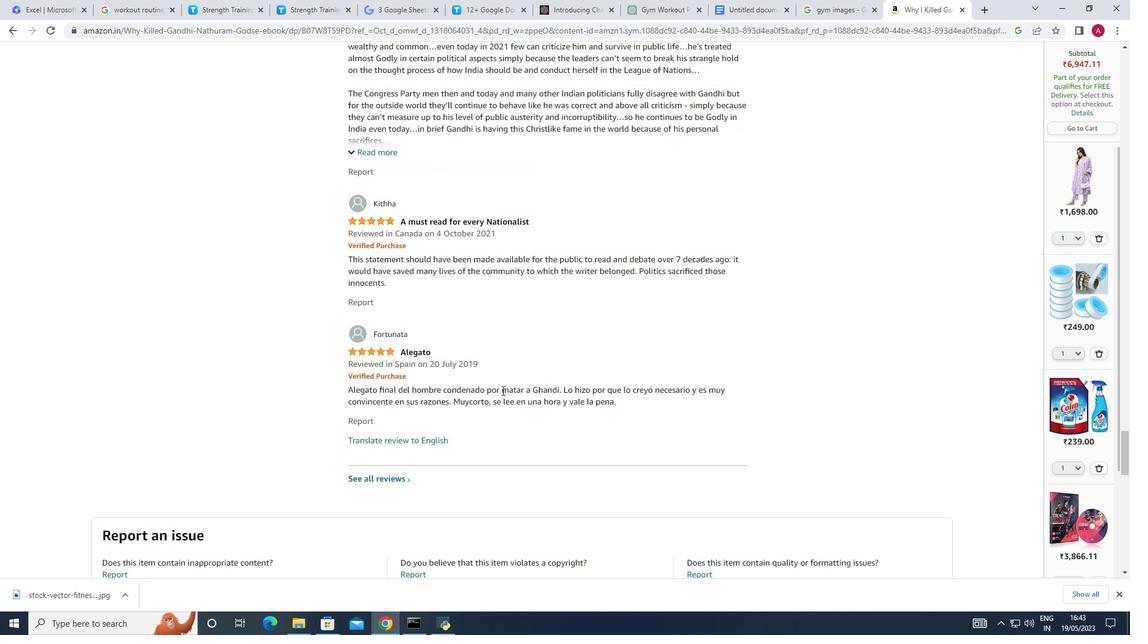 
Action: Mouse moved to (502, 390)
Screenshot: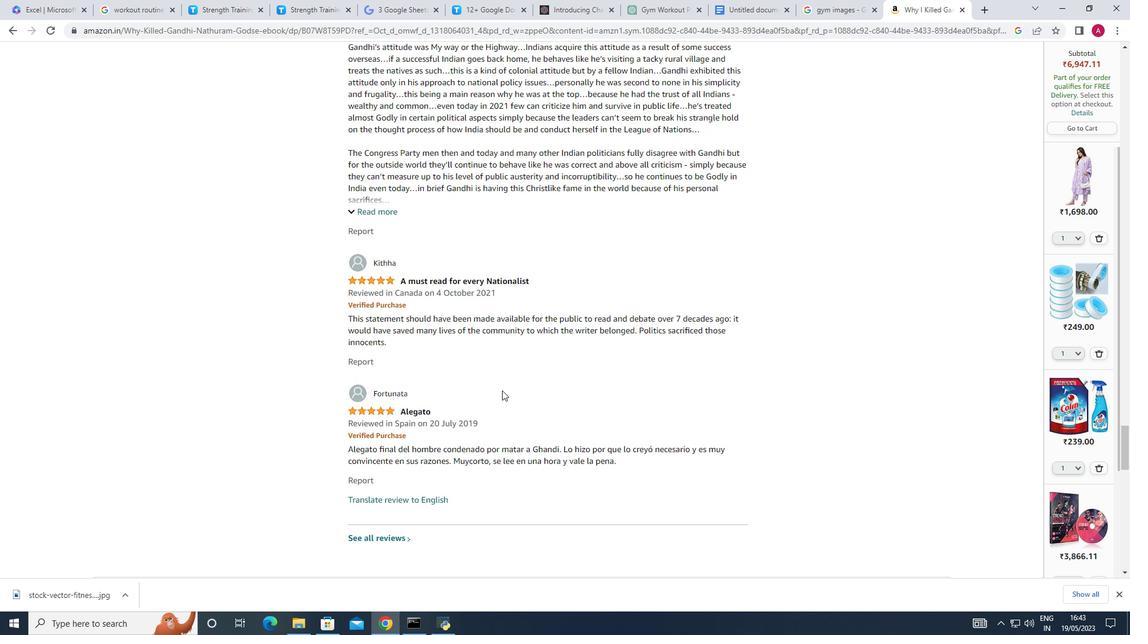 
Action: Mouse scrolled (502, 390) with delta (0, 0)
Screenshot: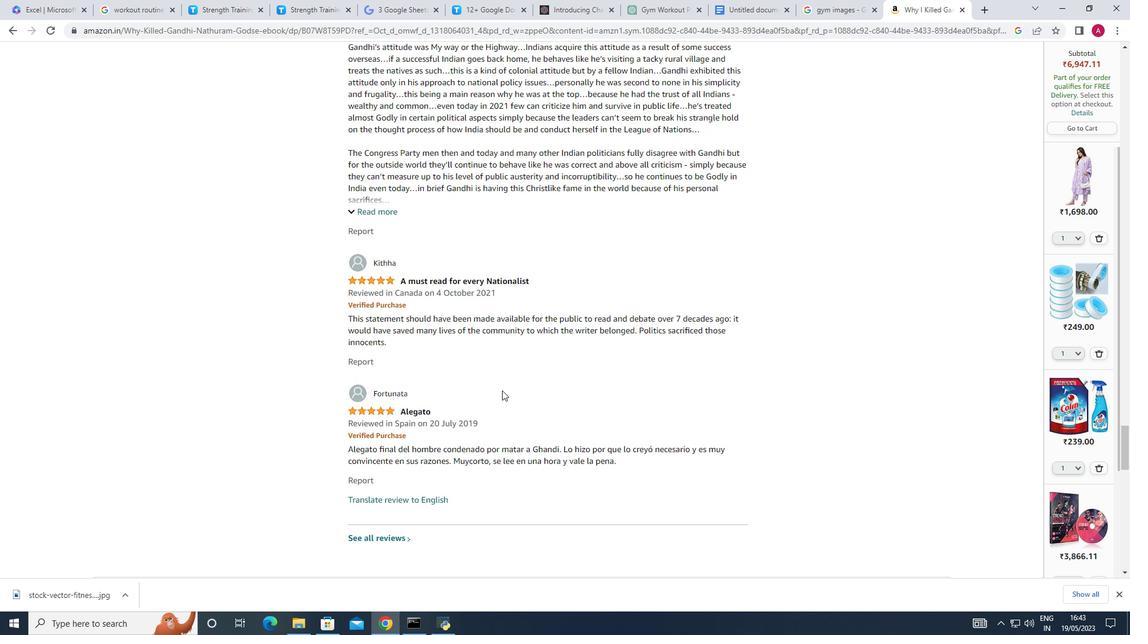 
Action: Mouse scrolled (502, 390) with delta (0, 0)
Screenshot: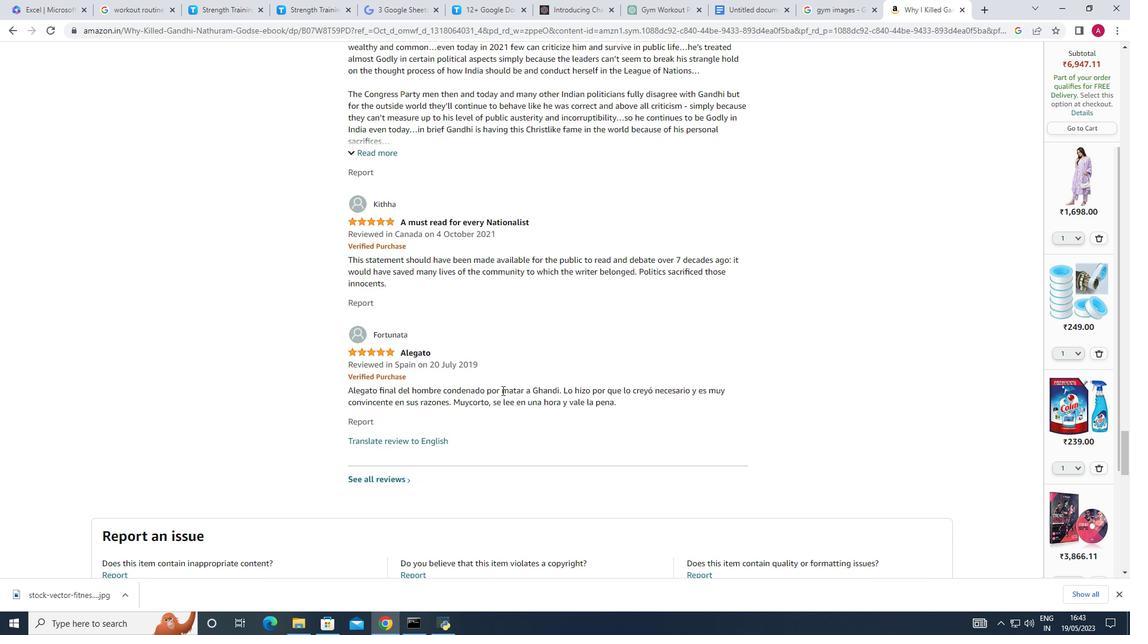 
Action: Mouse scrolled (502, 390) with delta (0, 0)
Screenshot: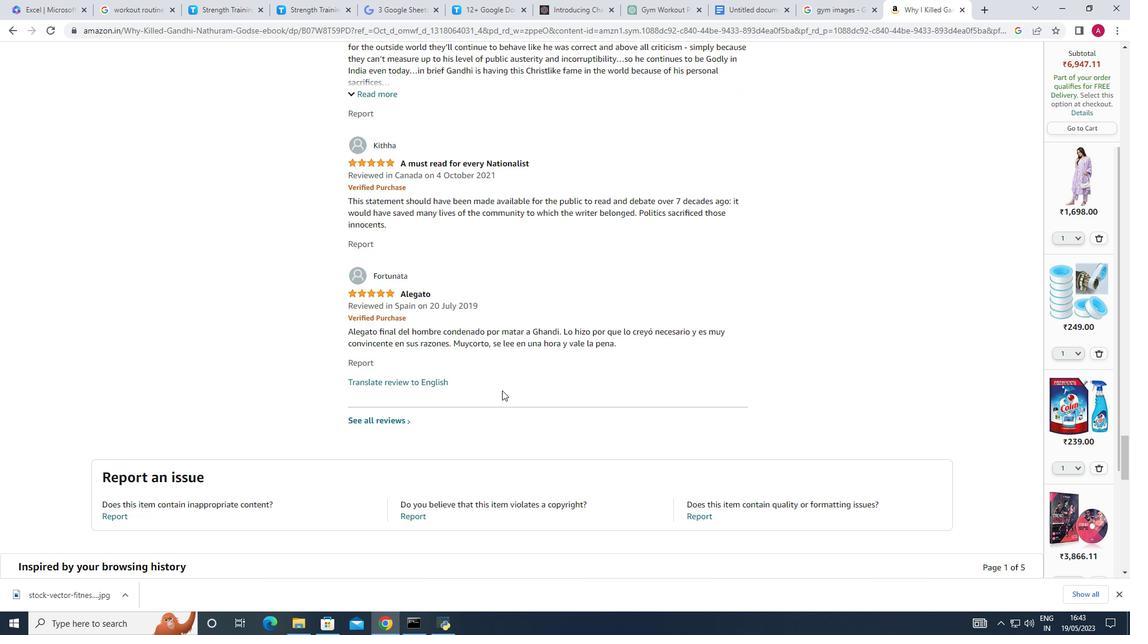
Action: Mouse scrolled (502, 390) with delta (0, 0)
Screenshot: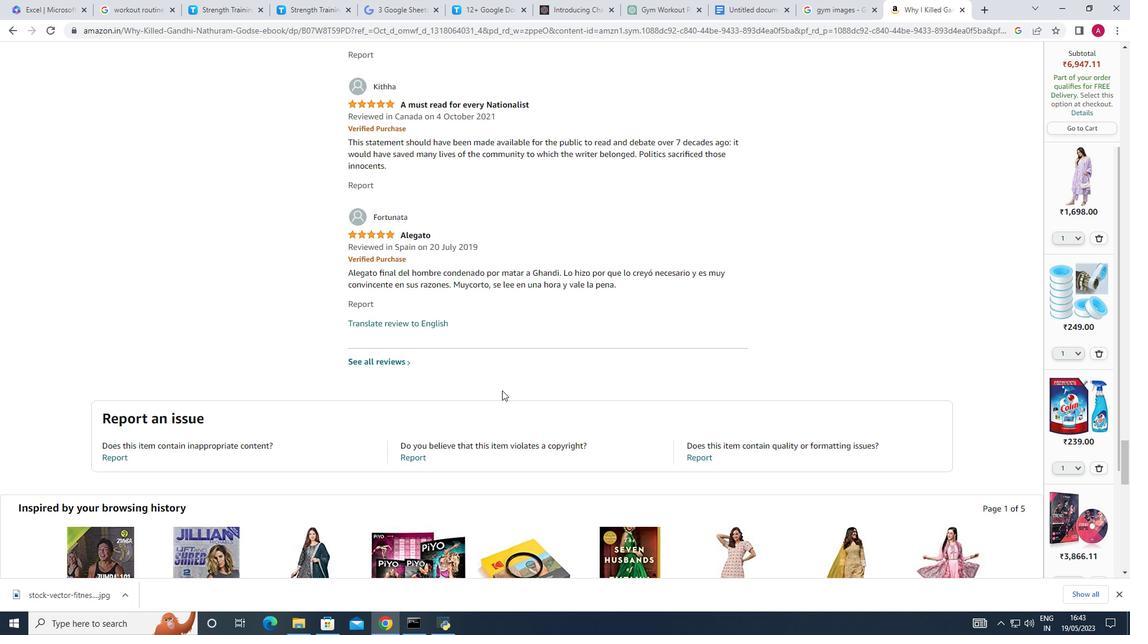 
Action: Mouse scrolled (502, 391) with delta (0, 0)
Screenshot: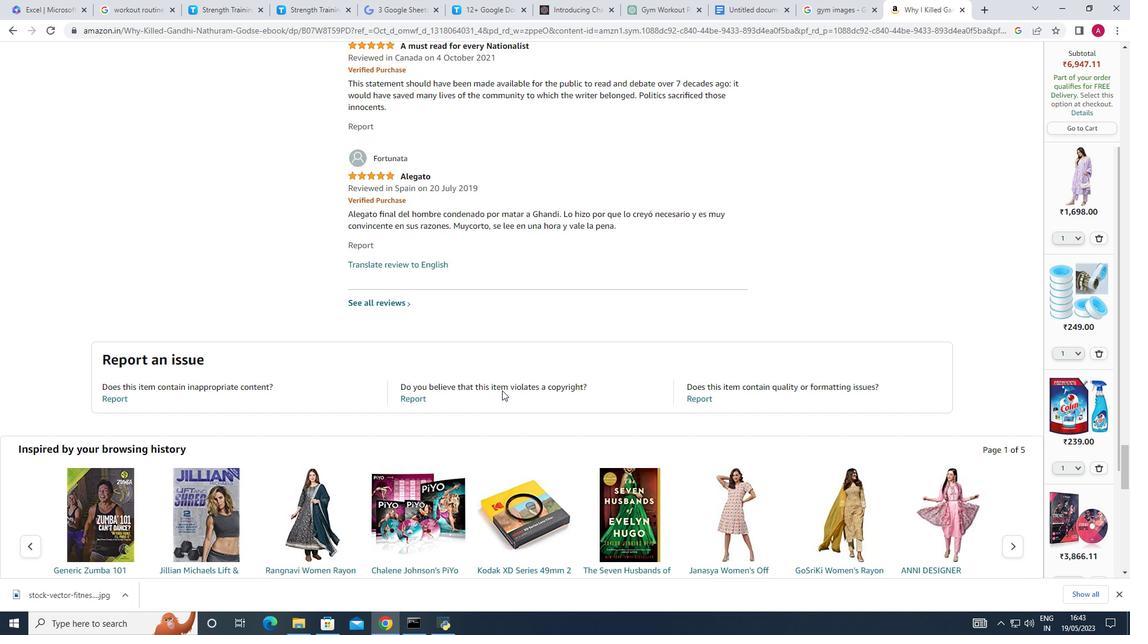 
Action: Mouse scrolled (502, 391) with delta (0, 0)
Screenshot: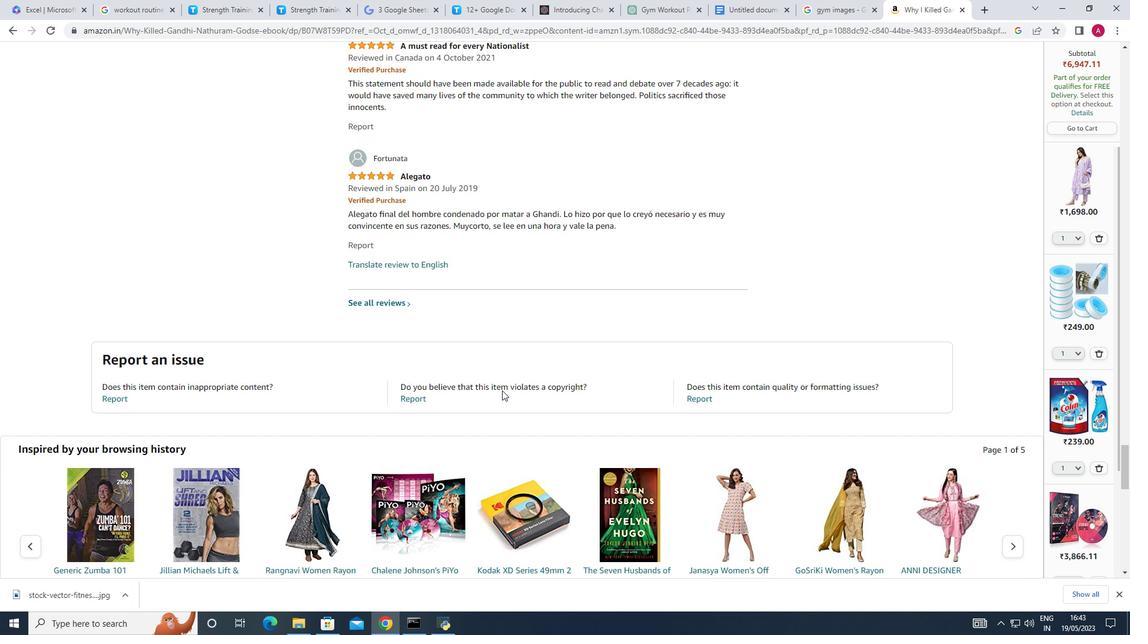 
Action: Mouse scrolled (502, 391) with delta (0, 0)
Screenshot: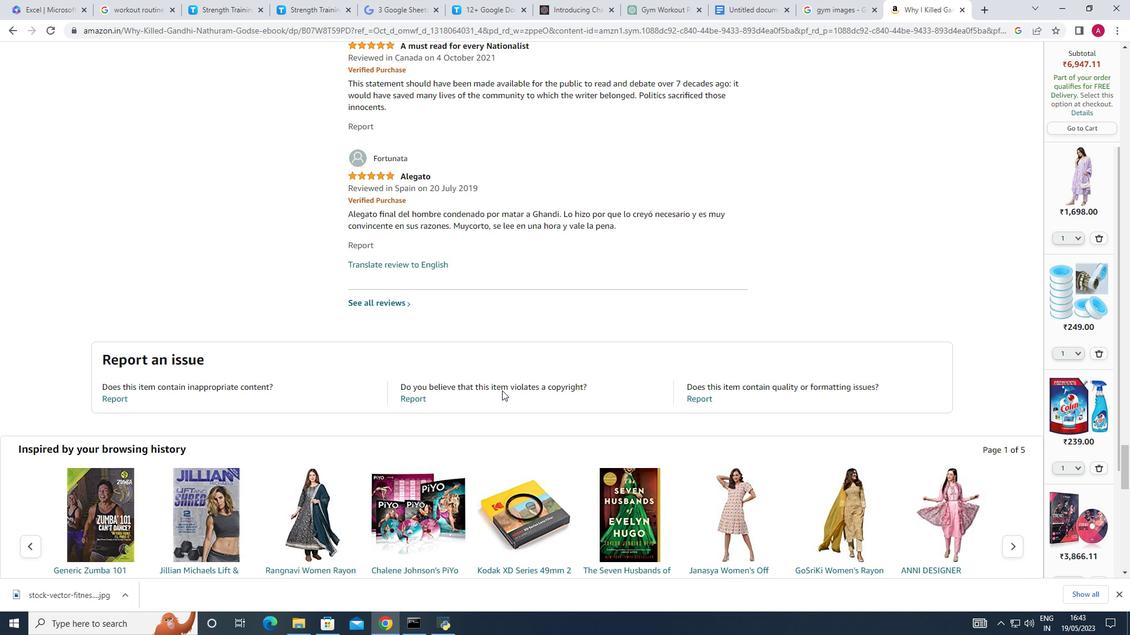 
Action: Mouse scrolled (502, 391) with delta (0, 0)
Screenshot: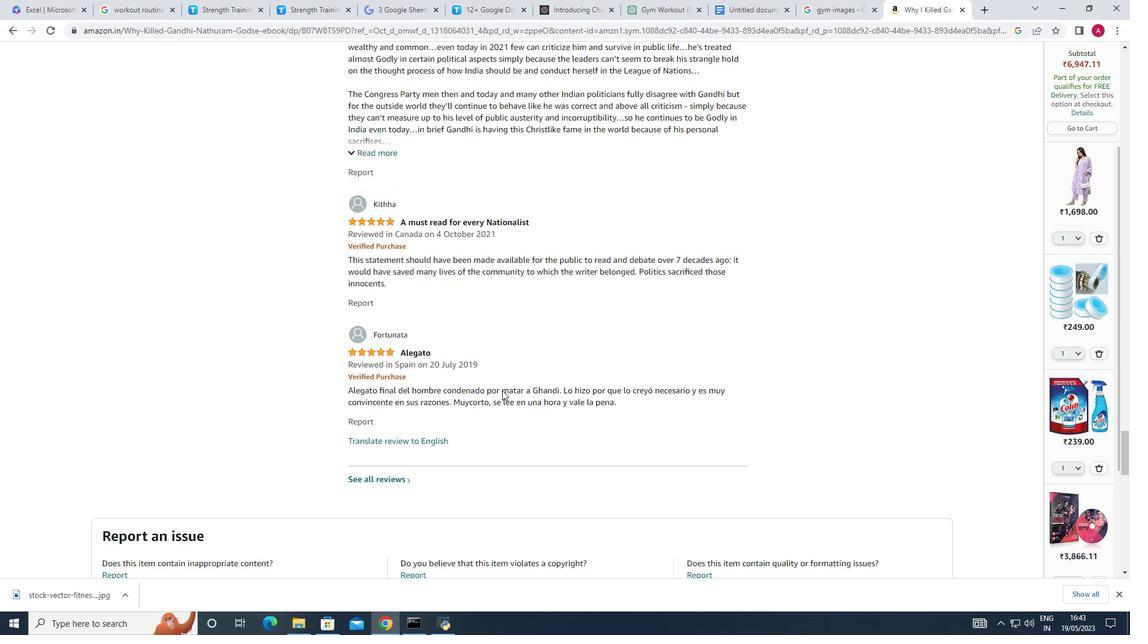 
Action: Mouse scrolled (502, 391) with delta (0, 0)
Screenshot: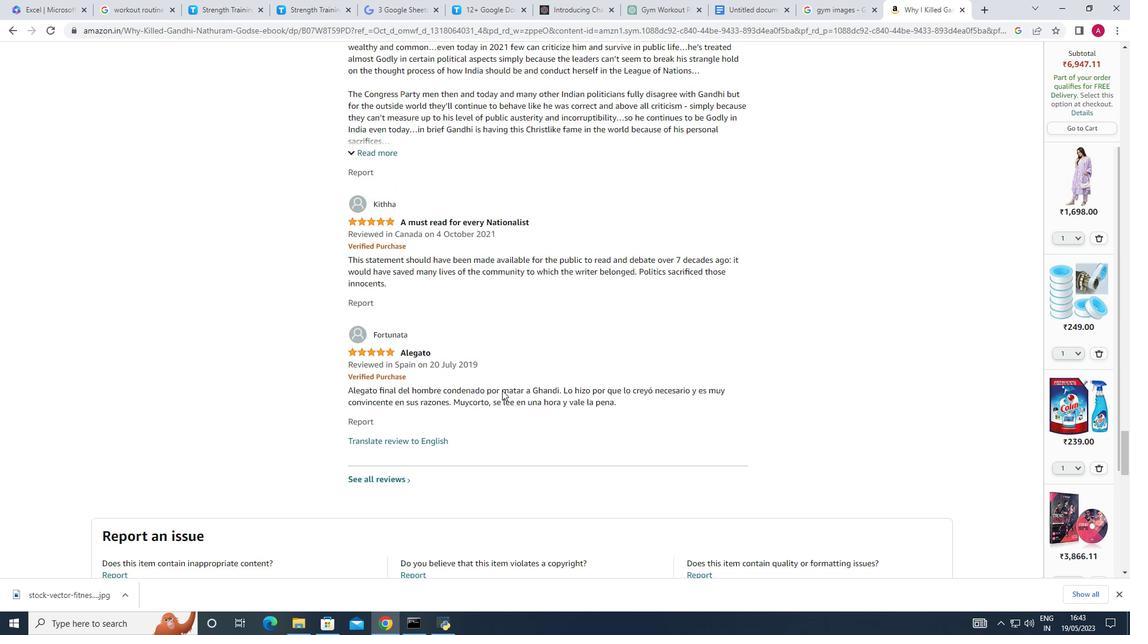 
Action: Mouse scrolled (502, 391) with delta (0, 0)
Screenshot: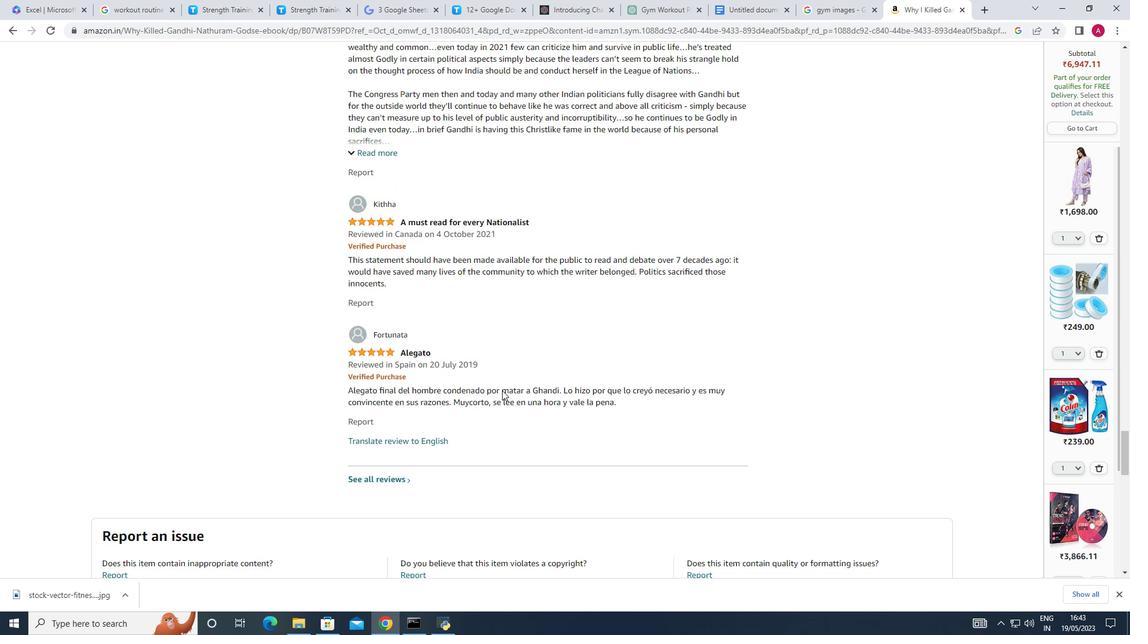 
Action: Mouse scrolled (502, 391) with delta (0, 0)
Screenshot: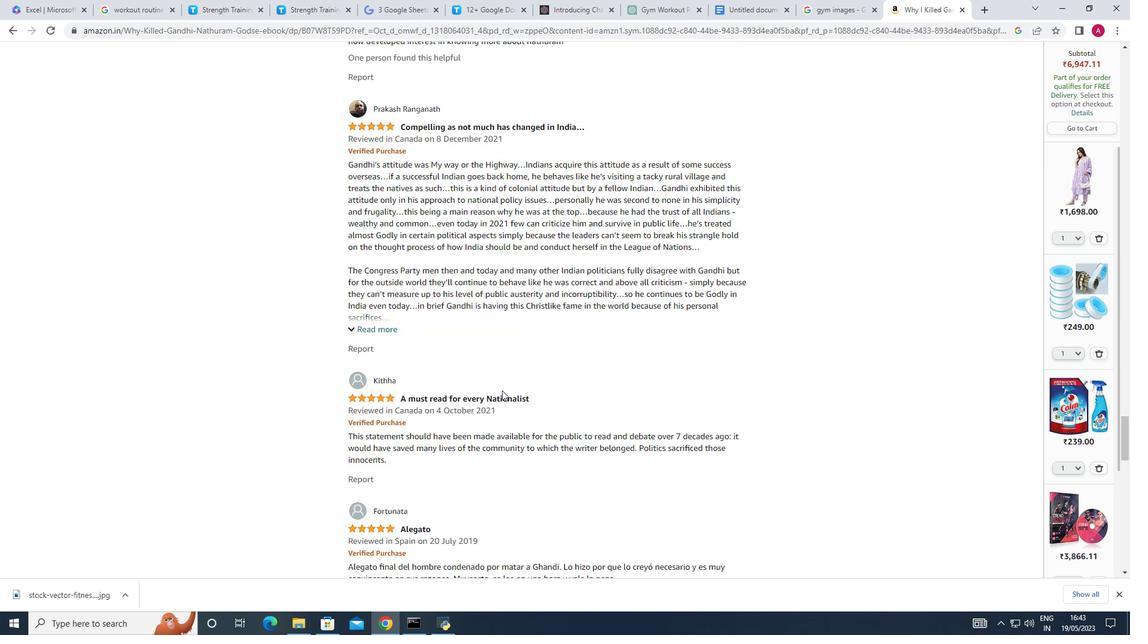 
Action: Mouse scrolled (502, 391) with delta (0, 0)
Screenshot: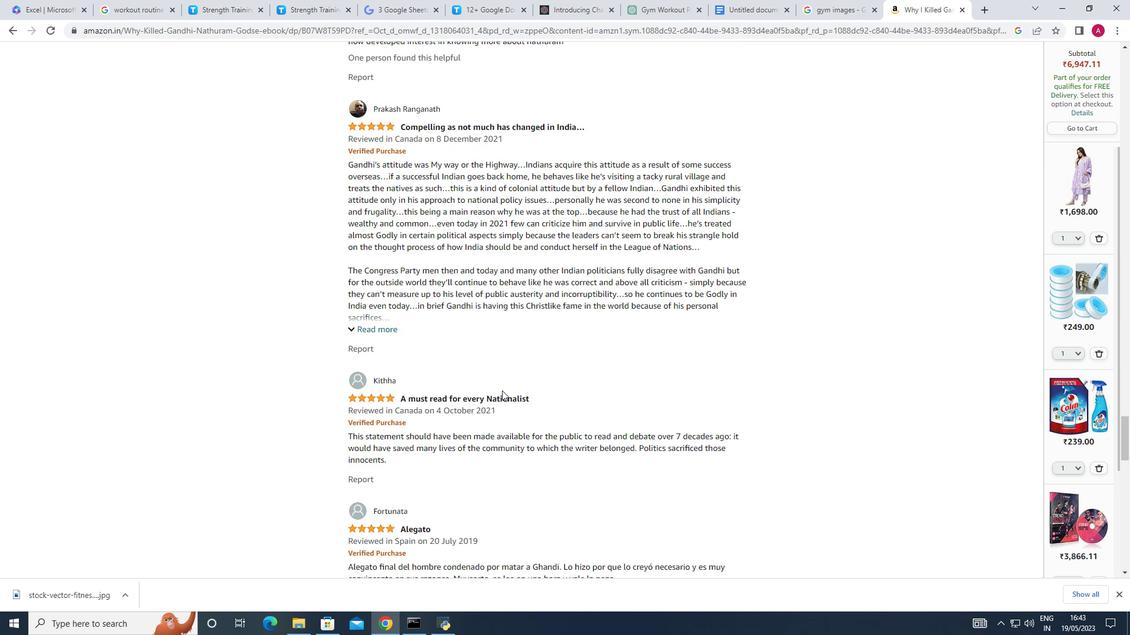 
Action: Mouse scrolled (502, 391) with delta (0, 0)
Screenshot: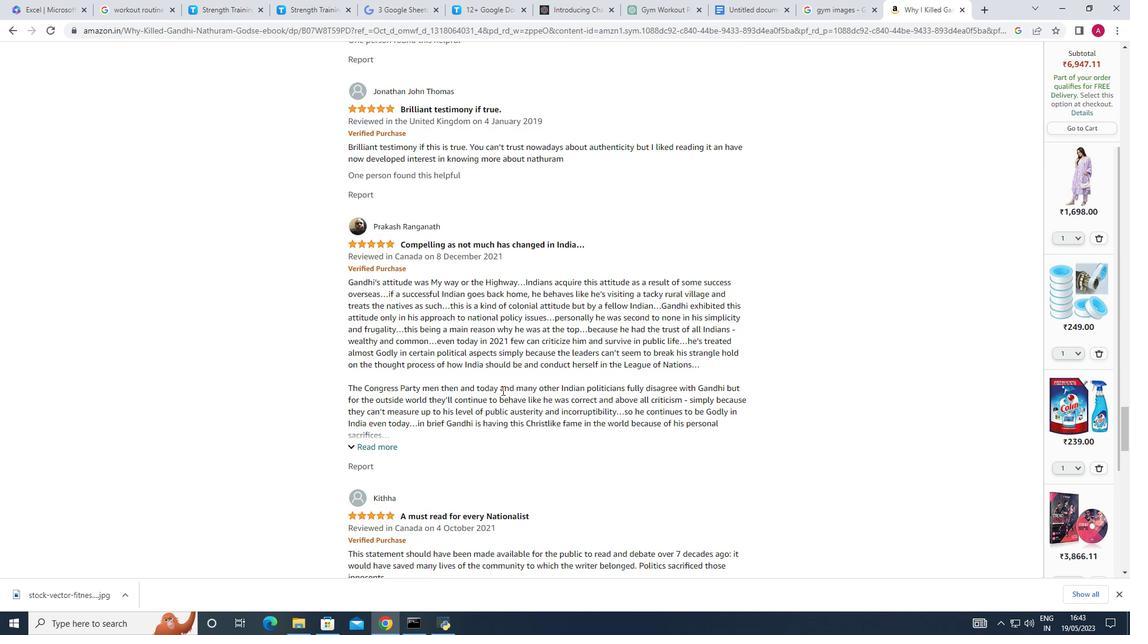 
Action: Mouse scrolled (502, 391) with delta (0, 0)
Screenshot: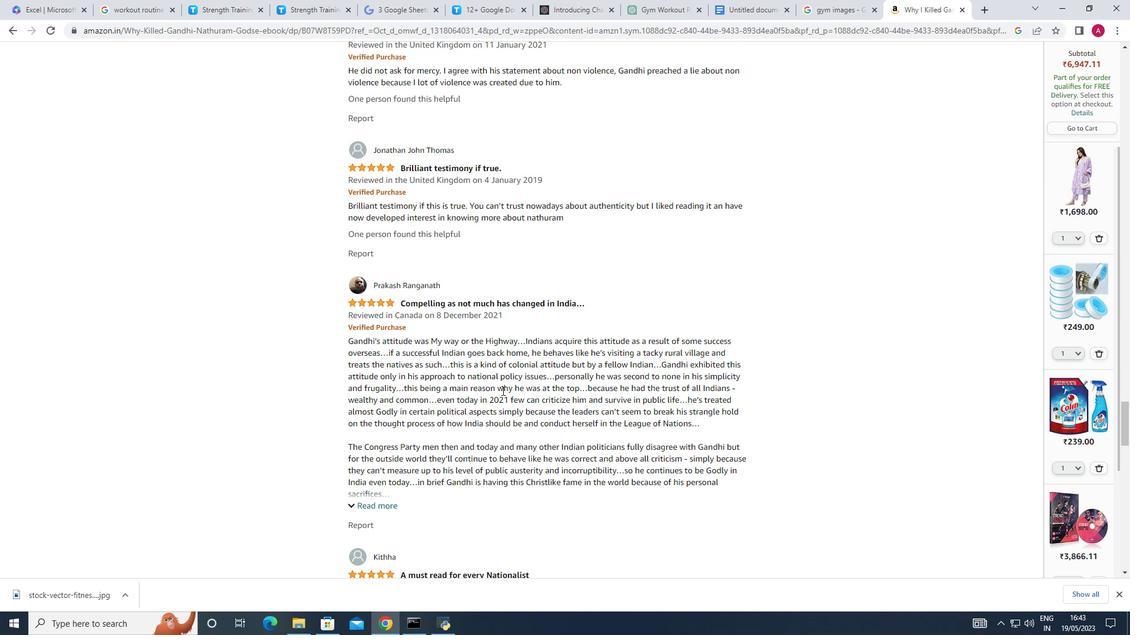 
Action: Mouse scrolled (502, 391) with delta (0, 0)
Screenshot: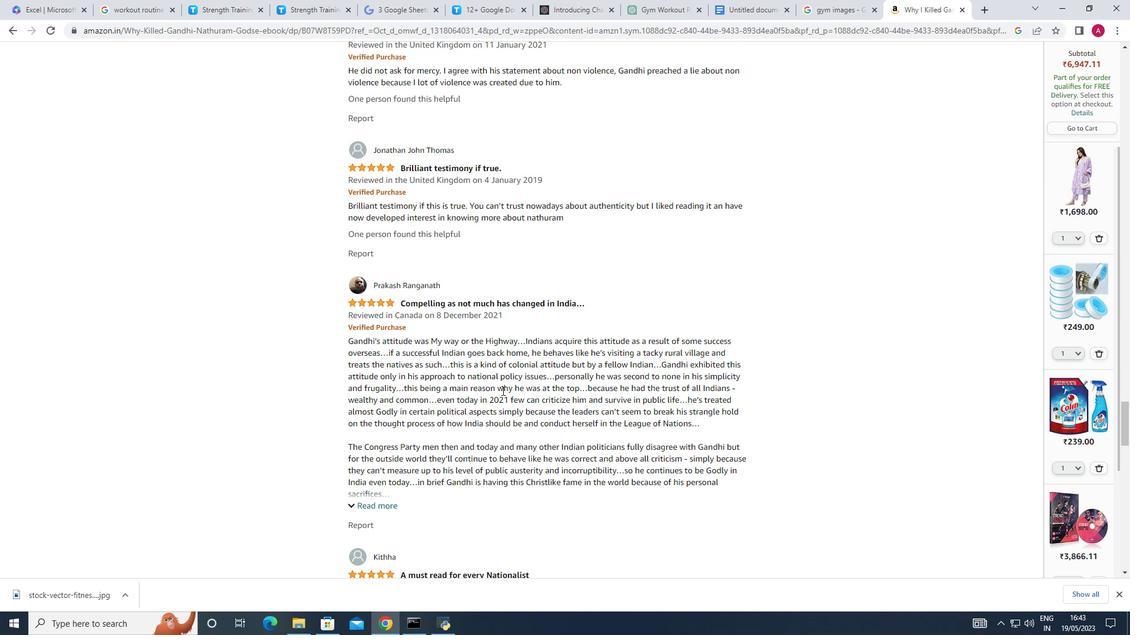 
Action: Mouse scrolled (502, 391) with delta (0, 0)
Screenshot: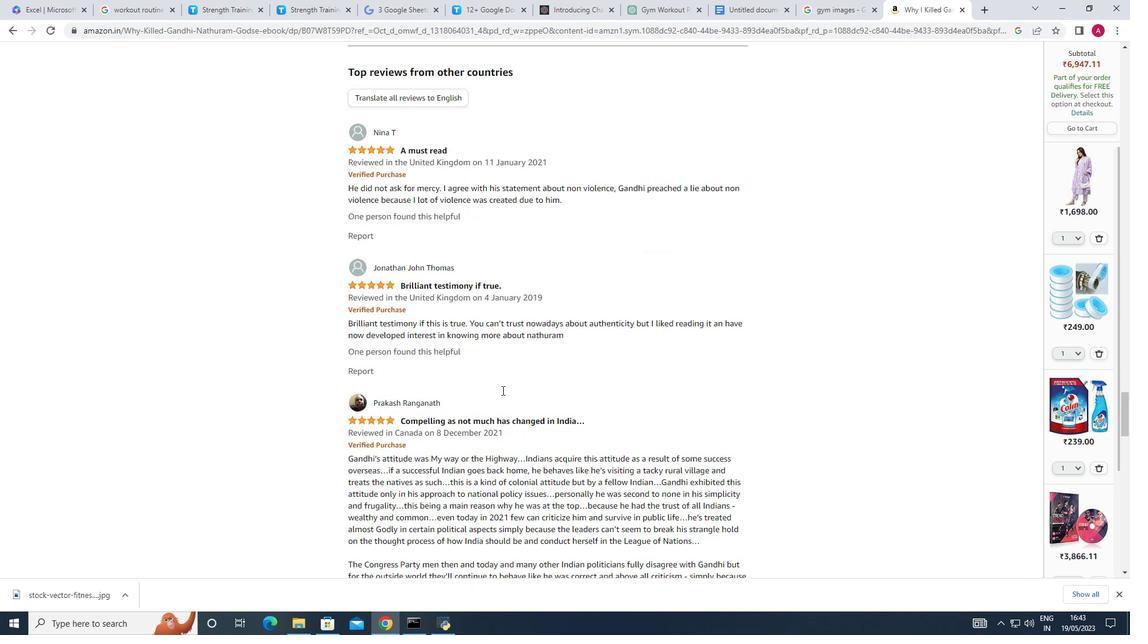 
Action: Mouse scrolled (502, 391) with delta (0, 0)
Screenshot: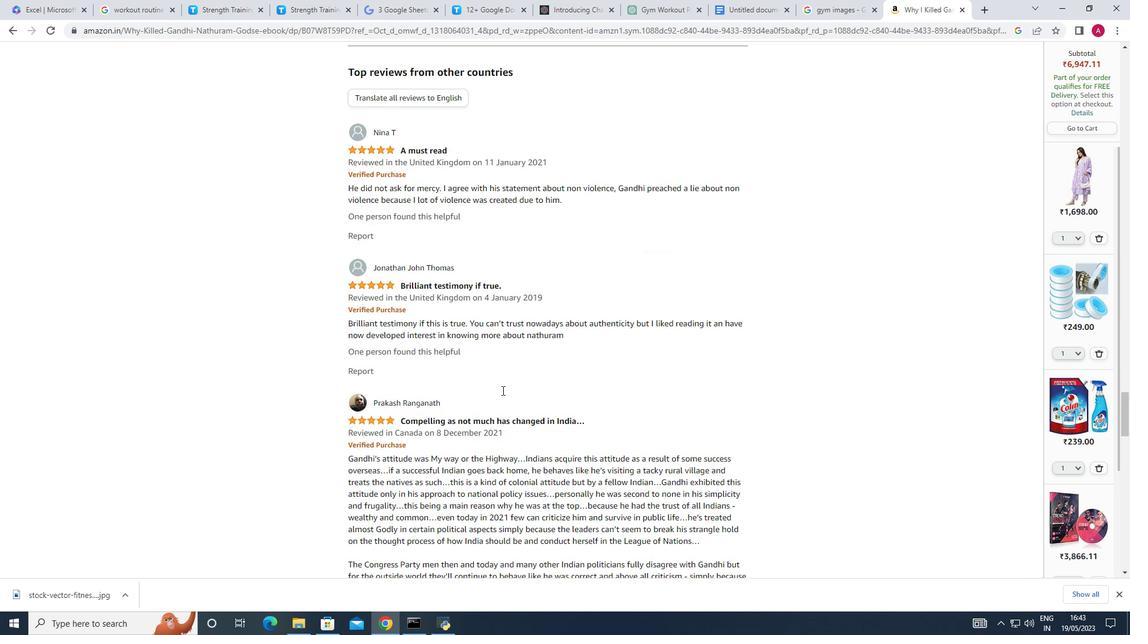 
Action: Mouse scrolled (502, 391) with delta (0, 0)
Screenshot: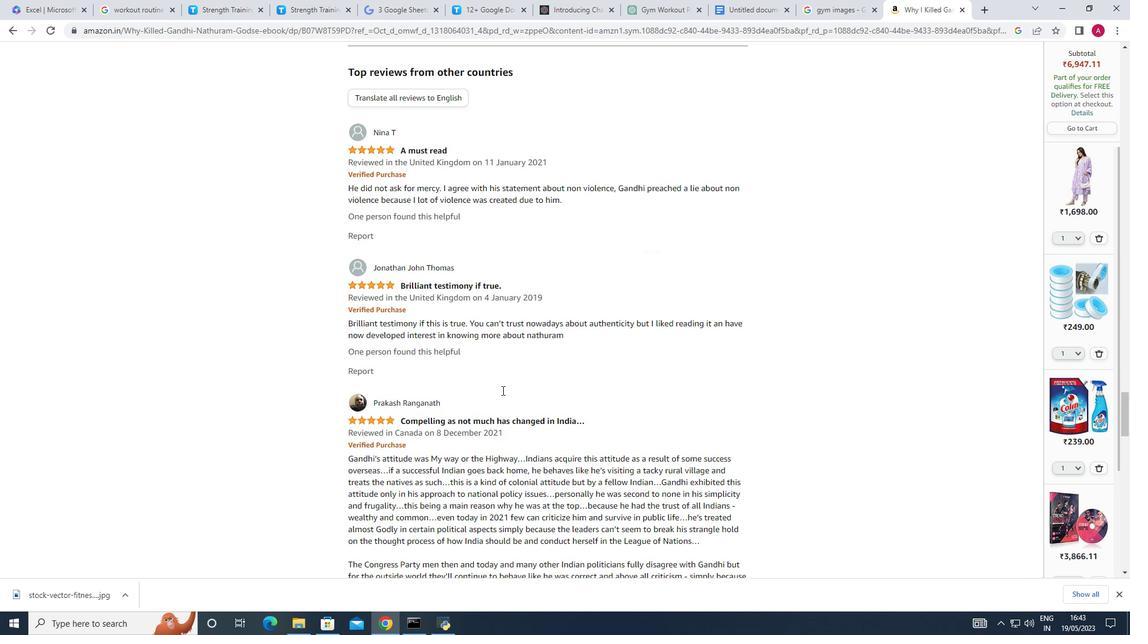 
Action: Mouse scrolled (502, 391) with delta (0, 0)
Screenshot: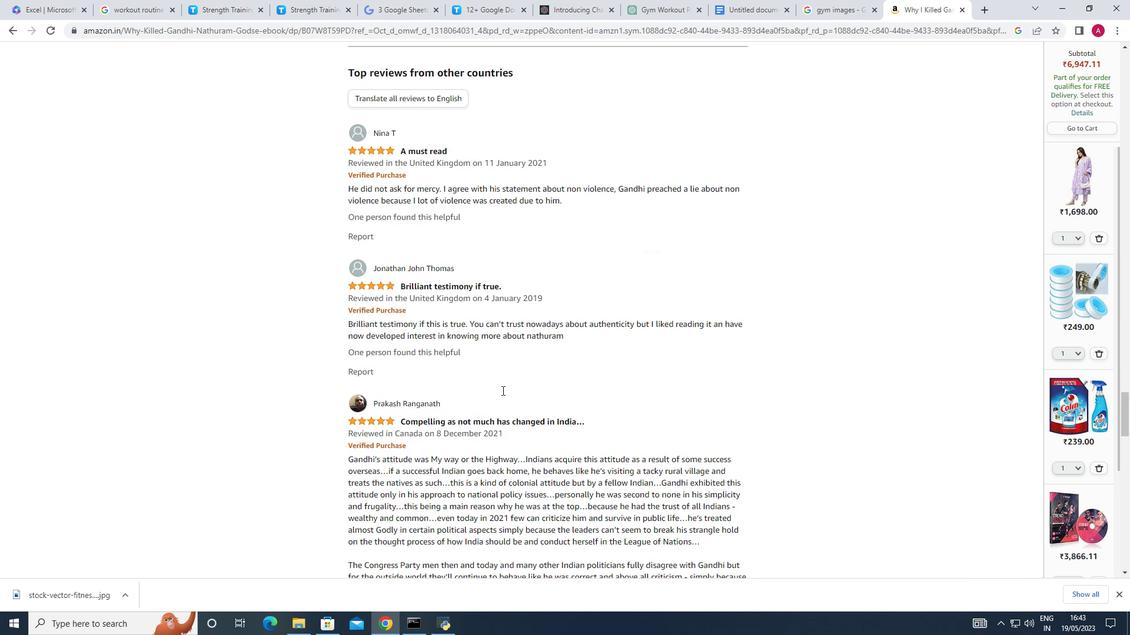 
Action: Mouse scrolled (502, 391) with delta (0, 0)
Screenshot: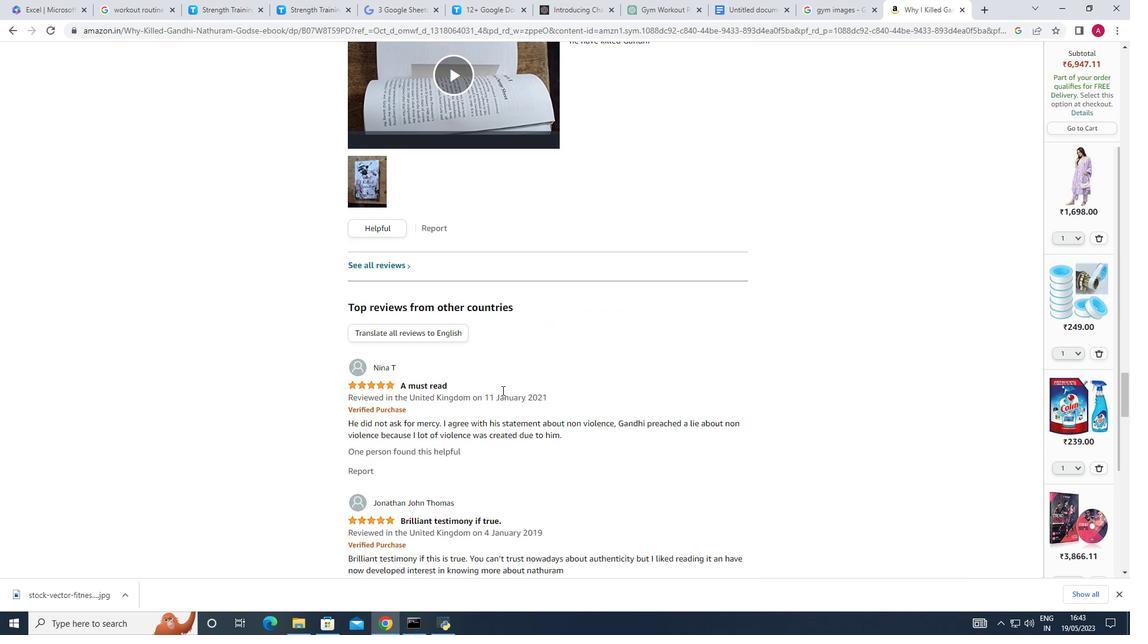 
Action: Mouse scrolled (502, 391) with delta (0, 0)
Screenshot: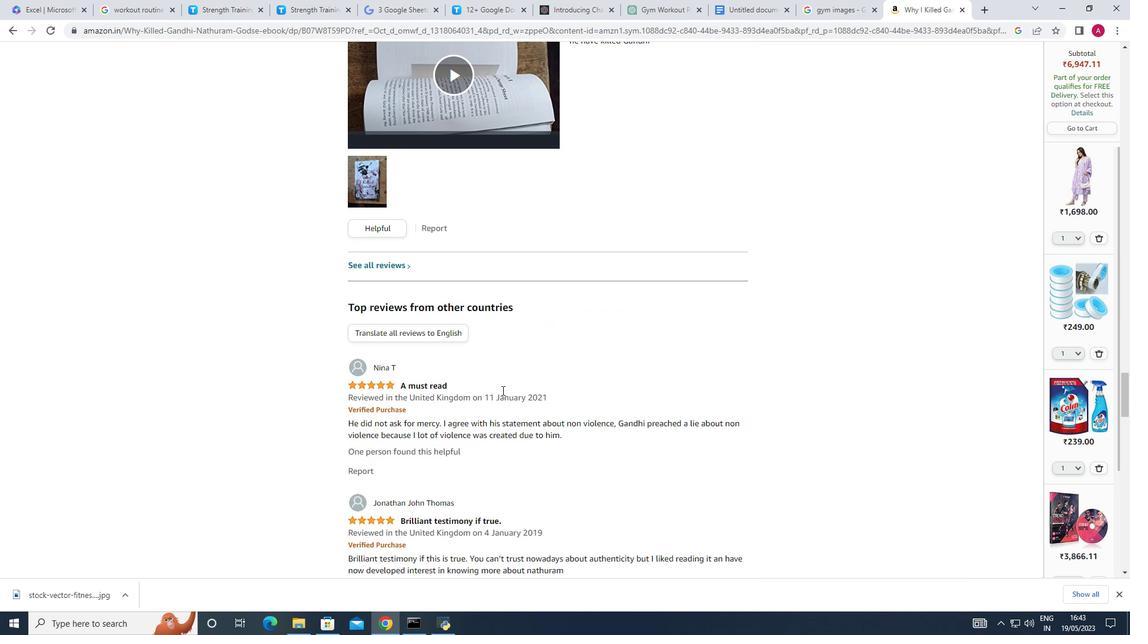 
Action: Mouse scrolled (502, 391) with delta (0, 0)
Screenshot: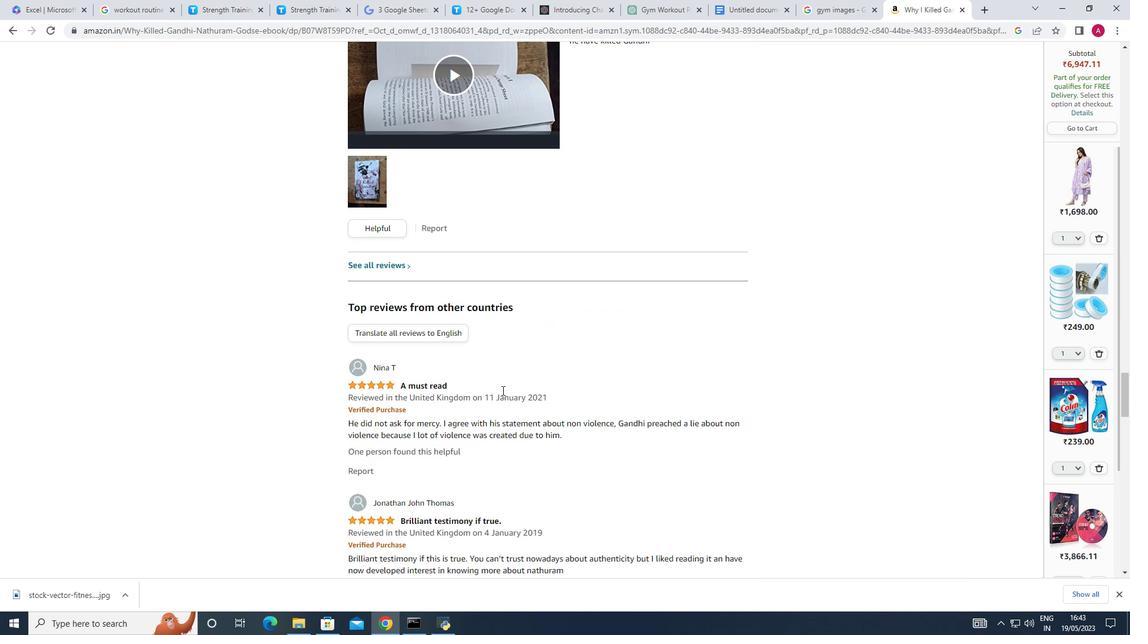 
Action: Mouse scrolled (502, 391) with delta (0, 0)
Screenshot: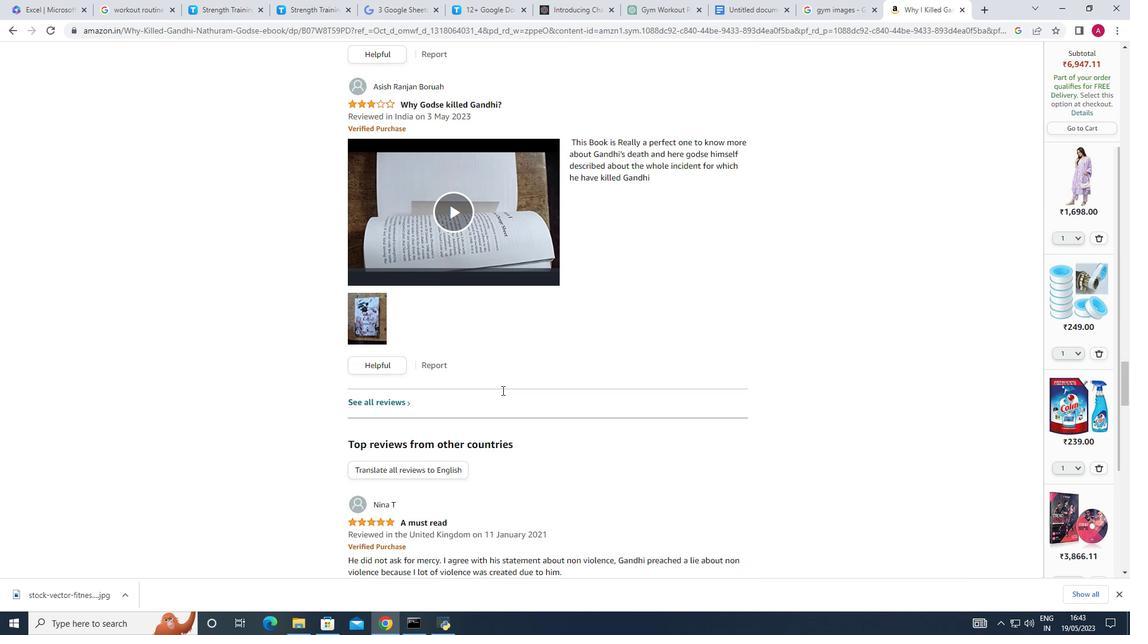 
Action: Mouse scrolled (502, 391) with delta (0, 0)
Screenshot: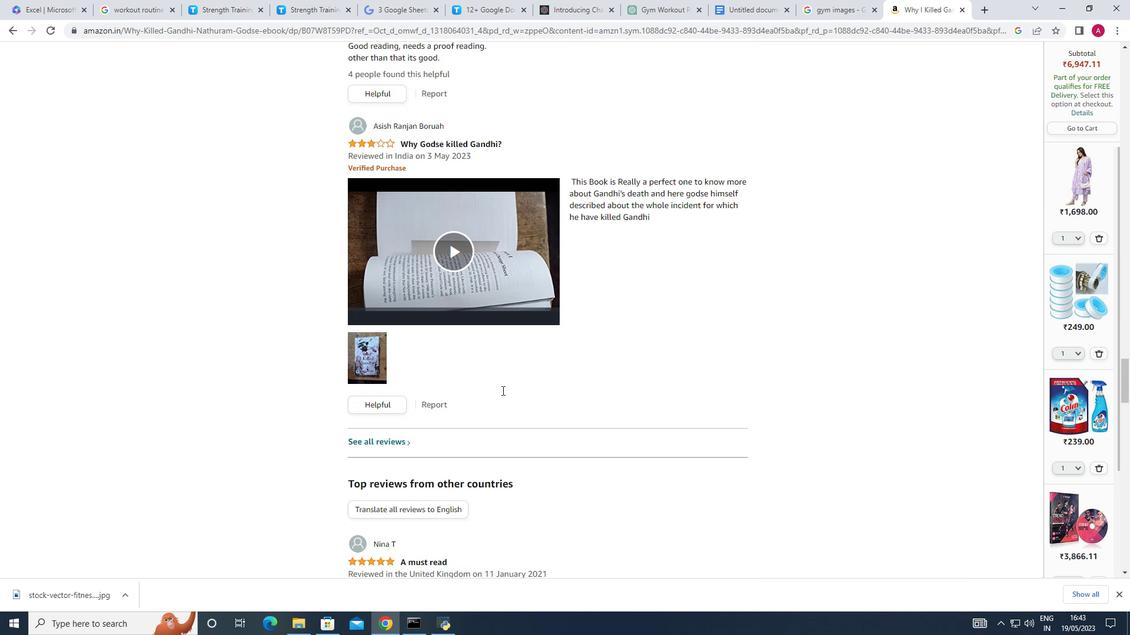 
Action: Mouse scrolled (502, 391) with delta (0, 0)
Screenshot: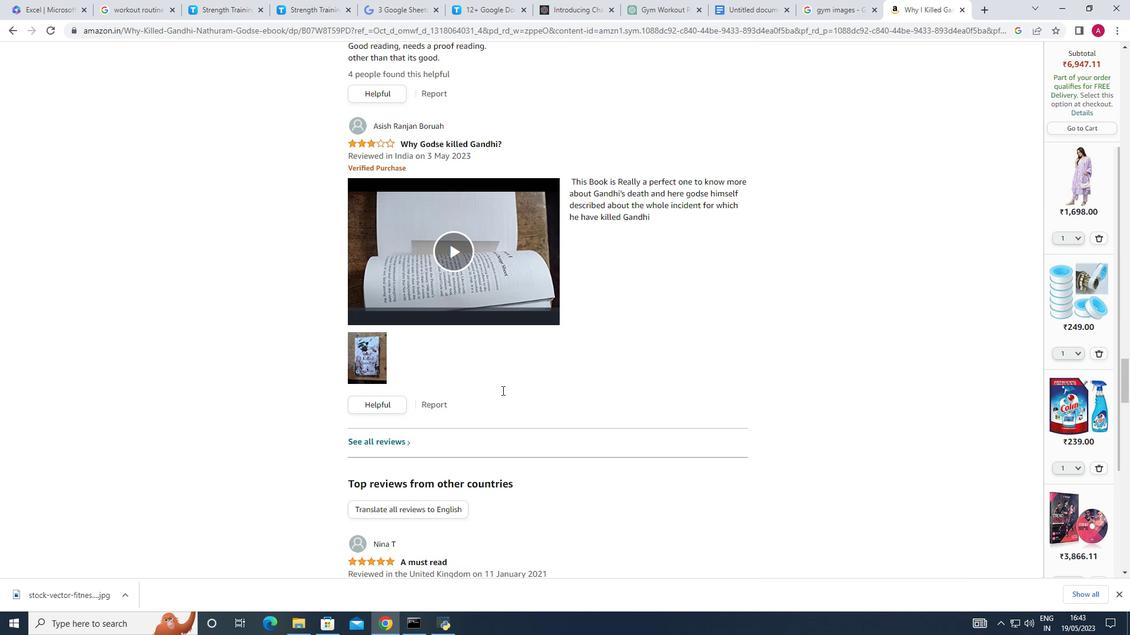 
Action: Mouse scrolled (502, 391) with delta (0, 0)
Screenshot: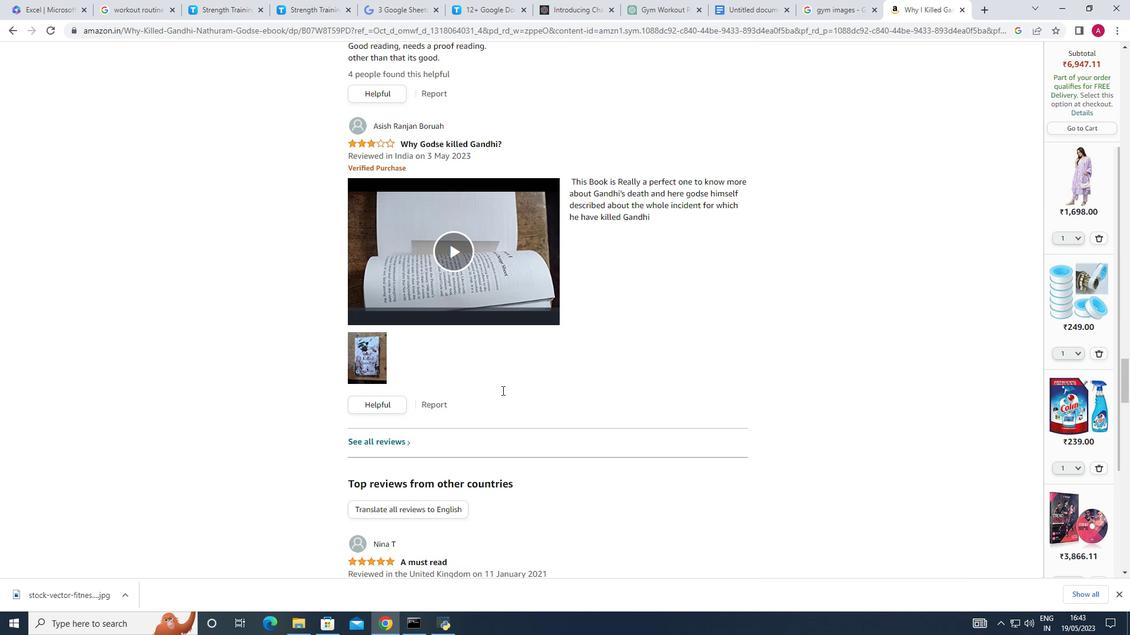 
Action: Mouse scrolled (502, 391) with delta (0, 0)
Screenshot: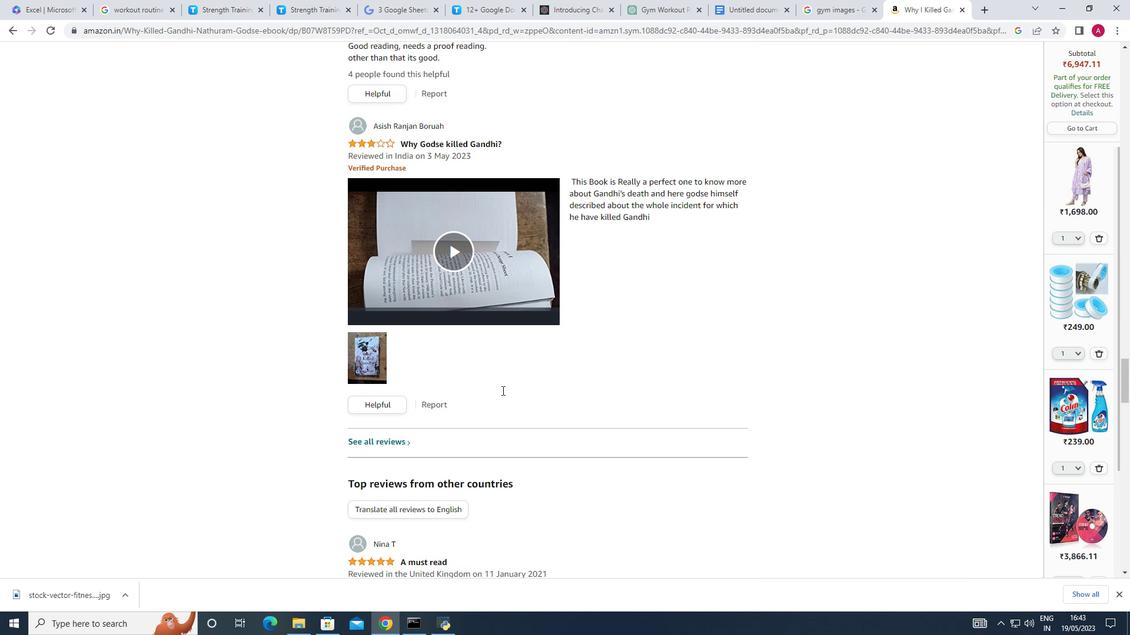 
Action: Mouse scrolled (502, 391) with delta (0, 0)
Screenshot: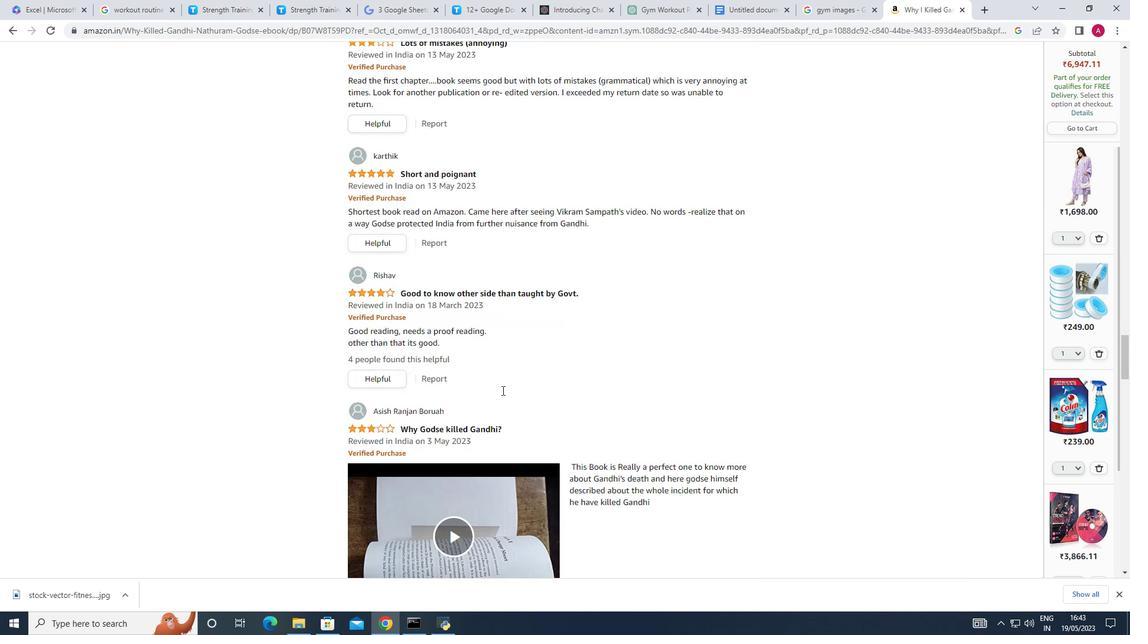 
Action: Mouse scrolled (502, 391) with delta (0, 0)
Screenshot: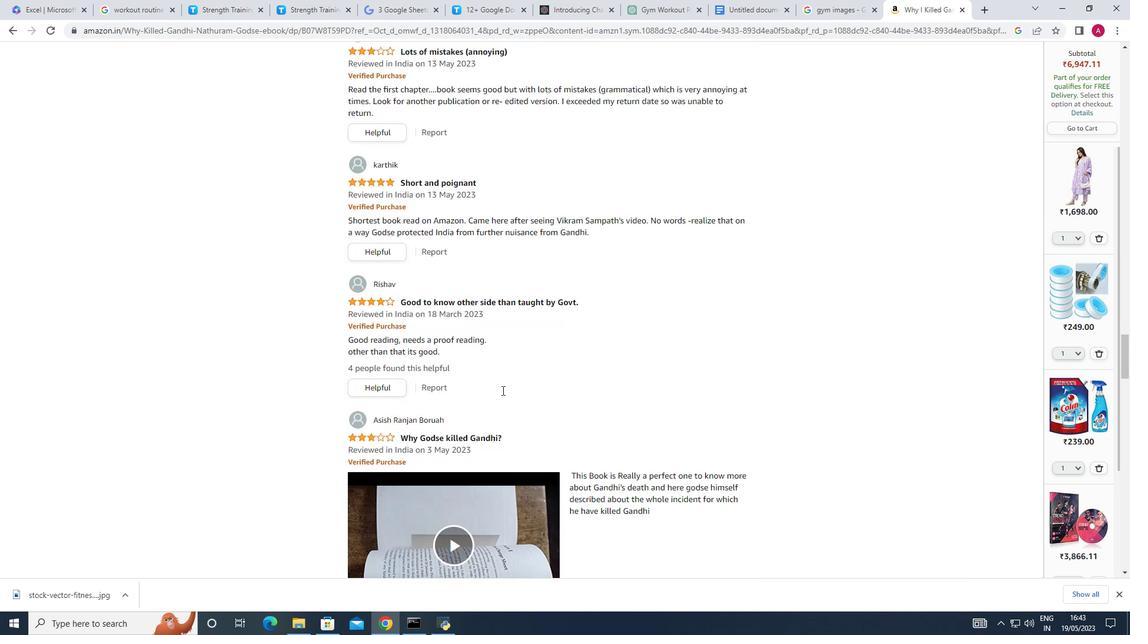 
Action: Mouse scrolled (502, 391) with delta (0, 0)
Screenshot: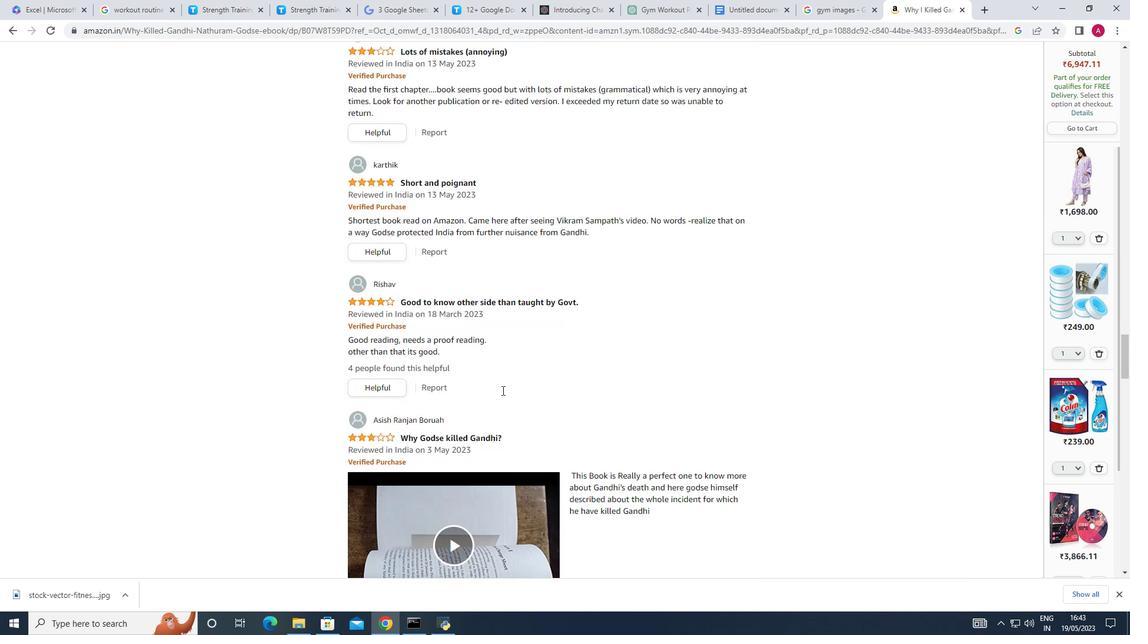 
Action: Mouse scrolled (502, 391) with delta (0, 0)
Screenshot: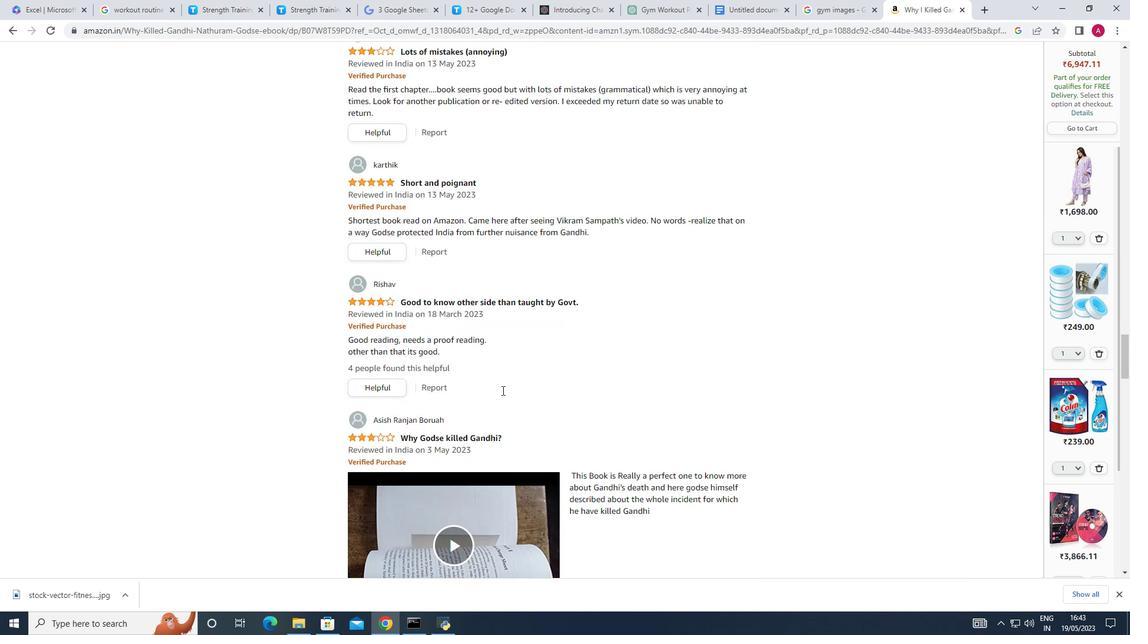 
Action: Mouse scrolled (502, 391) with delta (0, 0)
Screenshot: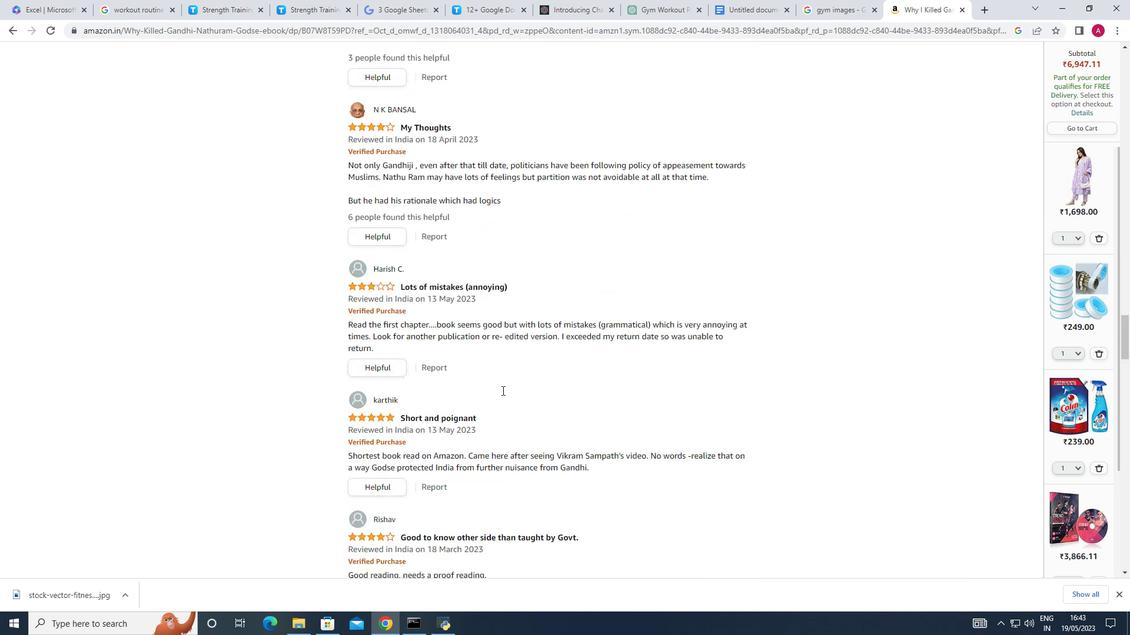 
Action: Mouse scrolled (502, 391) with delta (0, 0)
Screenshot: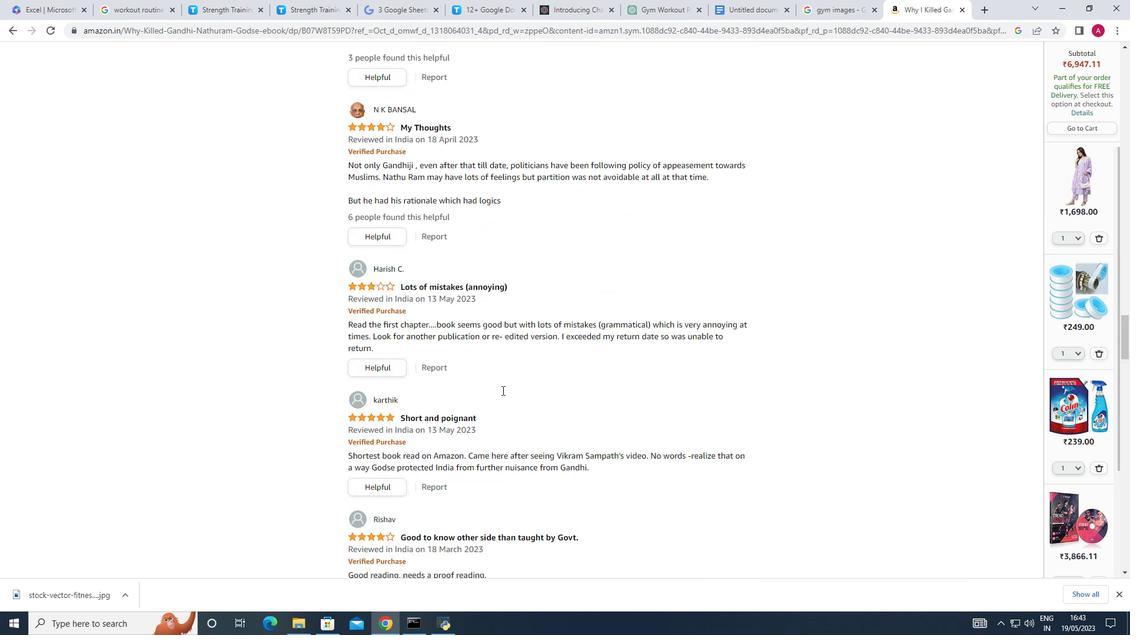 
Action: Mouse scrolled (502, 391) with delta (0, 0)
Screenshot: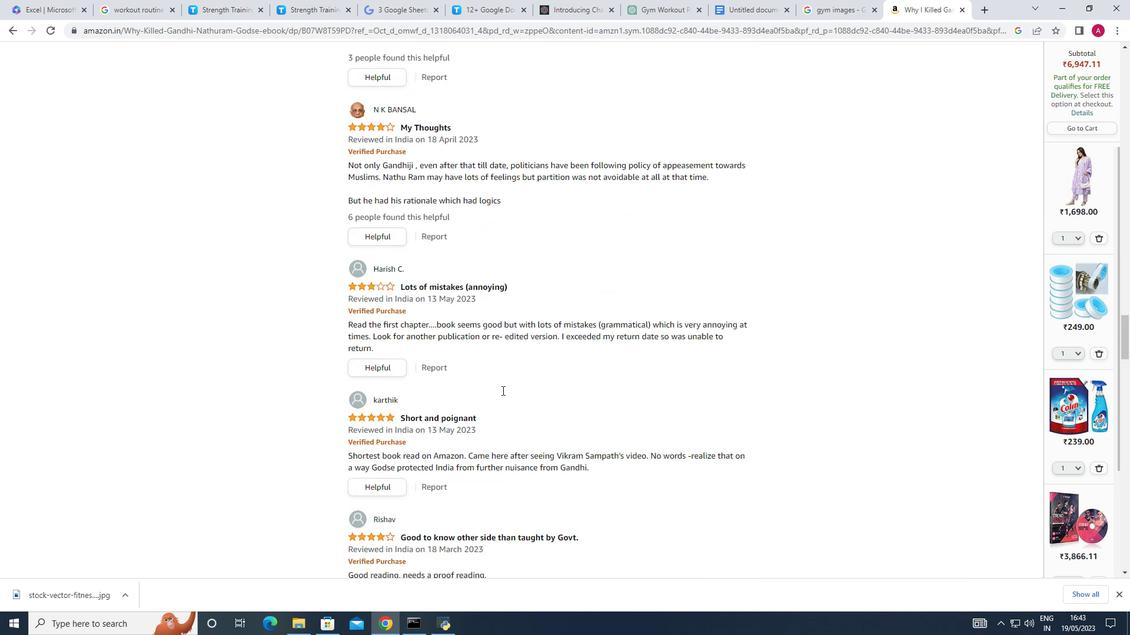 
Action: Mouse scrolled (502, 391) with delta (0, 0)
Screenshot: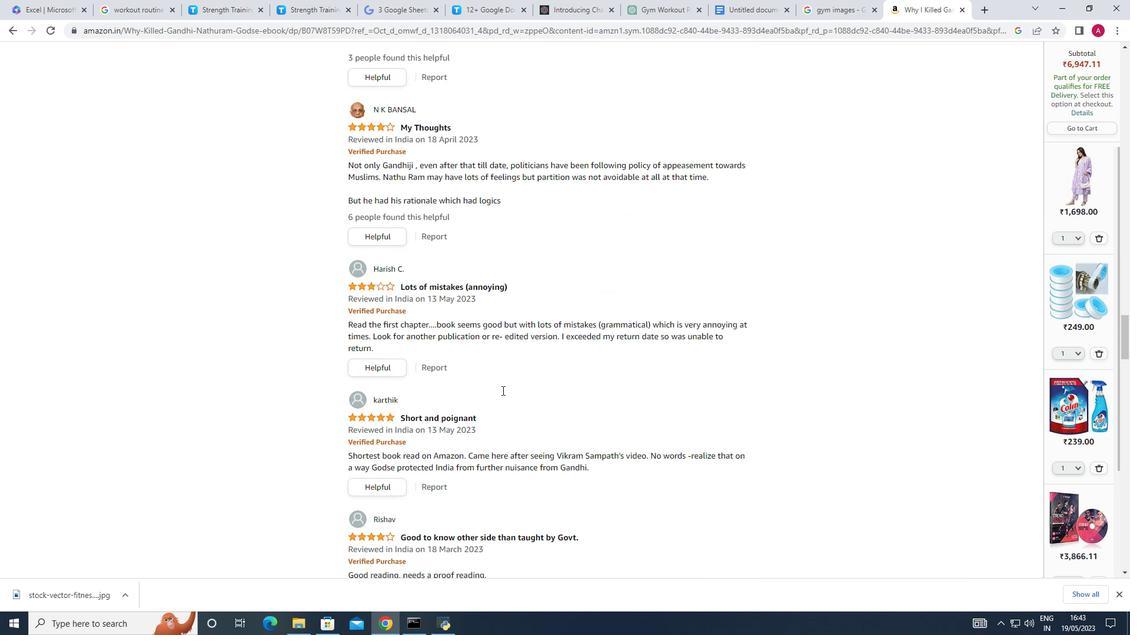 
Action: Mouse scrolled (502, 391) with delta (0, 0)
Screenshot: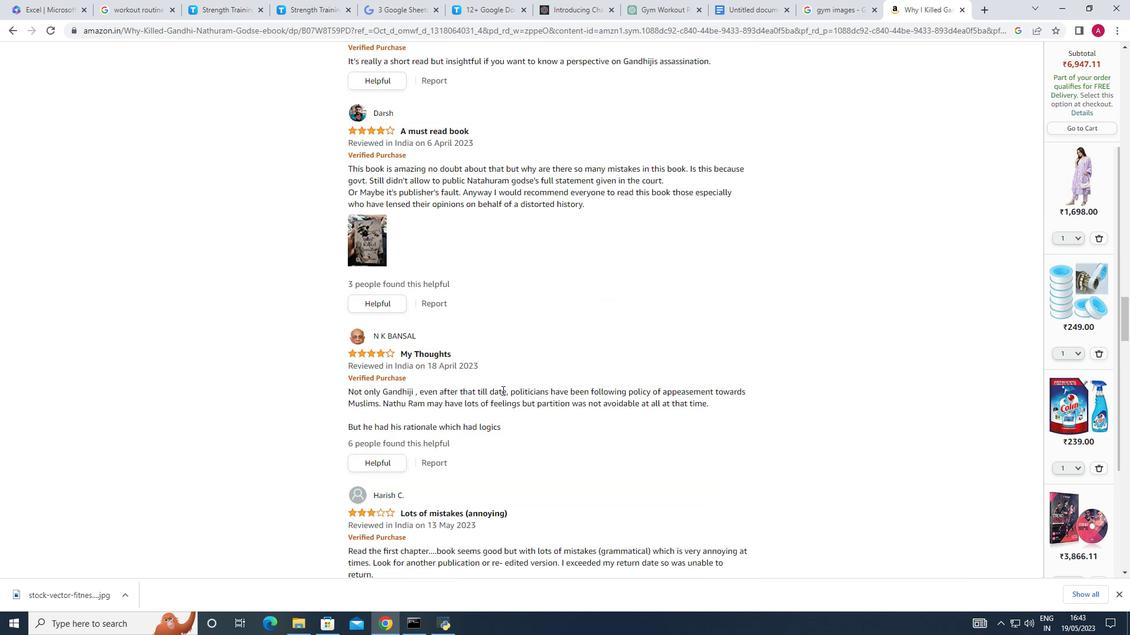 
Action: Mouse scrolled (502, 391) with delta (0, 0)
Screenshot: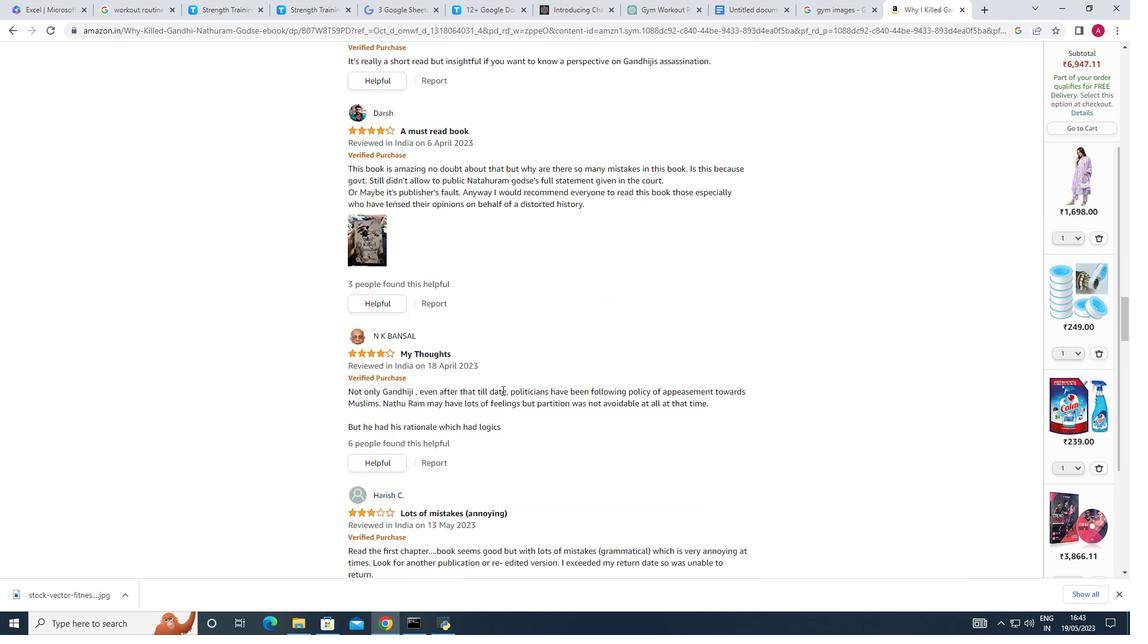 
Action: Mouse scrolled (502, 391) with delta (0, 0)
Screenshot: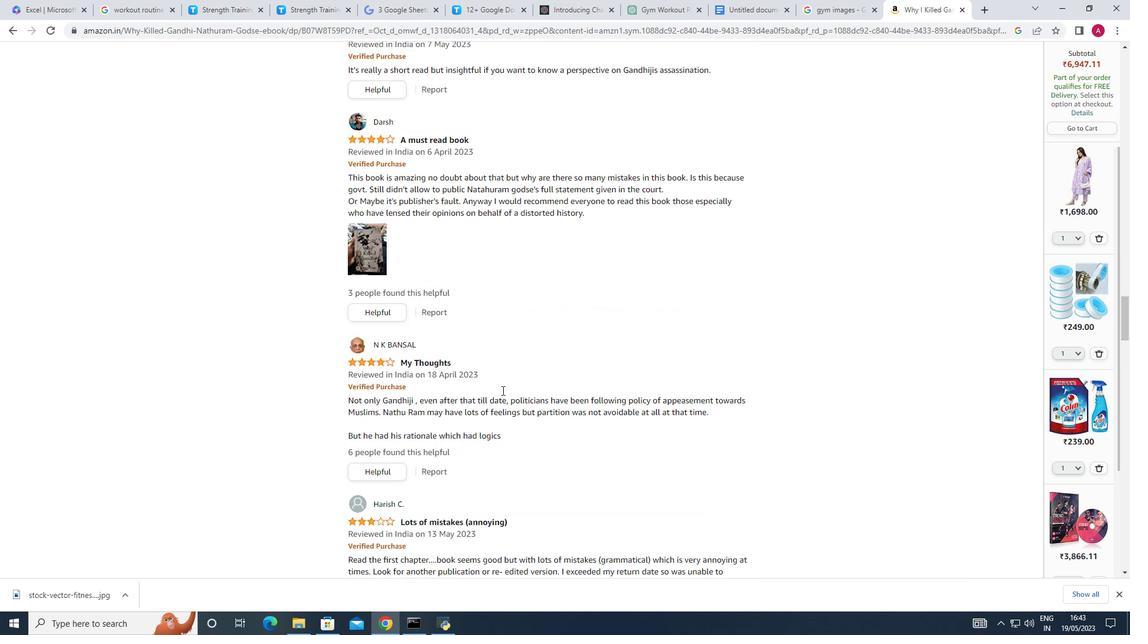 
Action: Mouse scrolled (502, 391) with delta (0, 0)
Screenshot: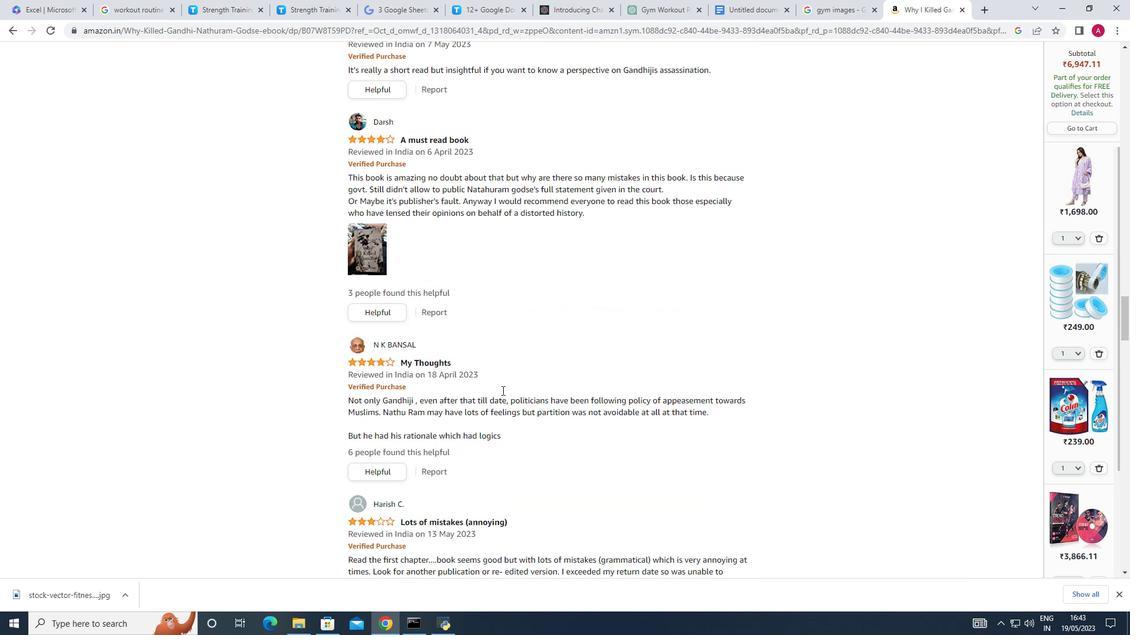 
Action: Mouse scrolled (502, 391) with delta (0, 0)
Screenshot: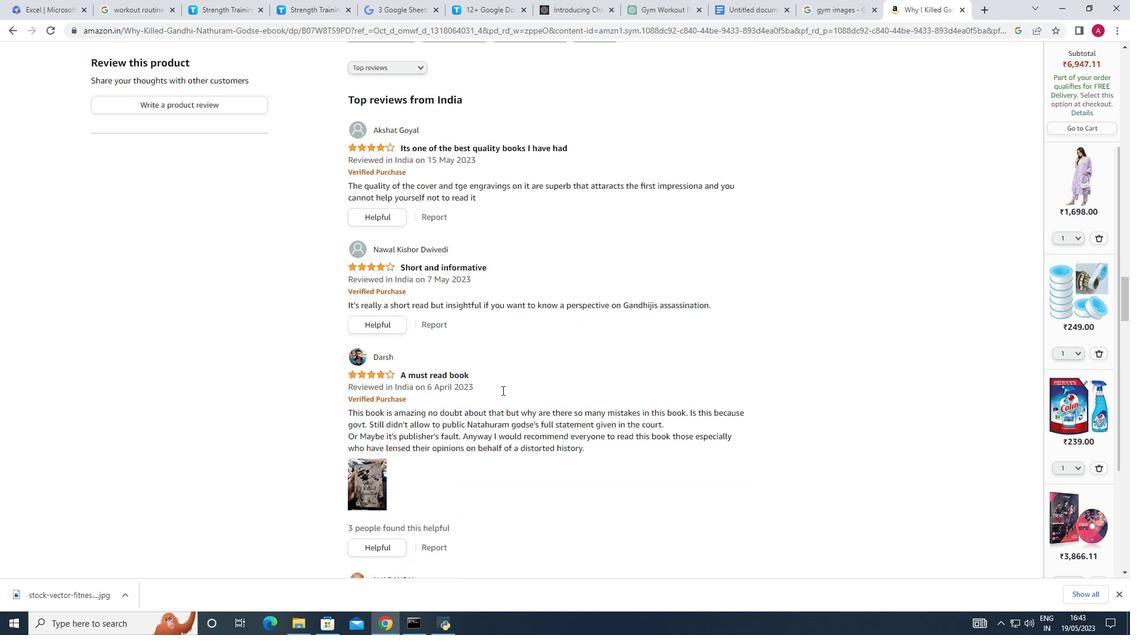 
Action: Mouse scrolled (502, 391) with delta (0, 0)
Screenshot: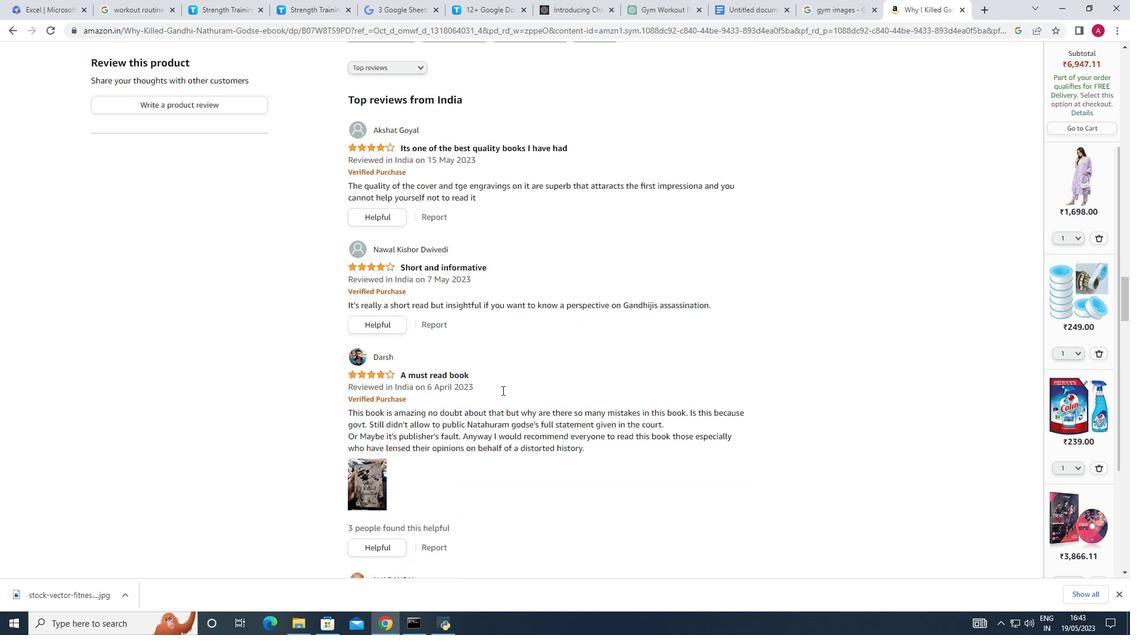 
Action: Mouse scrolled (502, 391) with delta (0, 0)
Screenshot: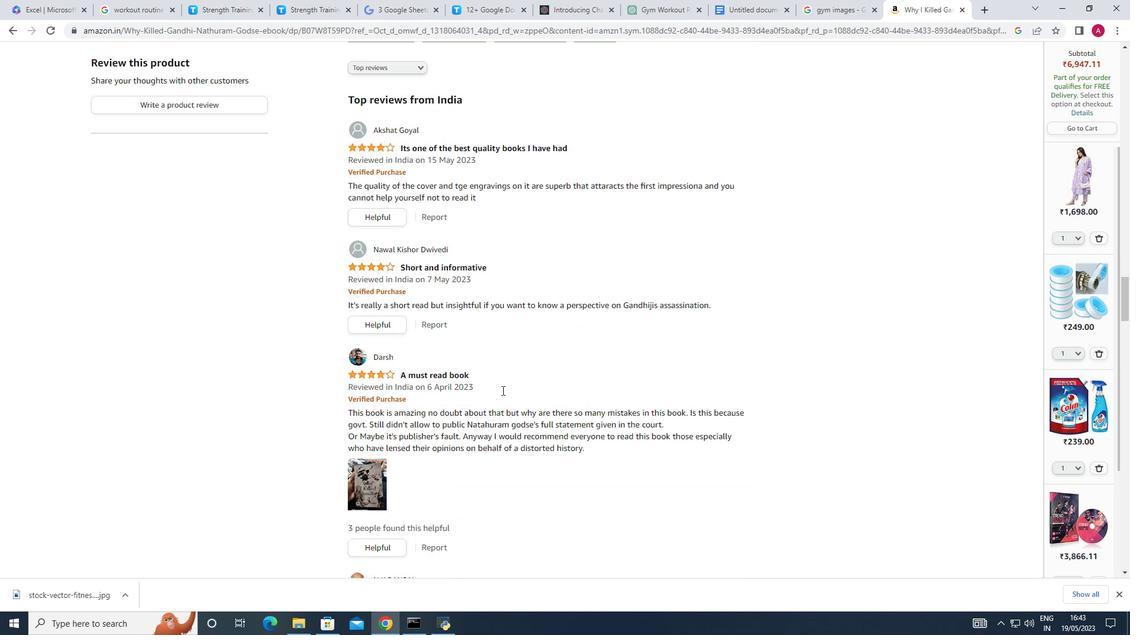 
Action: Mouse scrolled (502, 391) with delta (0, 0)
Screenshot: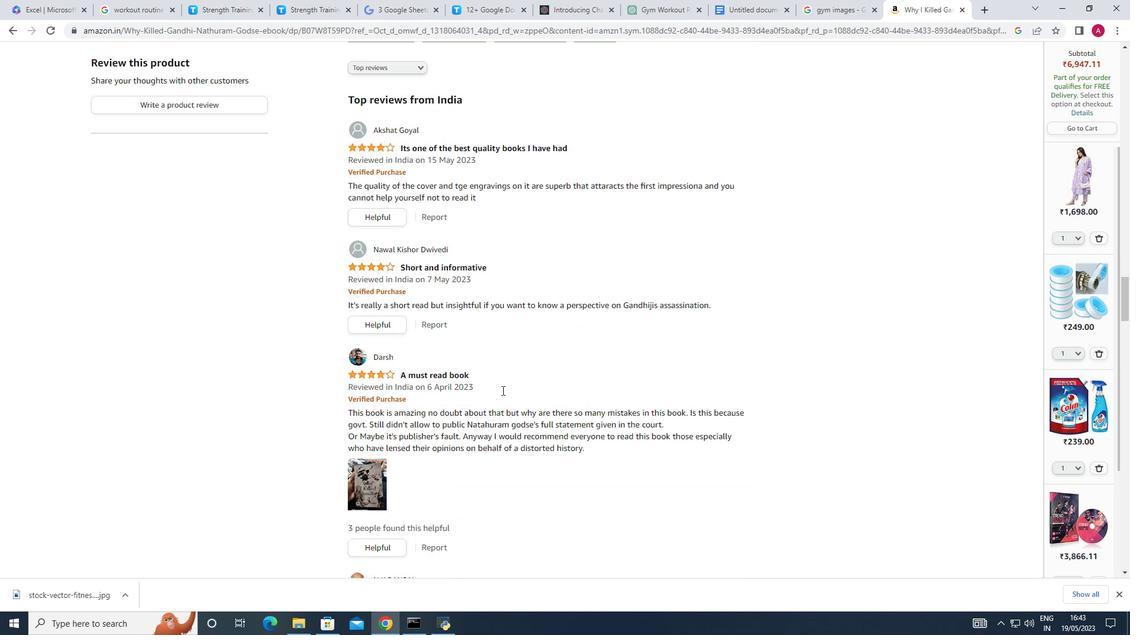 
Action: Mouse scrolled (502, 391) with delta (0, 0)
Screenshot: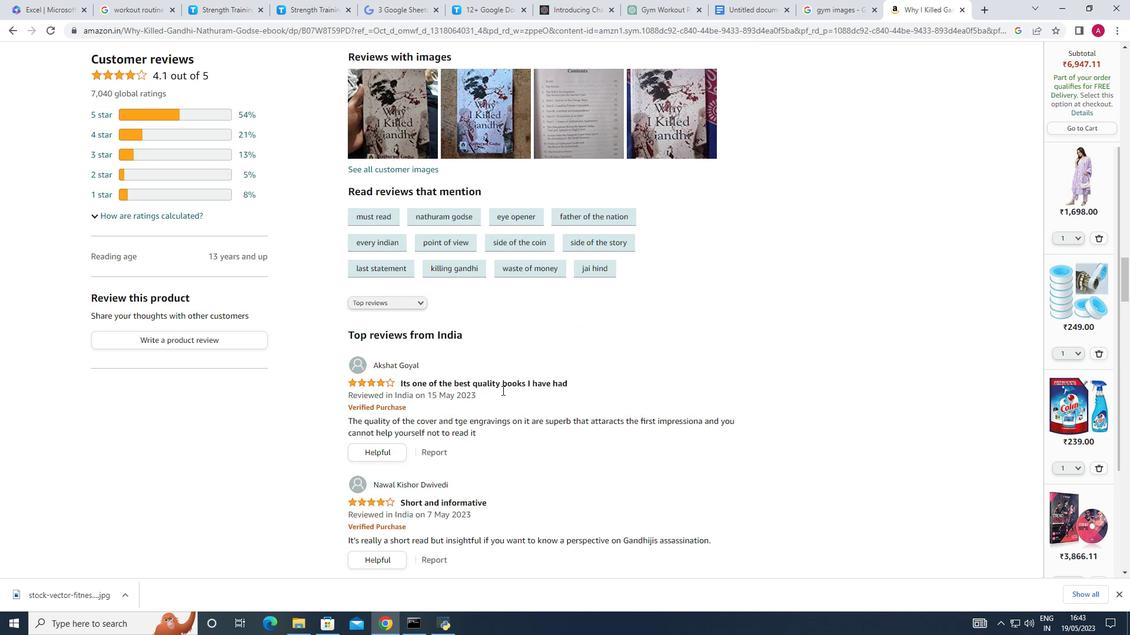 
Action: Mouse scrolled (502, 391) with delta (0, 0)
Screenshot: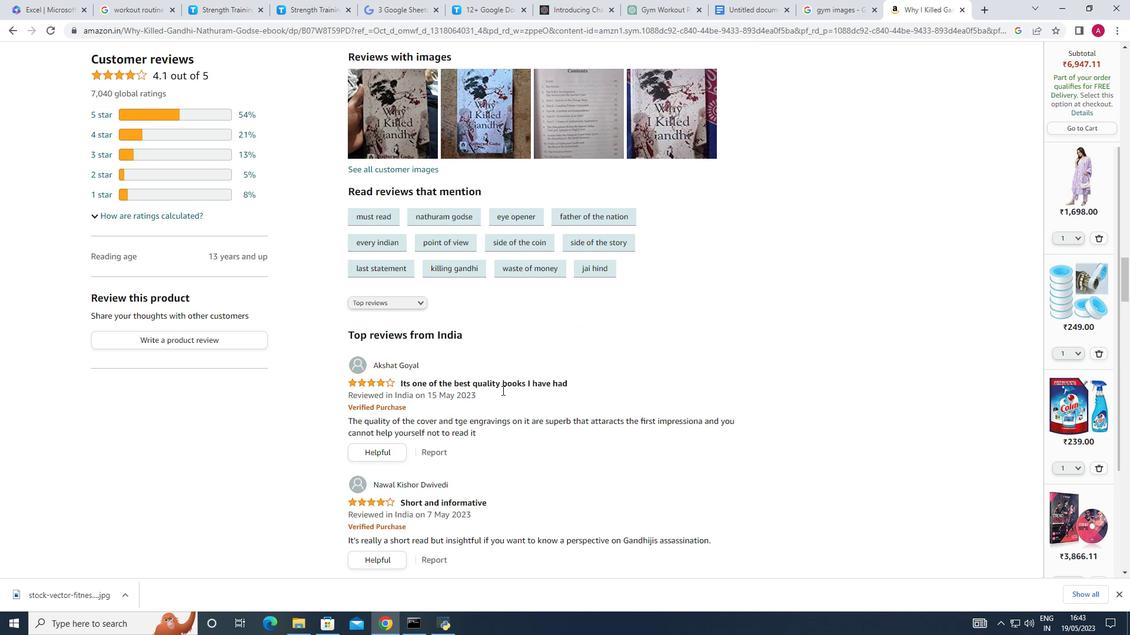 
Action: Mouse scrolled (502, 391) with delta (0, 0)
Screenshot: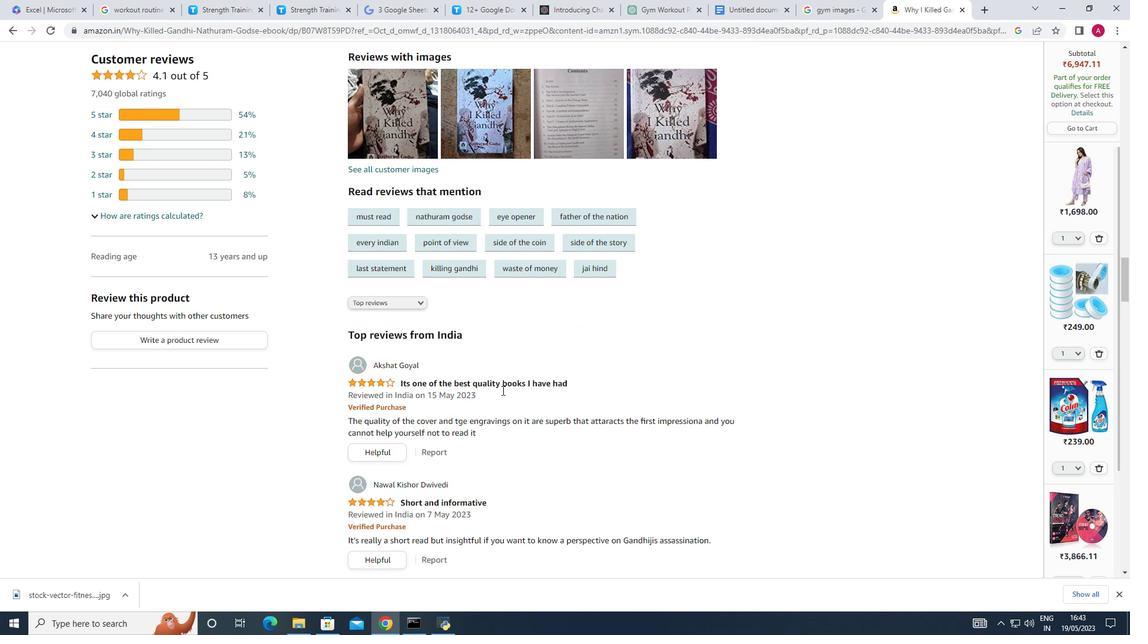 
Action: Mouse scrolled (502, 391) with delta (0, 0)
Screenshot: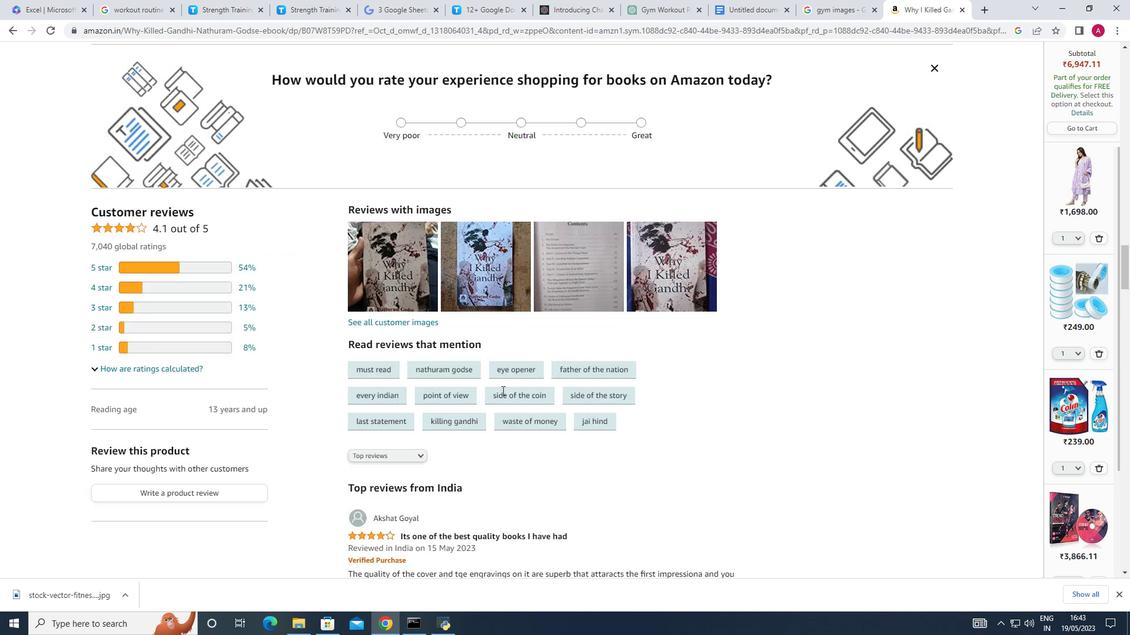 
Action: Mouse scrolled (502, 391) with delta (0, 0)
Screenshot: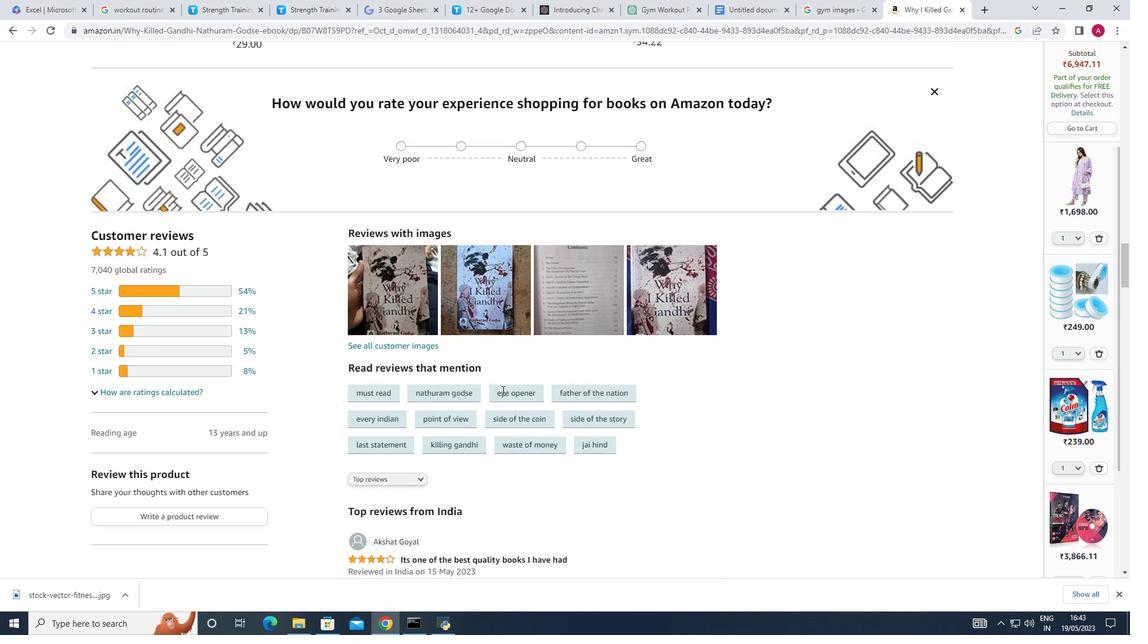 
Action: Mouse scrolled (502, 391) with delta (0, 0)
Screenshot: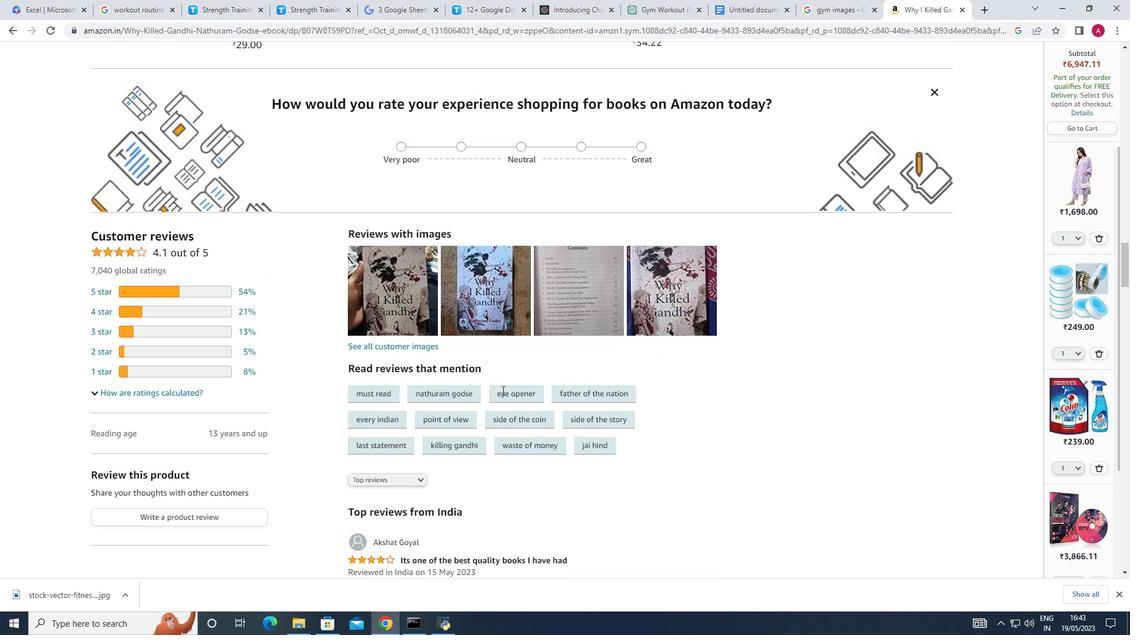 
Action: Mouse scrolled (502, 391) with delta (0, 0)
Screenshot: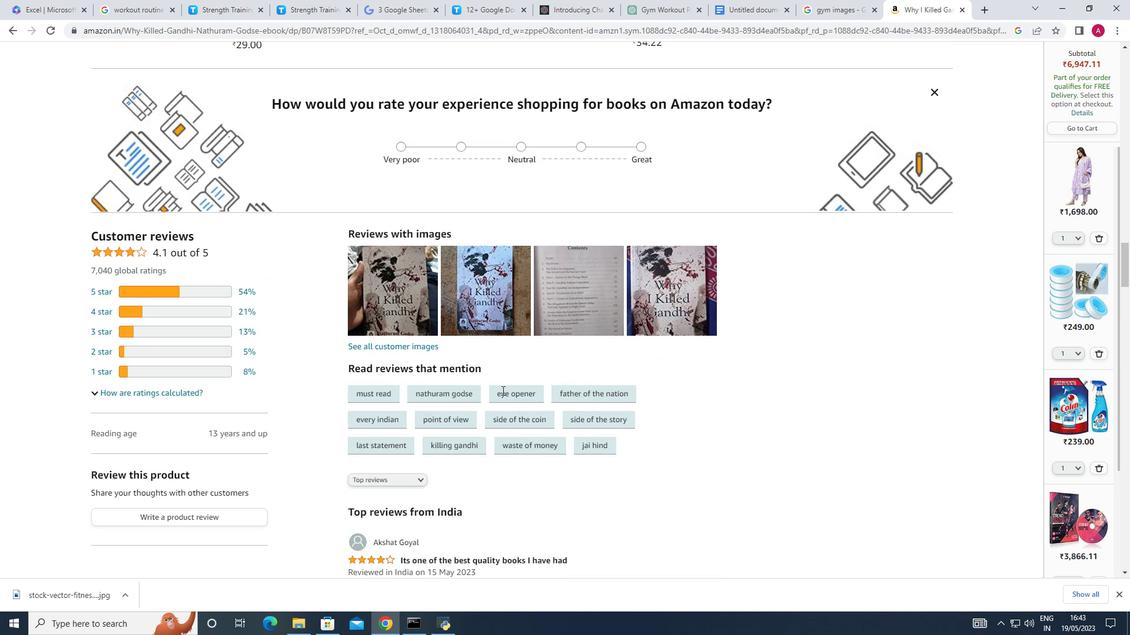
Action: Mouse scrolled (502, 391) with delta (0, 0)
Screenshot: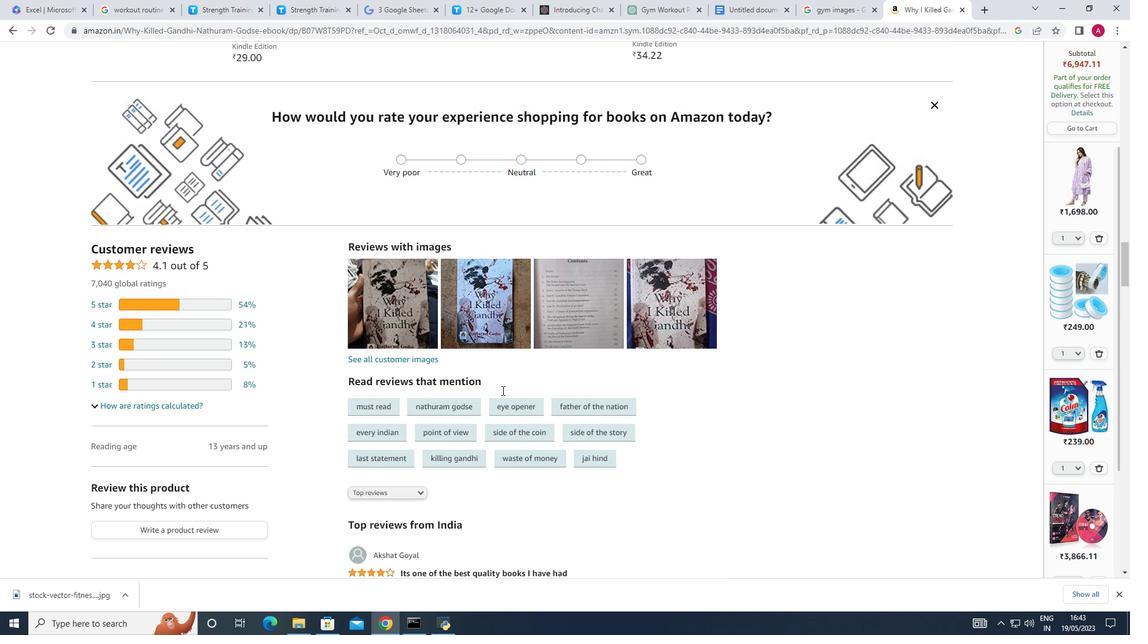 
Action: Mouse scrolled (502, 391) with delta (0, 0)
Screenshot: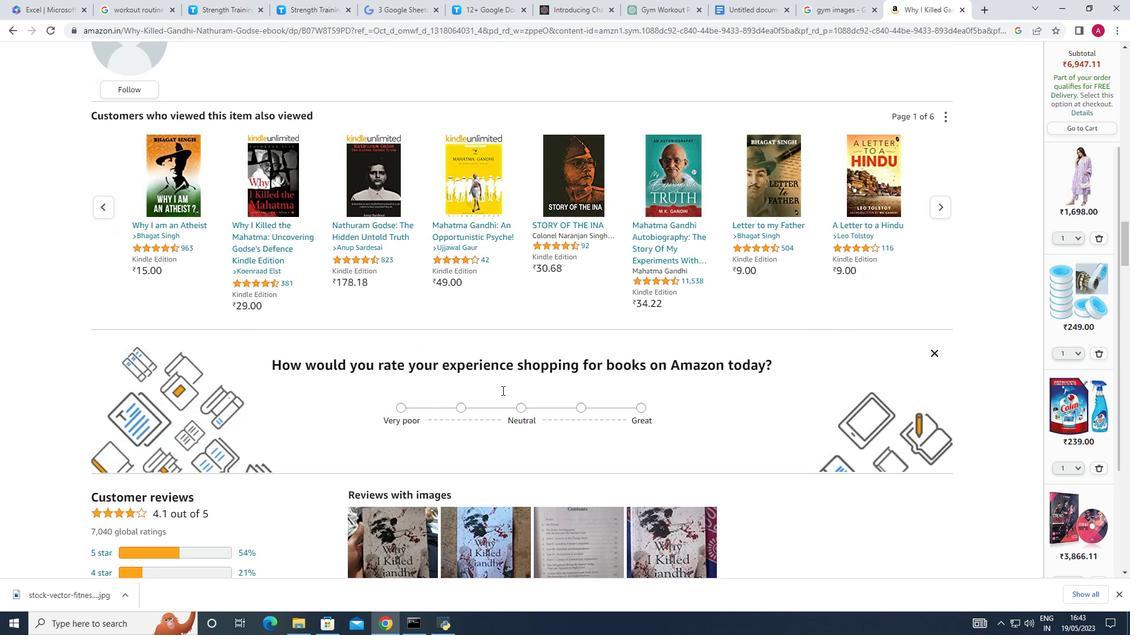 
Action: Mouse scrolled (502, 391) with delta (0, 0)
Screenshot: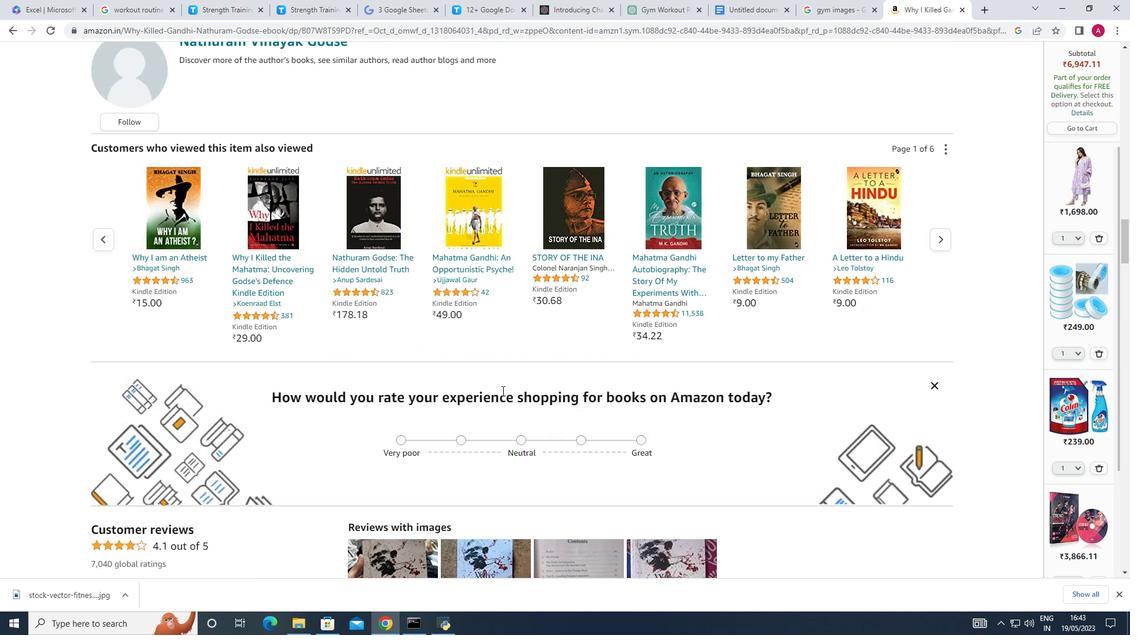 
Action: Mouse scrolled (502, 391) with delta (0, 0)
Screenshot: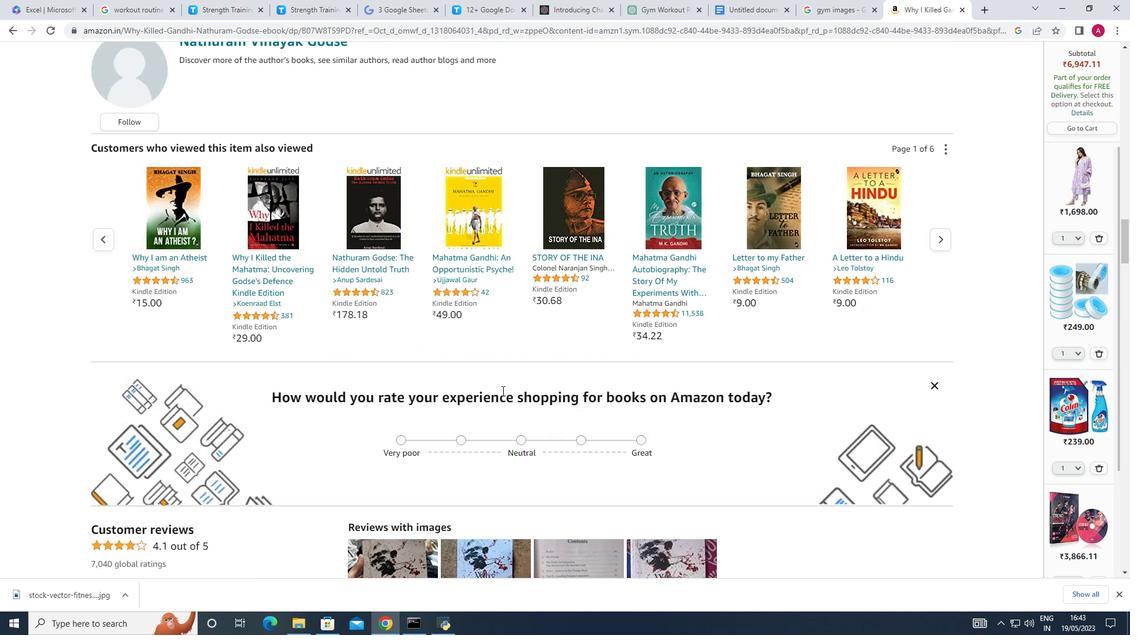 
Action: Mouse scrolled (502, 391) with delta (0, 0)
Screenshot: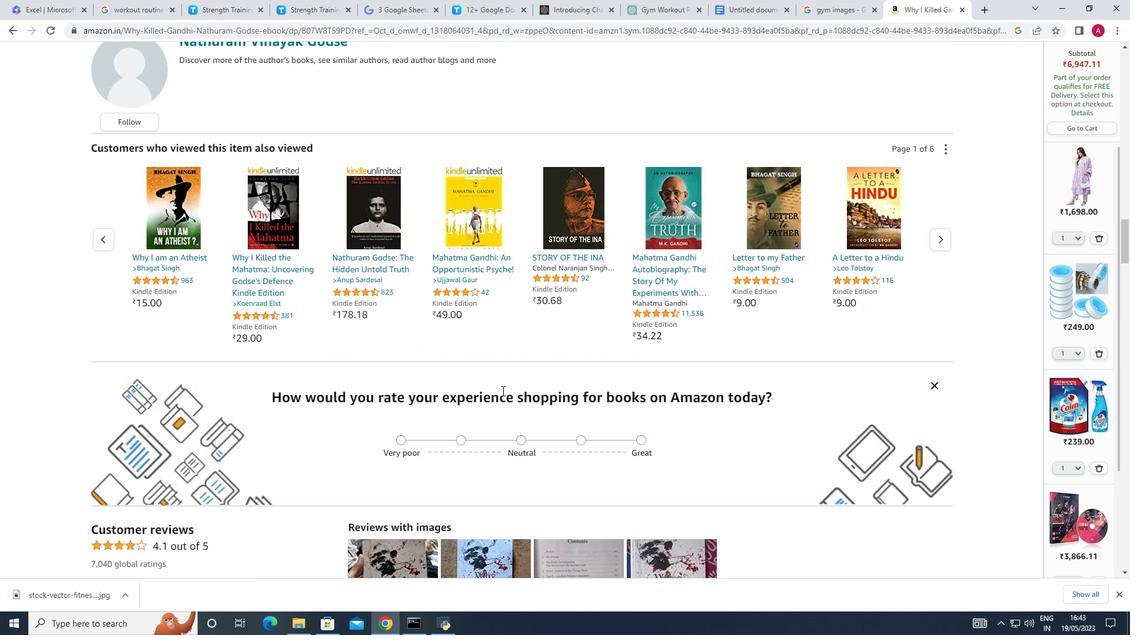 
Action: Mouse scrolled (502, 391) with delta (0, 0)
Screenshot: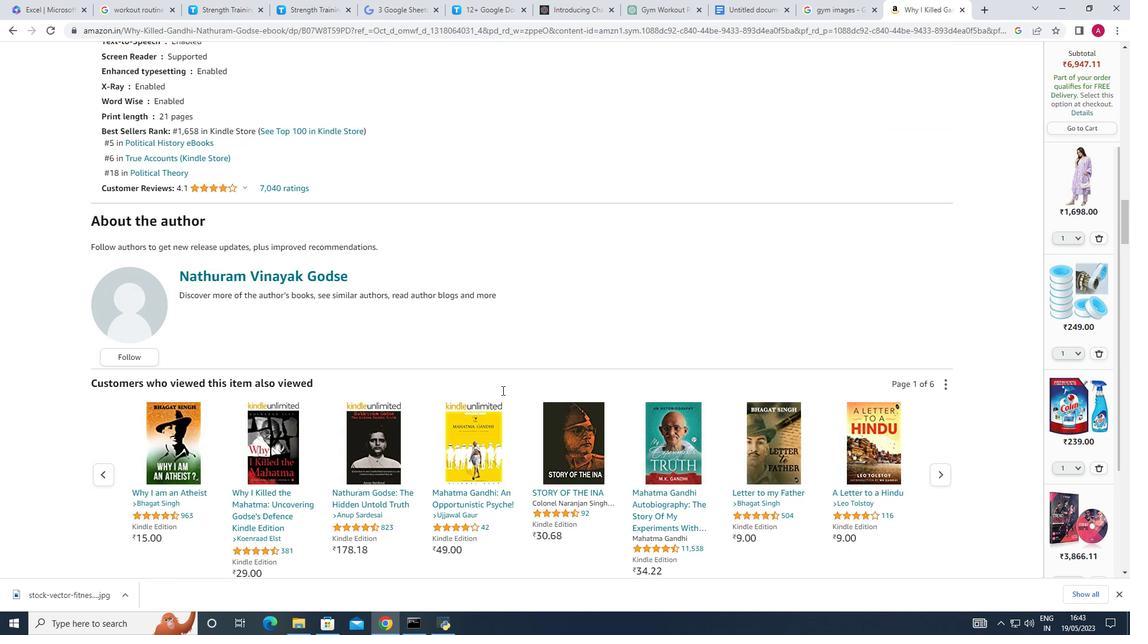 
Action: Mouse scrolled (502, 391) with delta (0, 0)
Screenshot: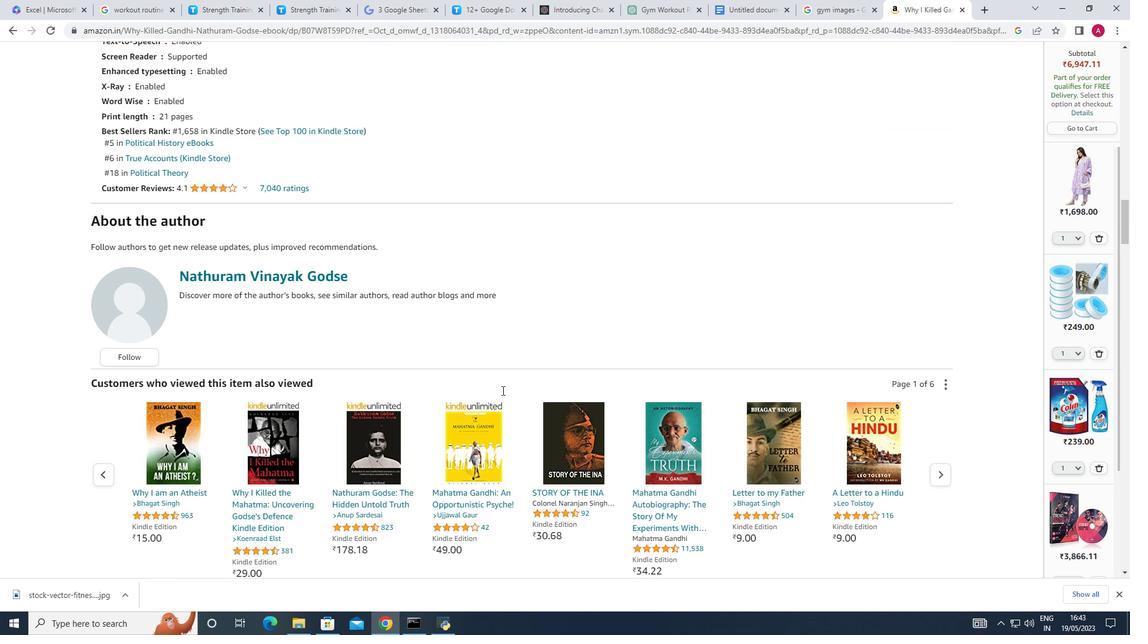 
Action: Mouse scrolled (502, 391) with delta (0, 0)
Screenshot: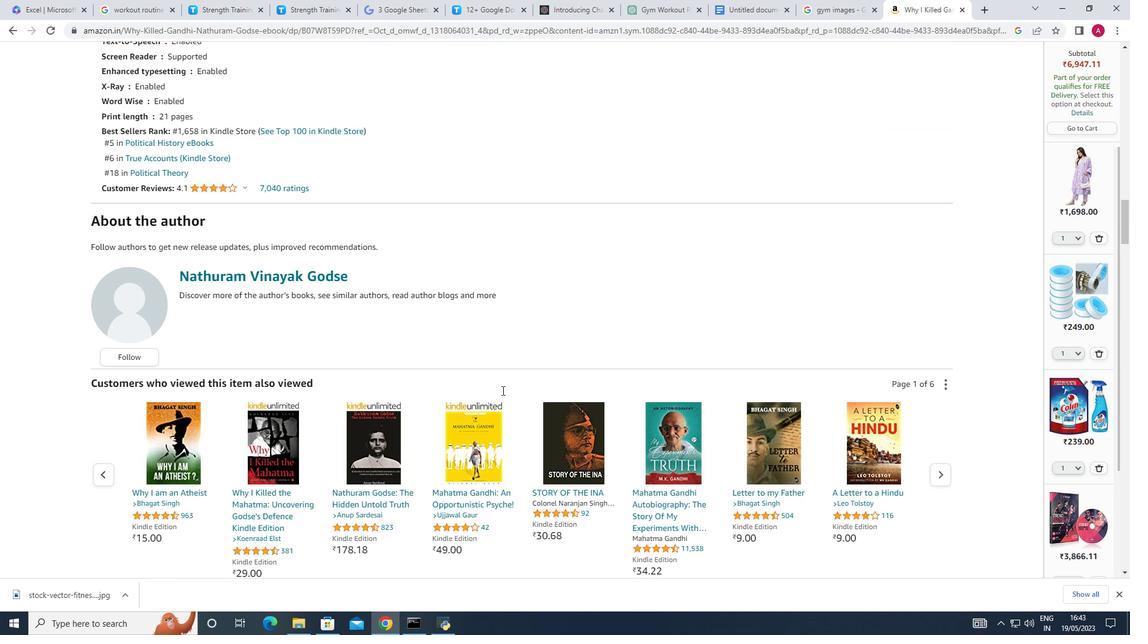 
Action: Mouse scrolled (502, 391) with delta (0, 0)
Screenshot: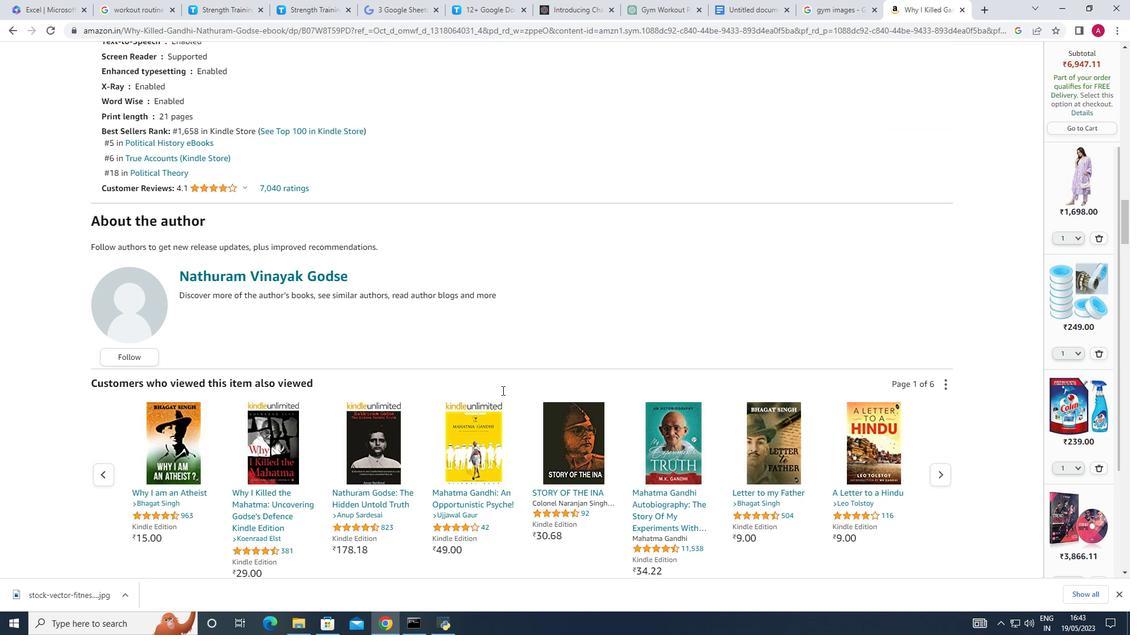 
Action: Mouse scrolled (502, 391) with delta (0, 0)
Screenshot: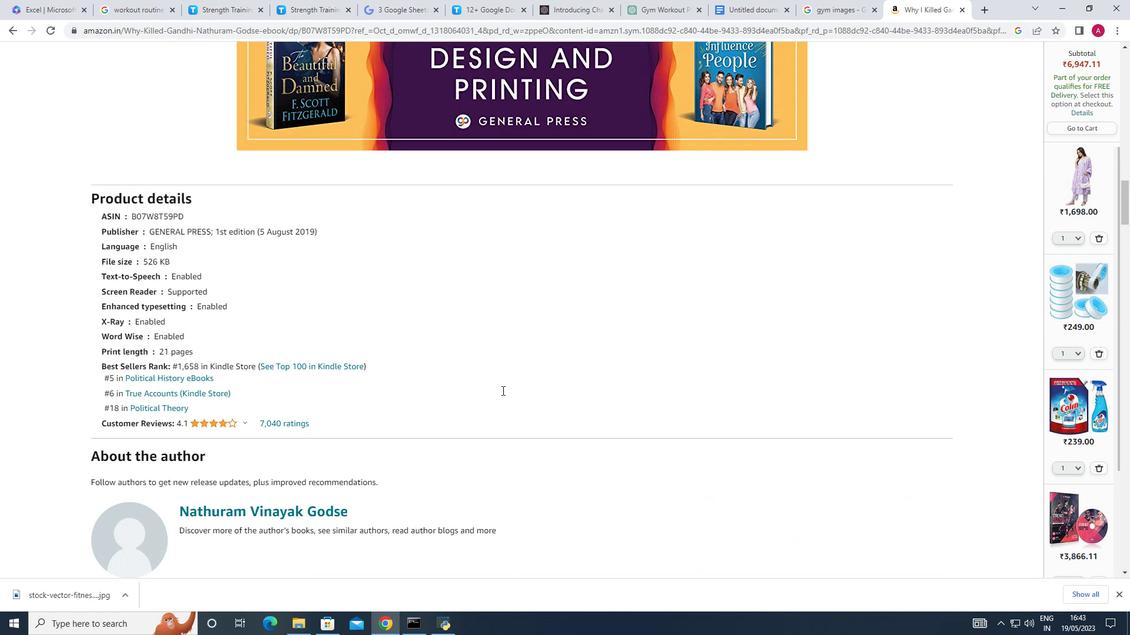 
Action: Mouse scrolled (502, 391) with delta (0, 0)
Screenshot: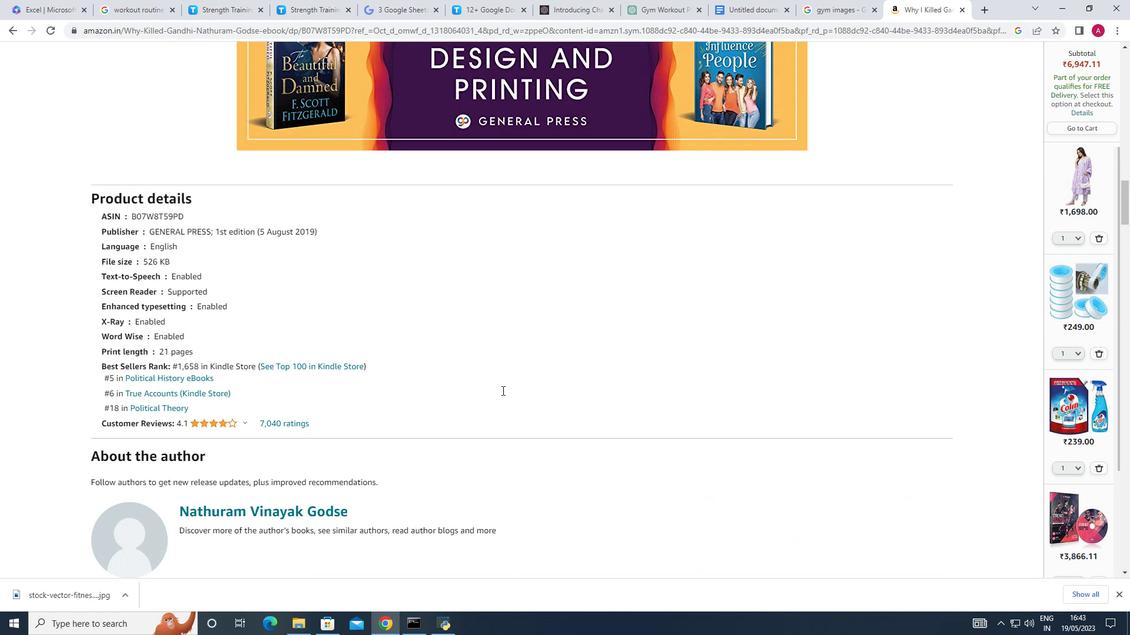 
Action: Mouse scrolled (502, 391) with delta (0, 0)
Screenshot: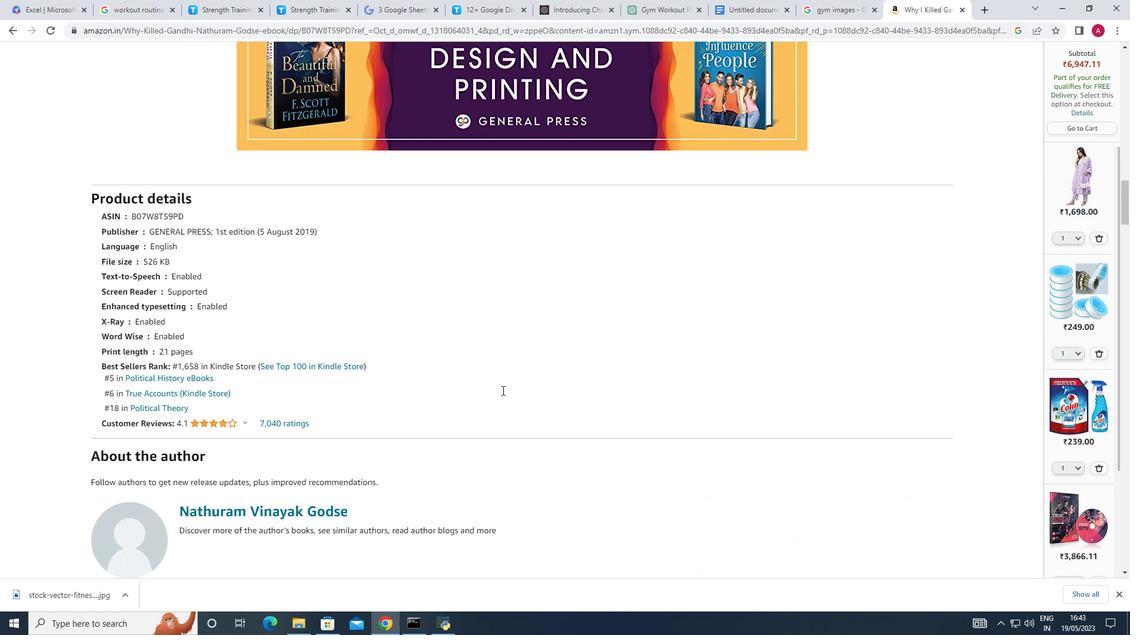 
Action: Mouse scrolled (502, 391) with delta (0, 0)
Screenshot: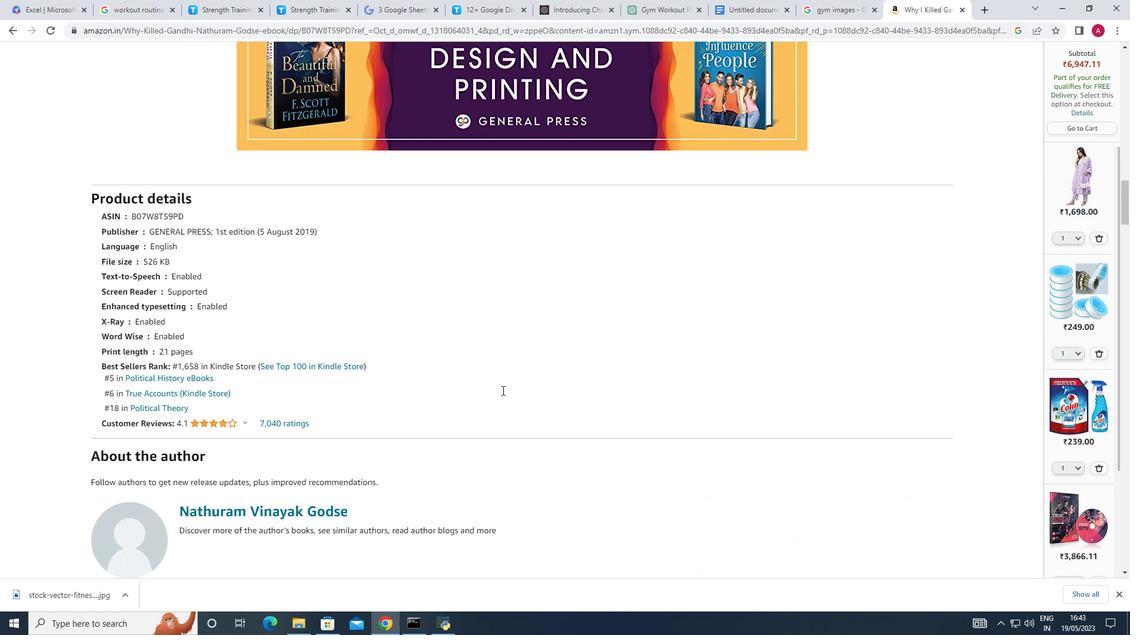 
Action: Mouse scrolled (502, 391) with delta (0, 0)
Screenshot: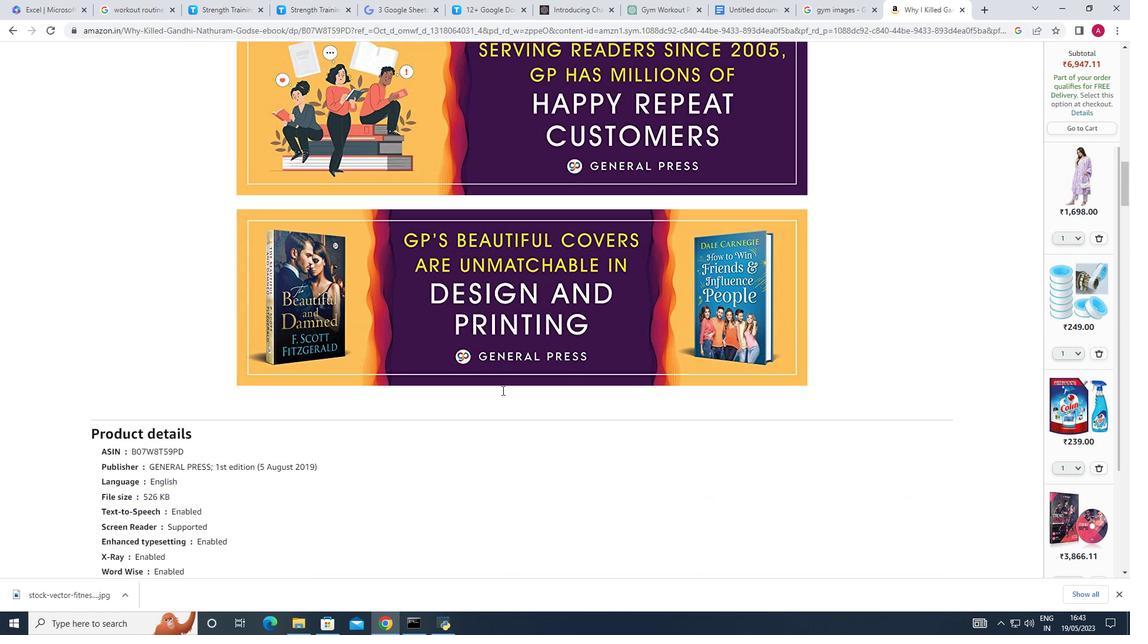 
Action: Mouse scrolled (502, 391) with delta (0, 0)
